Task: Create a trifold brochure for a travel and adventure company, including contact information, promotional text, and relevant images. Use animations for text and images.
Action: Mouse moved to (1229, 97)
Screenshot: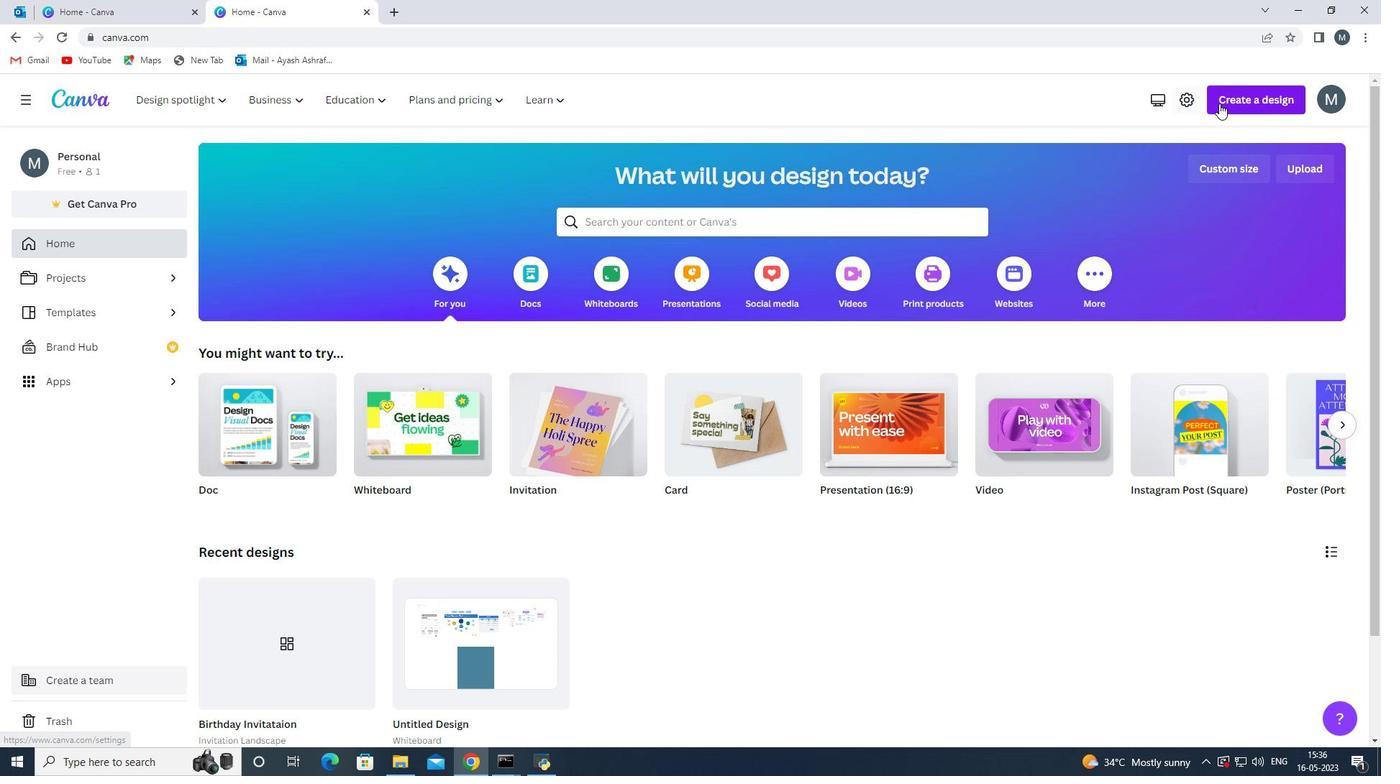 
Action: Mouse pressed left at (1229, 97)
Screenshot: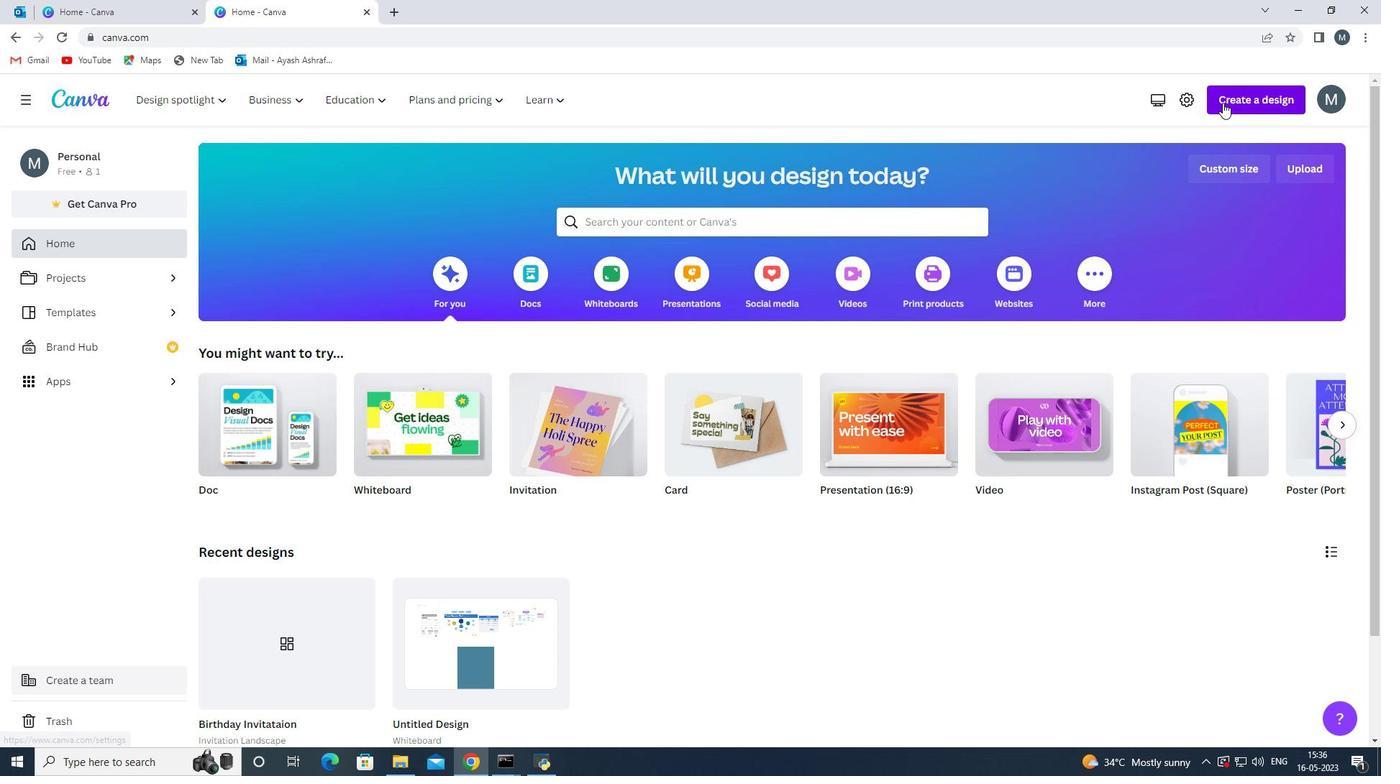 
Action: Mouse moved to (1108, 256)
Screenshot: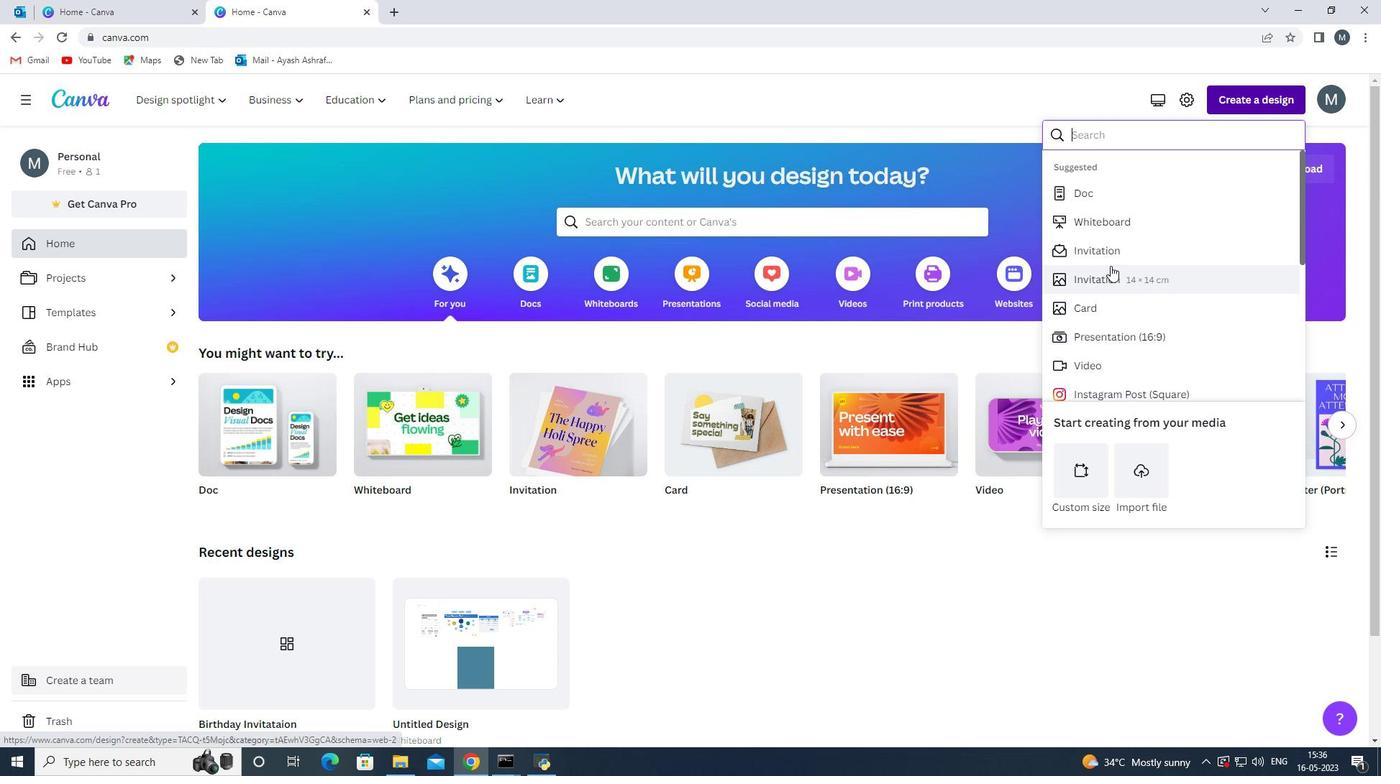 
Action: Mouse scrolled (1108, 256) with delta (0, 0)
Screenshot: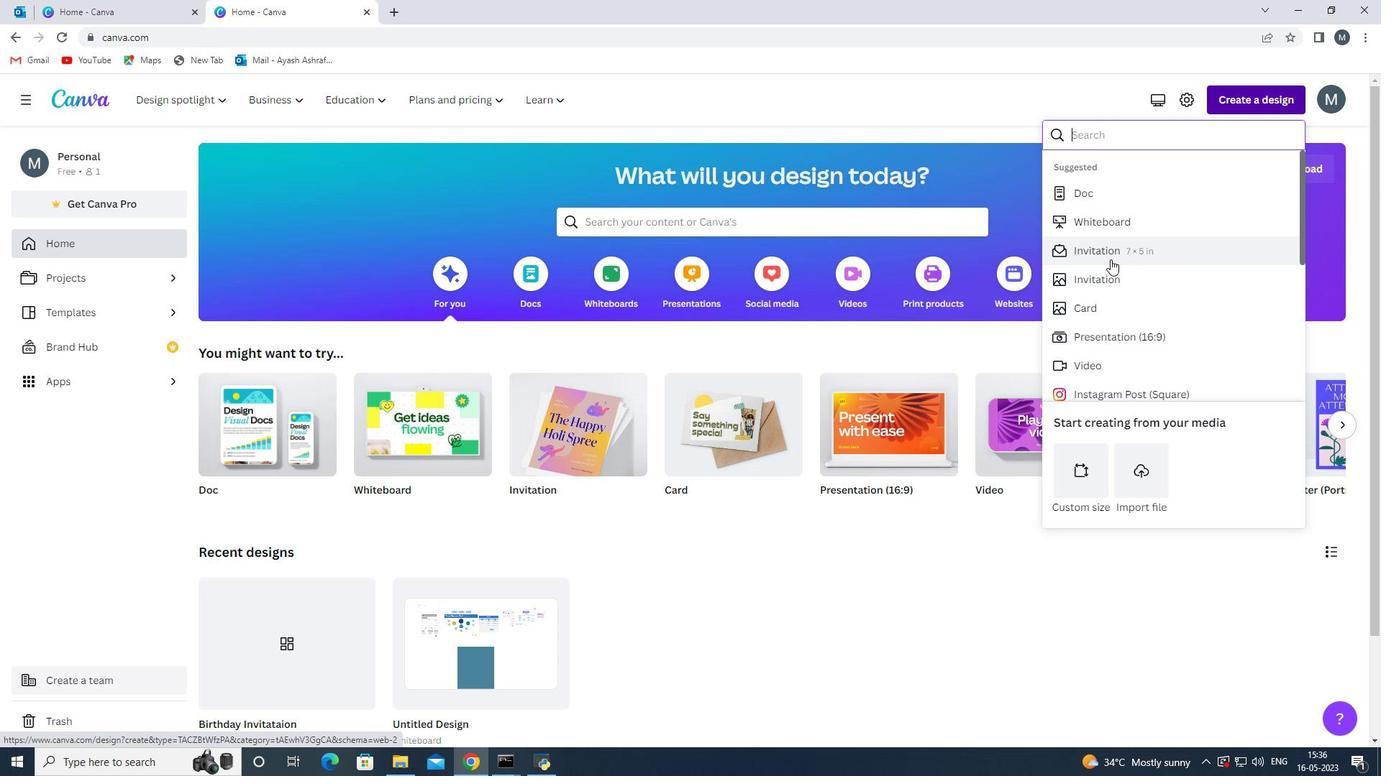 
Action: Mouse moved to (1113, 266)
Screenshot: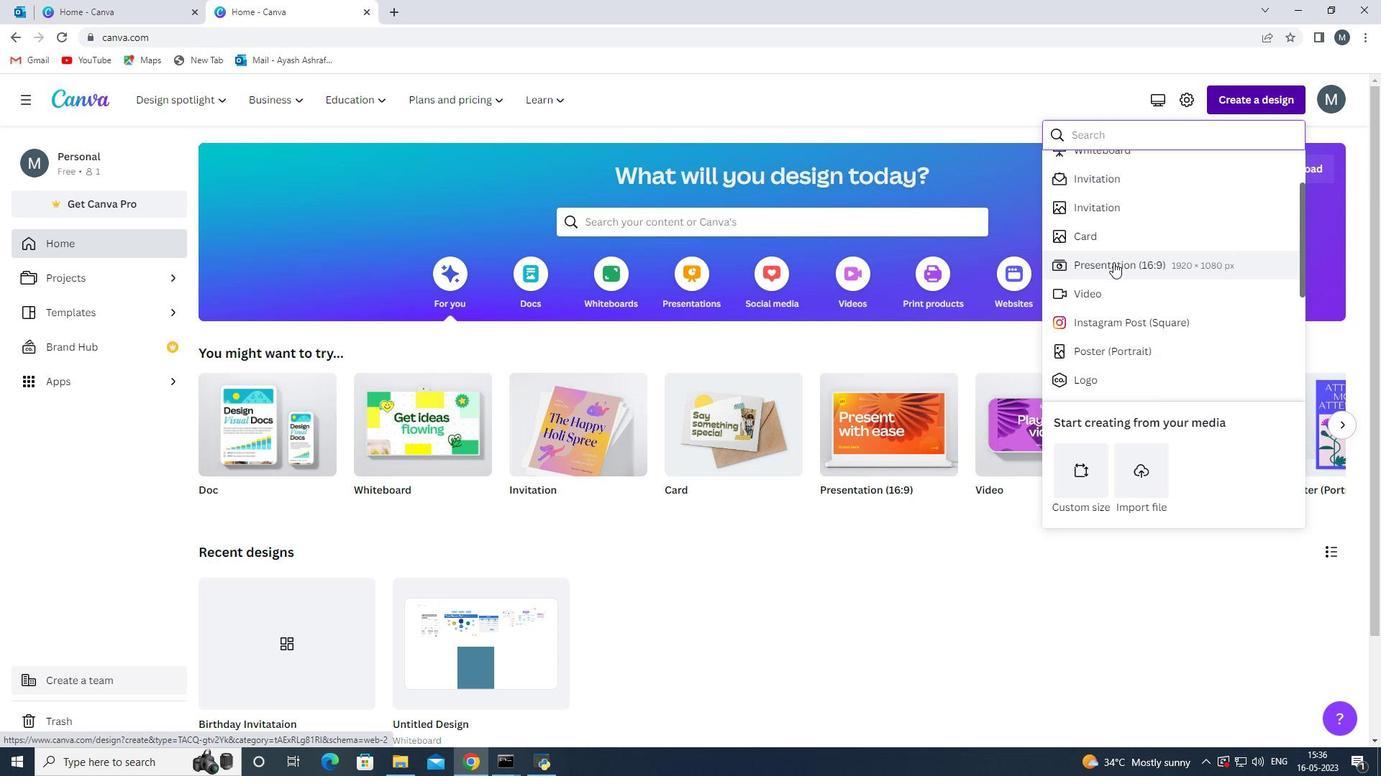 
Action: Mouse scrolled (1113, 265) with delta (0, 0)
Screenshot: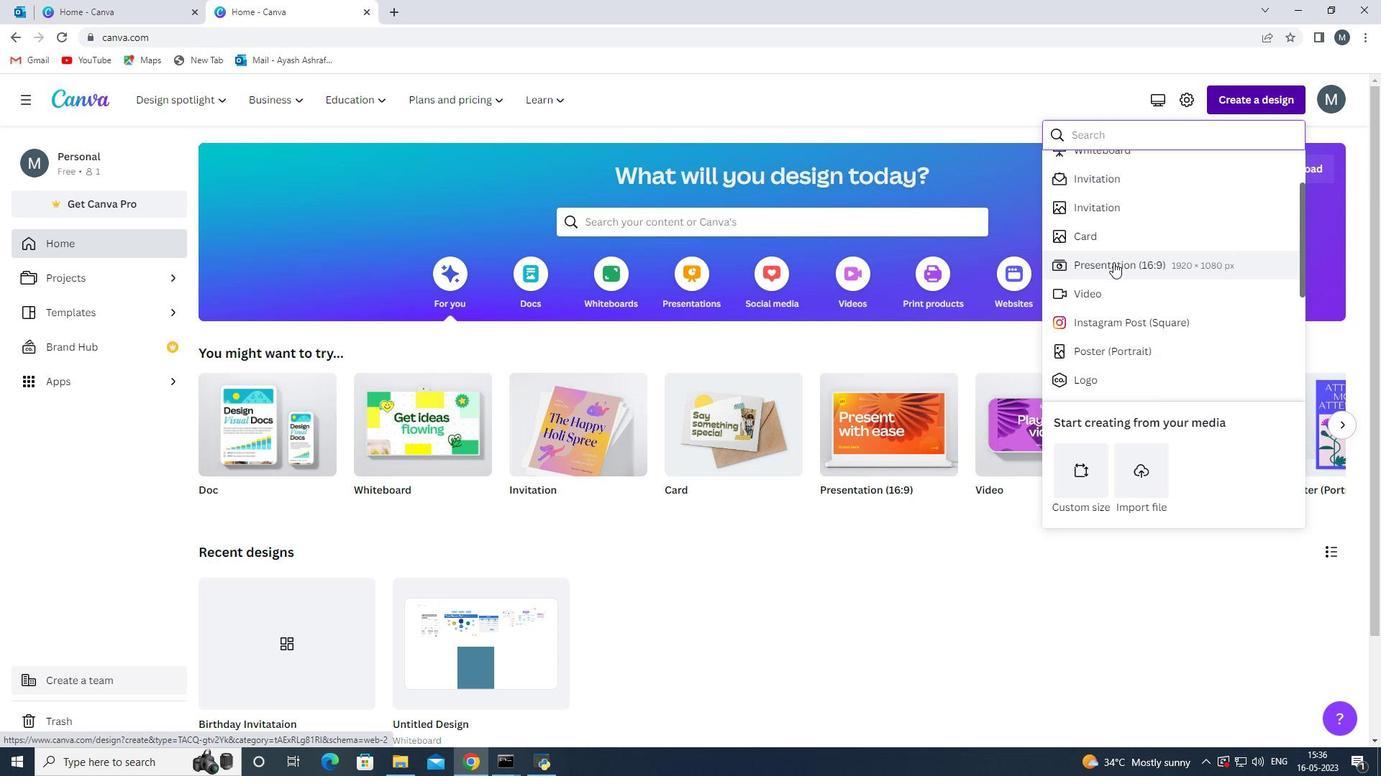 
Action: Mouse moved to (1113, 269)
Screenshot: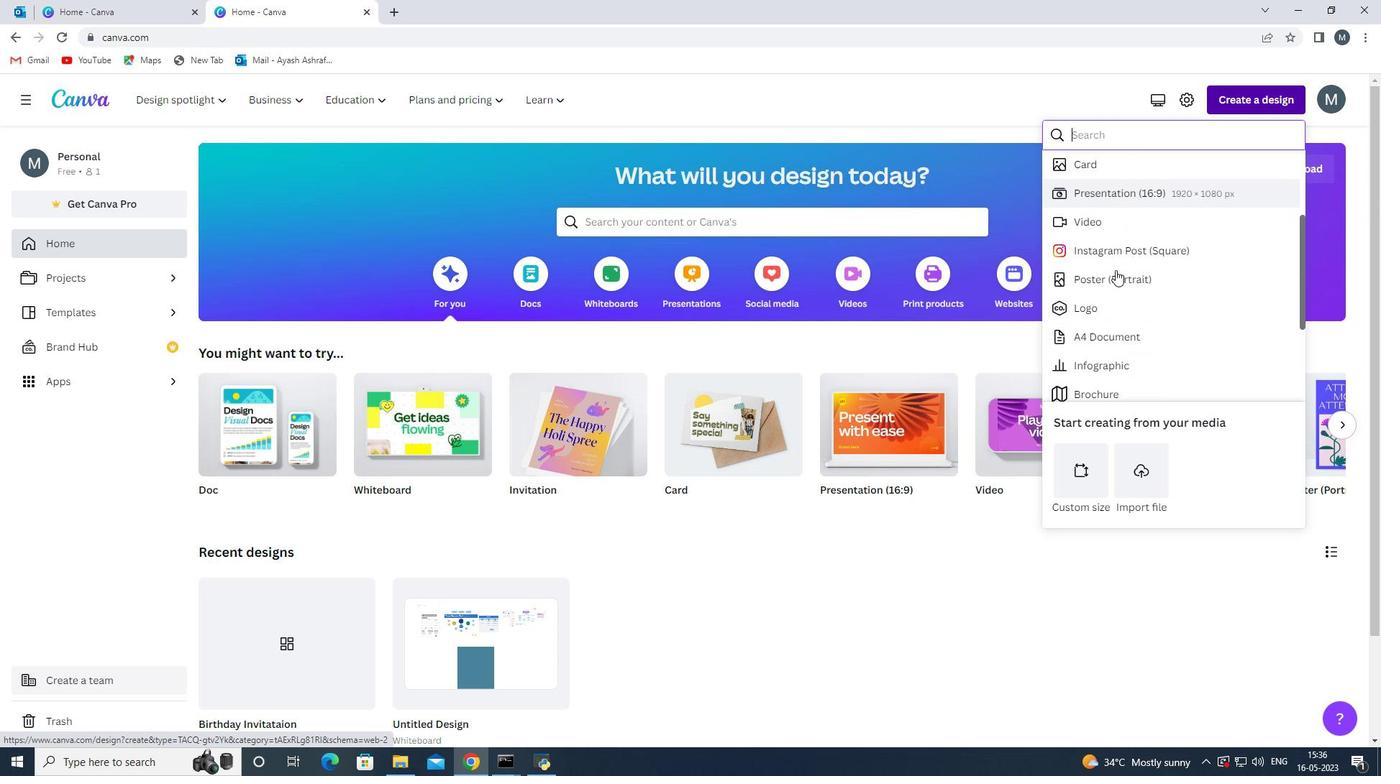 
Action: Mouse scrolled (1113, 269) with delta (0, 0)
Screenshot: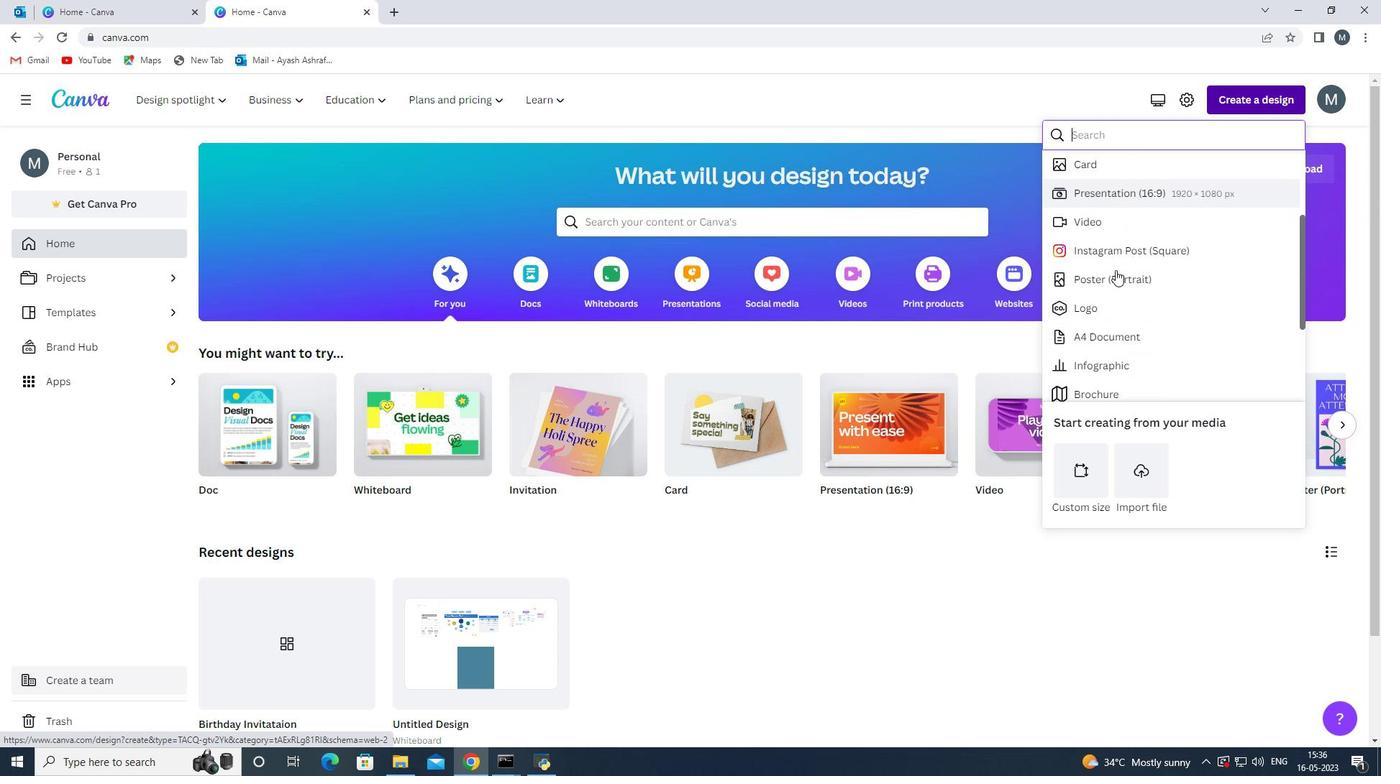 
Action: Mouse moved to (1117, 277)
Screenshot: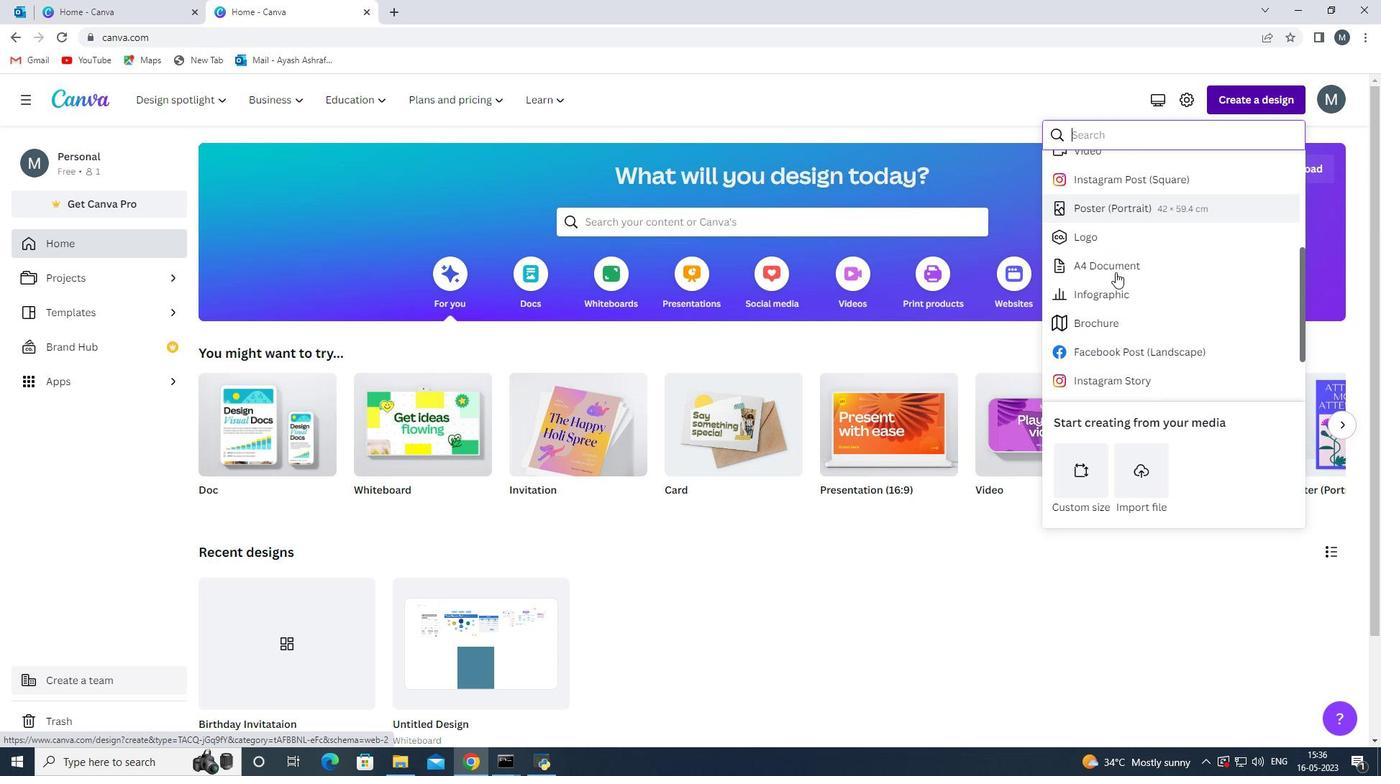
Action: Mouse scrolled (1117, 276) with delta (0, 0)
Screenshot: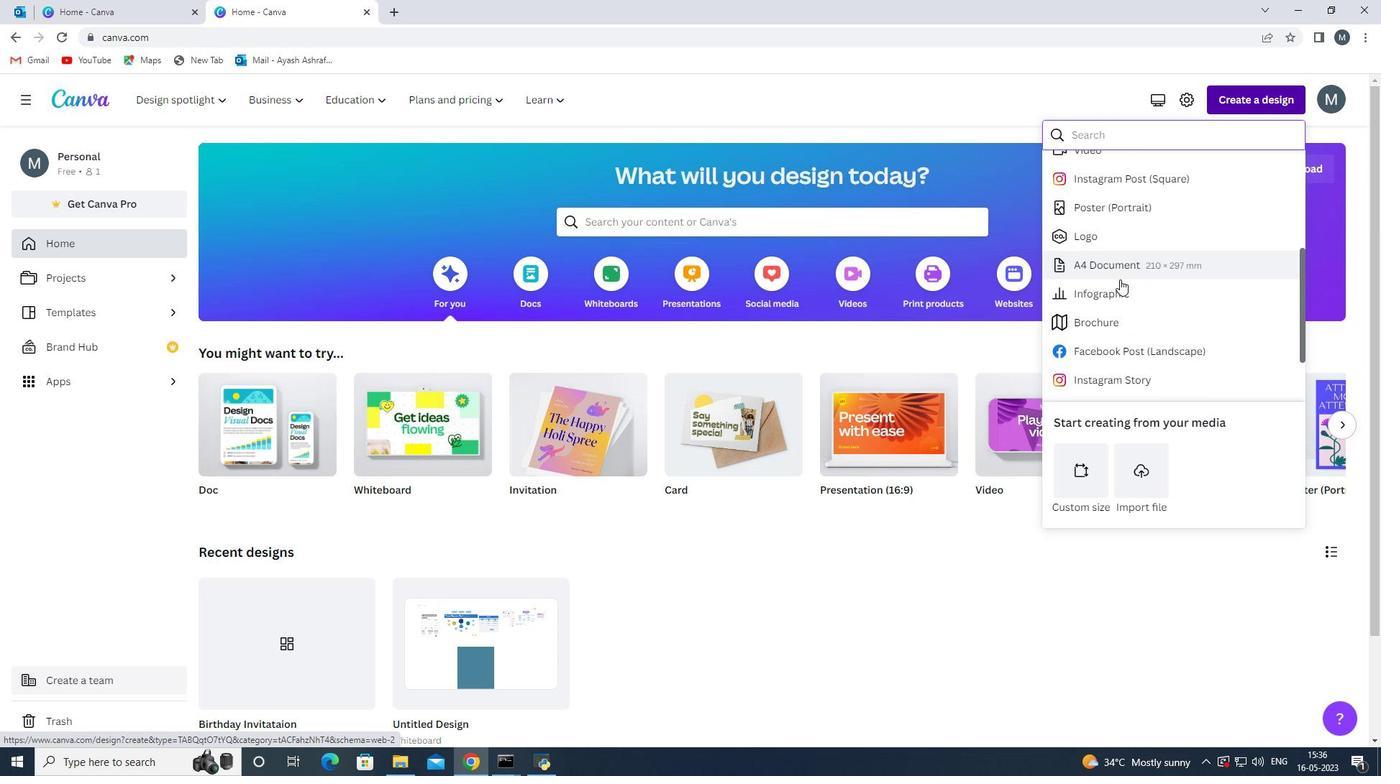 
Action: Mouse scrolled (1117, 276) with delta (0, 0)
Screenshot: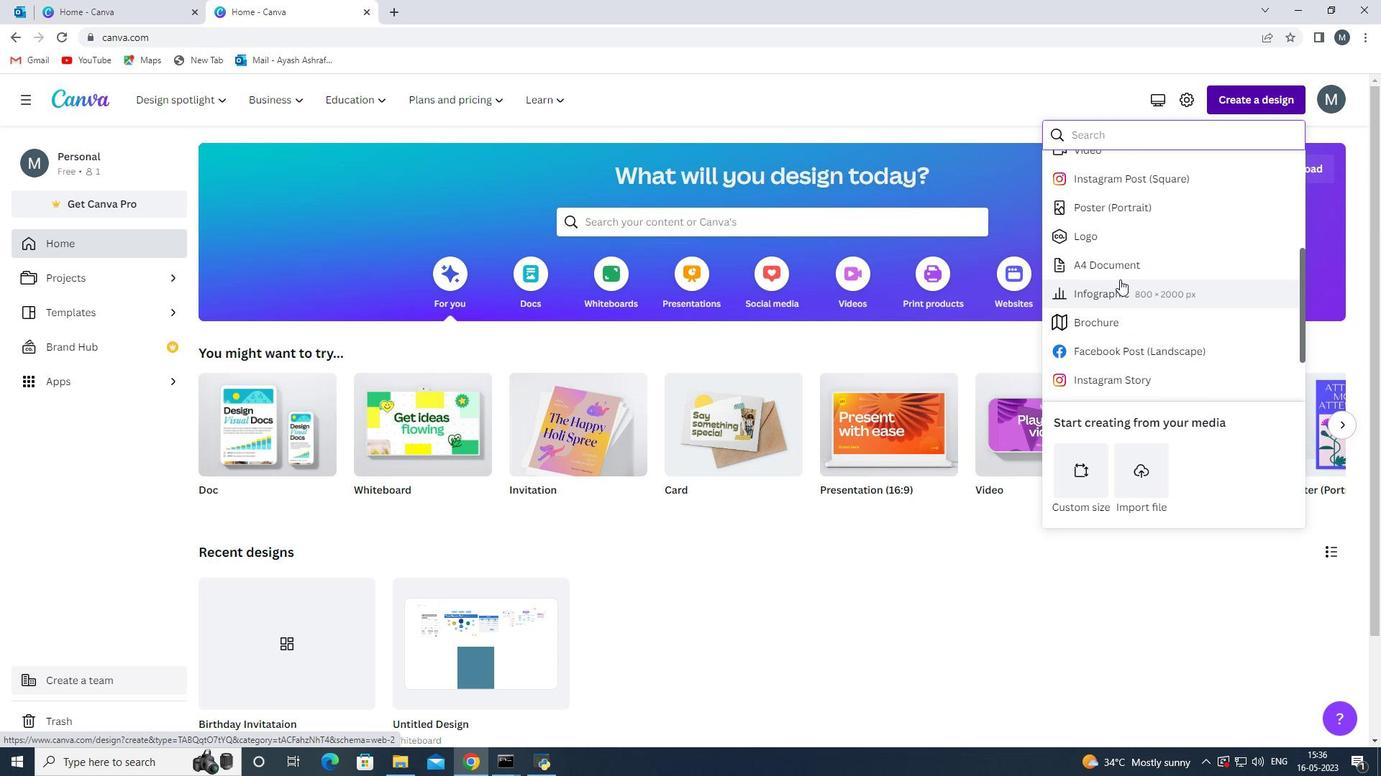 
Action: Mouse scrolled (1117, 276) with delta (0, 0)
Screenshot: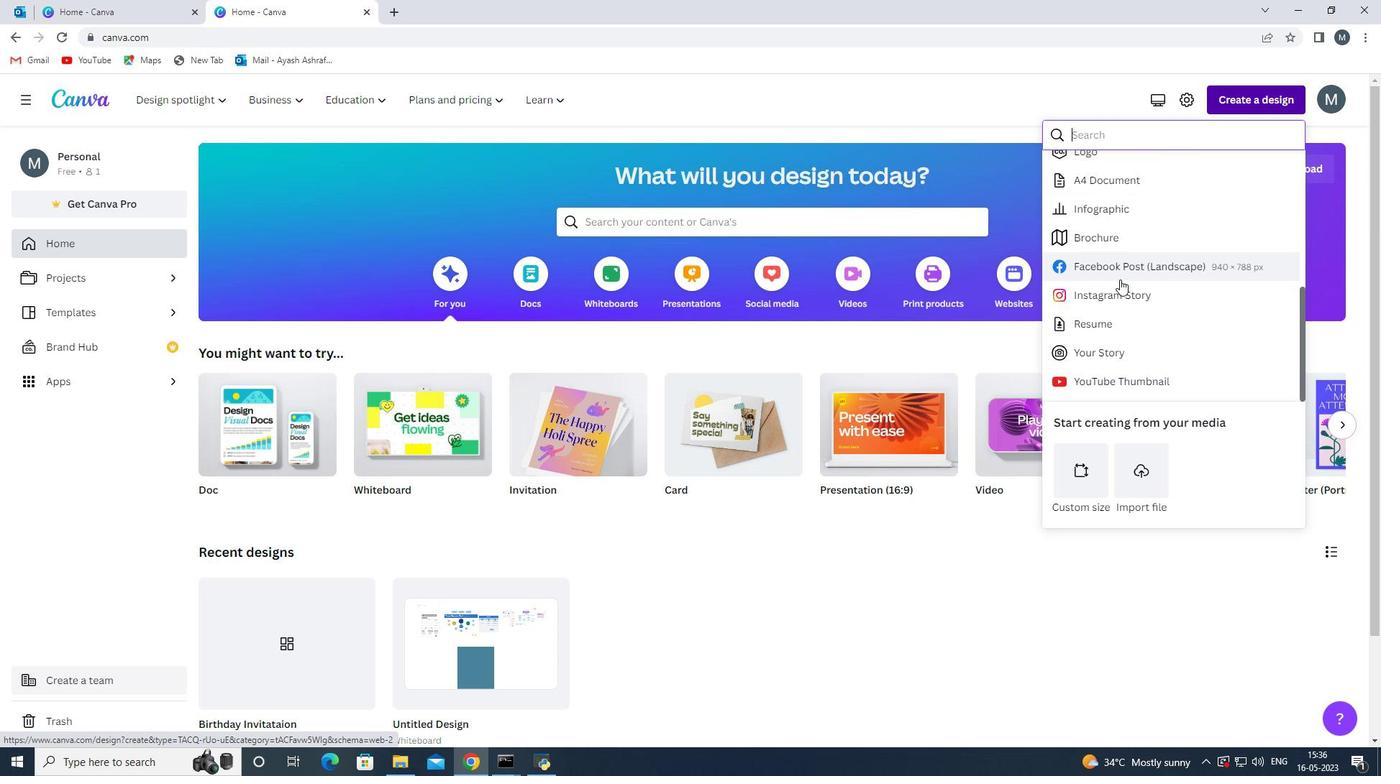 
Action: Mouse moved to (1109, 271)
Screenshot: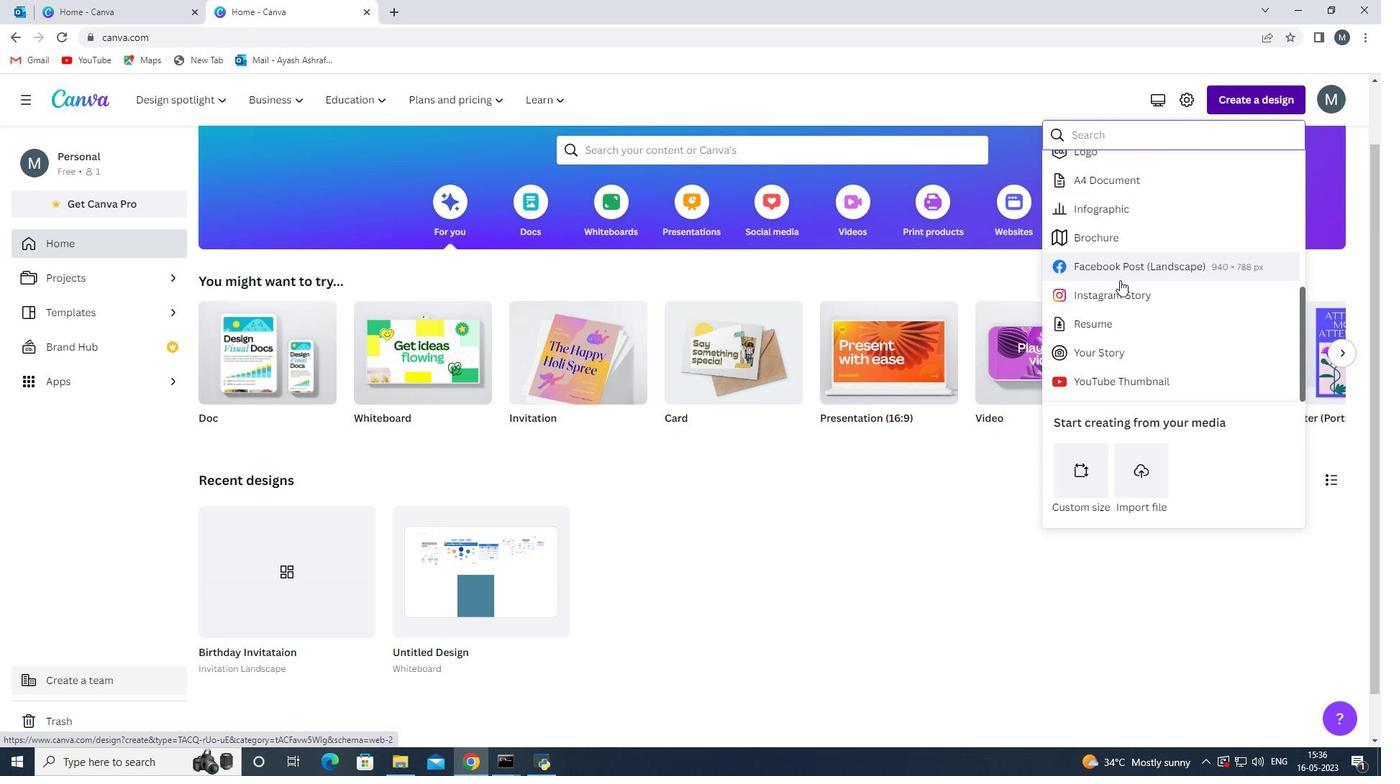 
Action: Mouse scrolled (1109, 272) with delta (0, 0)
Screenshot: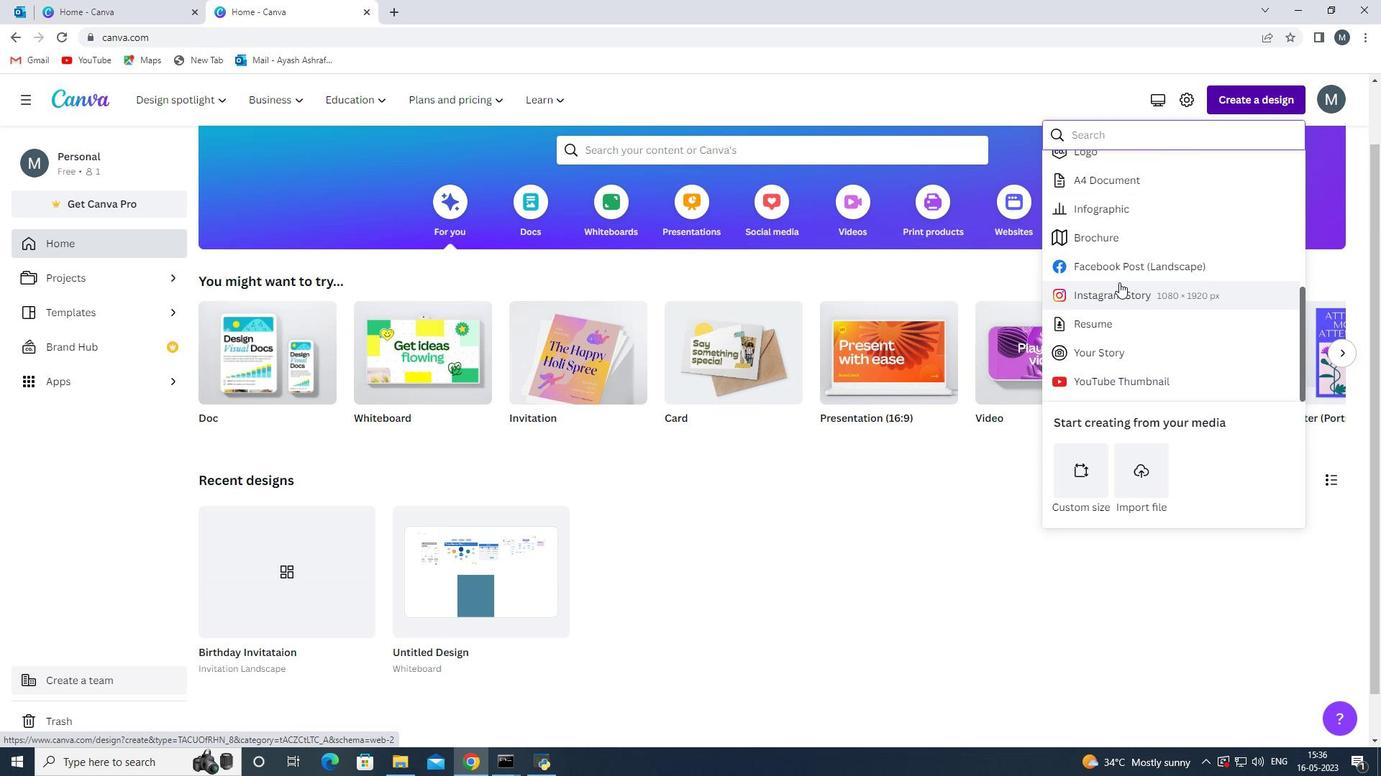 
Action: Mouse scrolled (1109, 272) with delta (0, 0)
Screenshot: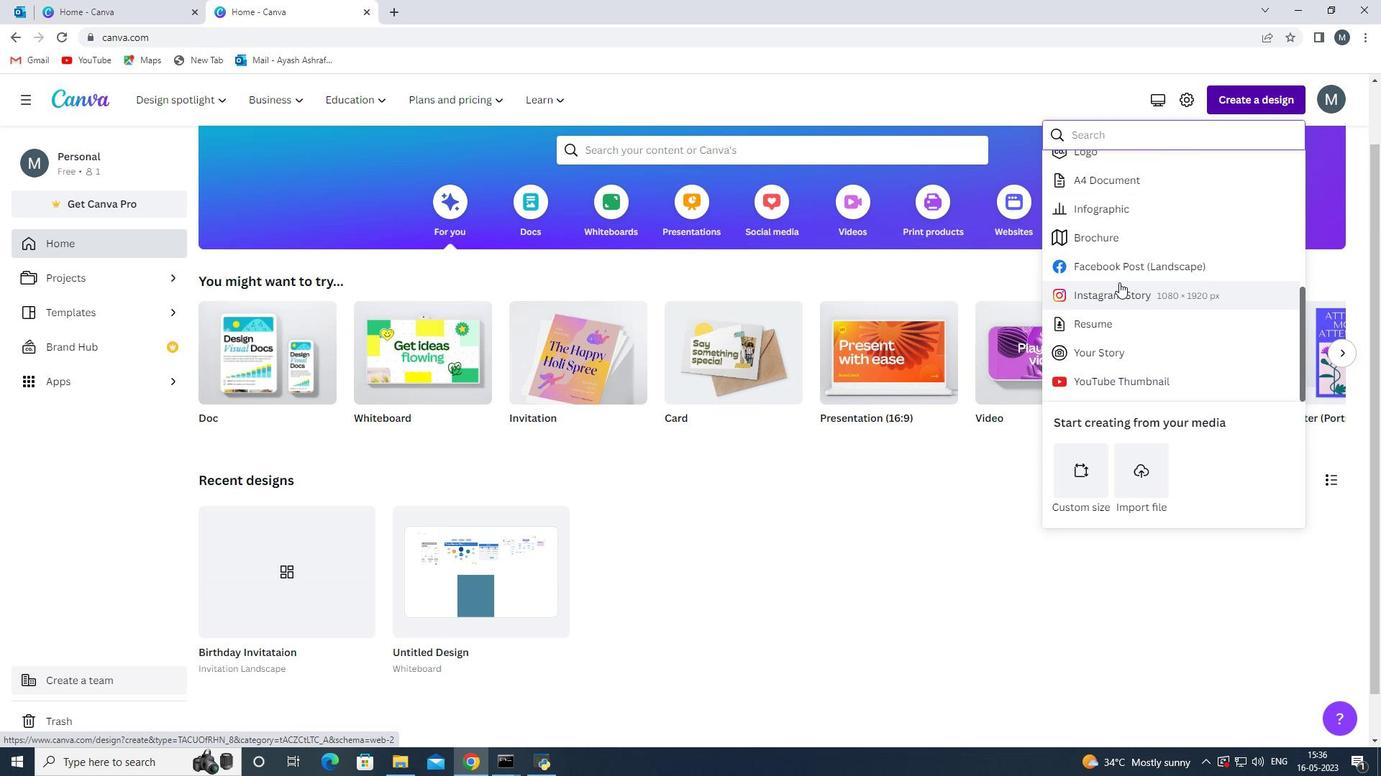 
Action: Mouse moved to (1109, 271)
Screenshot: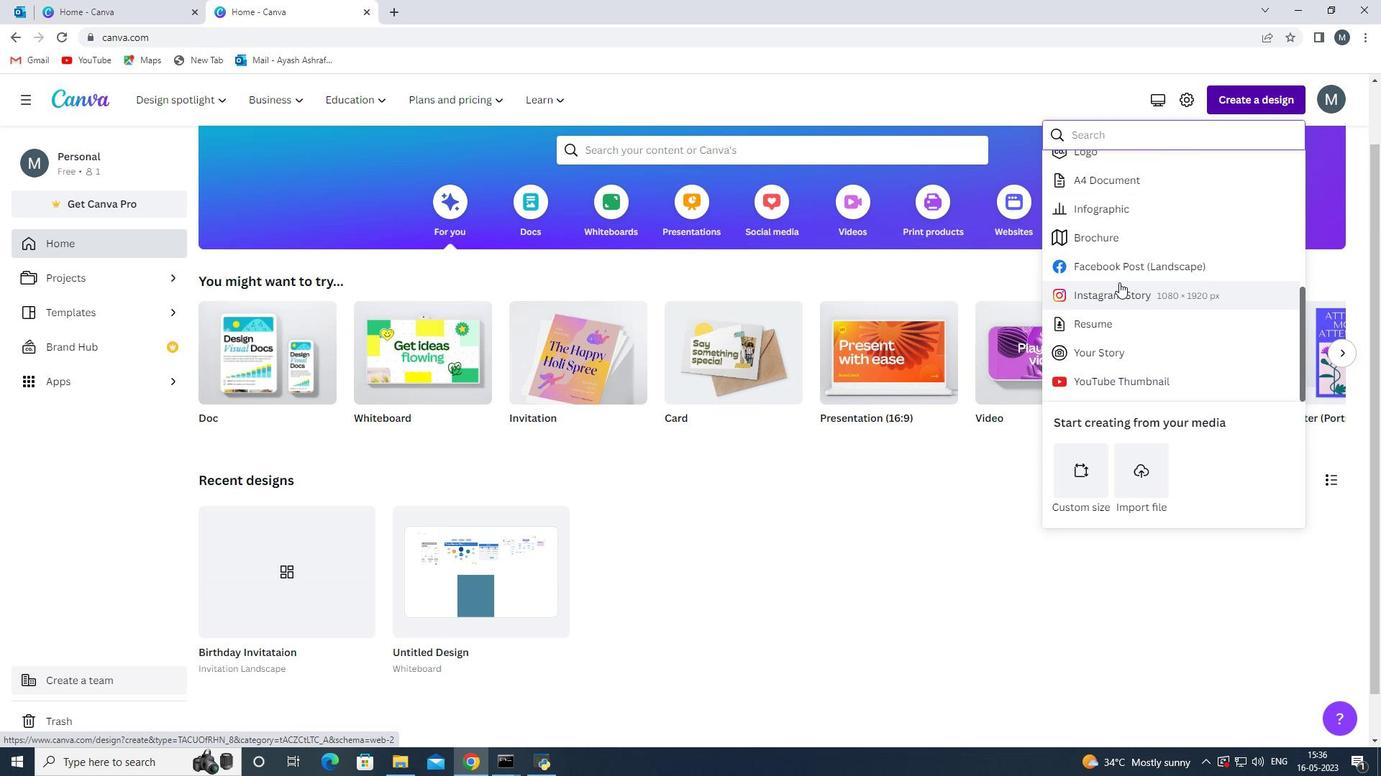 
Action: Mouse scrolled (1109, 271) with delta (0, 0)
Screenshot: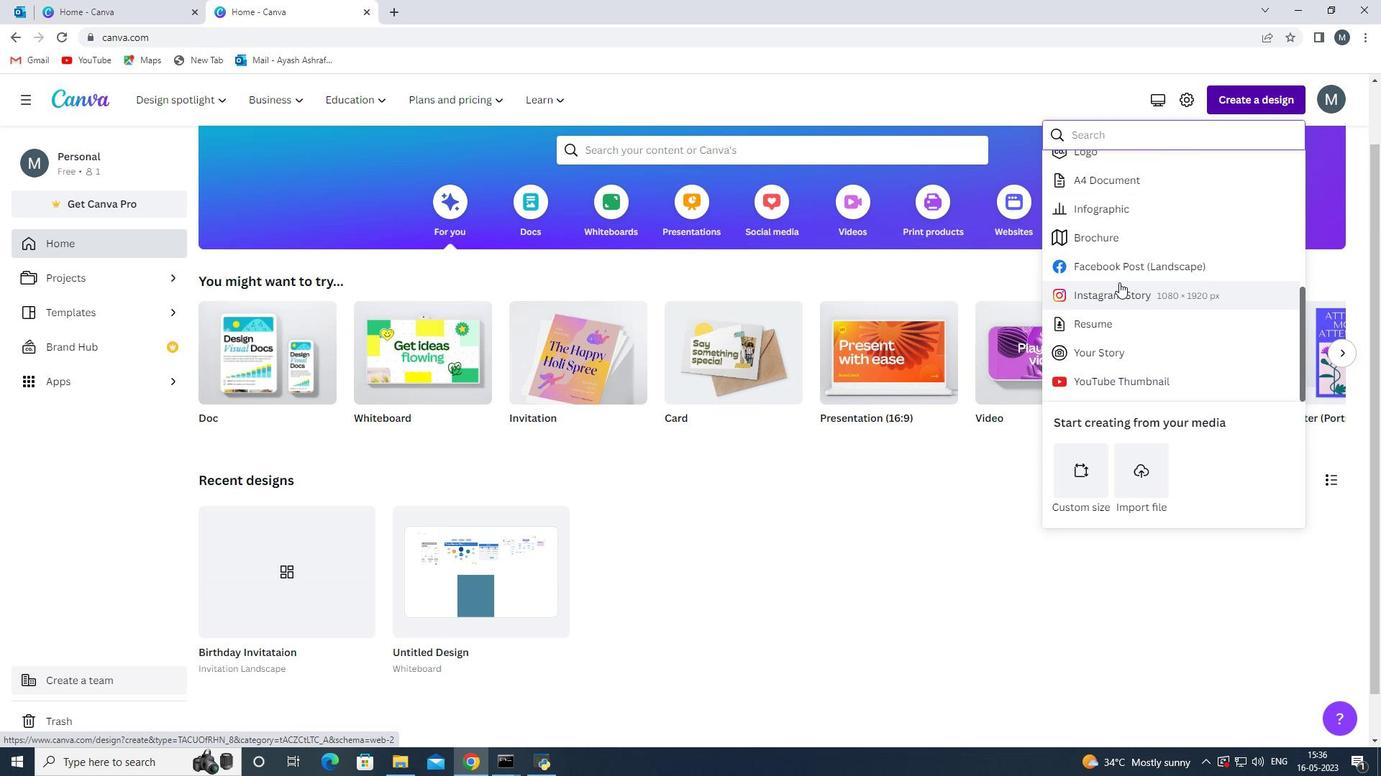 
Action: Mouse moved to (1109, 270)
Screenshot: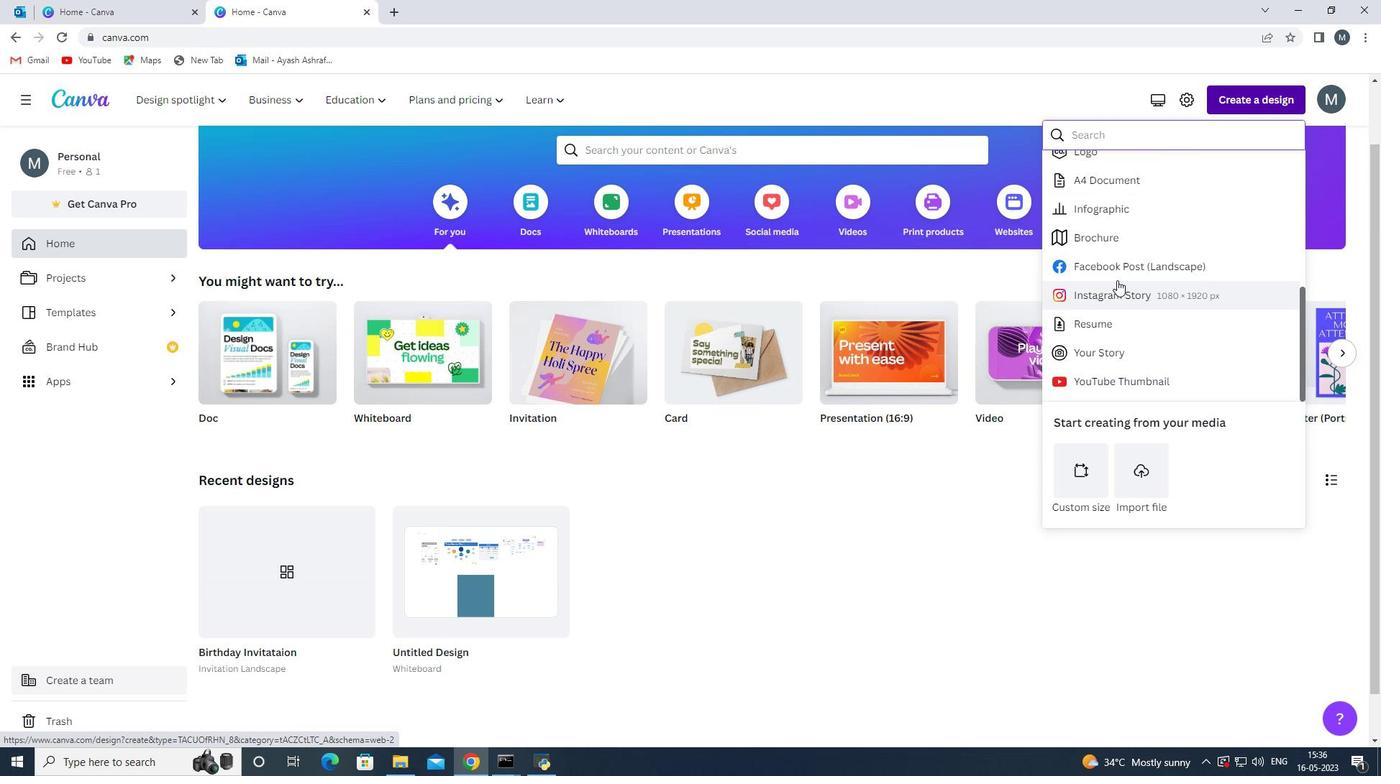 
Action: Mouse scrolled (1109, 271) with delta (0, 0)
Screenshot: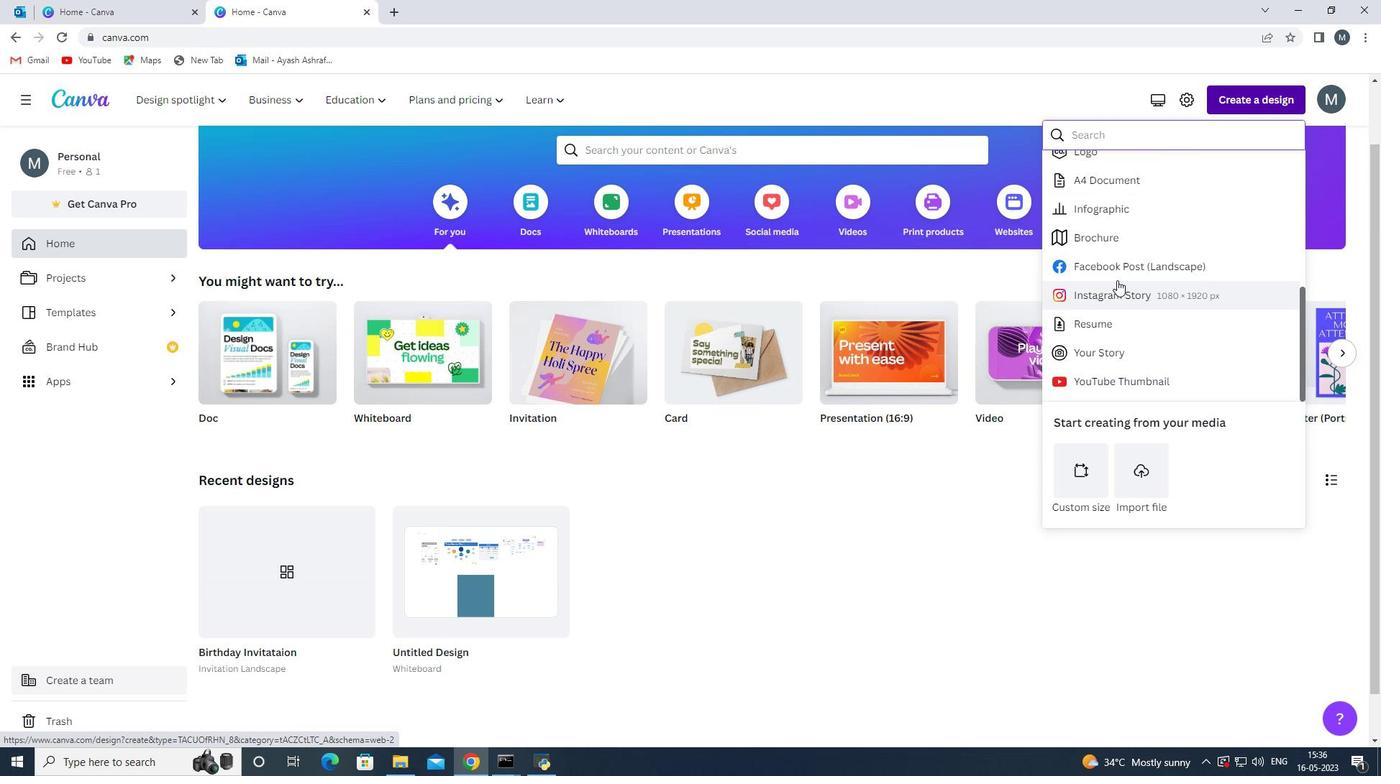 
Action: Mouse moved to (1107, 267)
Screenshot: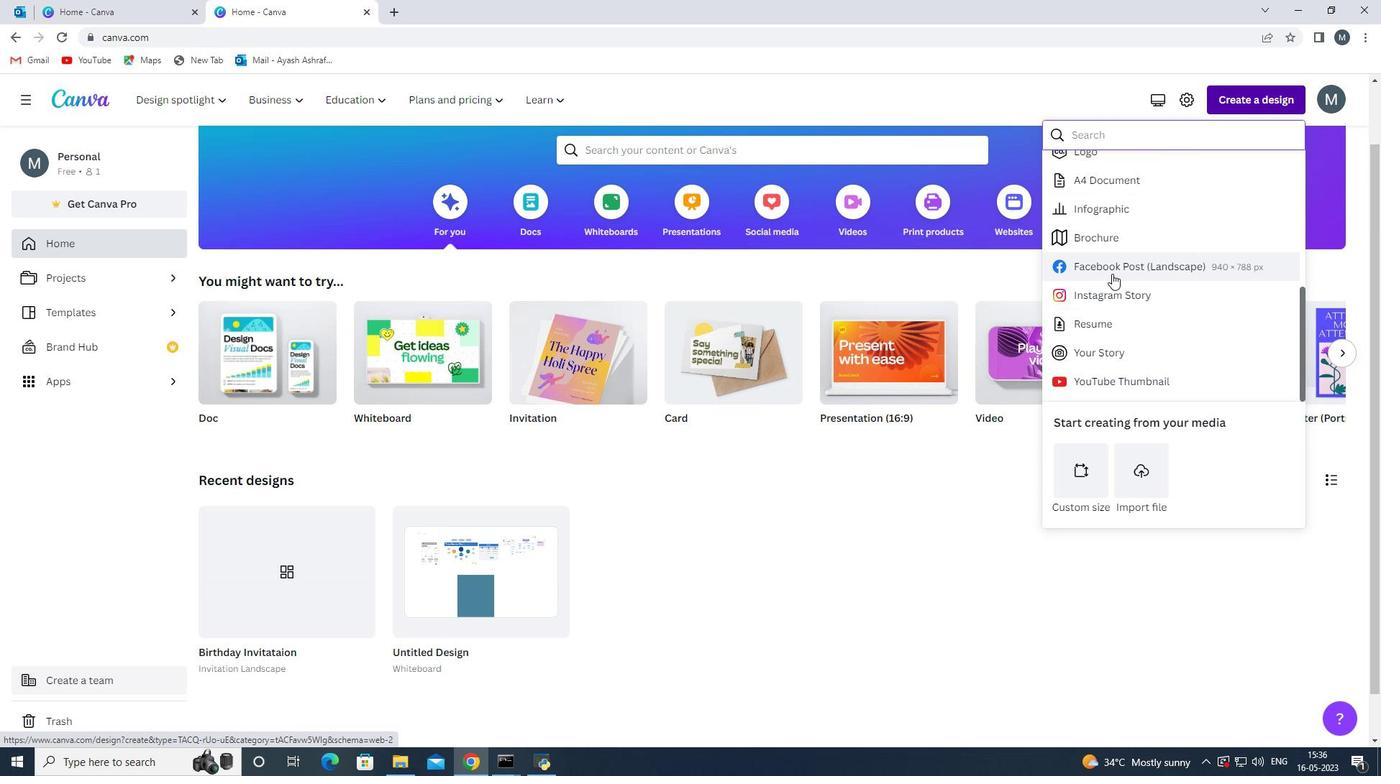 
Action: Mouse scrolled (1108, 269) with delta (0, 0)
Screenshot: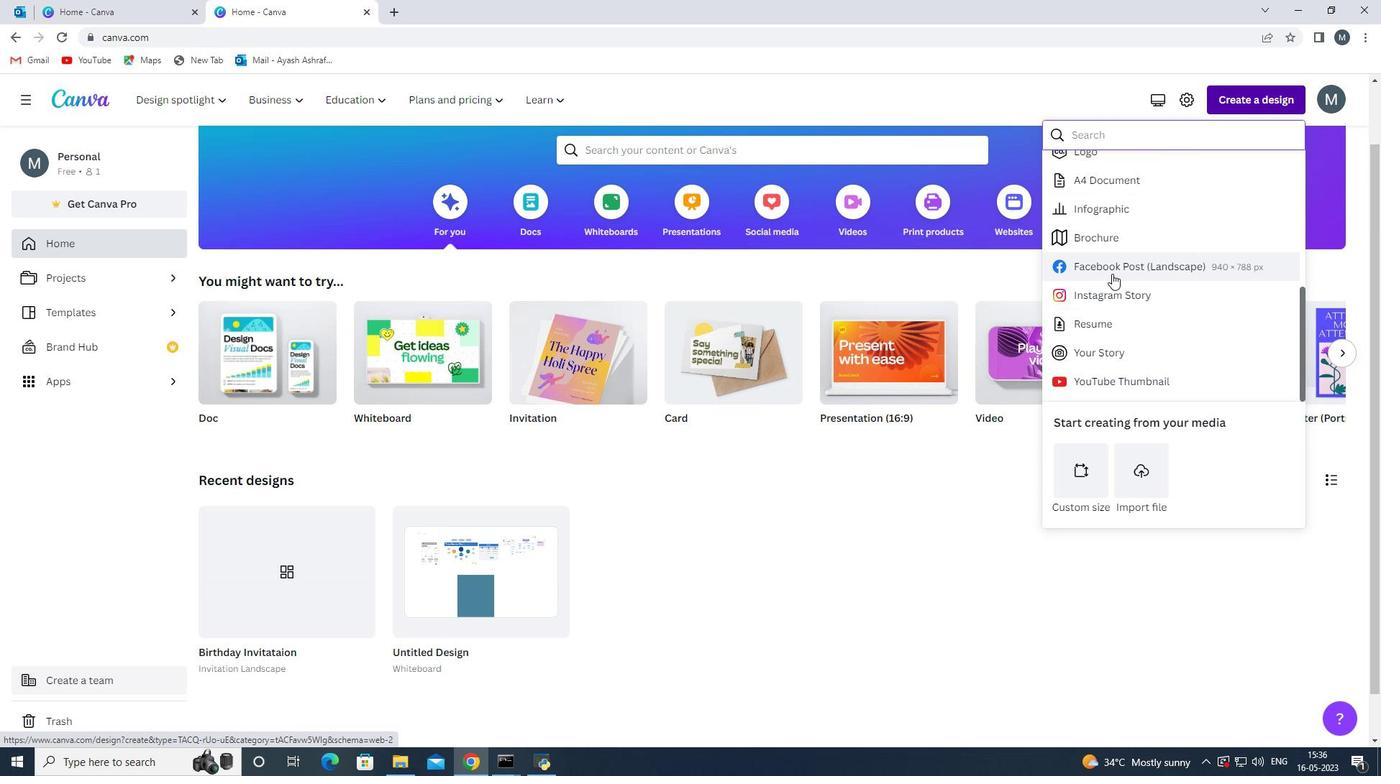 
Action: Mouse moved to (1092, 137)
Screenshot: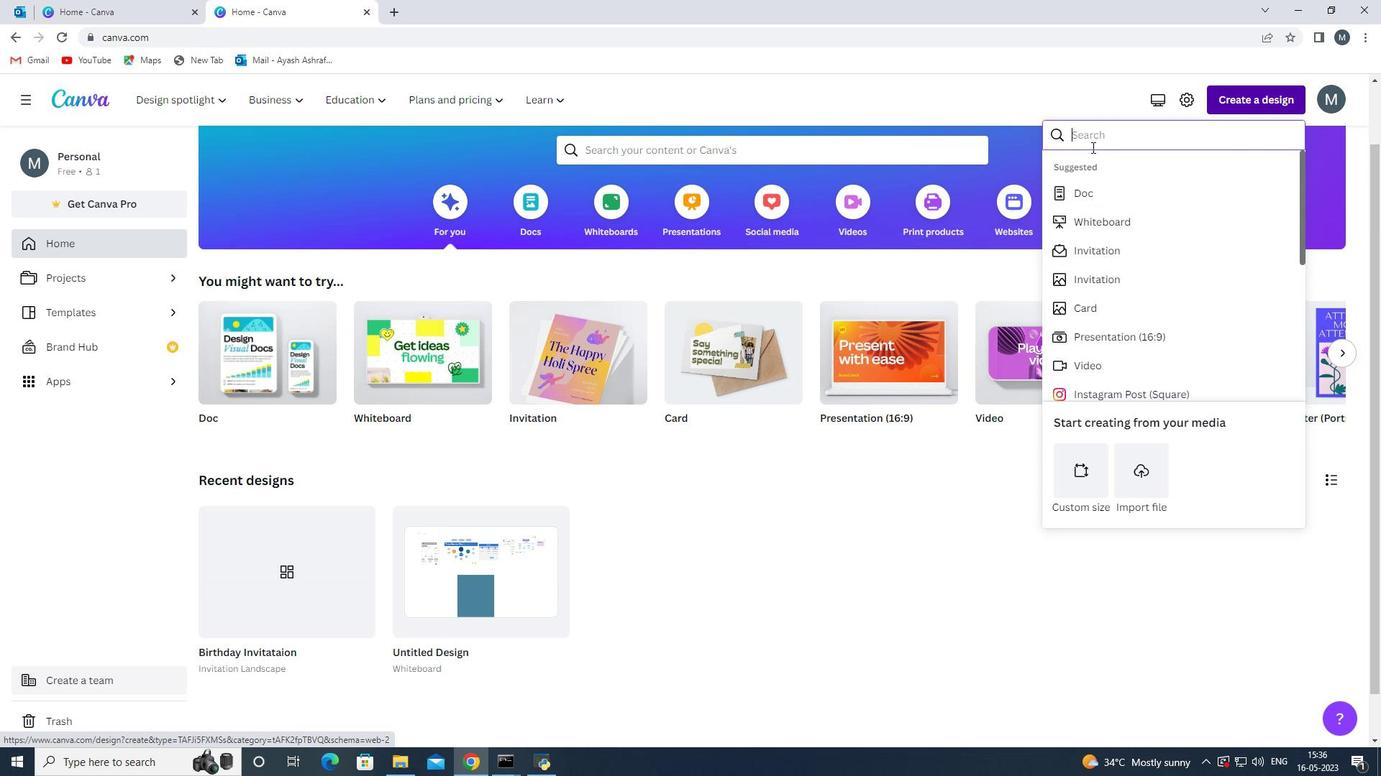 
Action: Mouse pressed left at (1092, 137)
Screenshot: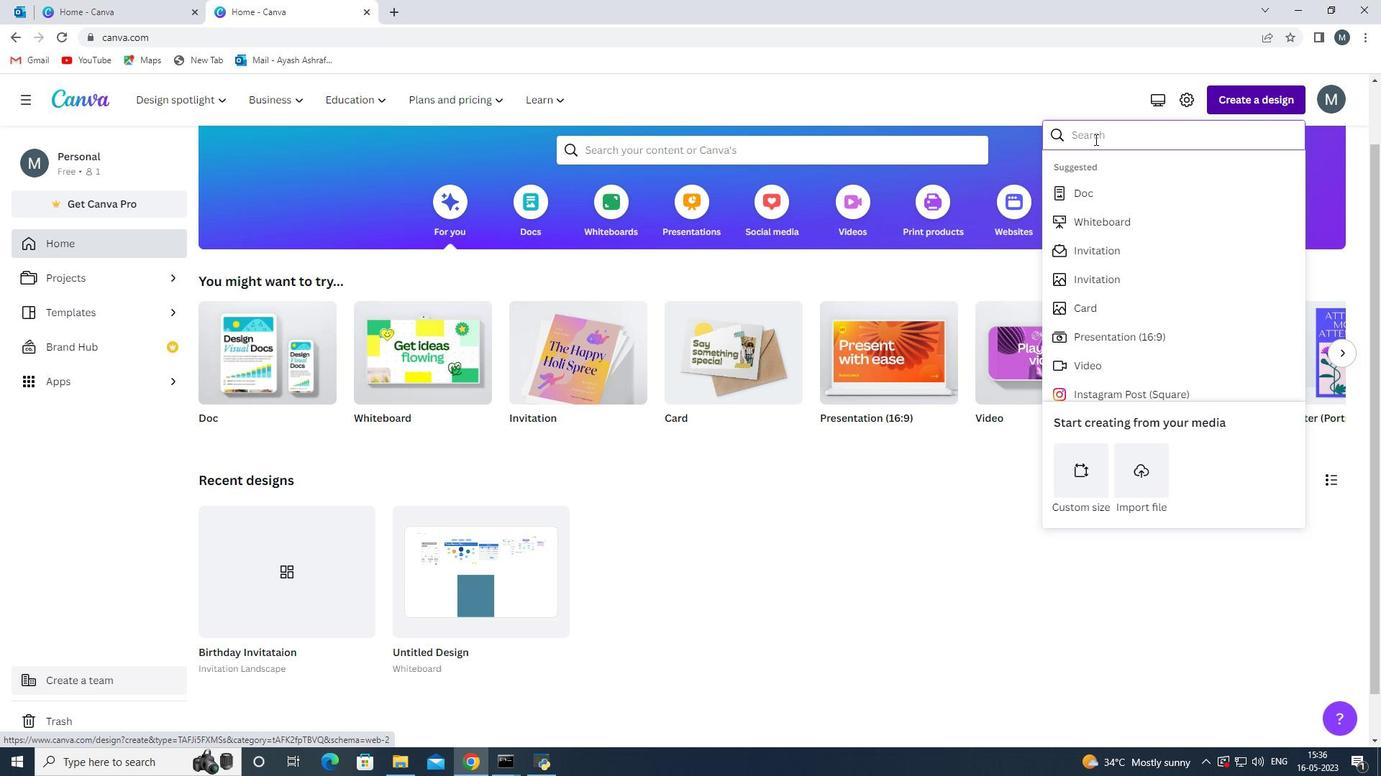 
Action: Key pressed brochure
Screenshot: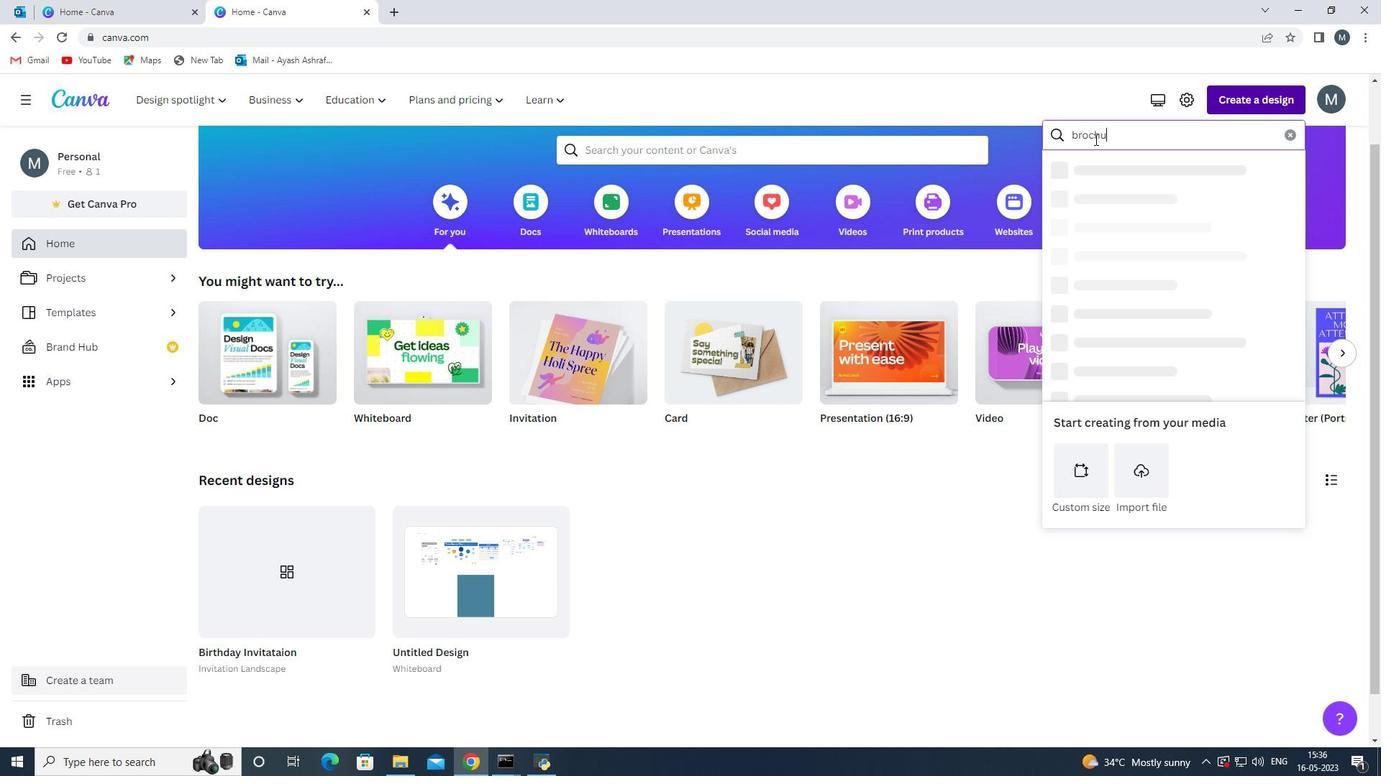 
Action: Mouse moved to (1109, 202)
Screenshot: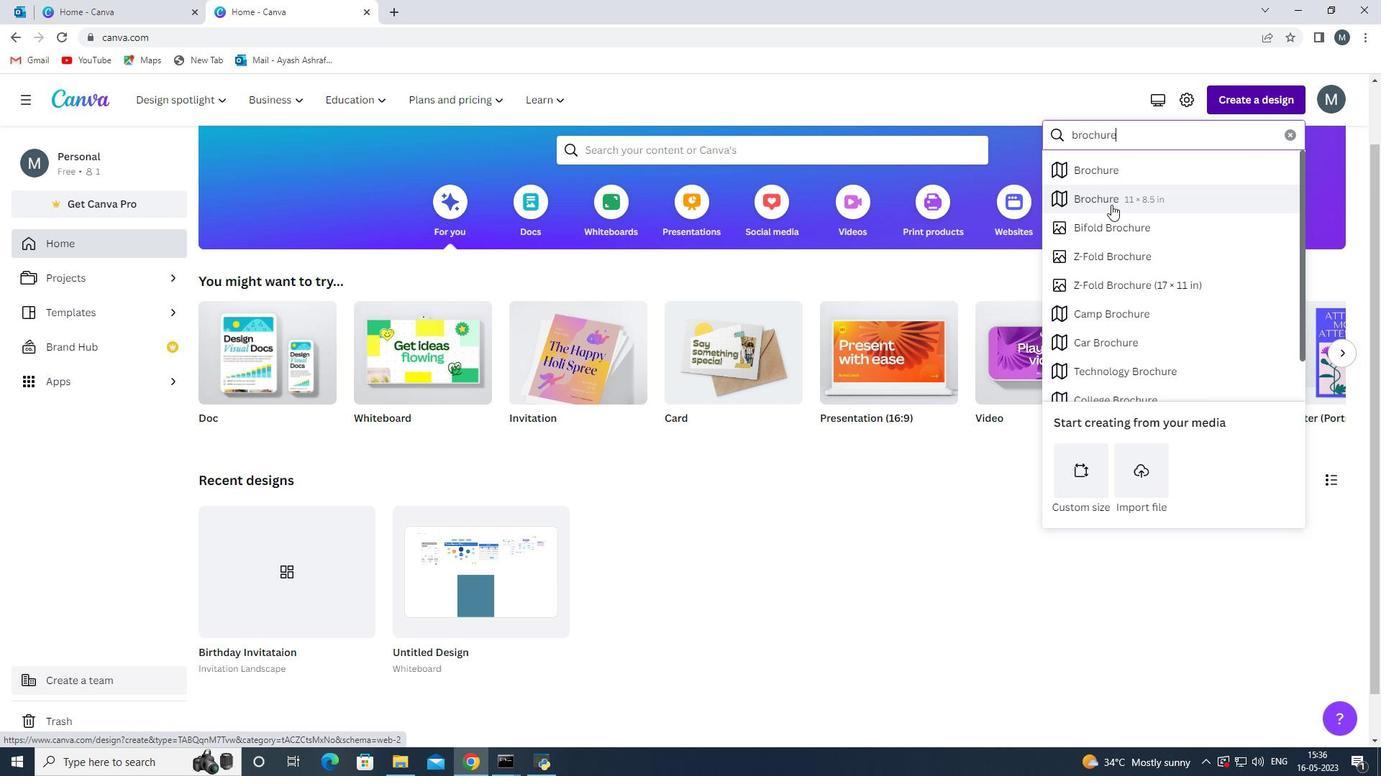 
Action: Mouse pressed left at (1109, 202)
Screenshot: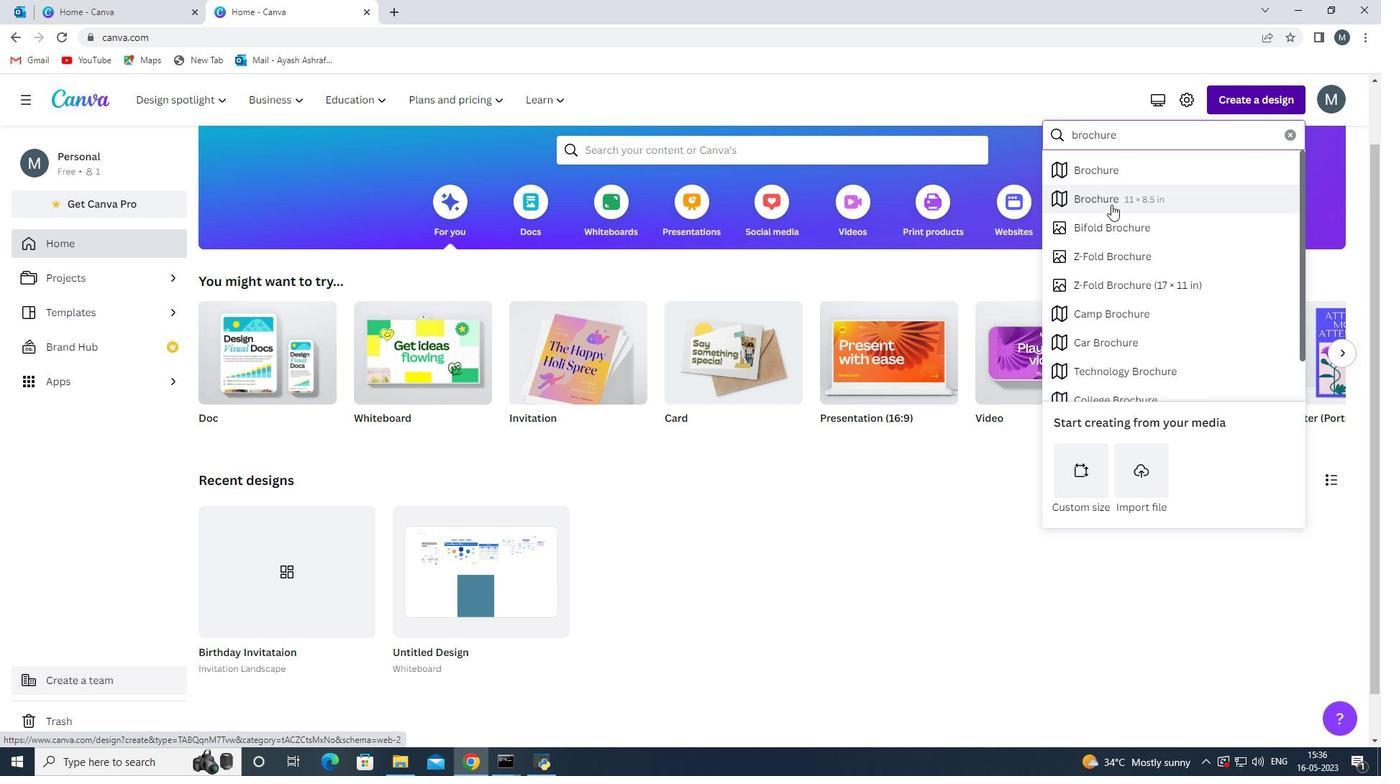 
Action: Mouse moved to (132, 332)
Screenshot: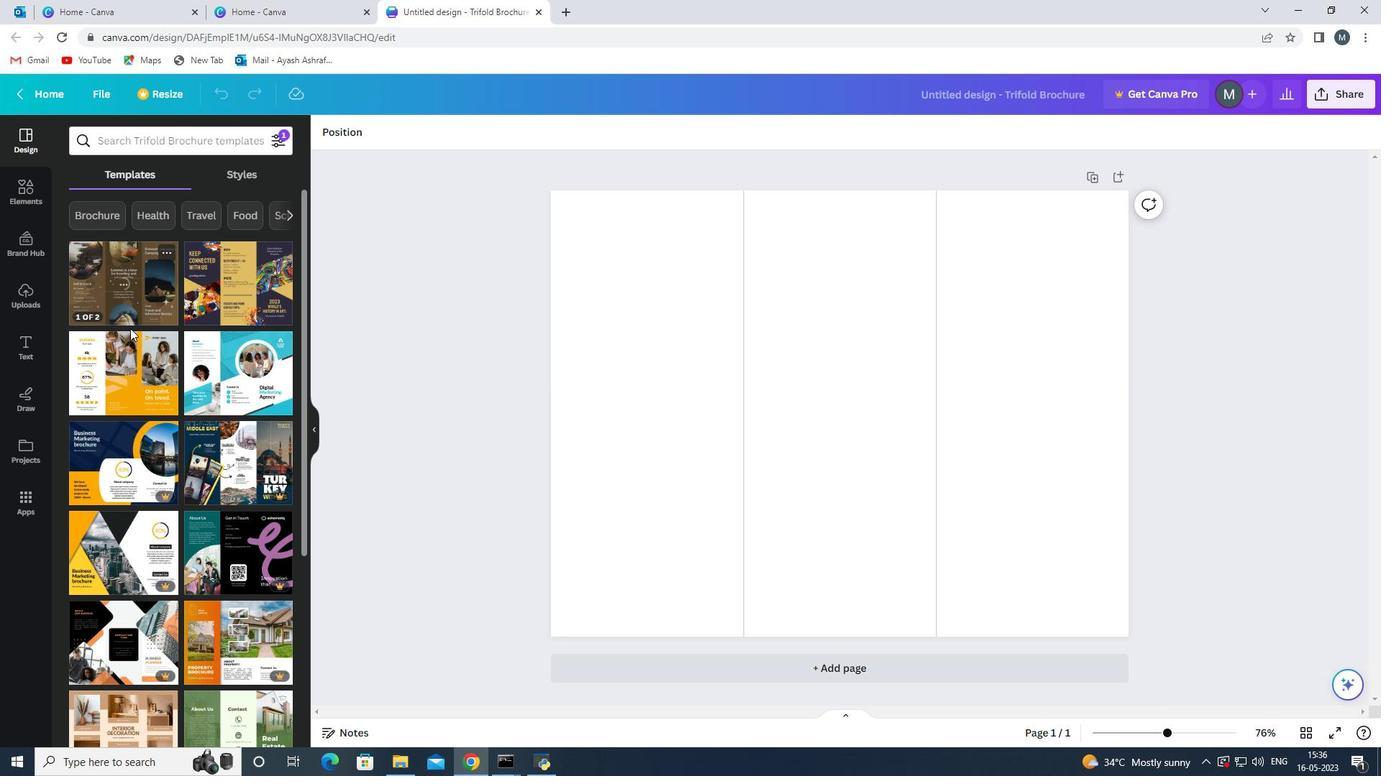 
Action: Mouse scrolled (132, 333) with delta (0, 0)
Screenshot: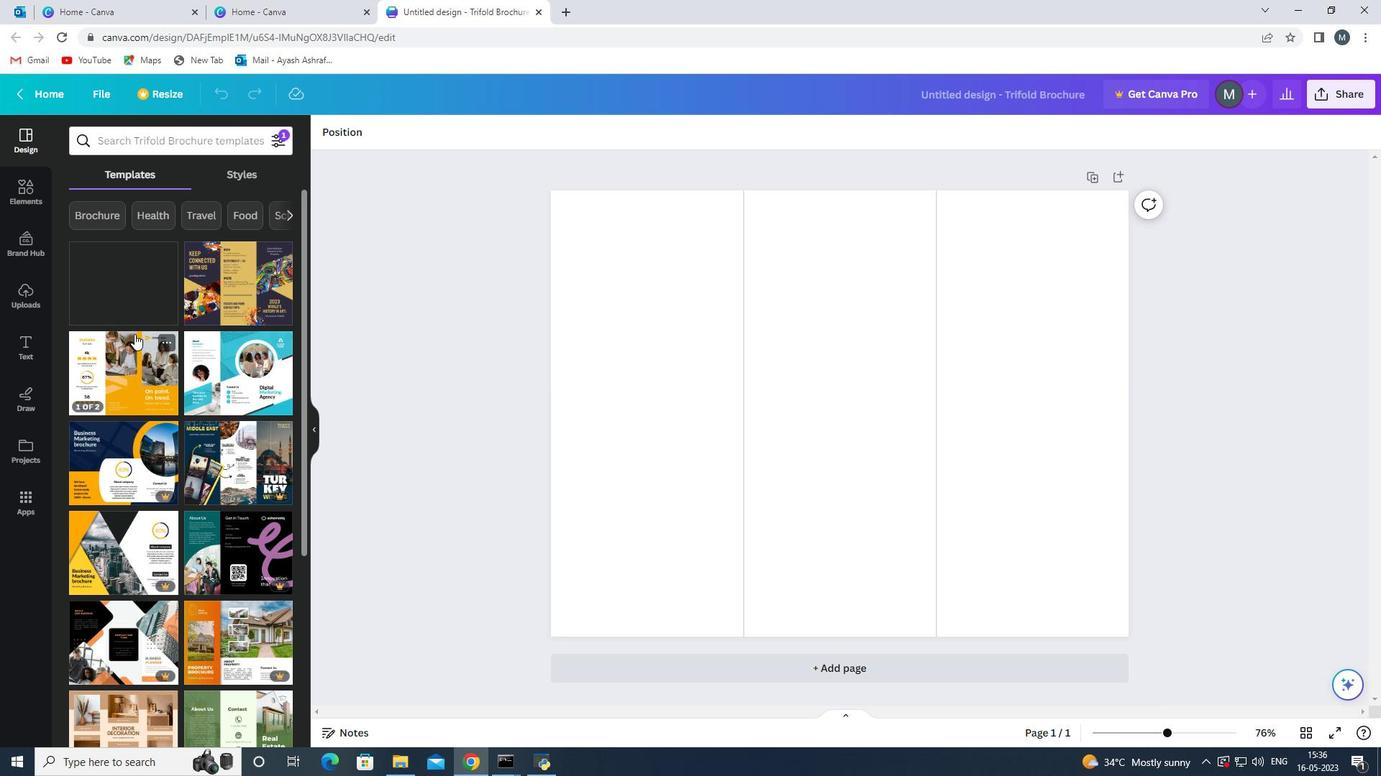 
Action: Mouse scrolled (132, 333) with delta (0, 0)
Screenshot: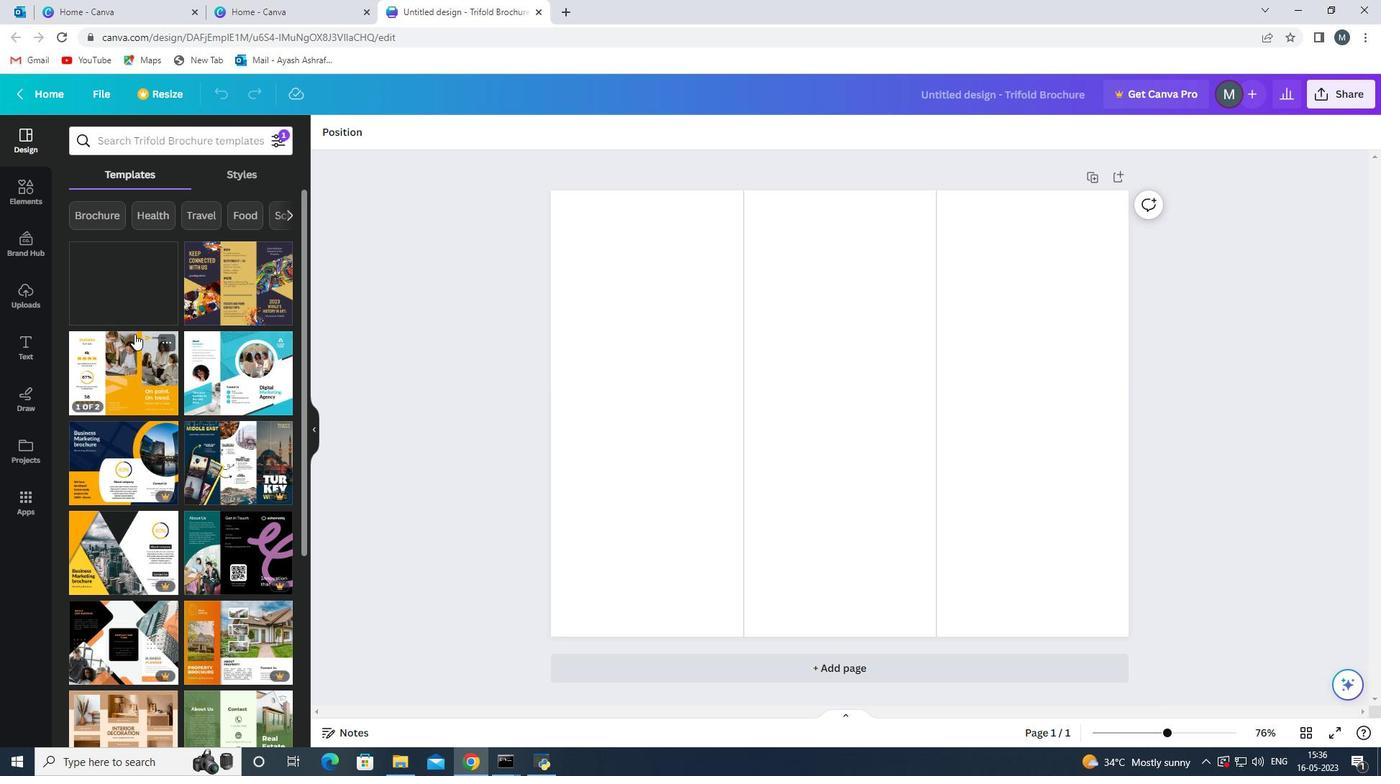 
Action: Mouse moved to (105, 210)
Screenshot: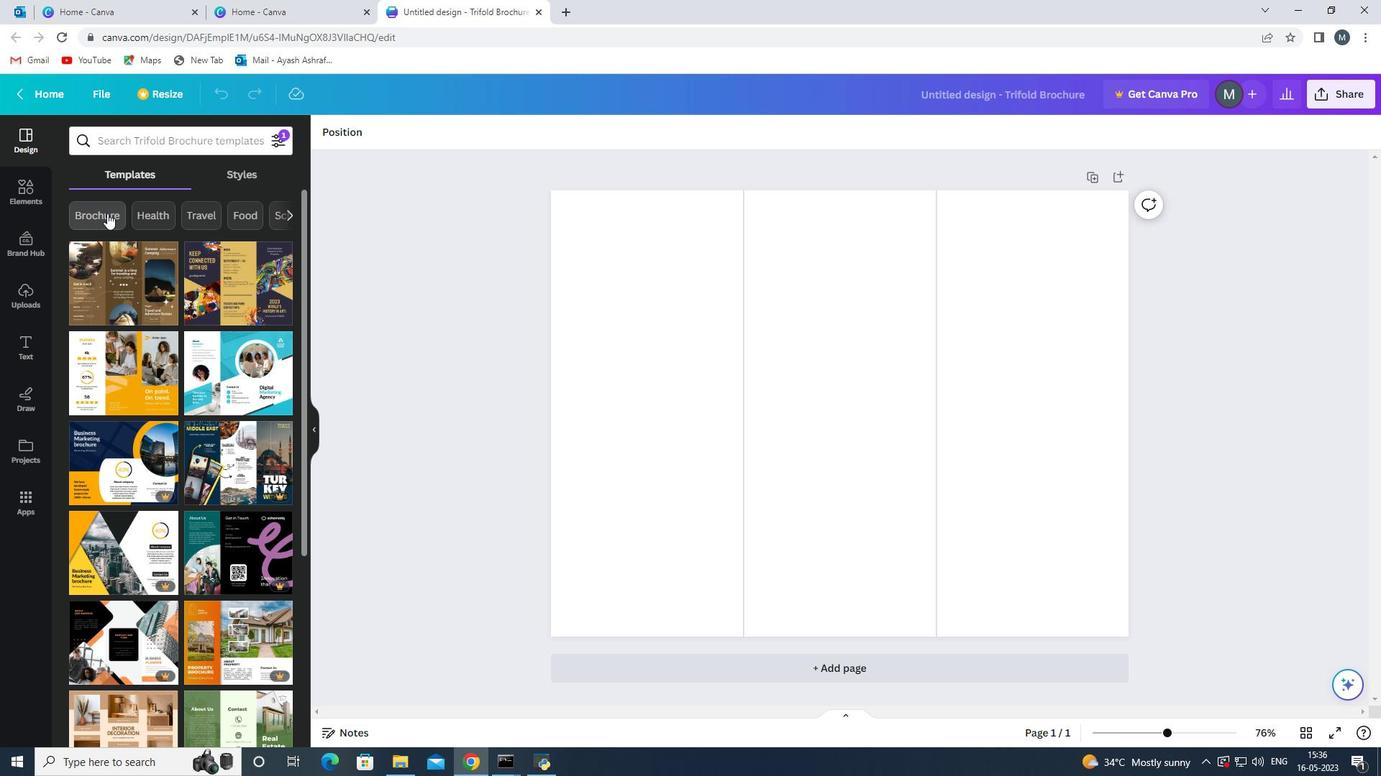 
Action: Mouse pressed left at (105, 210)
Screenshot: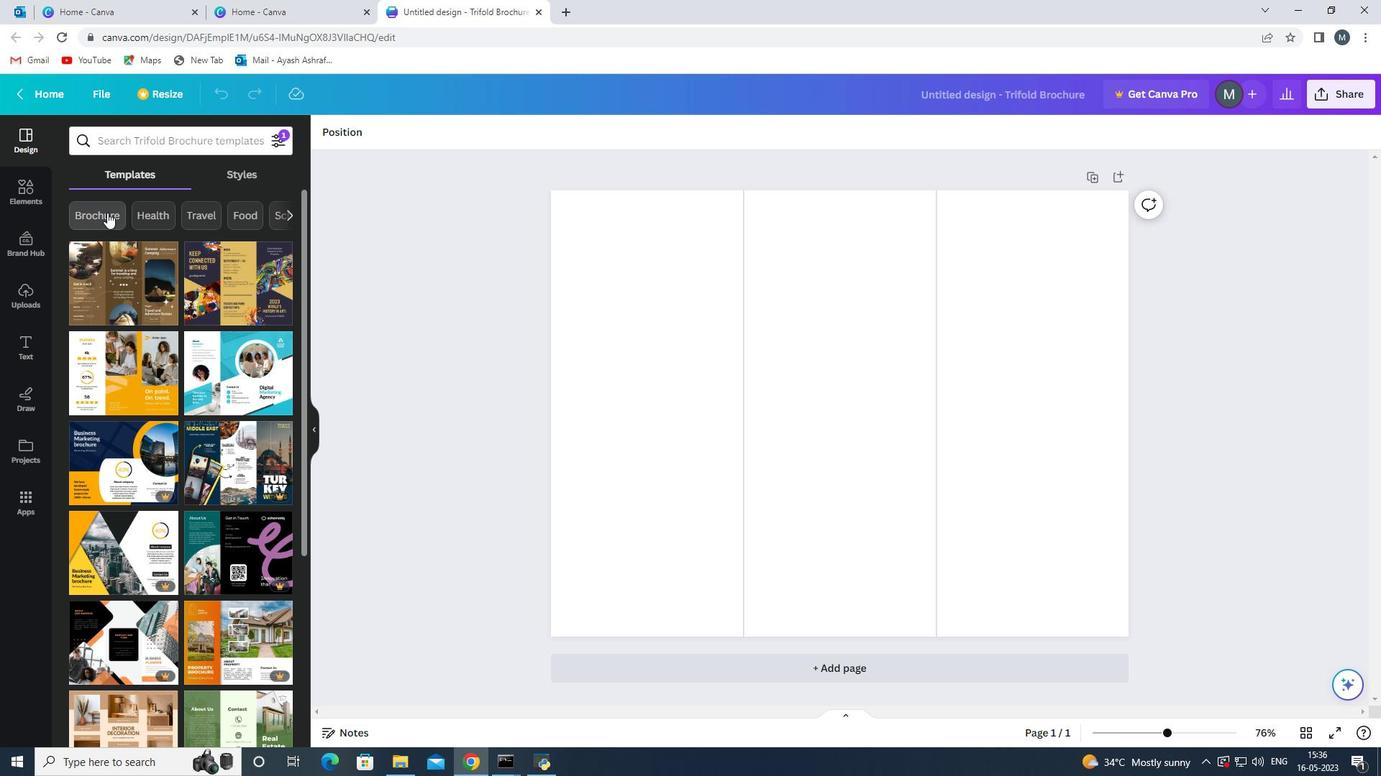
Action: Mouse moved to (117, 356)
Screenshot: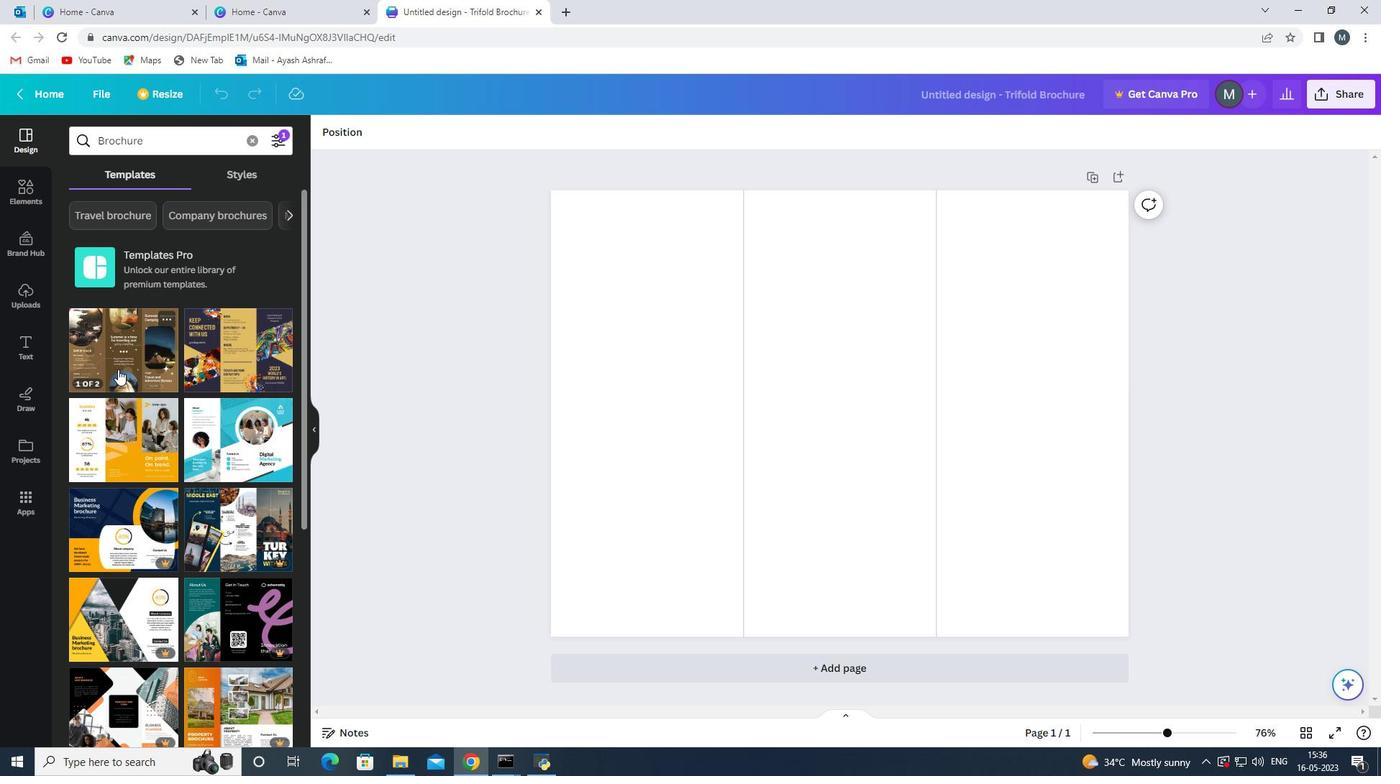 
Action: Mouse pressed left at (117, 356)
Screenshot: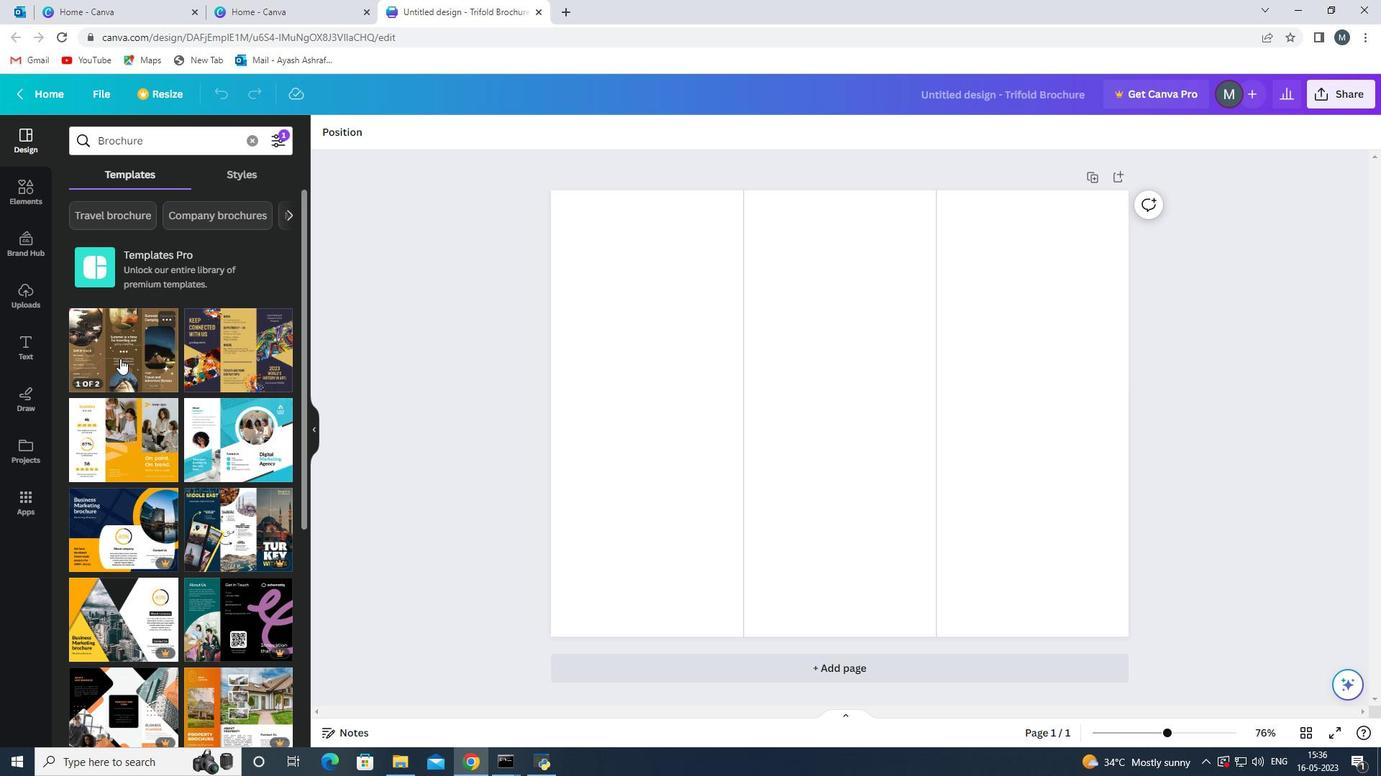 
Action: Mouse moved to (686, 399)
Screenshot: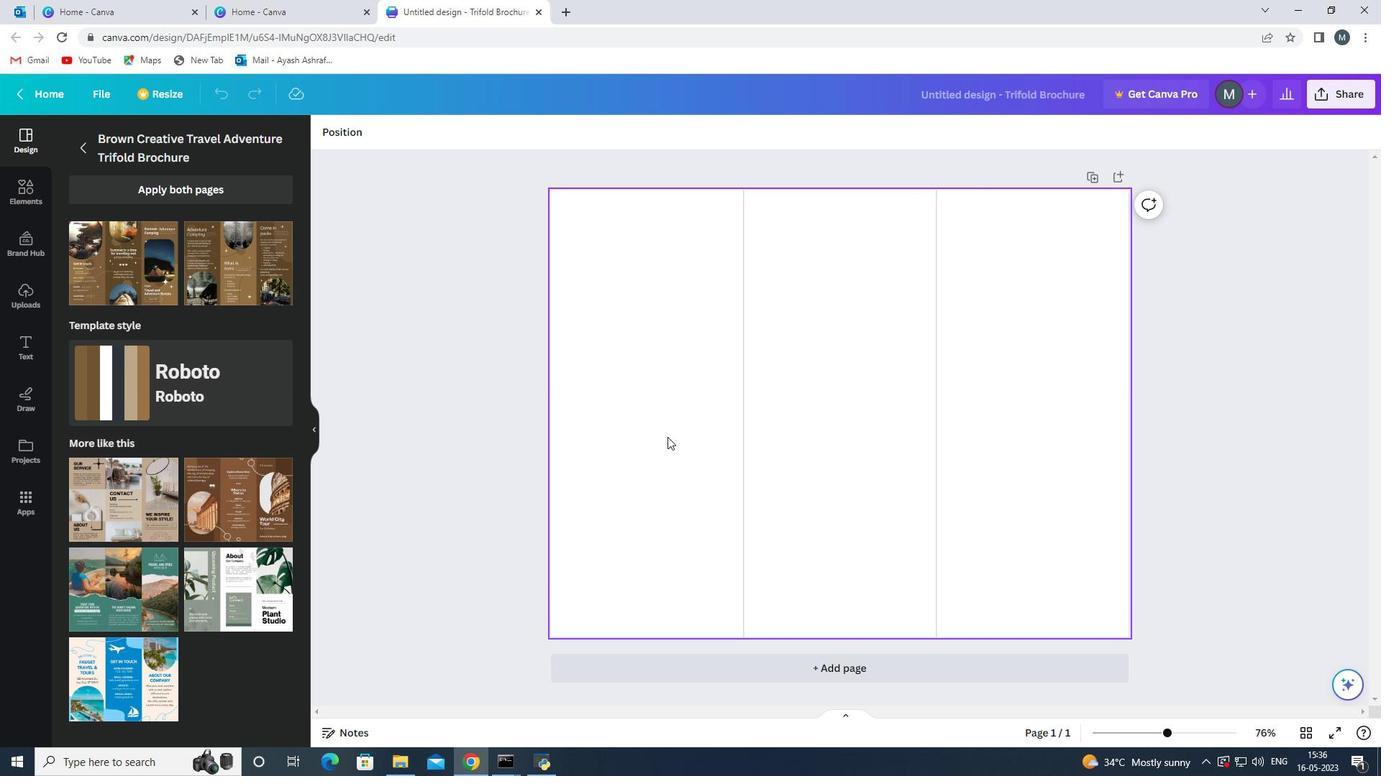 
Action: Mouse scrolled (686, 399) with delta (0, 0)
Screenshot: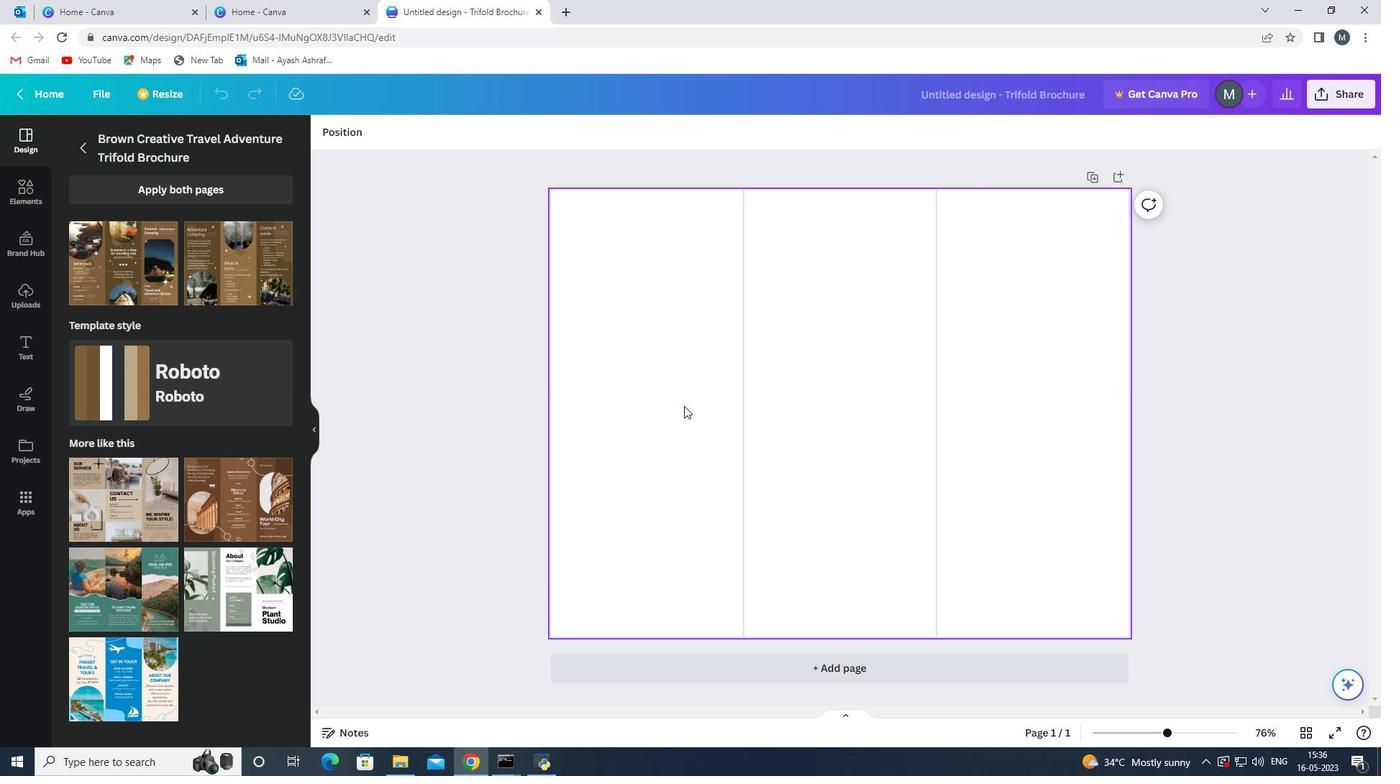 
Action: Mouse scrolled (686, 399) with delta (0, 0)
Screenshot: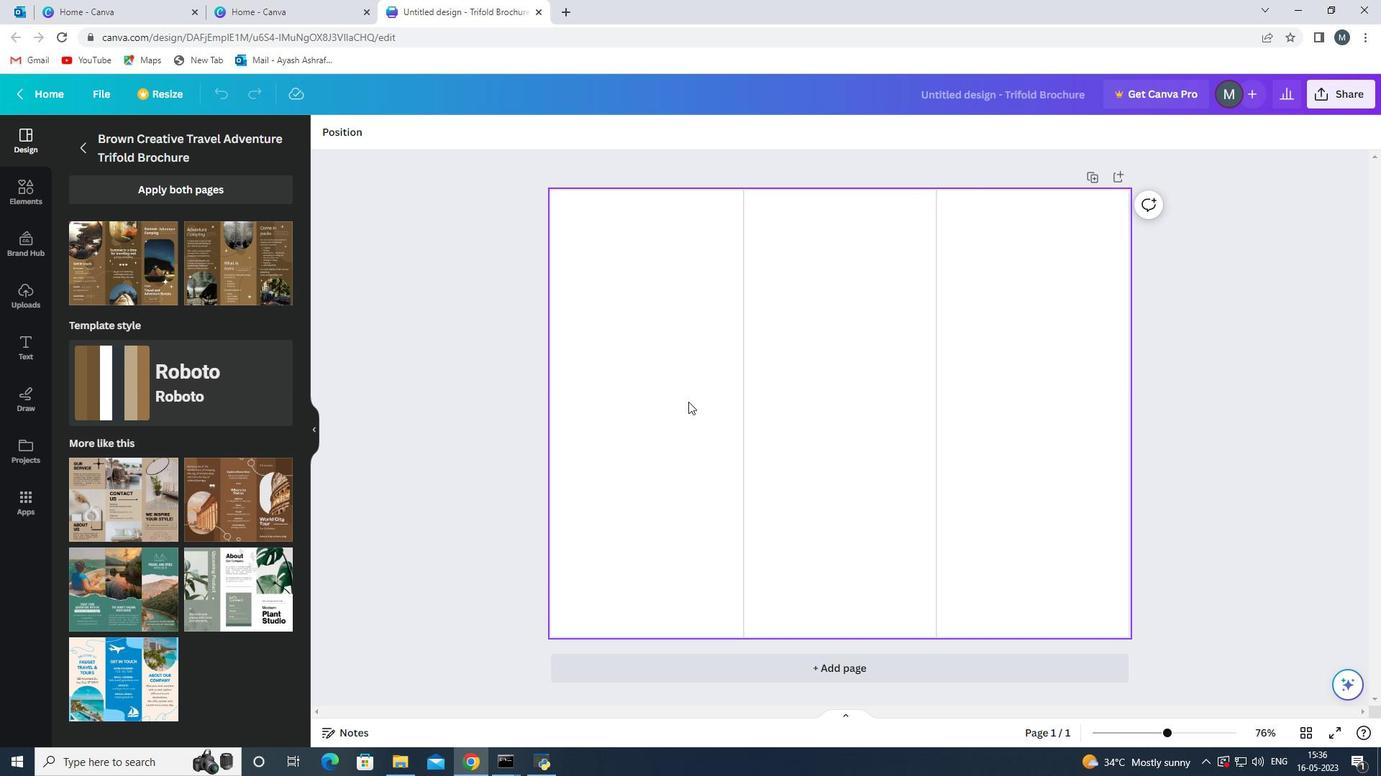 
Action: Mouse moved to (220, 274)
Screenshot: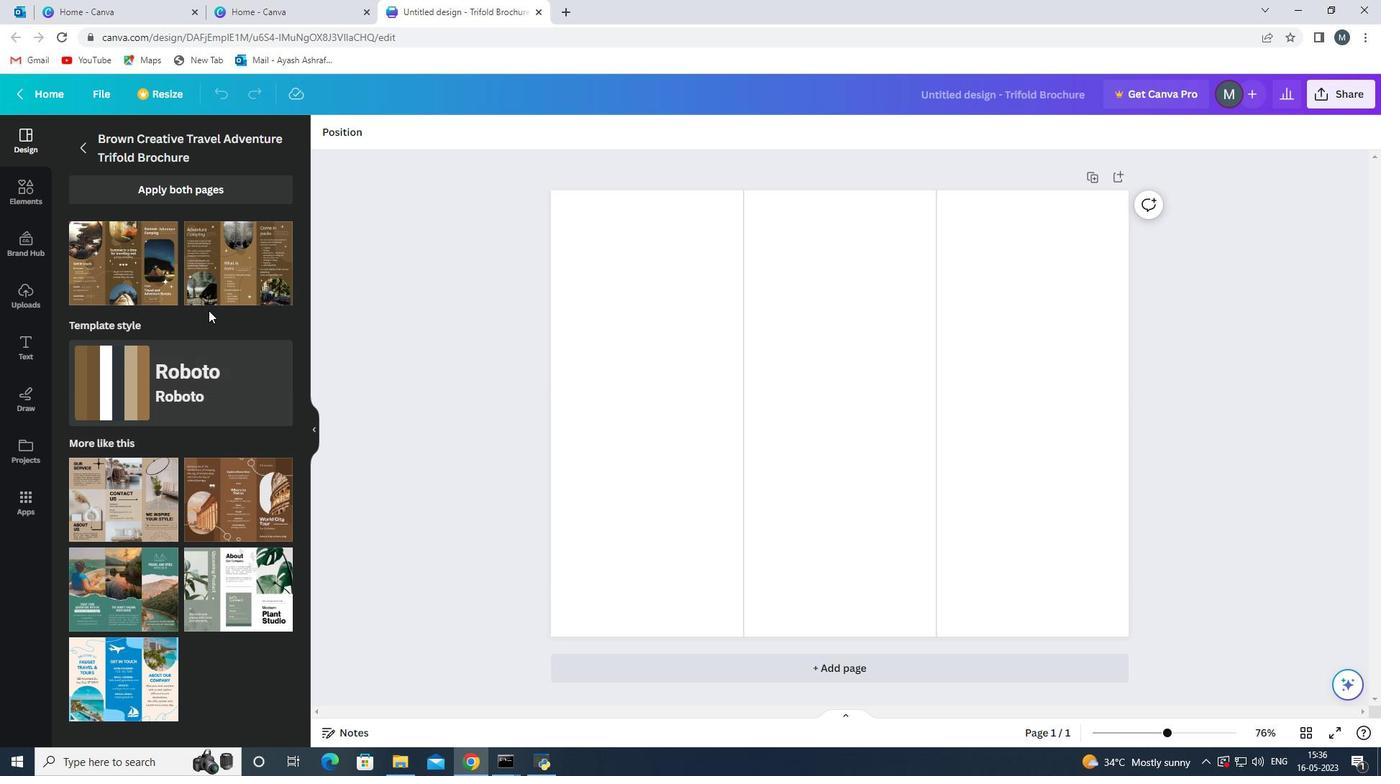 
Action: Mouse pressed left at (220, 274)
Screenshot: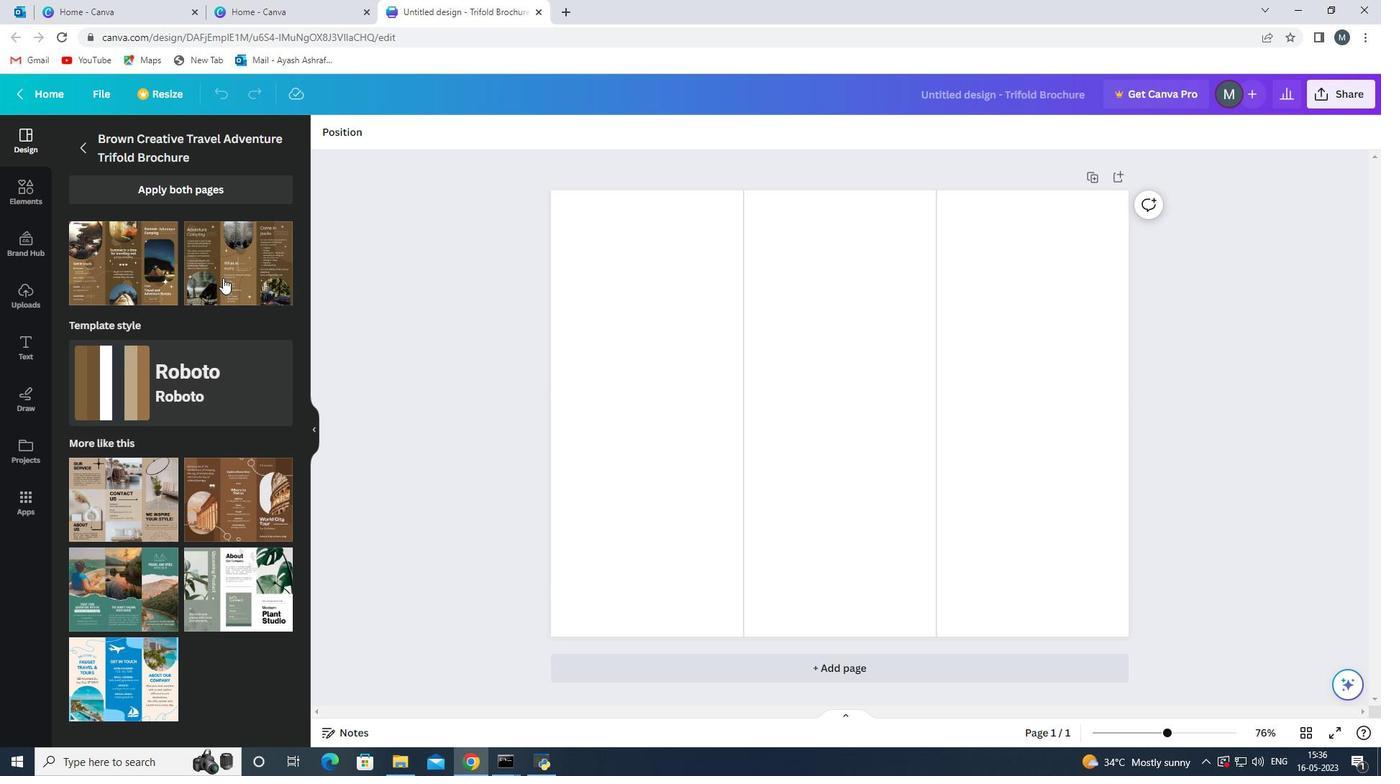 
Action: Mouse moved to (684, 407)
Screenshot: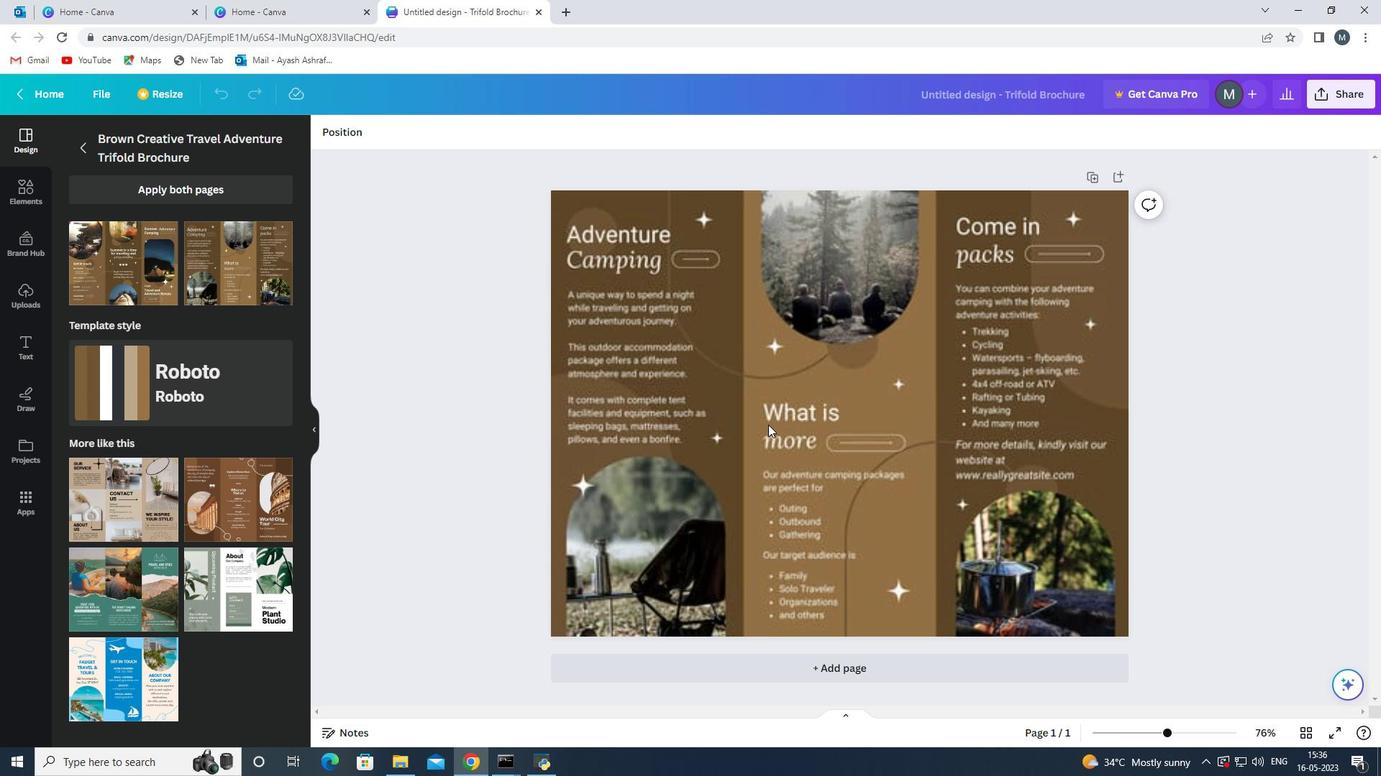 
Action: Mouse pressed left at (684, 407)
Screenshot: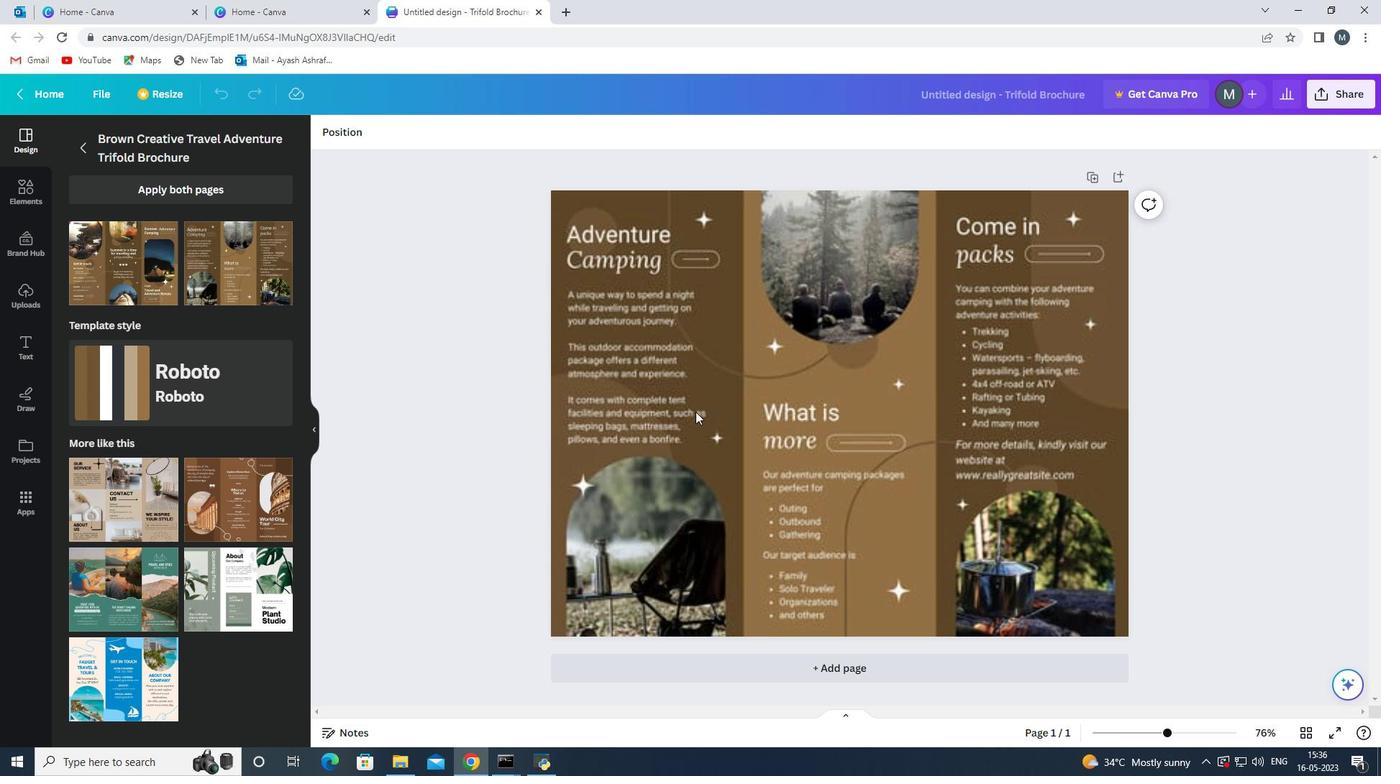 
Action: Mouse moved to (710, 409)
Screenshot: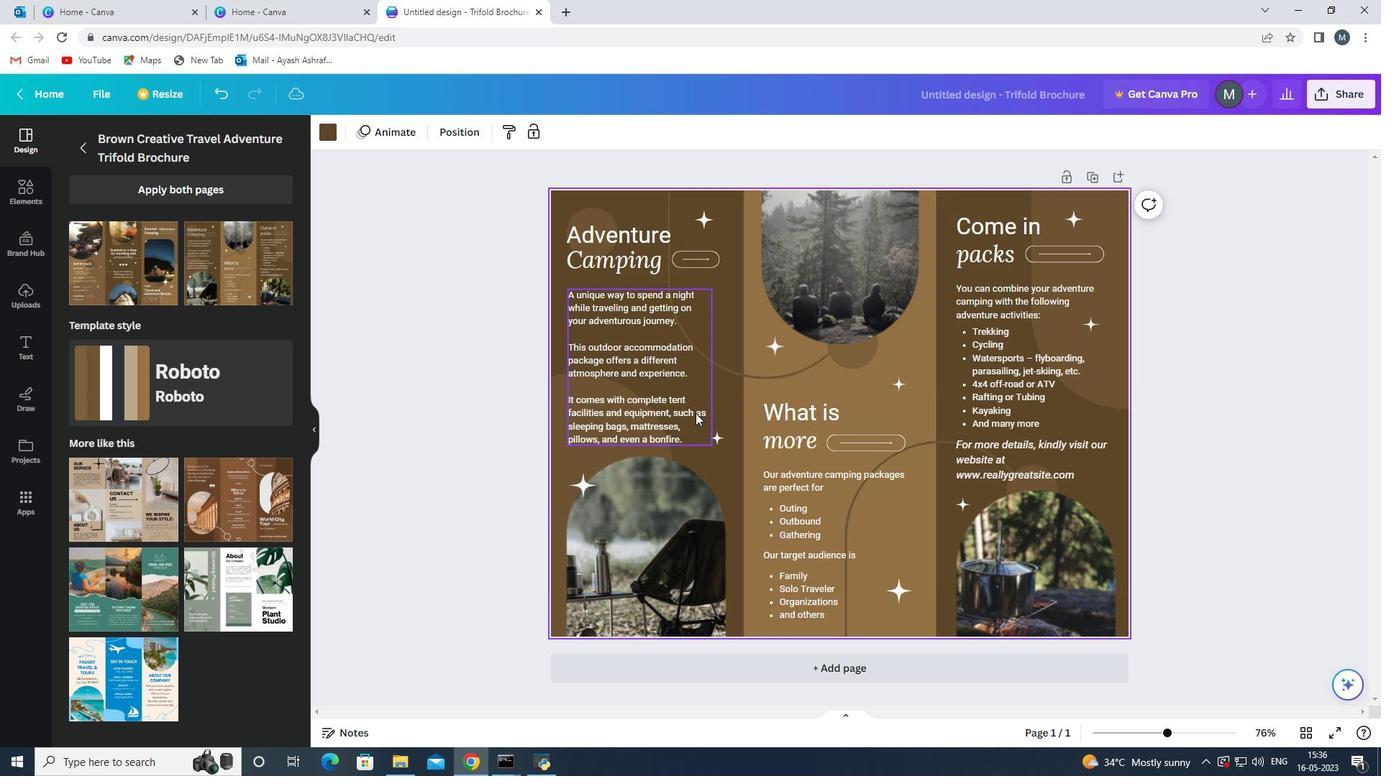 
Action: Mouse scrolled (710, 409) with delta (0, 0)
Screenshot: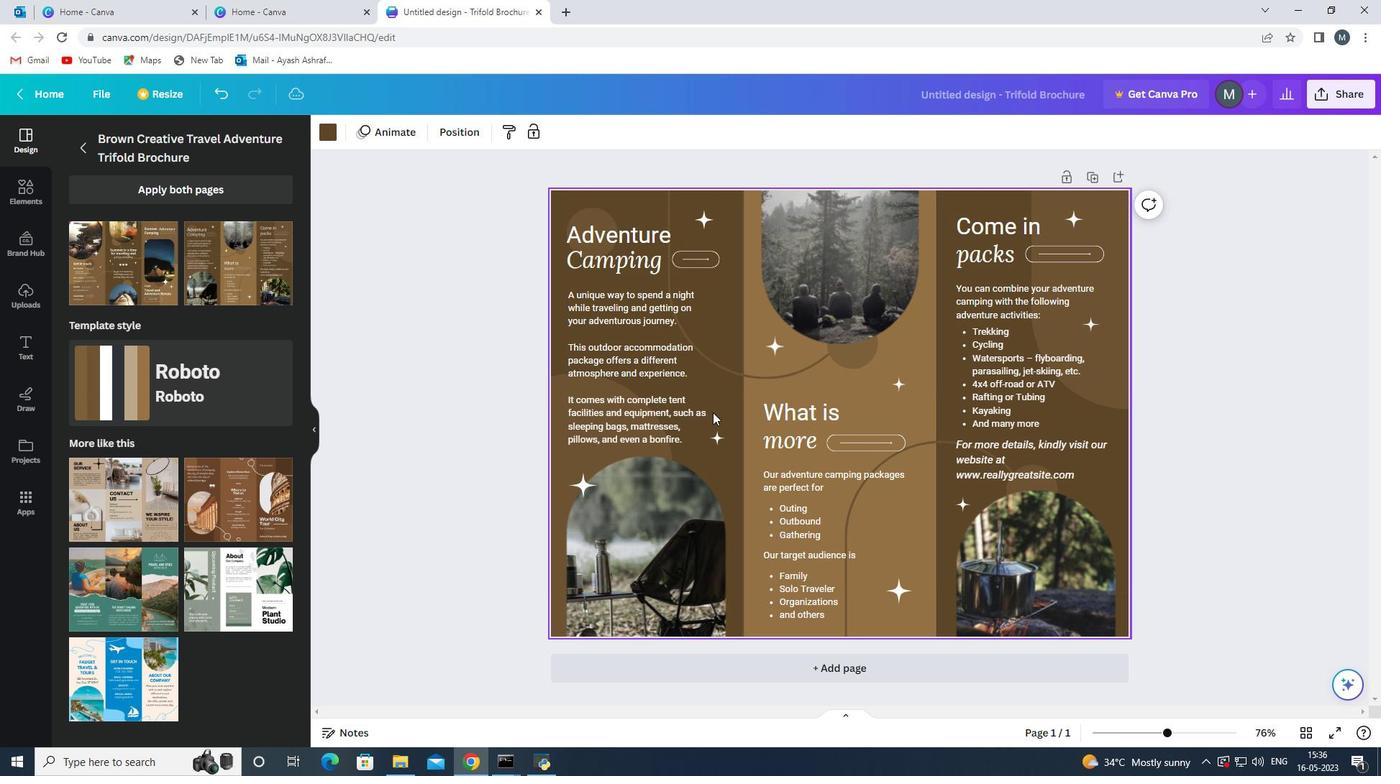 
Action: Mouse moved to (365, 124)
Screenshot: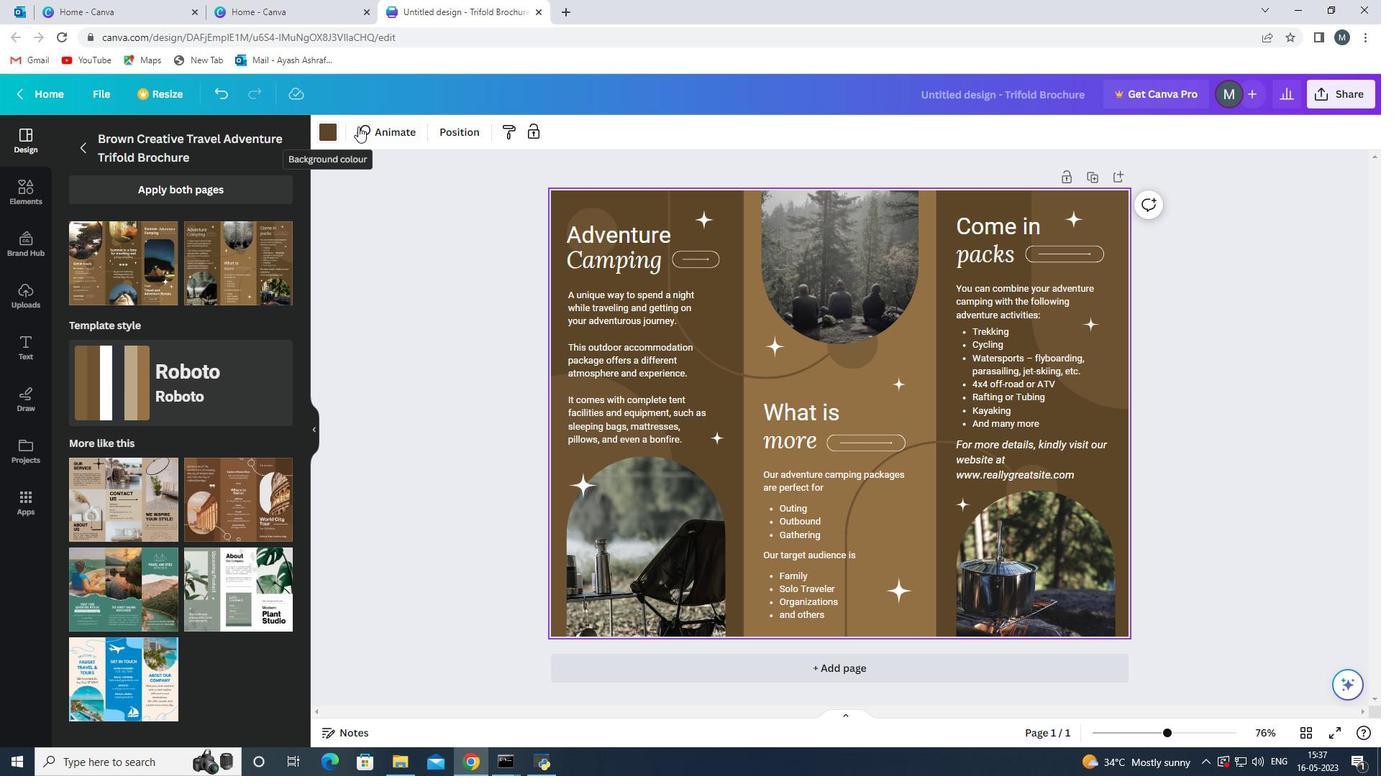 
Action: Mouse pressed left at (365, 124)
Screenshot: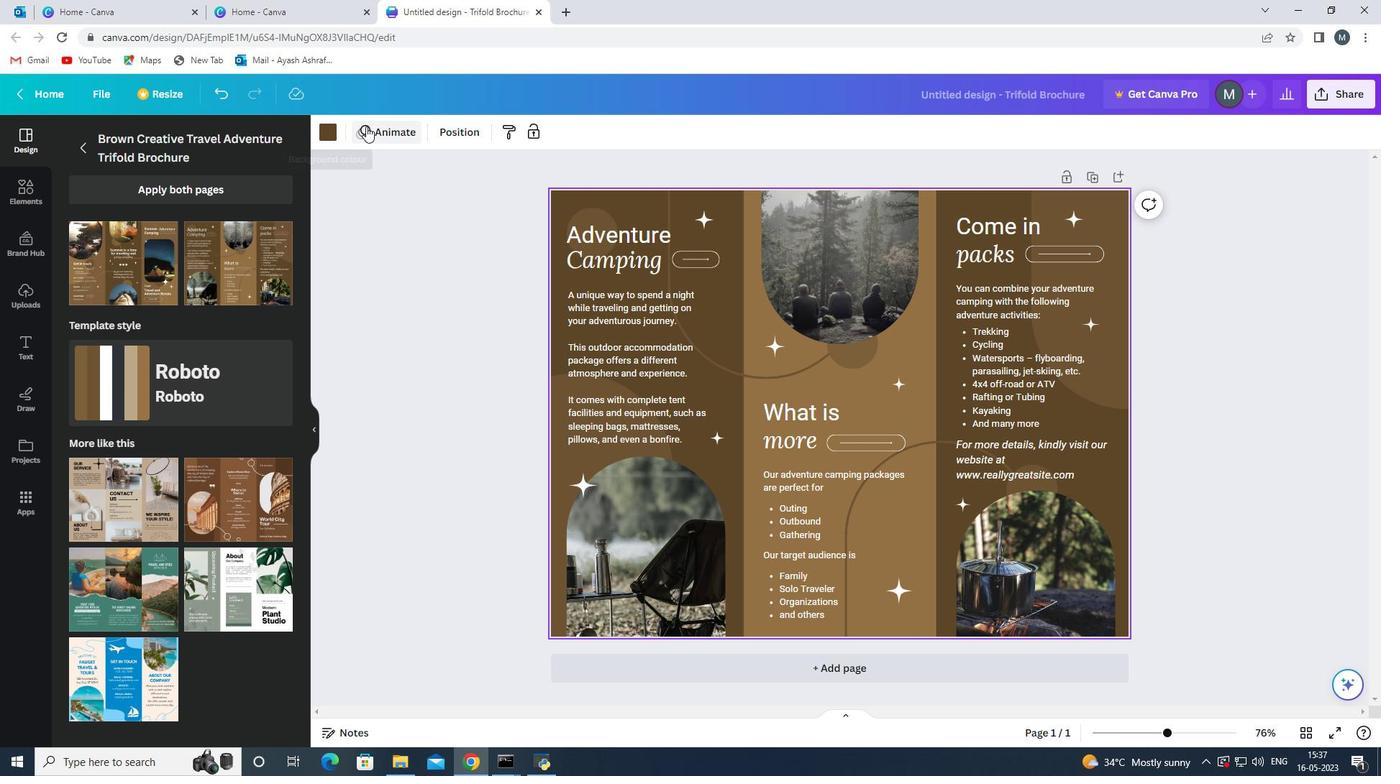 
Action: Mouse moved to (187, 230)
Screenshot: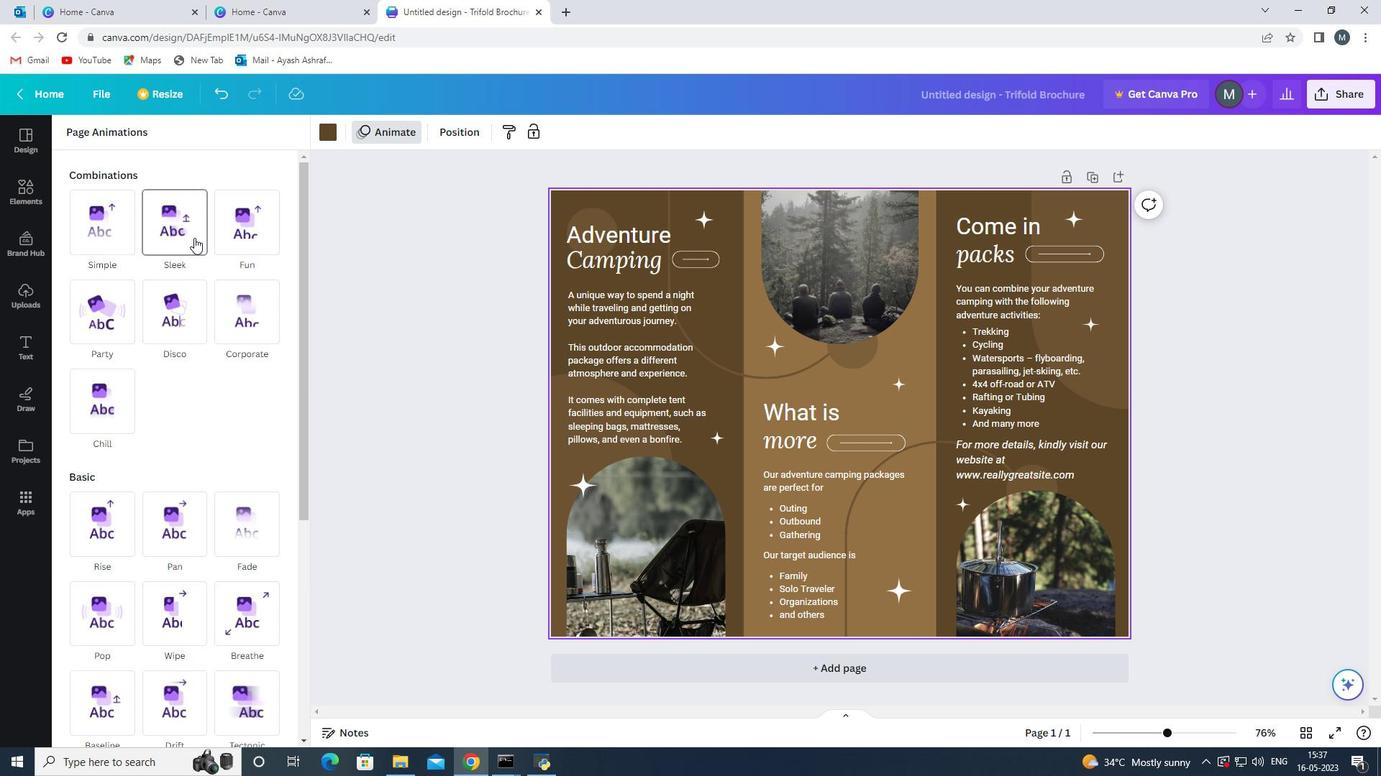
Action: Mouse pressed left at (187, 230)
Screenshot: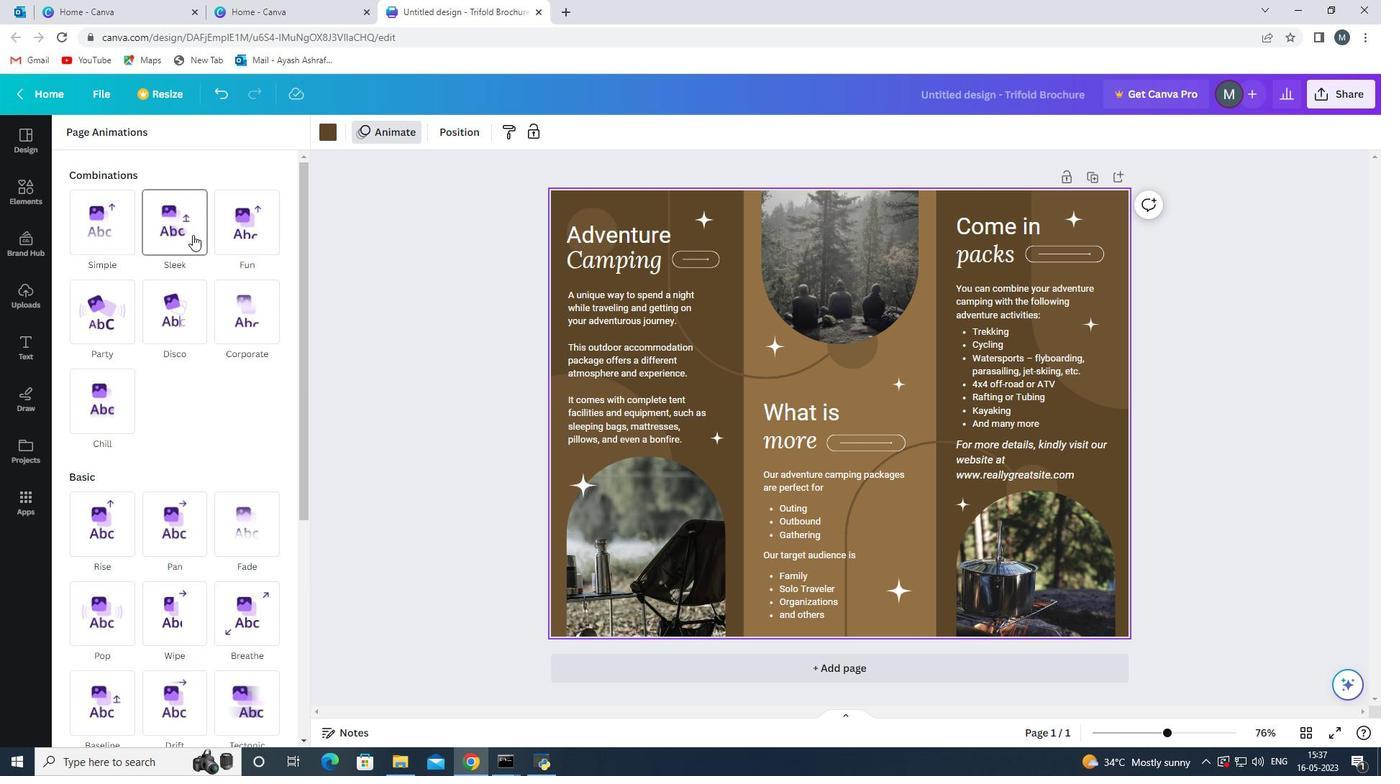 
Action: Mouse moved to (830, 461)
Screenshot: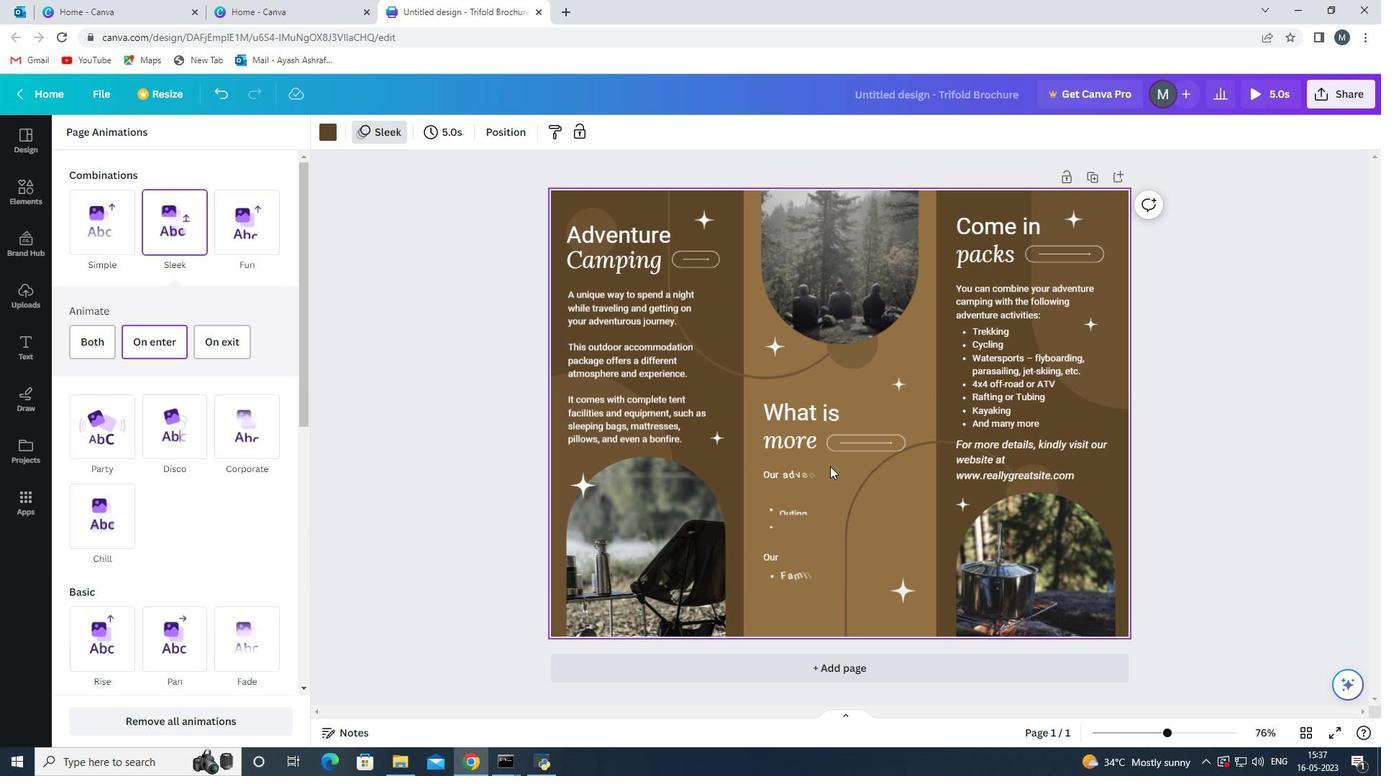 
Action: Mouse scrolled (830, 462) with delta (0, 0)
Screenshot: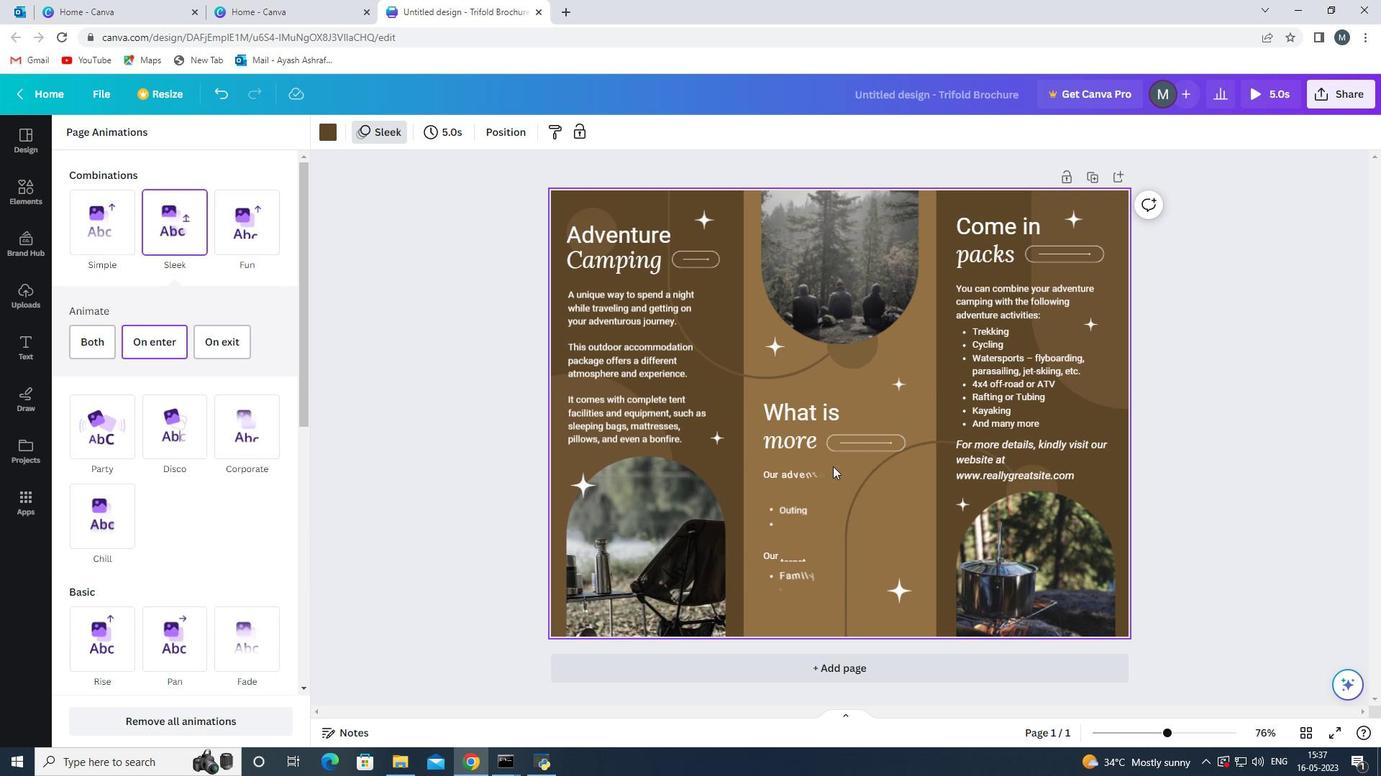 
Action: Mouse scrolled (830, 462) with delta (0, 0)
Screenshot: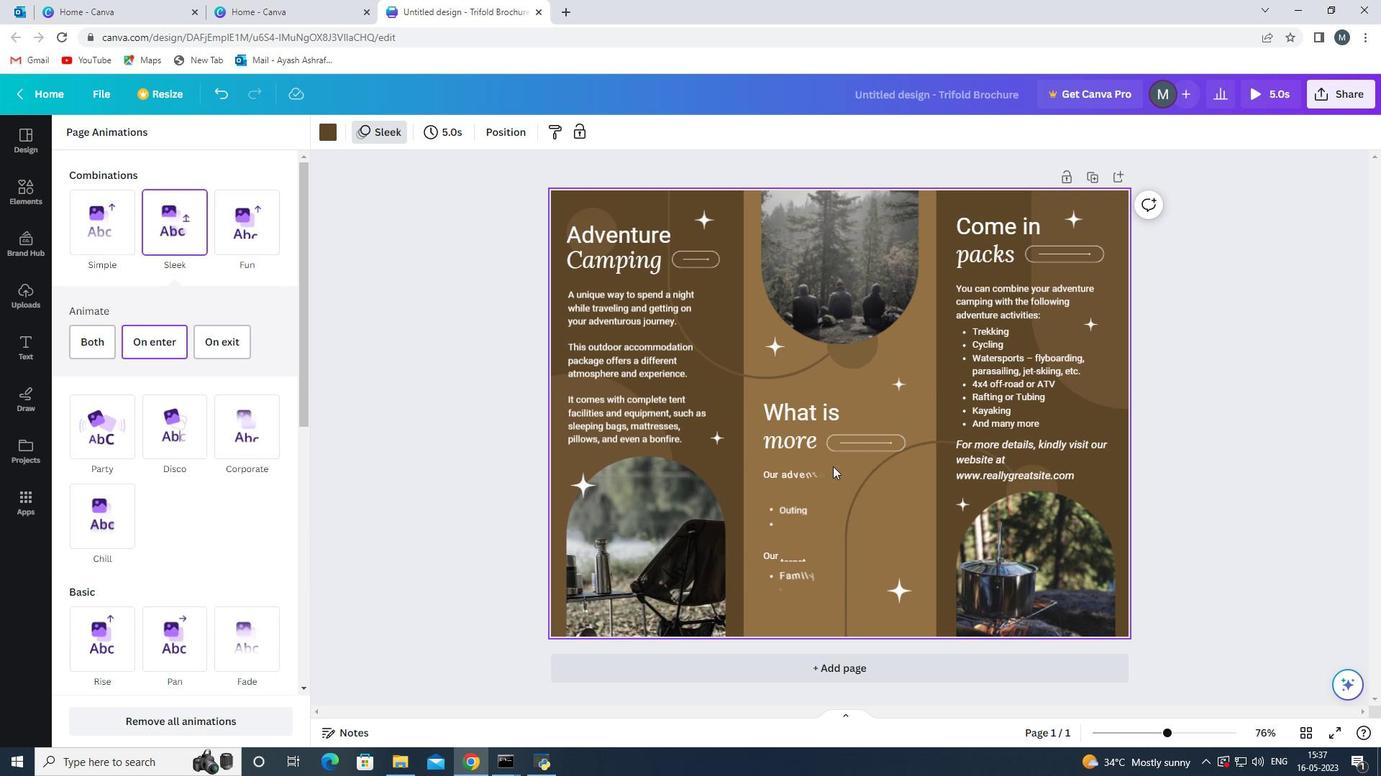 
Action: Mouse scrolled (830, 462) with delta (0, 0)
Screenshot: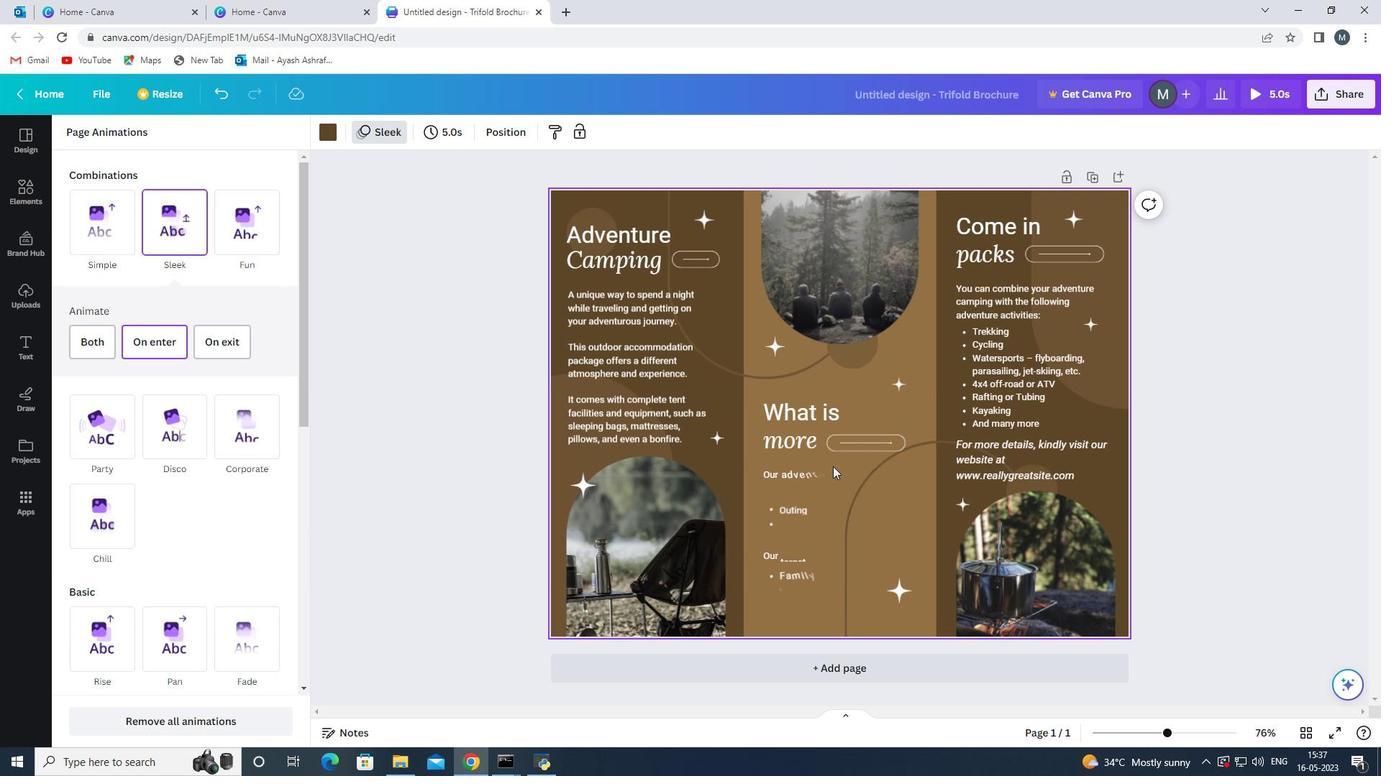 
Action: Mouse scrolled (830, 462) with delta (0, 0)
Screenshot: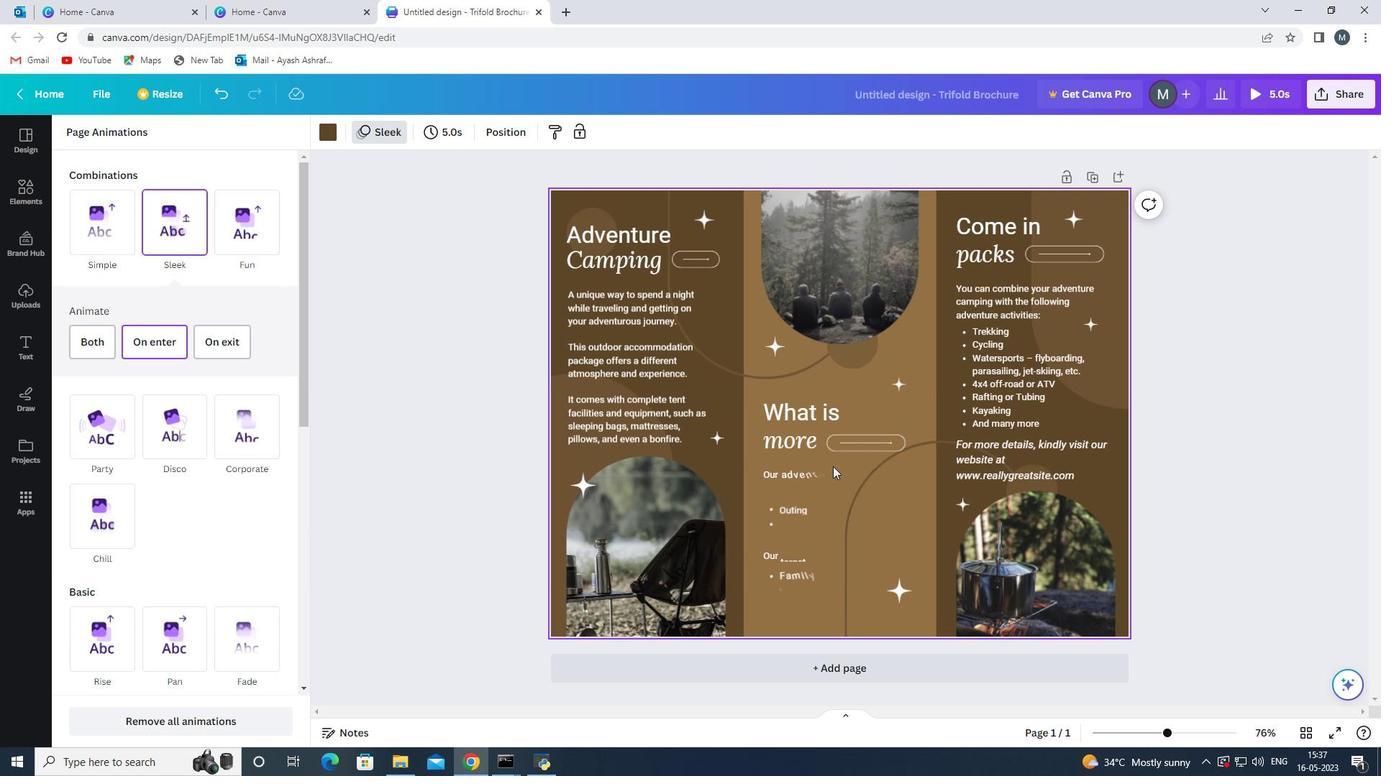 
Action: Mouse scrolled (830, 462) with delta (0, 0)
Screenshot: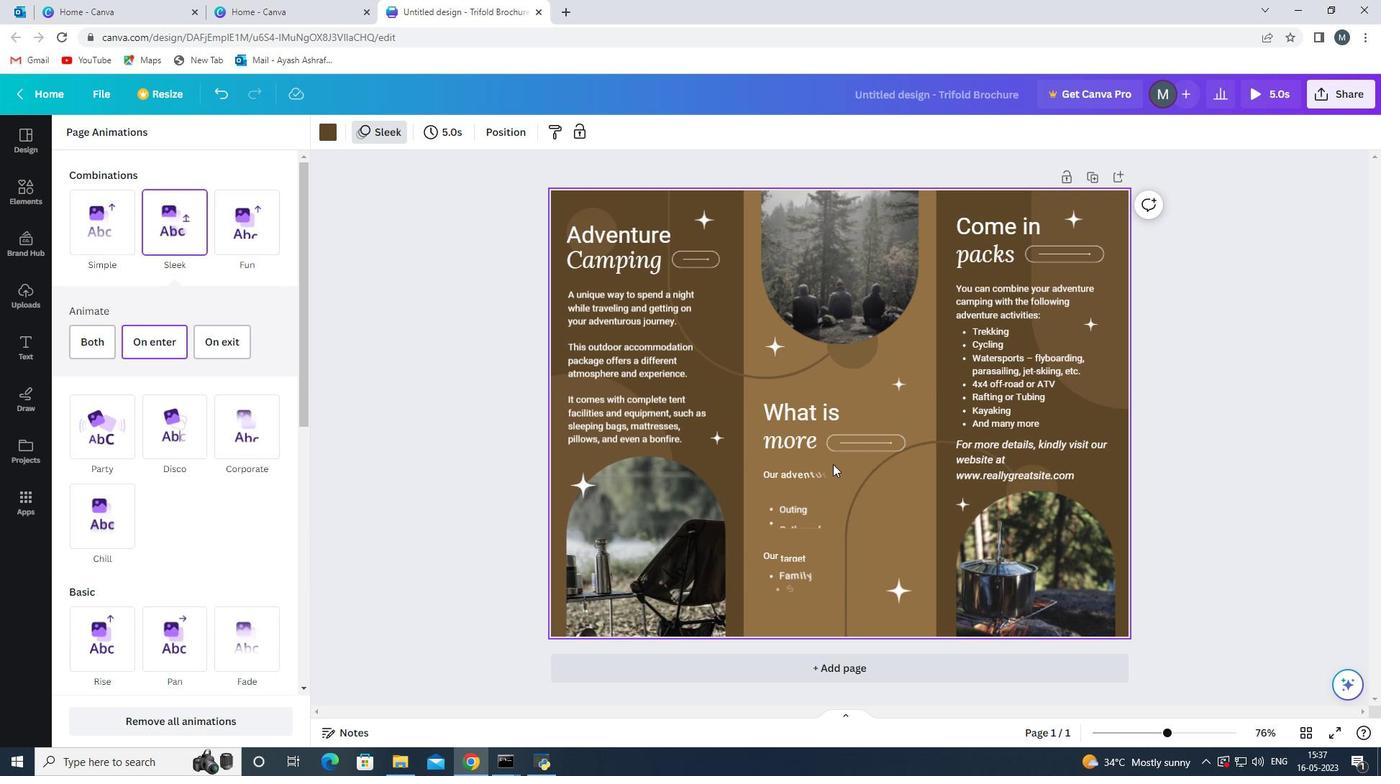 
Action: Mouse moved to (326, 134)
Screenshot: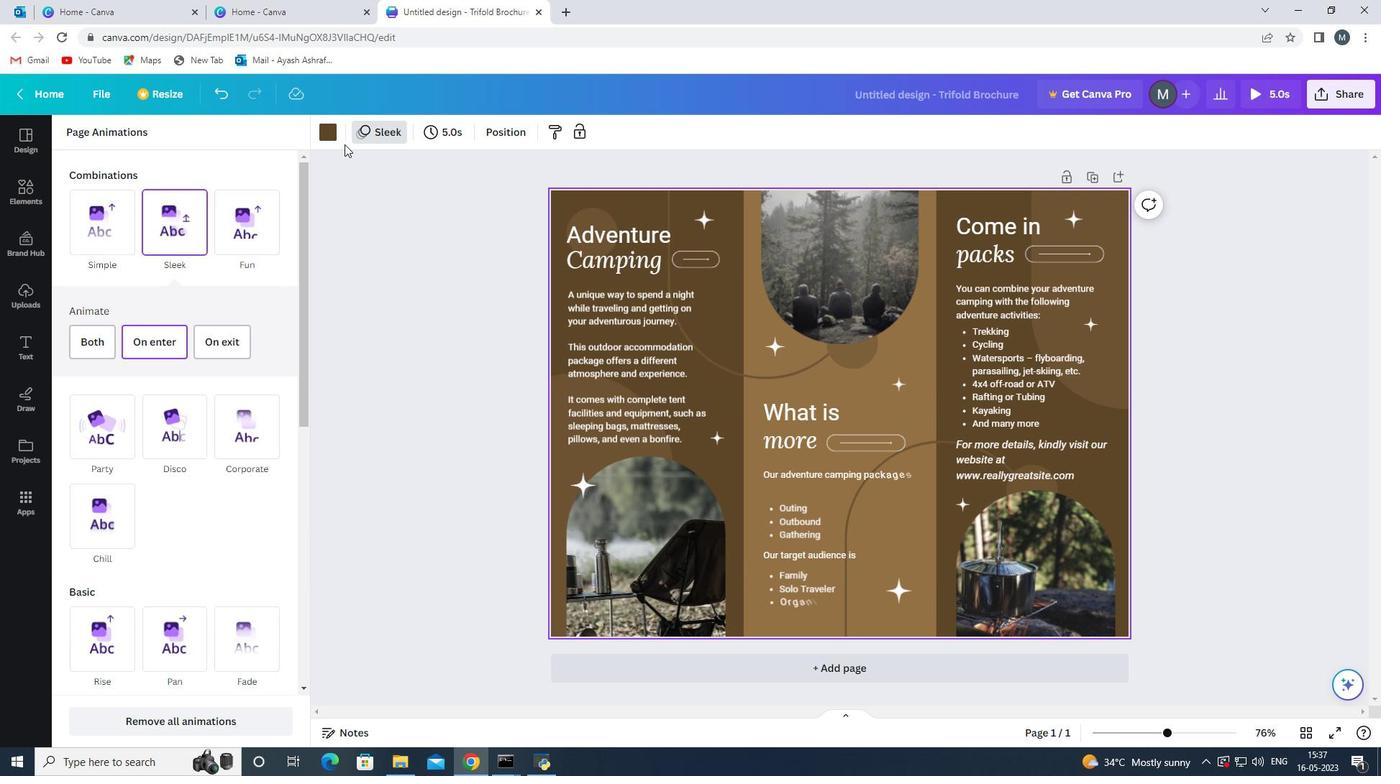 
Action: Mouse pressed left at (326, 134)
Screenshot: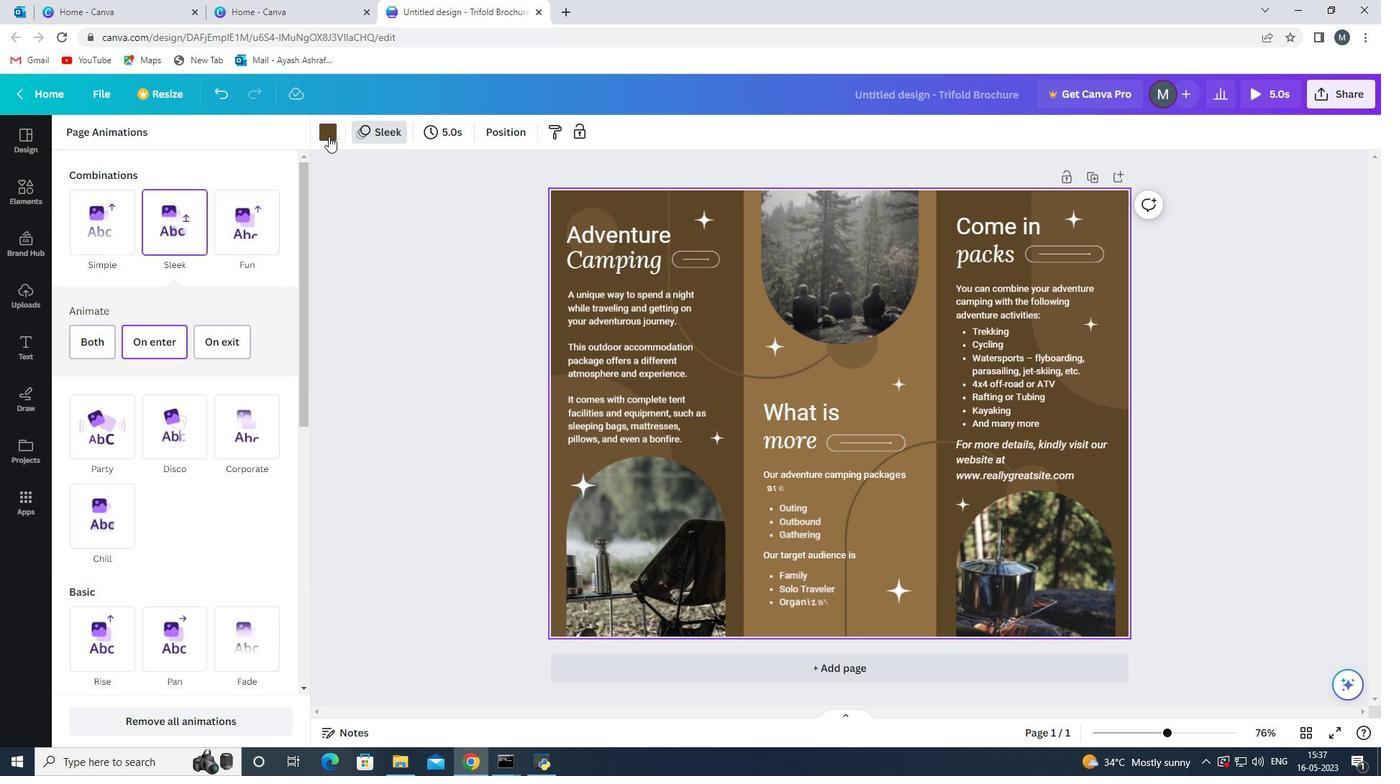 
Action: Mouse moved to (132, 216)
Screenshot: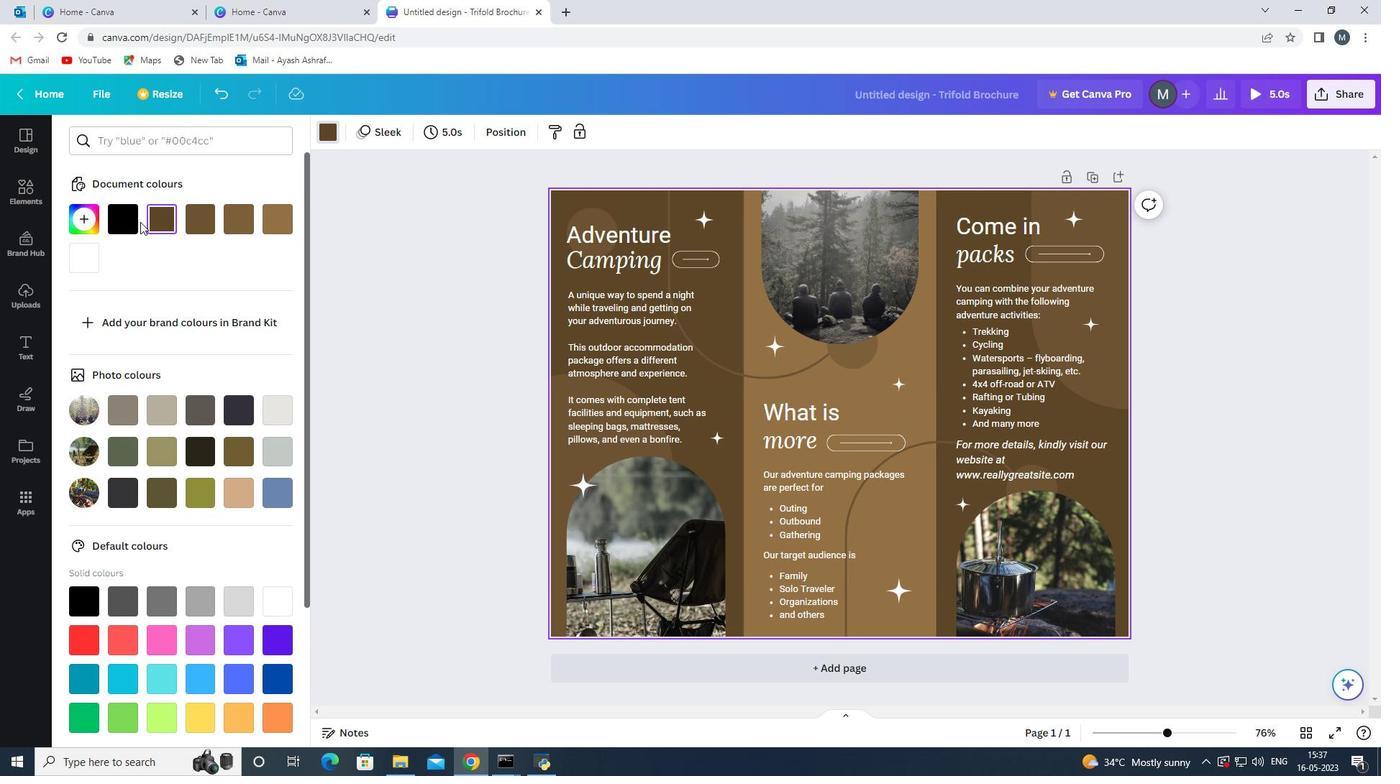 
Action: Mouse pressed left at (132, 216)
Screenshot: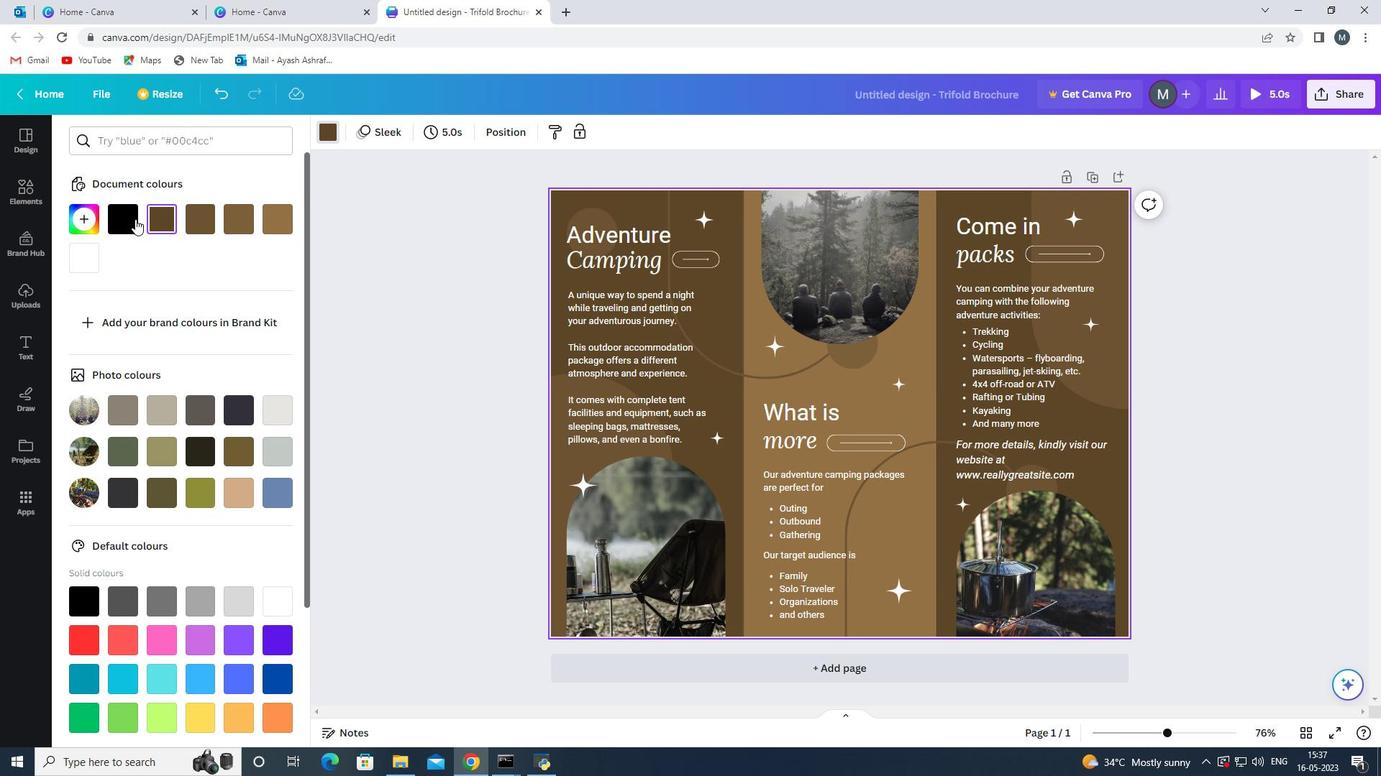 
Action: Mouse moved to (155, 404)
Screenshot: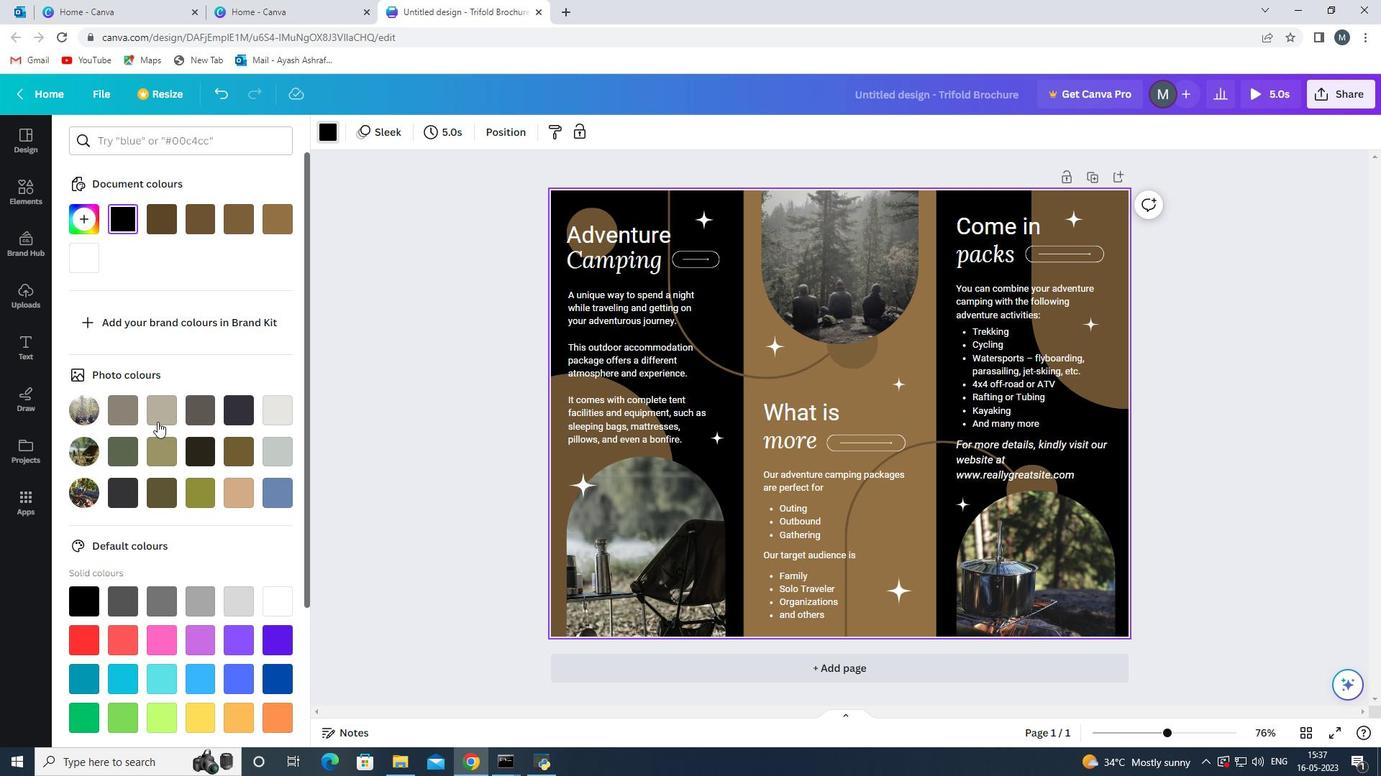 
Action: Mouse pressed left at (155, 404)
Screenshot: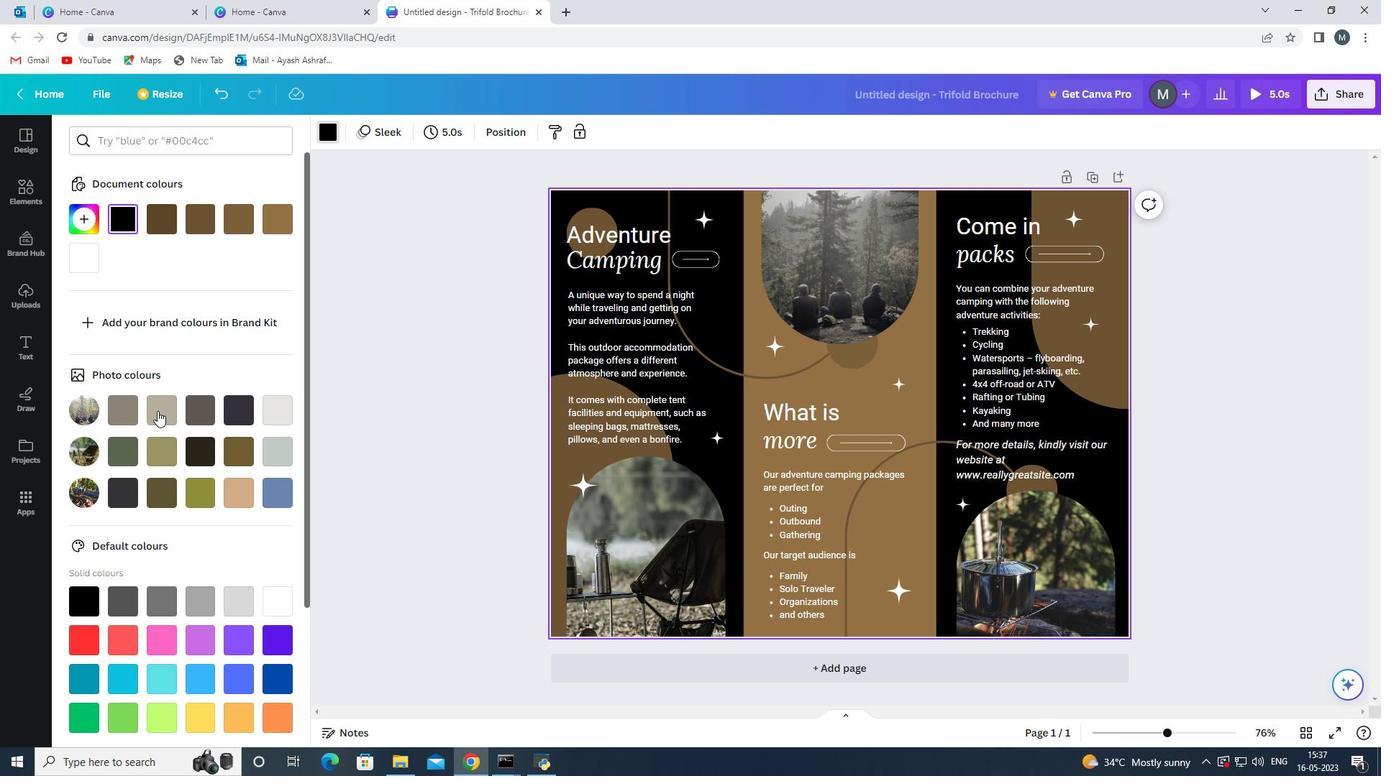 
Action: Mouse moved to (613, 349)
Screenshot: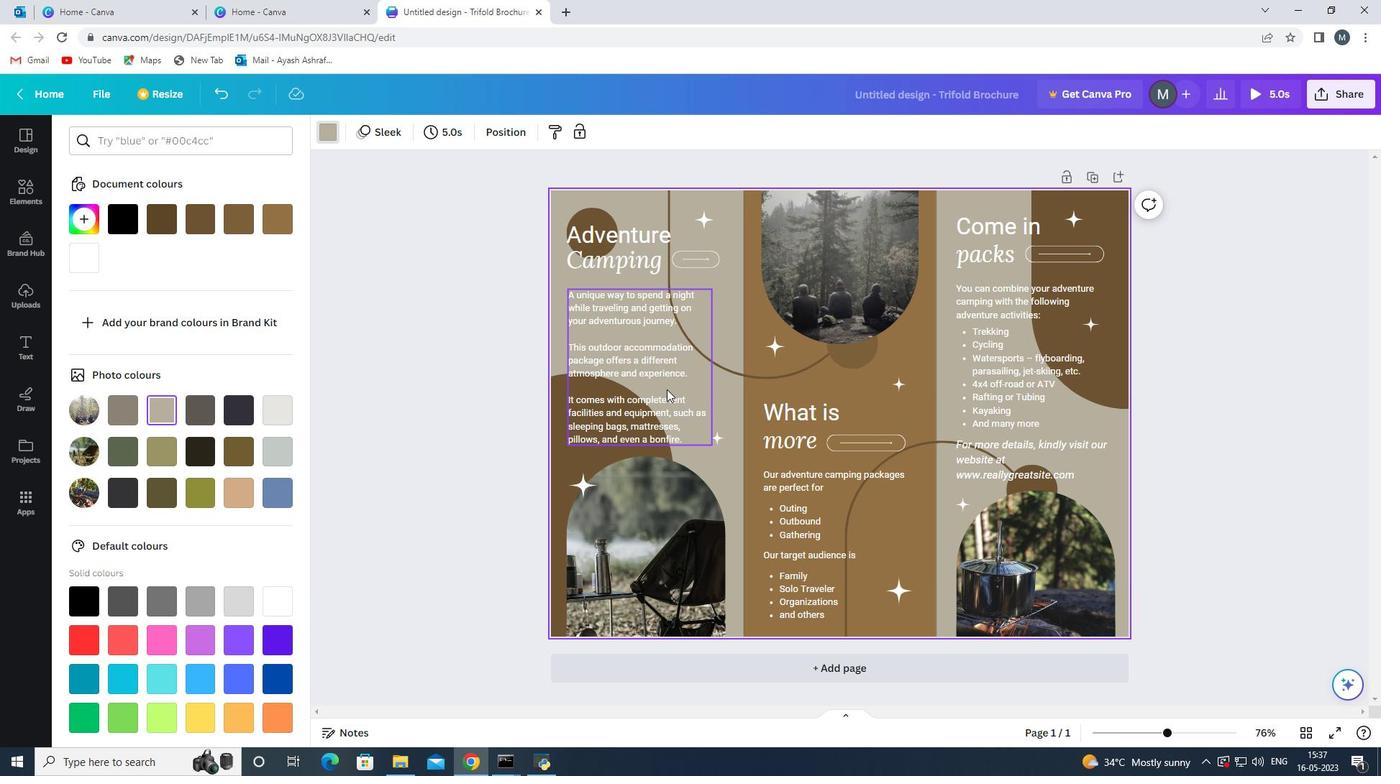 
Action: Mouse pressed left at (613, 349)
Screenshot: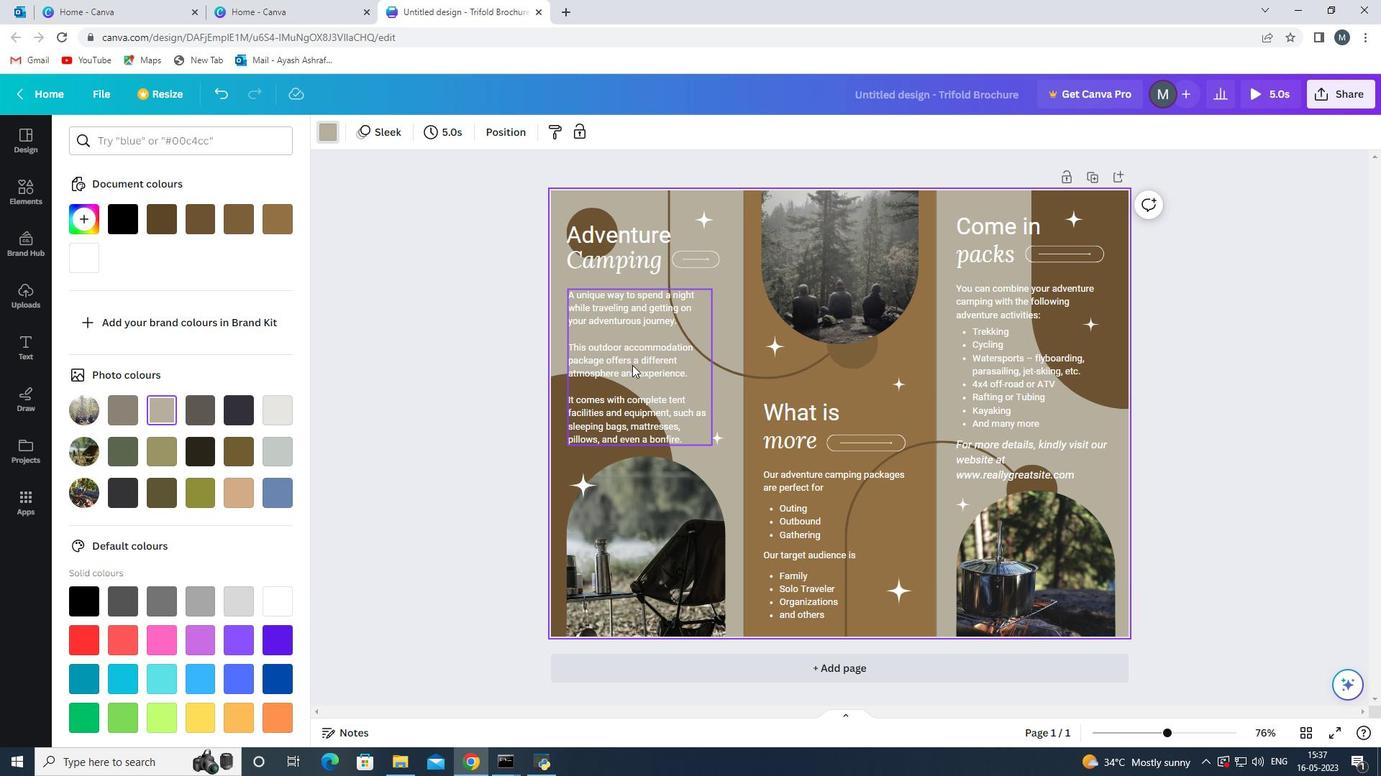 
Action: Key pressed <Key.delete><Key.insert>
Screenshot: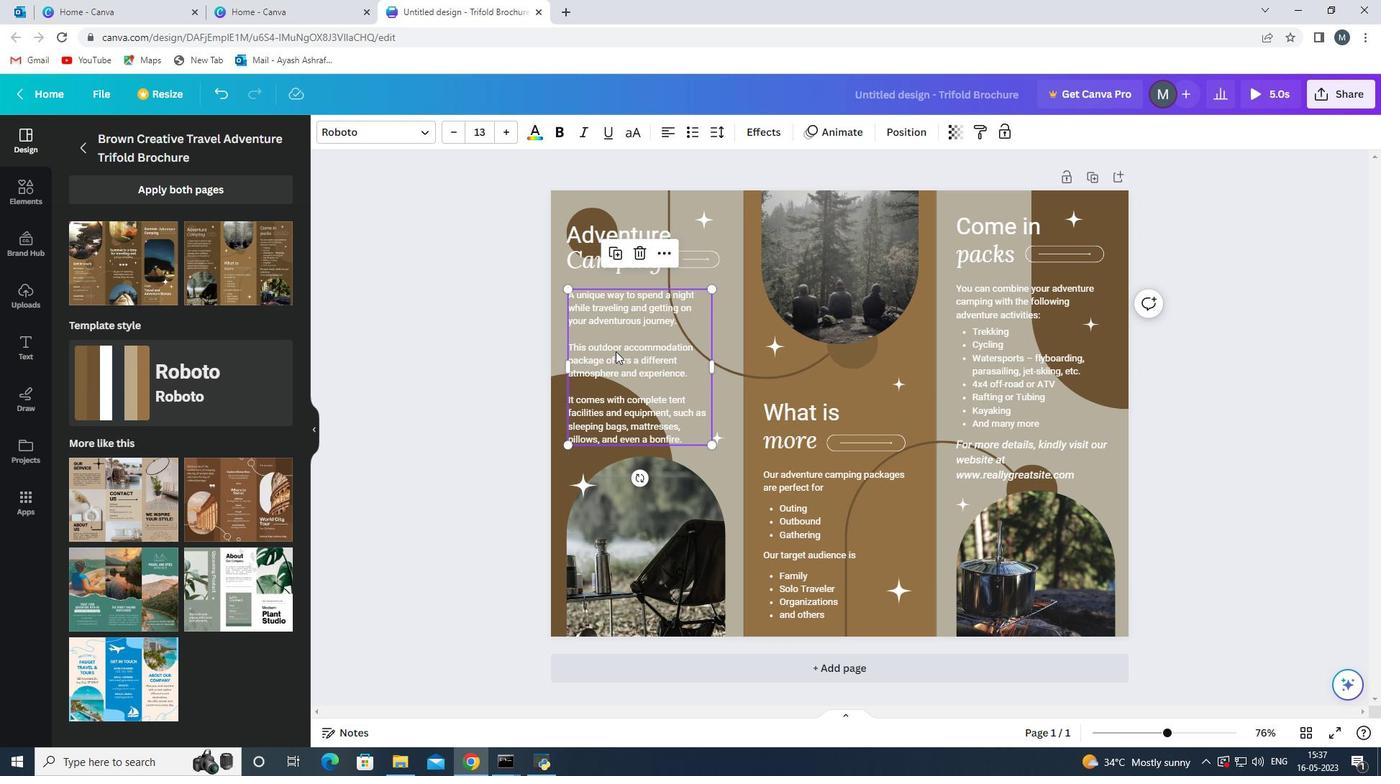 
Action: Mouse moved to (1046, 379)
Screenshot: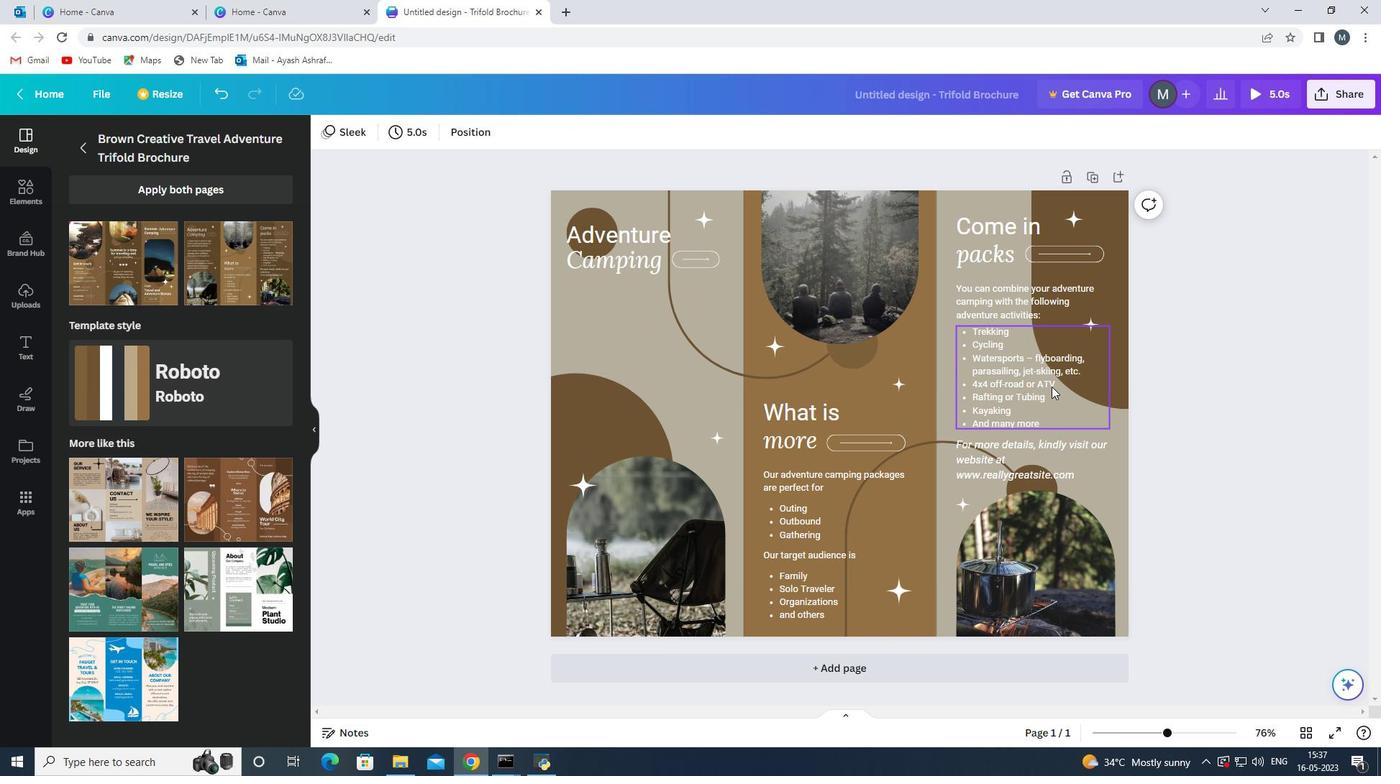 
Action: Mouse pressed left at (1046, 379)
Screenshot: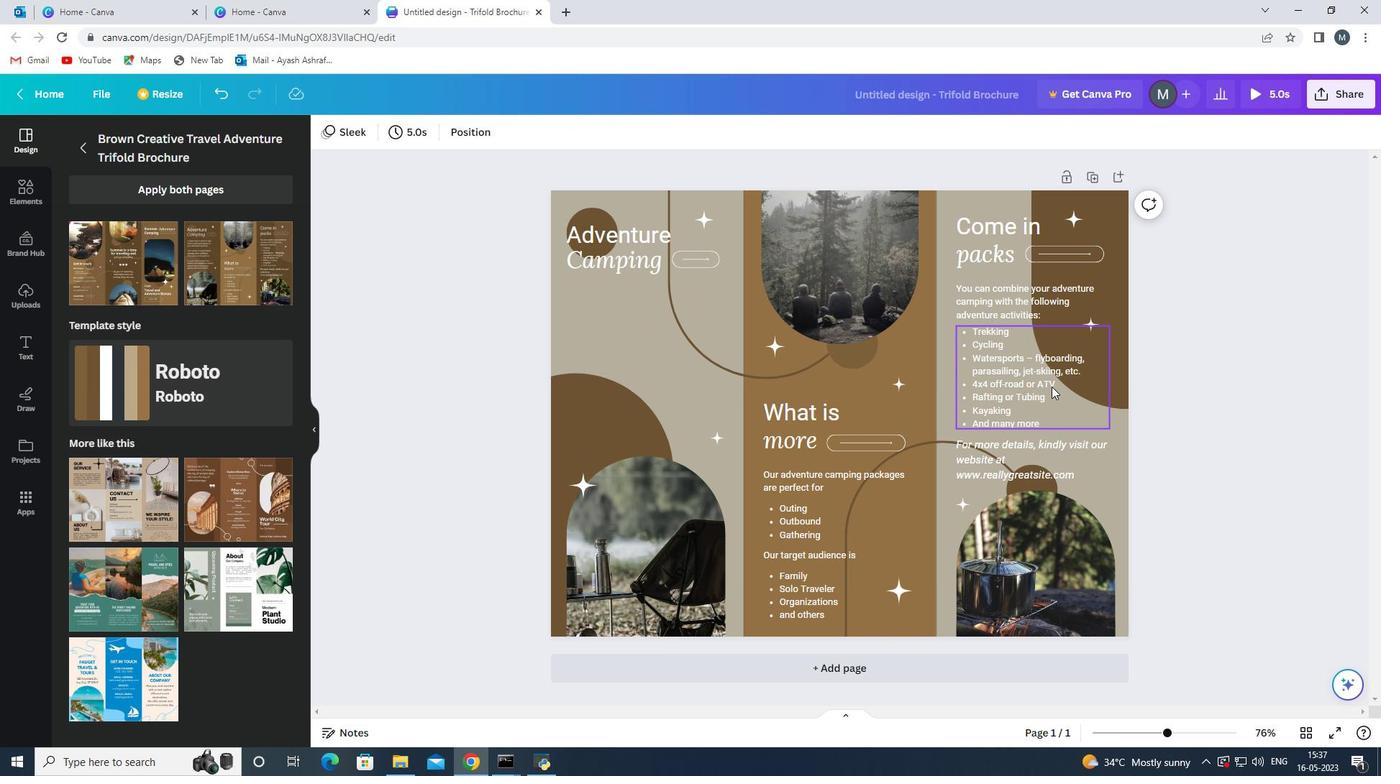 
Action: Key pressed <Key.delete>
Screenshot: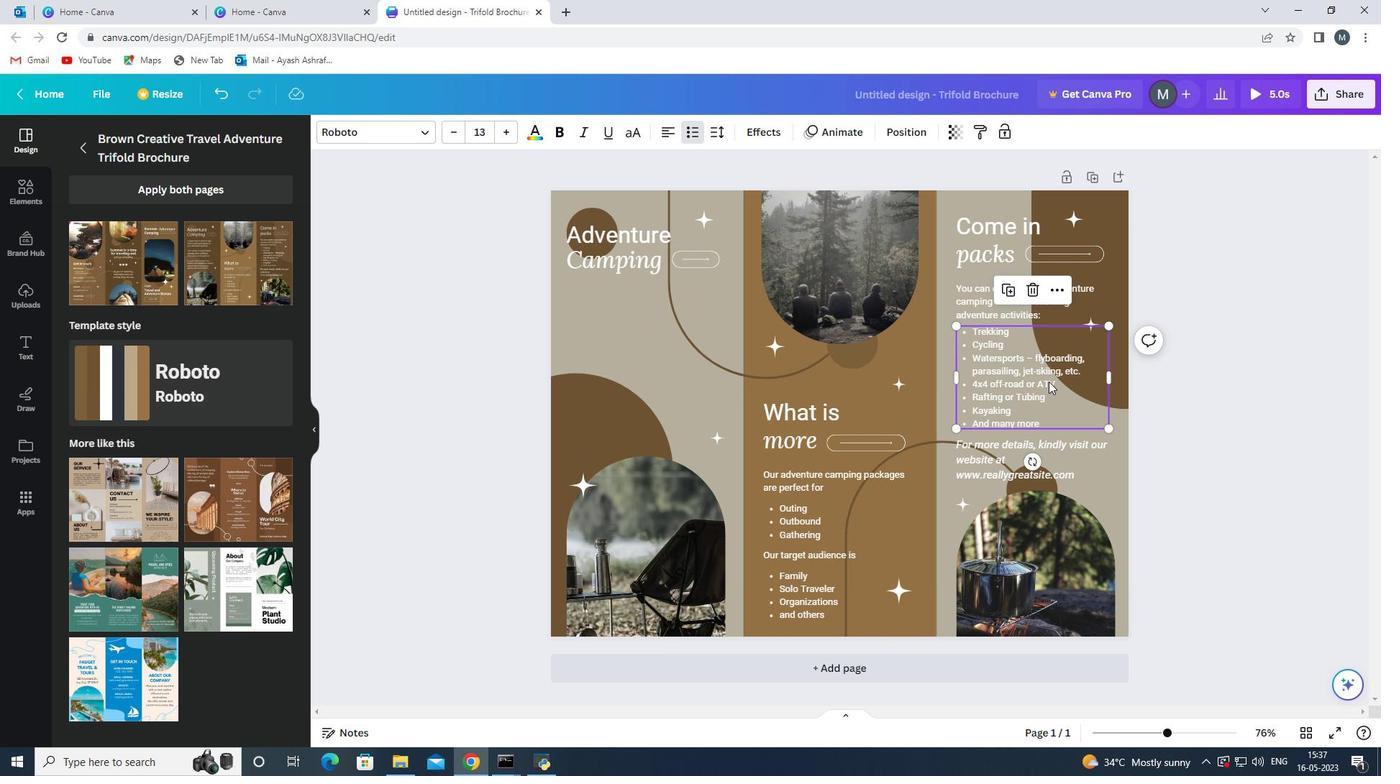 
Action: Mouse moved to (602, 384)
Screenshot: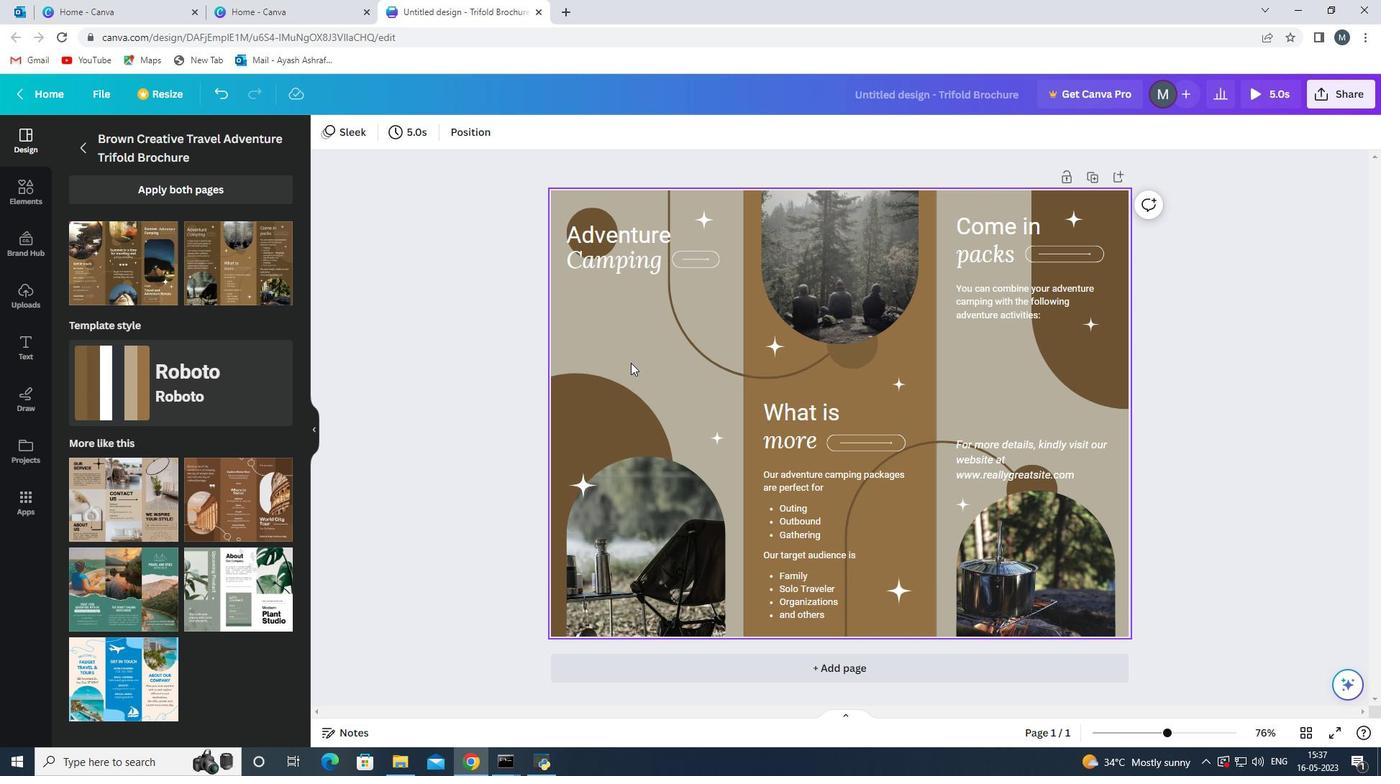 
Action: Mouse pressed left at (602, 384)
Screenshot: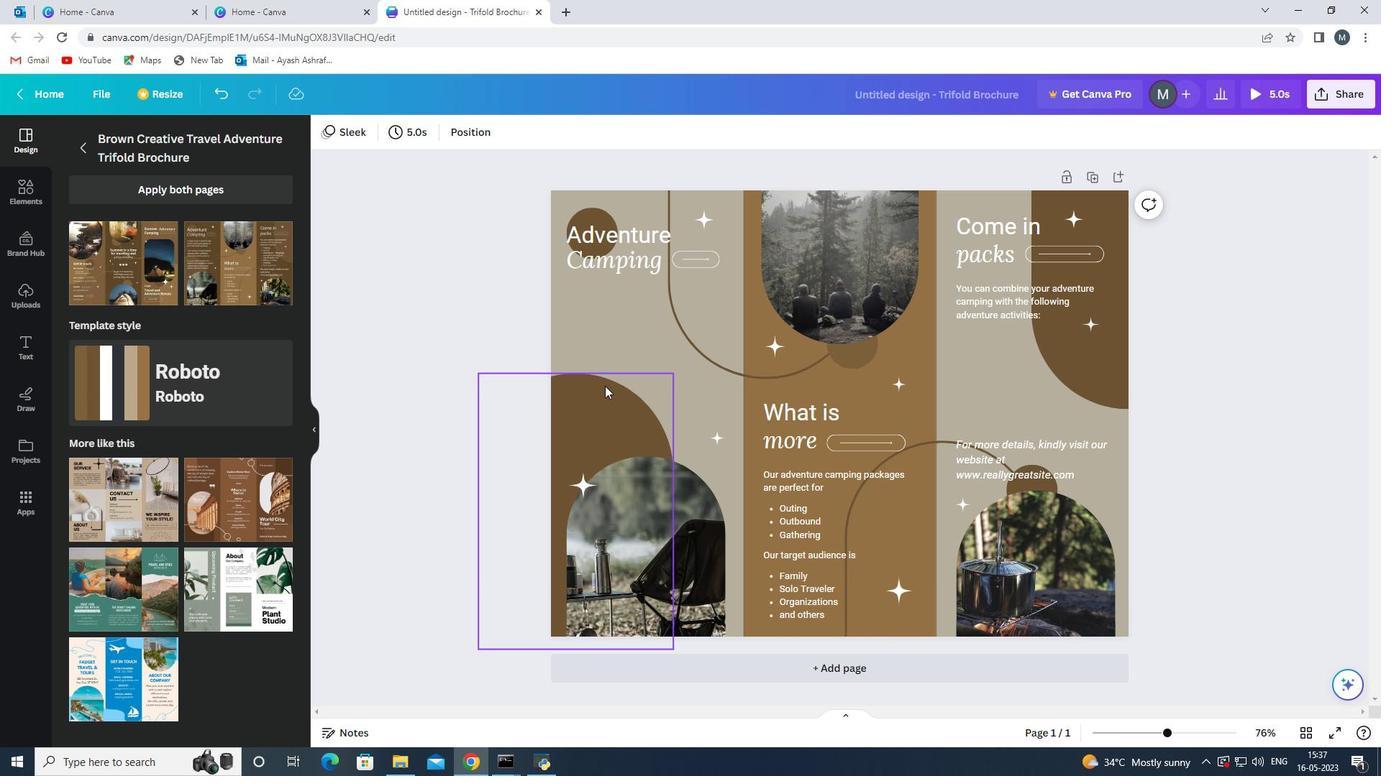 
Action: Mouse moved to (661, 368)
Screenshot: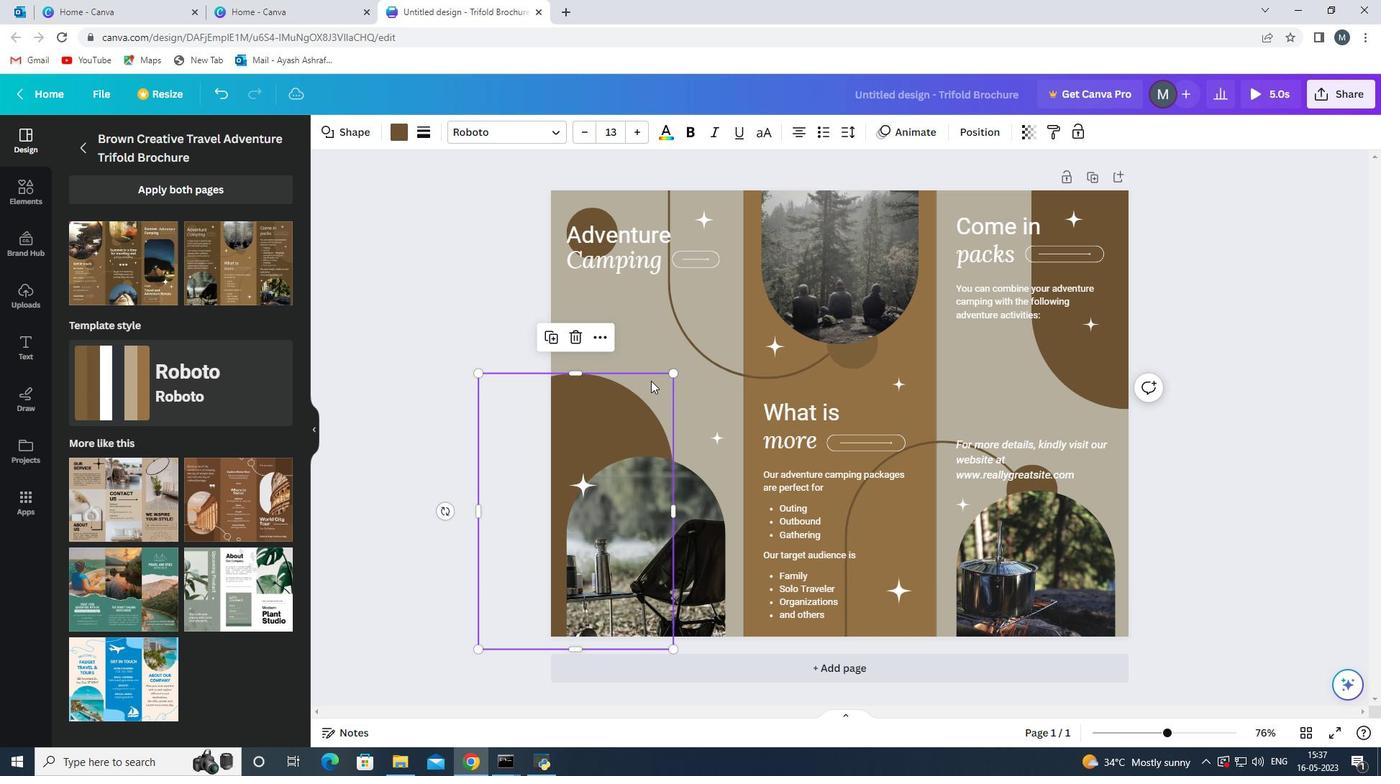 
Action: Mouse pressed left at (661, 368)
Screenshot: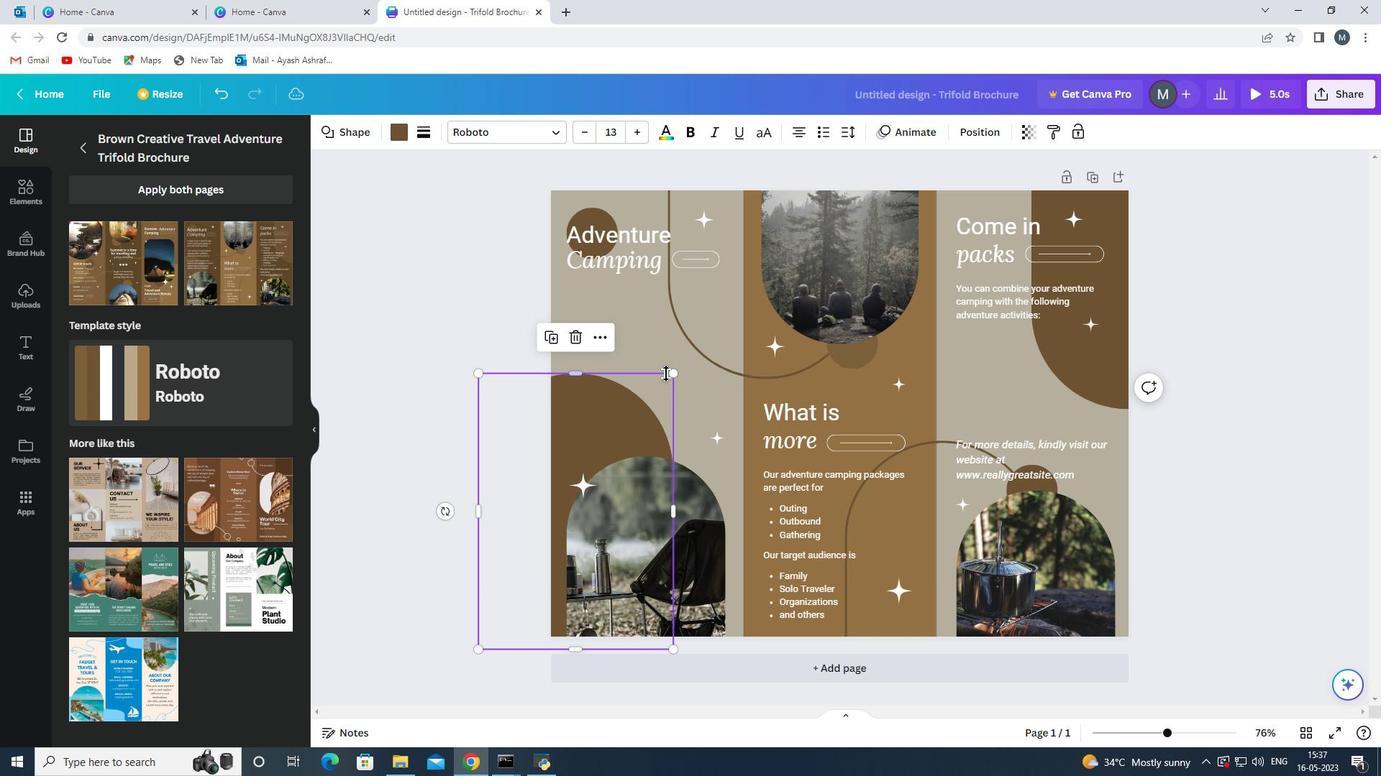 
Action: Mouse moved to (687, 335)
Screenshot: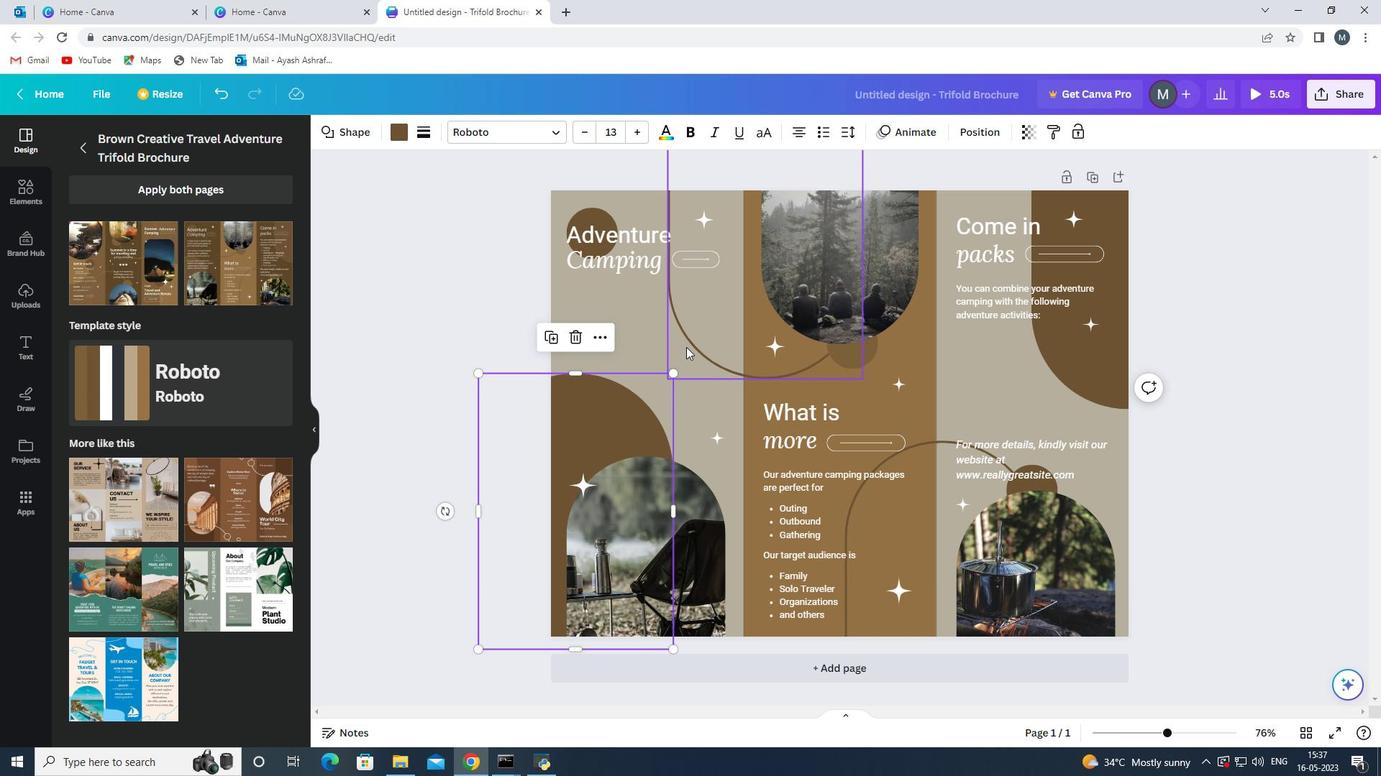 
Action: Mouse pressed left at (687, 335)
Screenshot: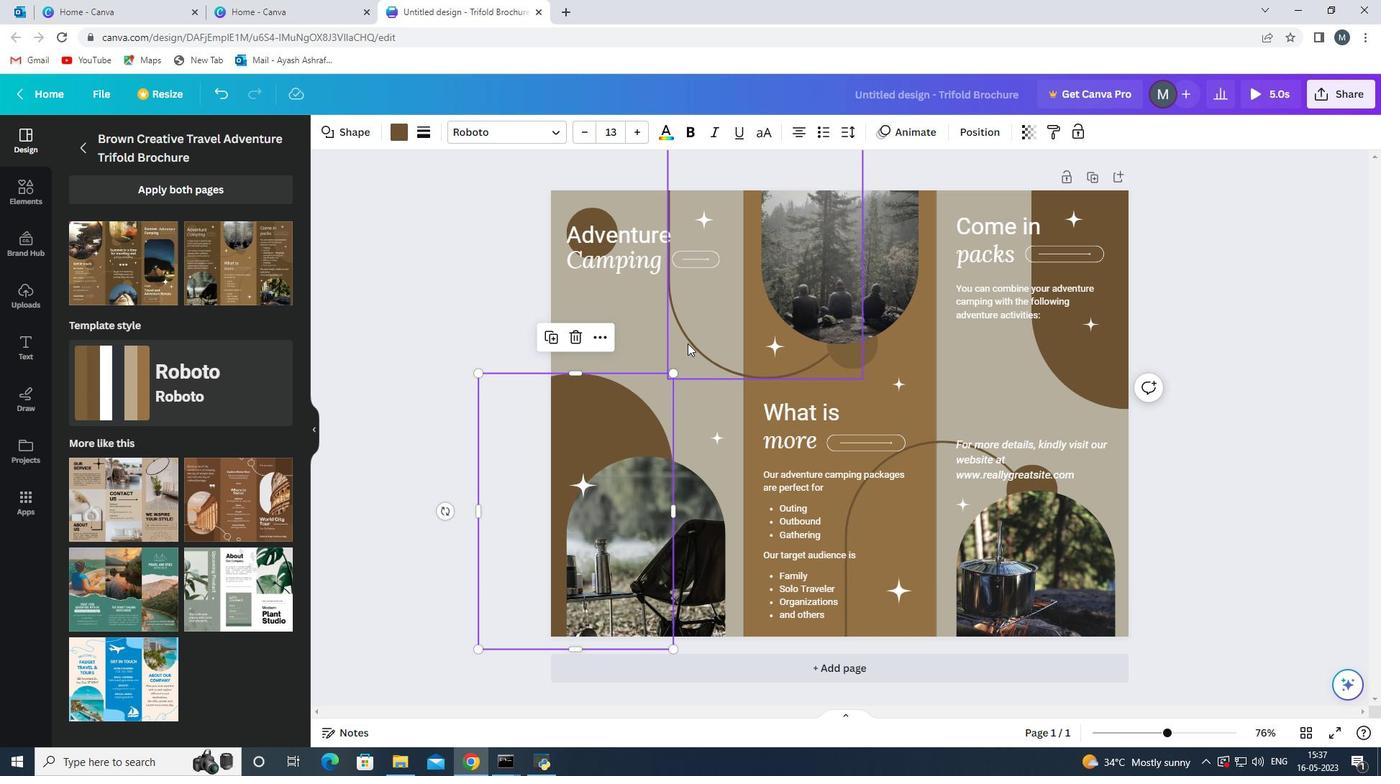 
Action: Mouse moved to (640, 486)
Screenshot: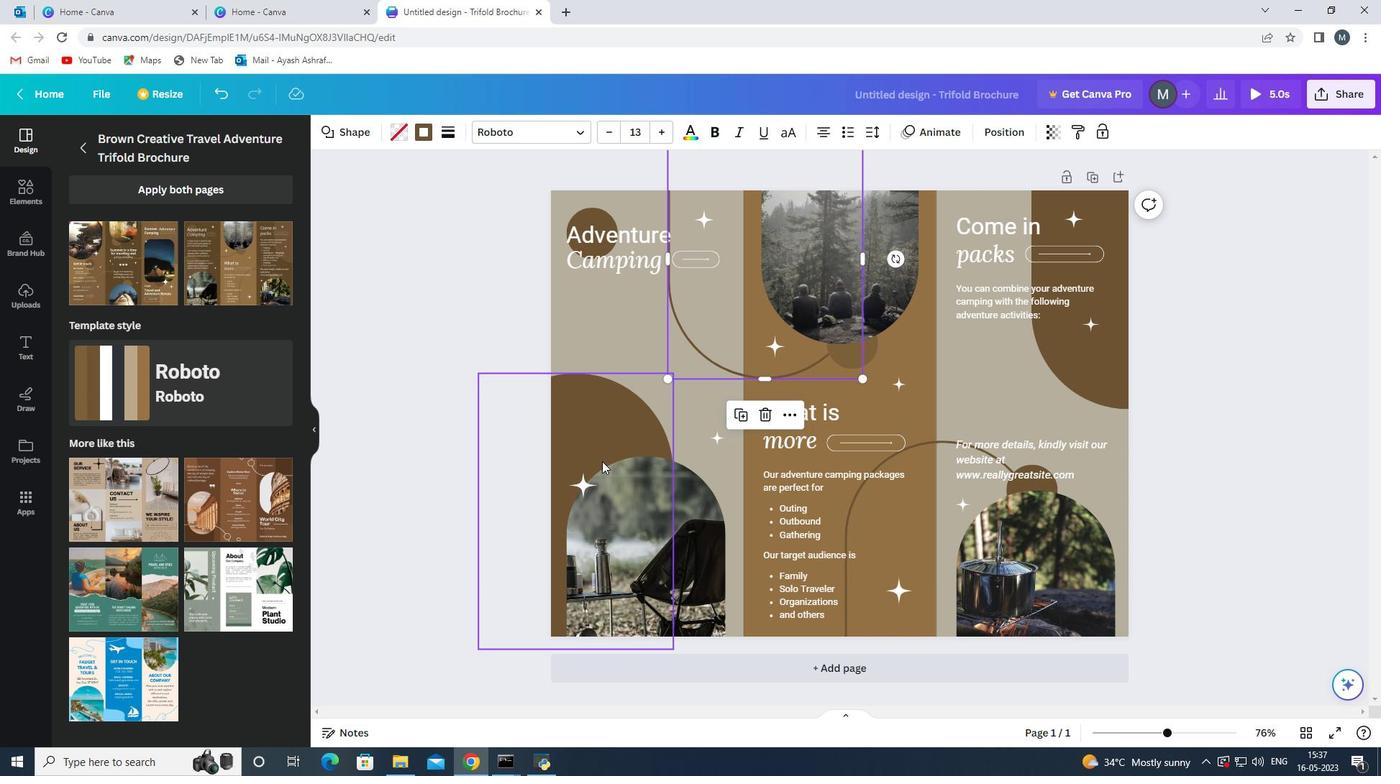 
Action: Mouse pressed left at (640, 486)
Screenshot: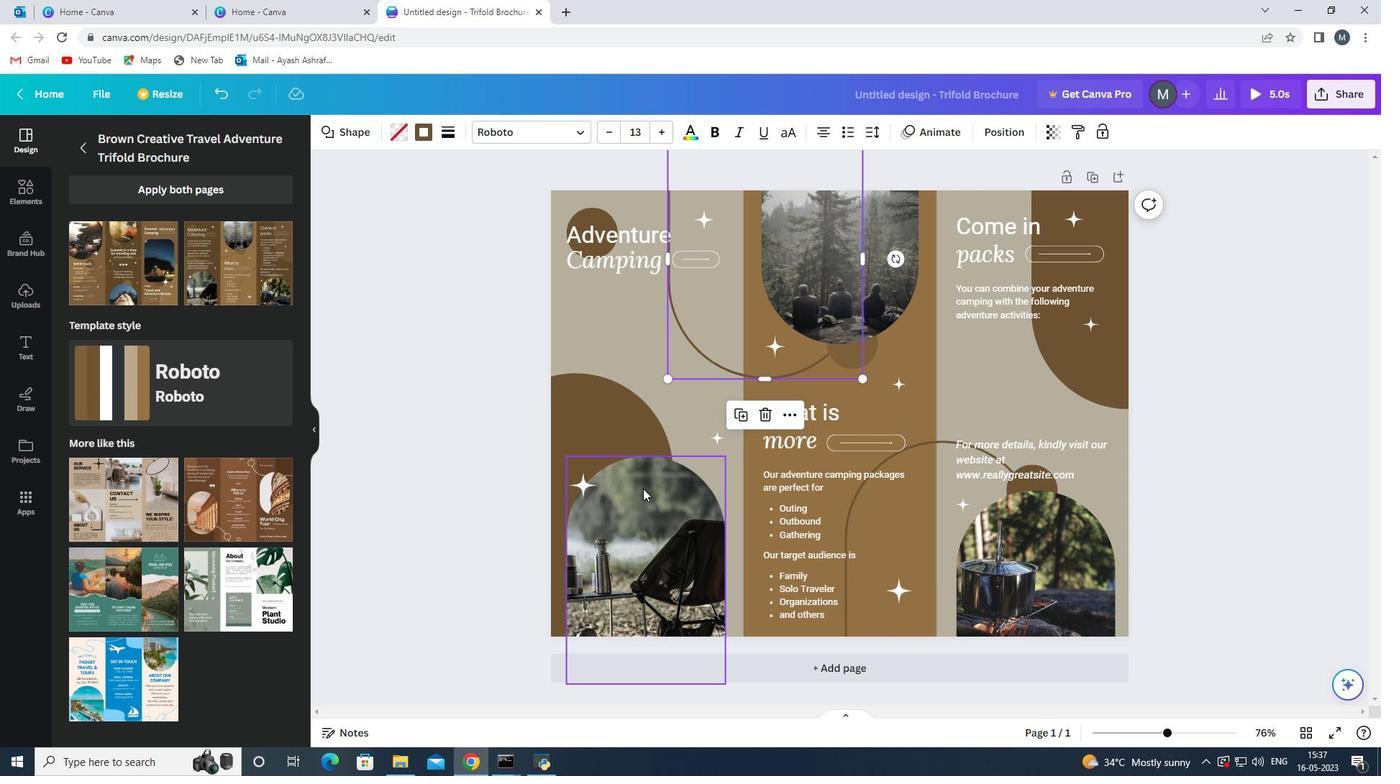 
Action: Mouse moved to (658, 365)
Screenshot: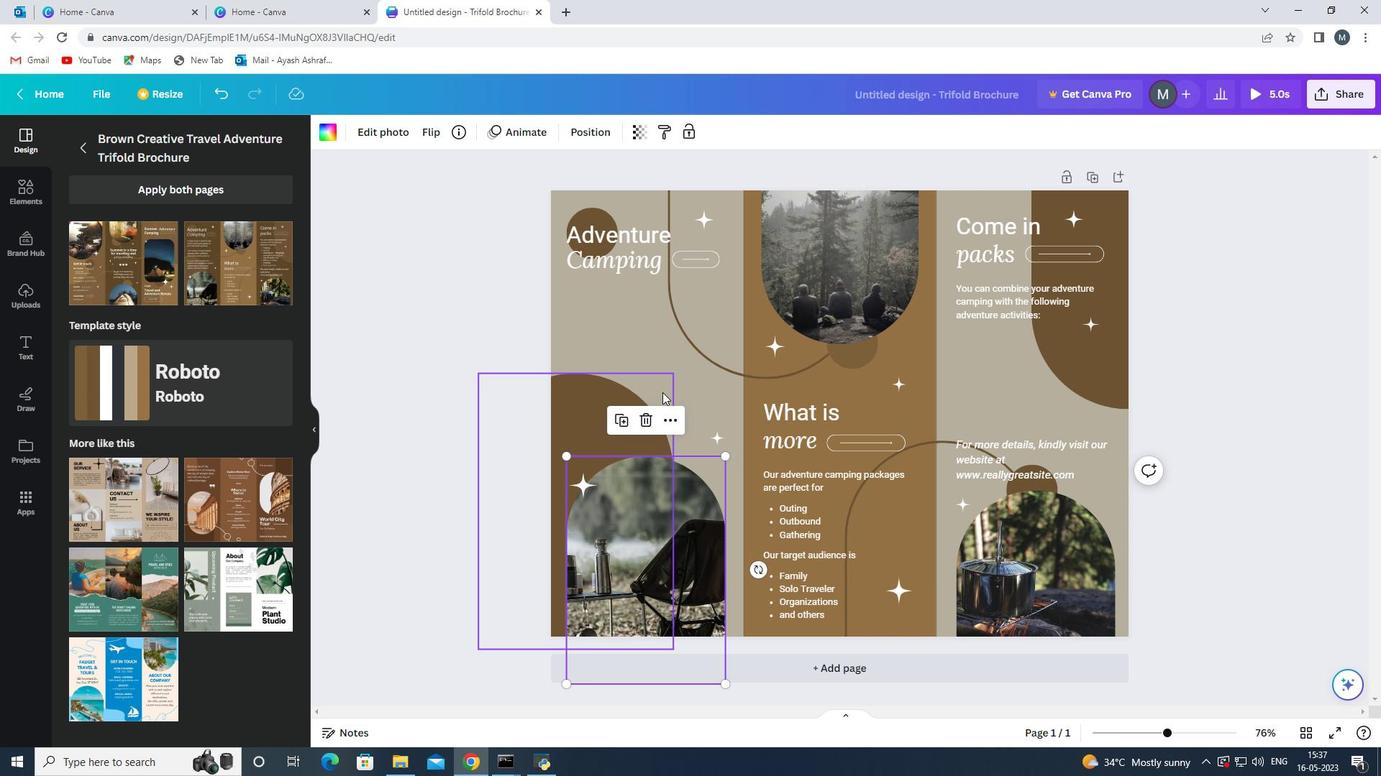 
Action: Mouse pressed left at (658, 365)
Screenshot: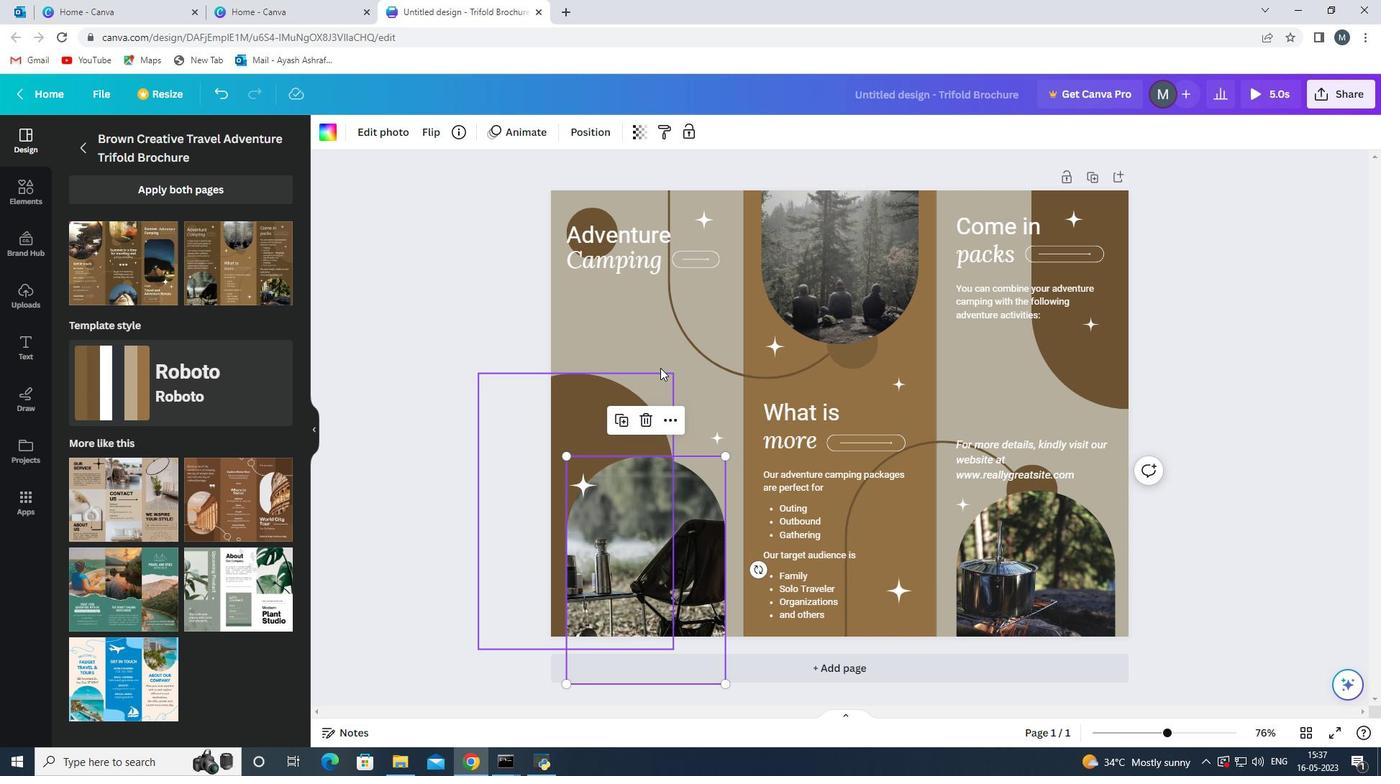
Action: Mouse moved to (384, 131)
Screenshot: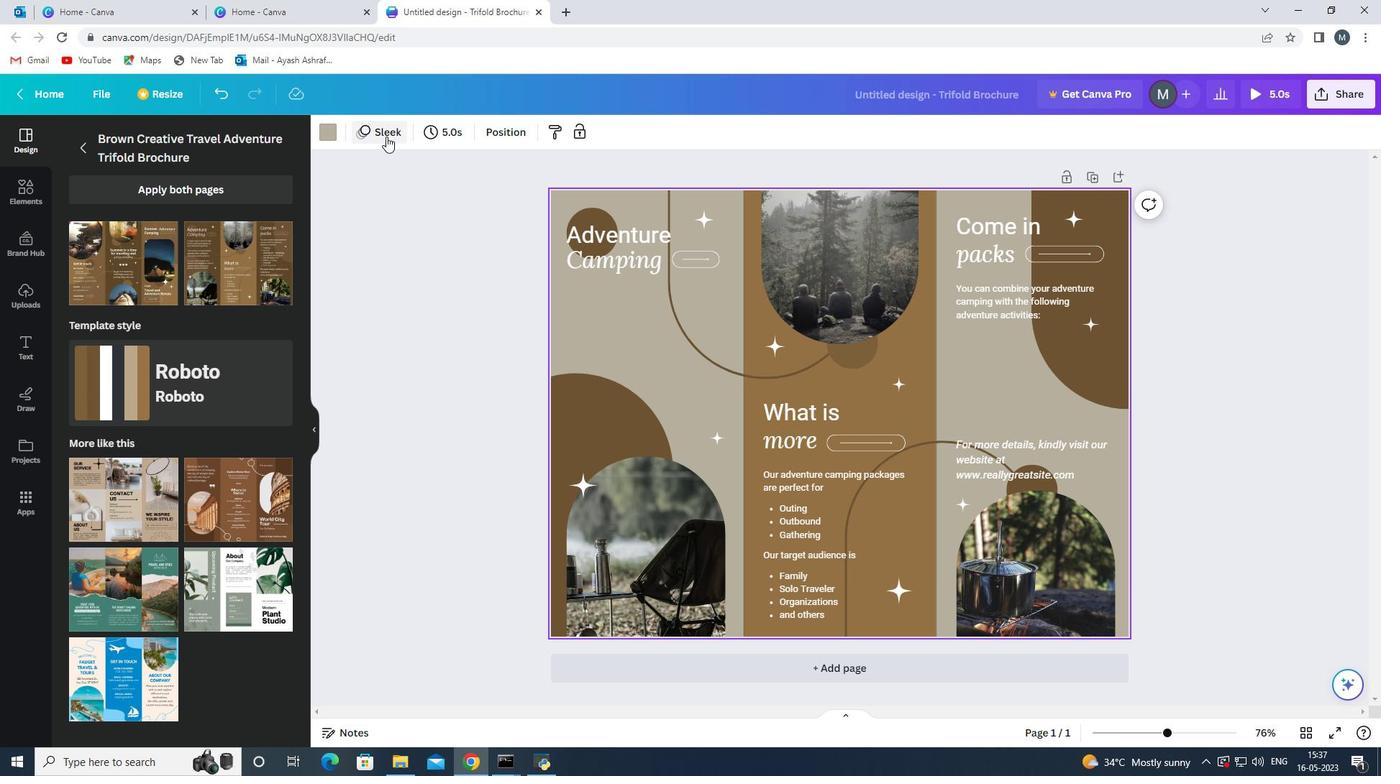 
Action: Mouse pressed left at (384, 131)
Screenshot: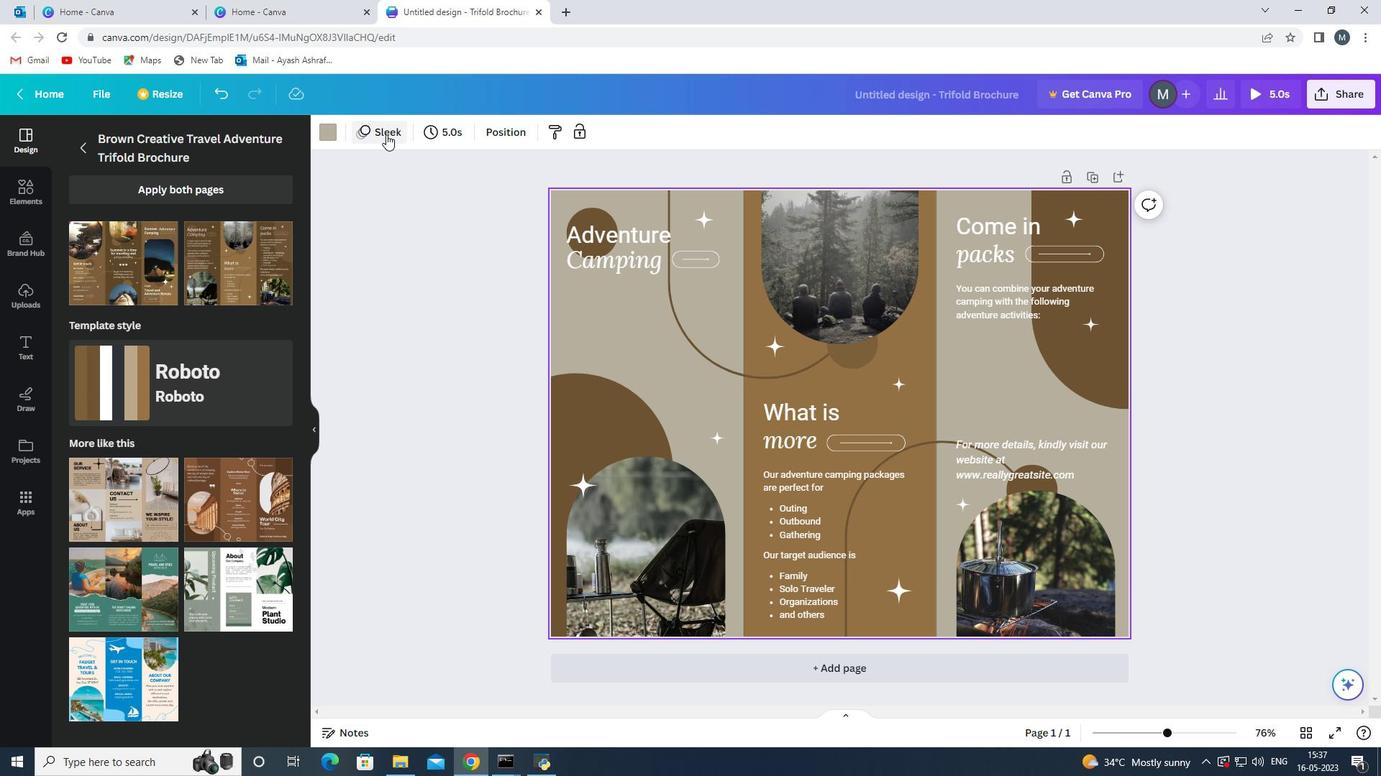 
Action: Mouse moved to (723, 422)
Screenshot: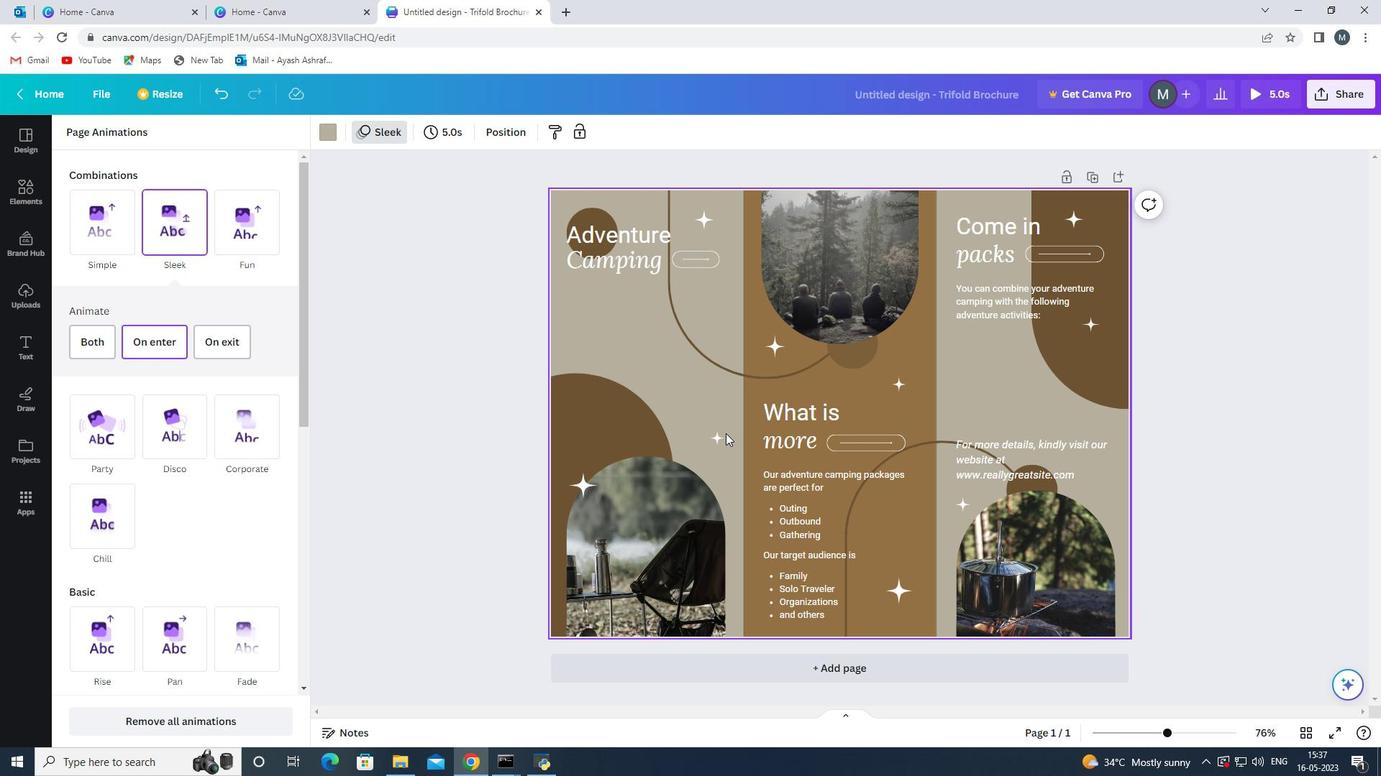 
Action: Mouse scrolled (723, 421) with delta (0, 0)
Screenshot: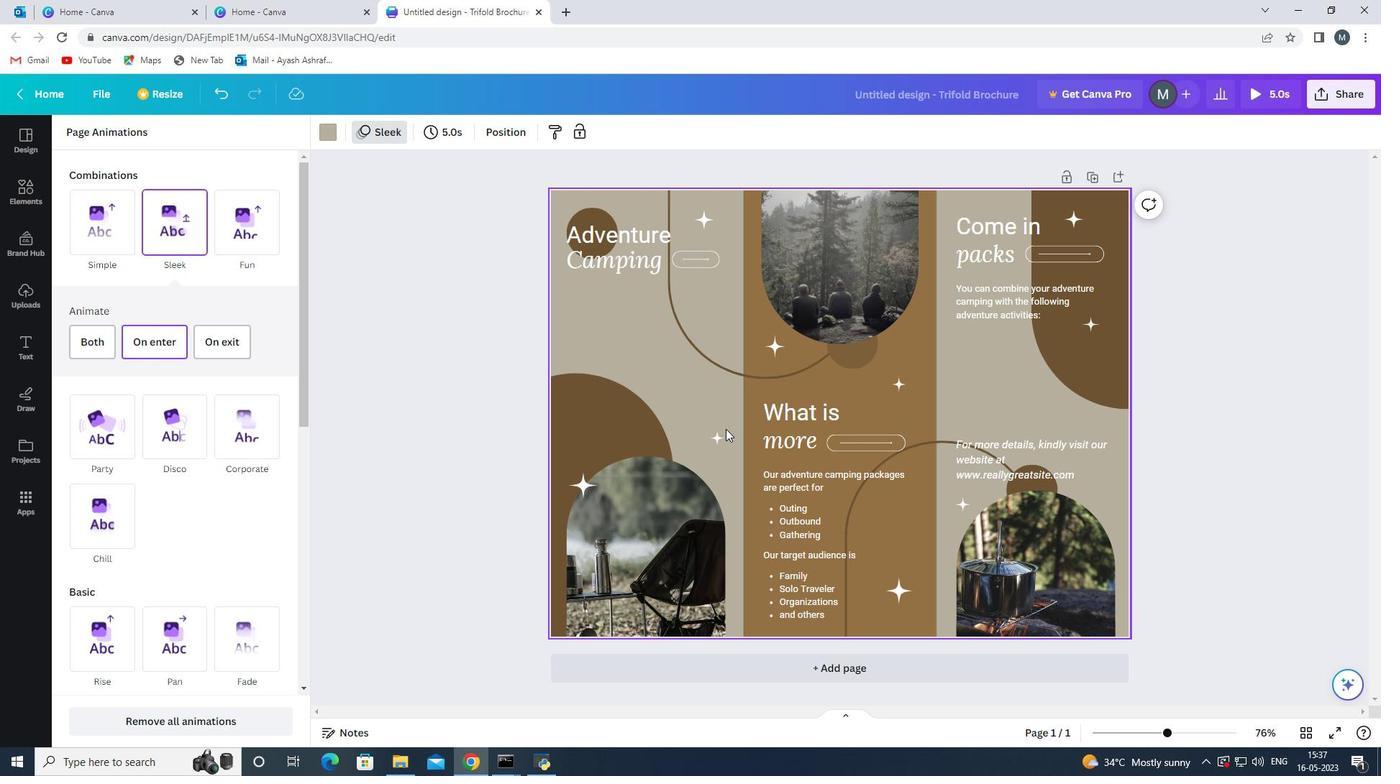 
Action: Mouse scrolled (723, 421) with delta (0, 0)
Screenshot: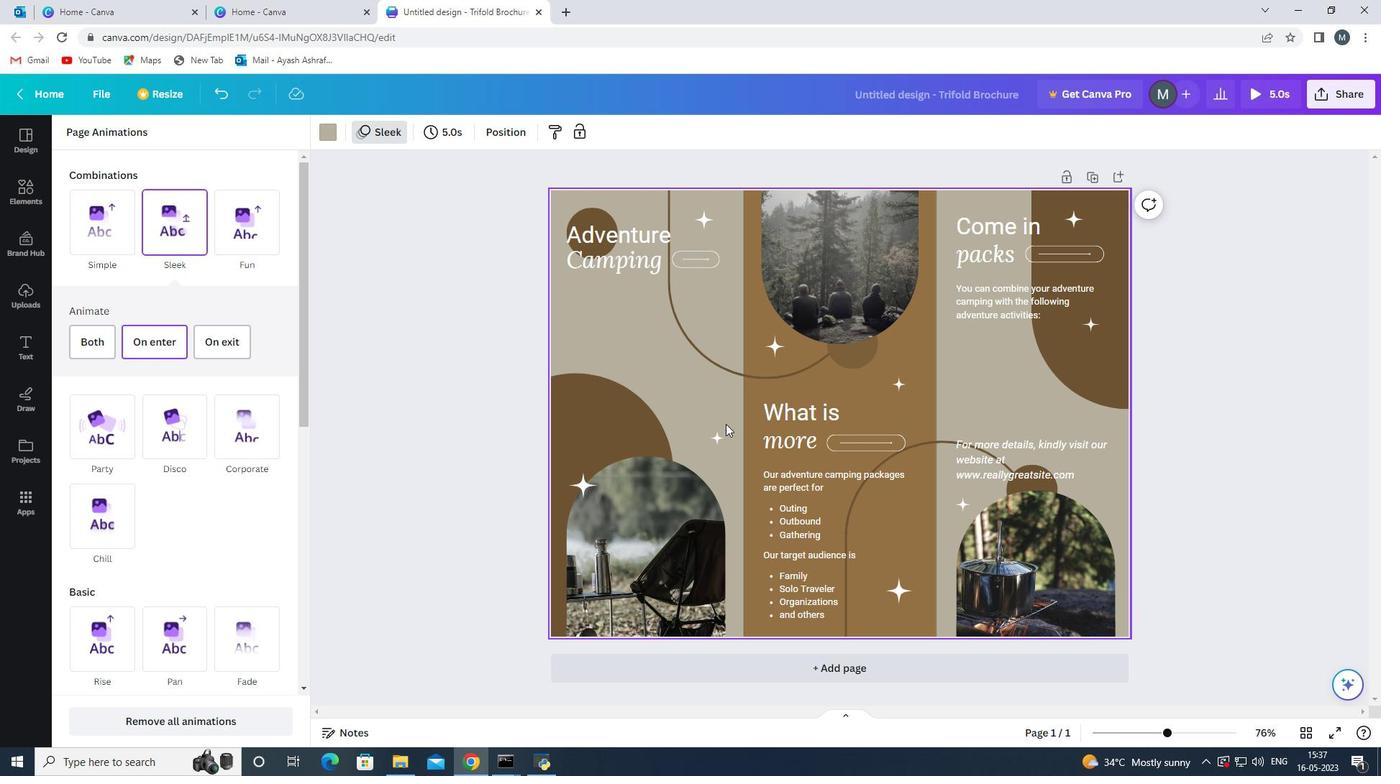 
Action: Mouse moved to (765, 411)
Screenshot: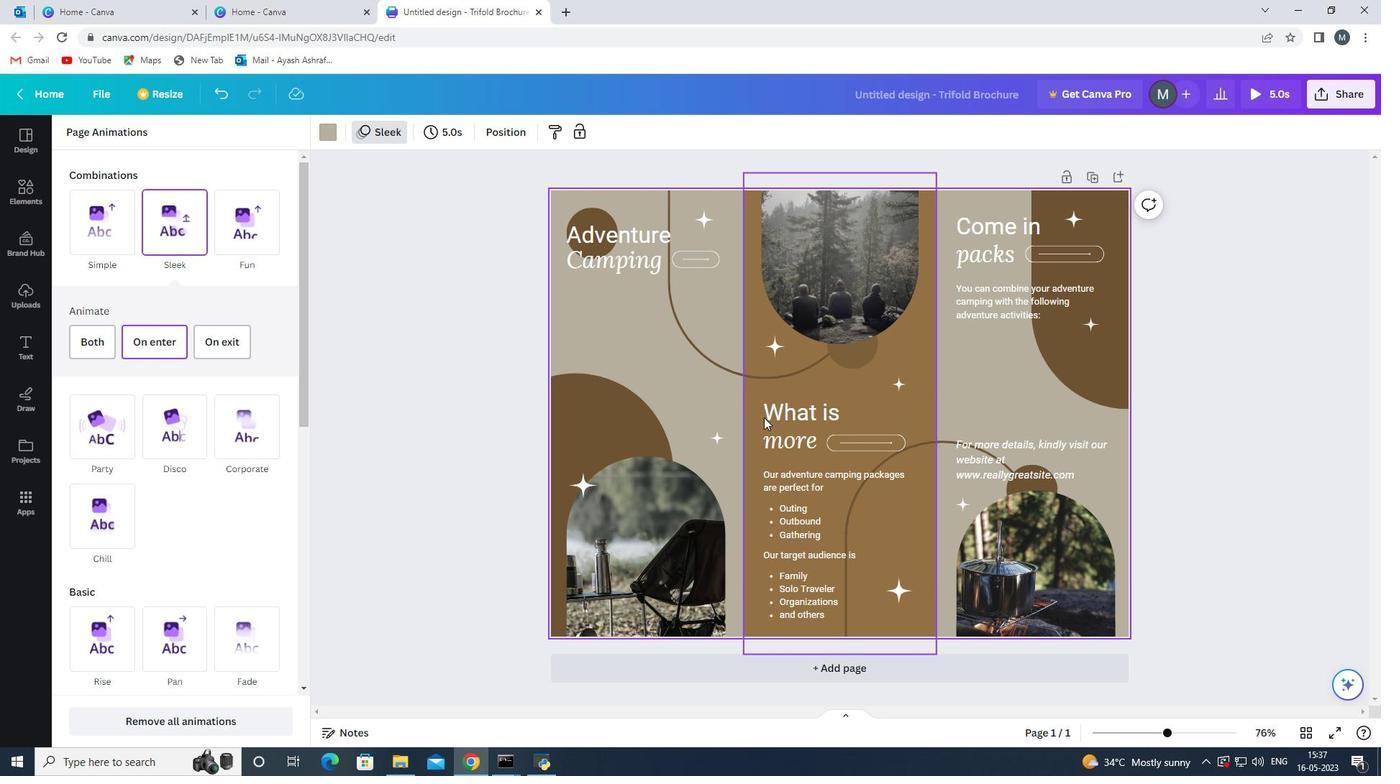 
Action: Mouse scrolled (765, 410) with delta (0, 0)
Screenshot: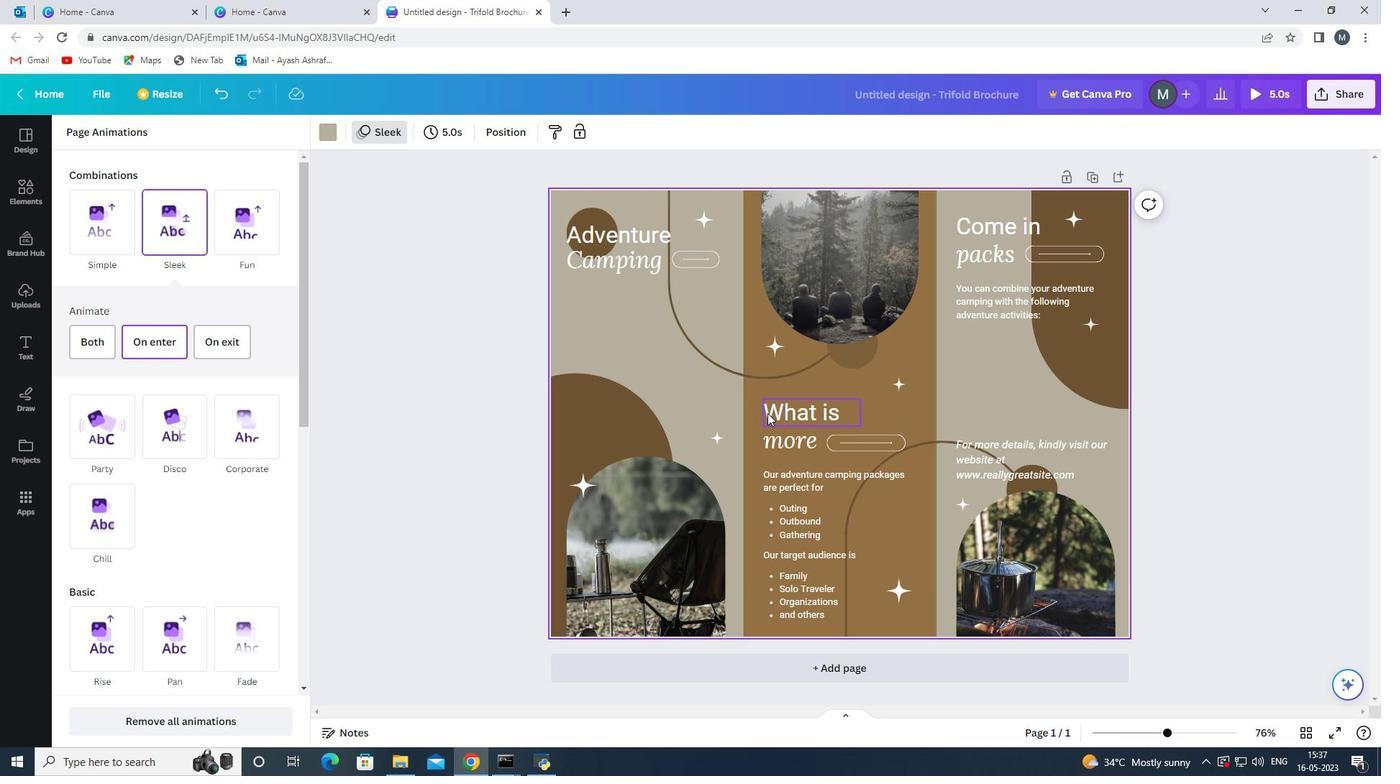 
Action: Mouse scrolled (765, 410) with delta (0, 0)
Screenshot: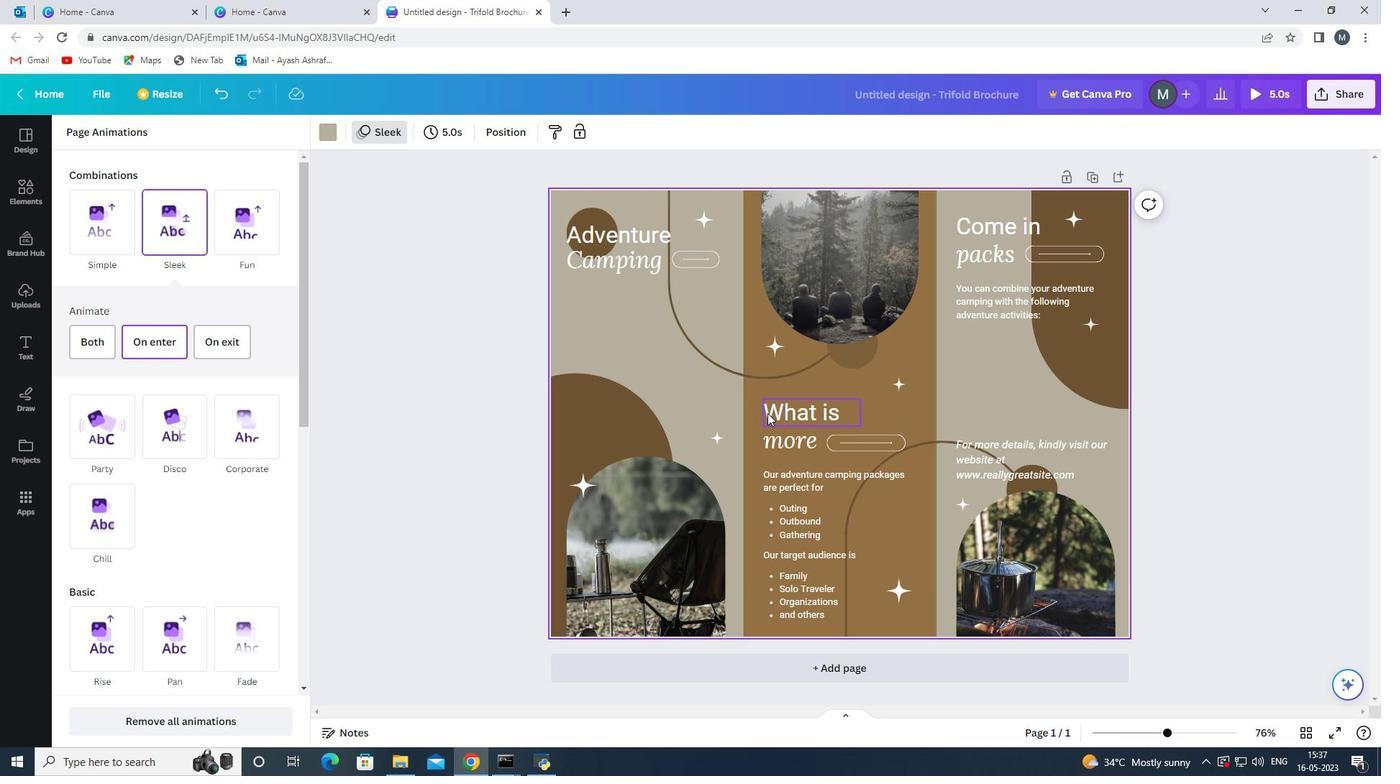 
Action: Mouse moved to (96, 222)
Screenshot: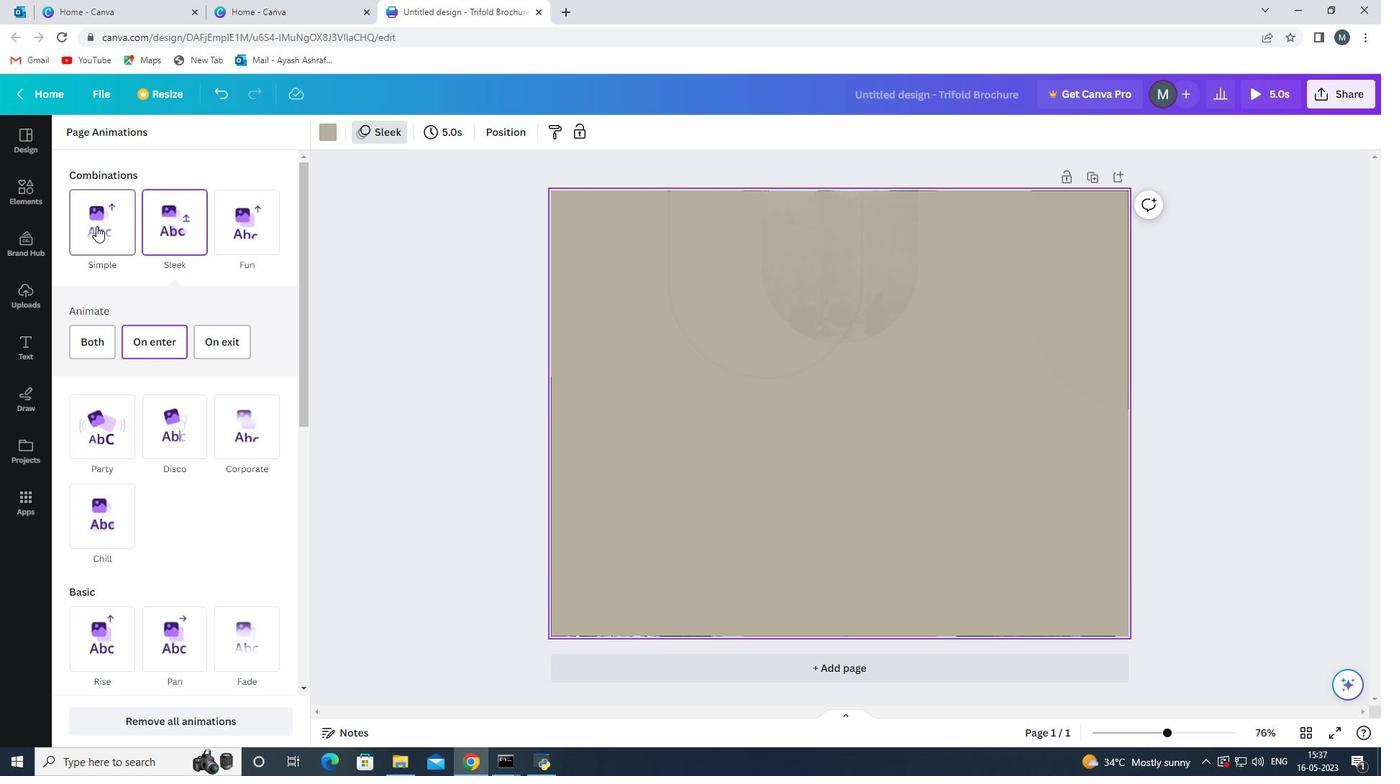
Action: Mouse pressed left at (96, 222)
Screenshot: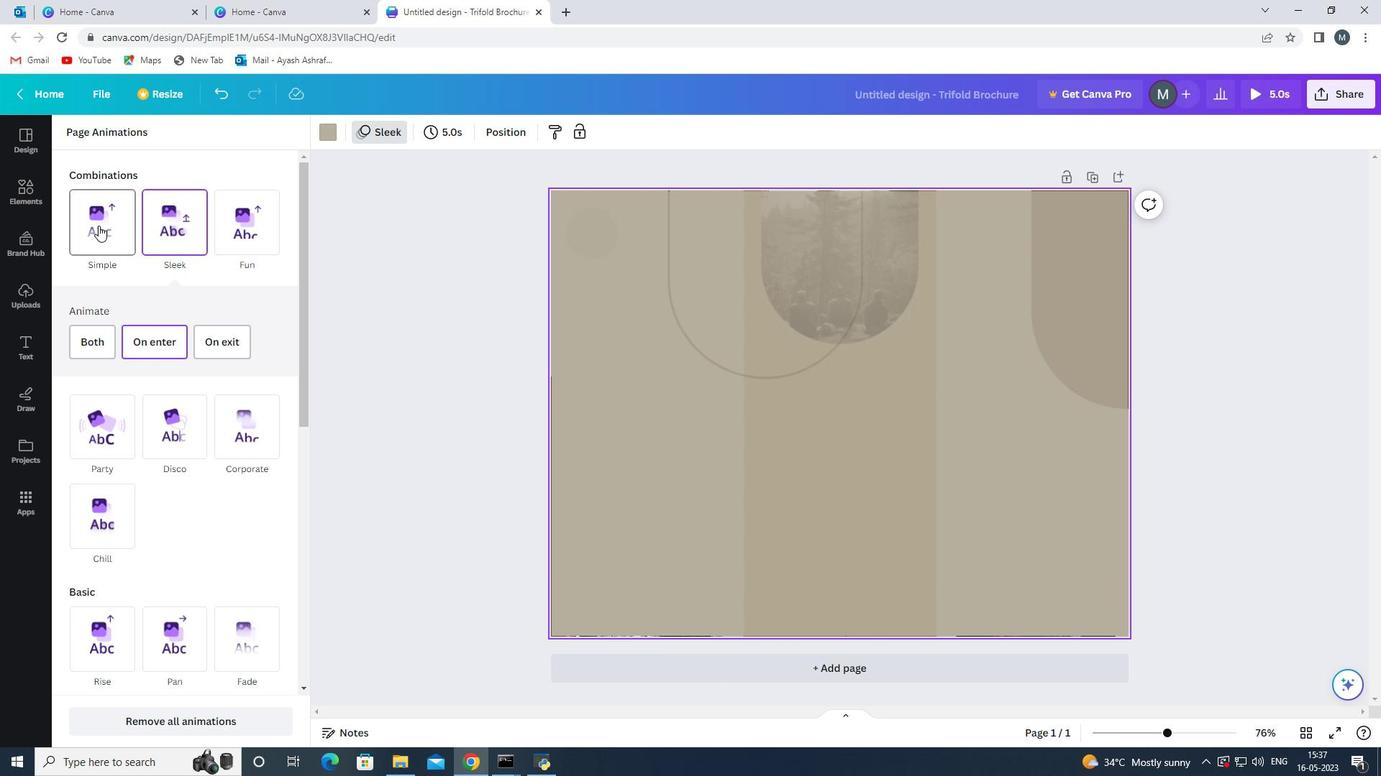 
Action: Mouse moved to (793, 438)
Screenshot: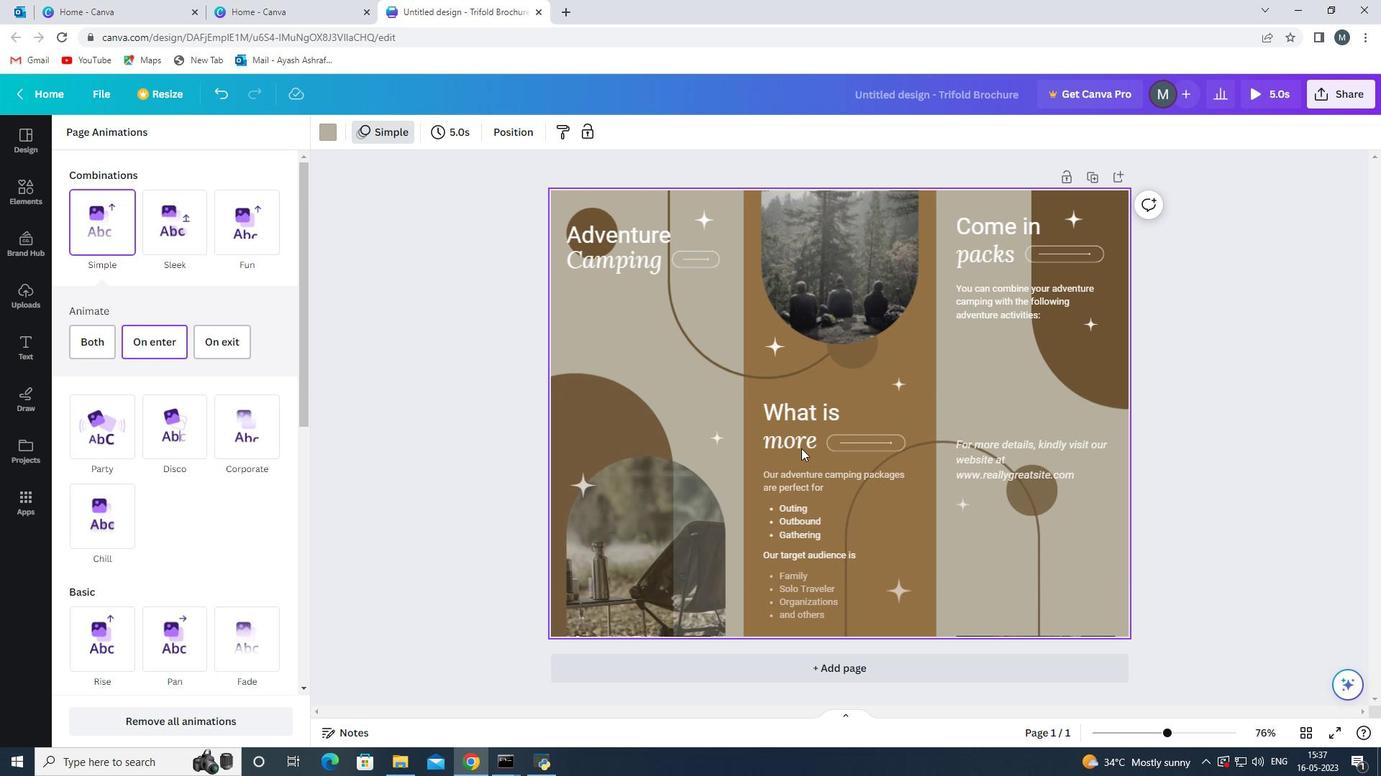 
Action: Mouse scrolled (793, 438) with delta (0, 0)
Screenshot: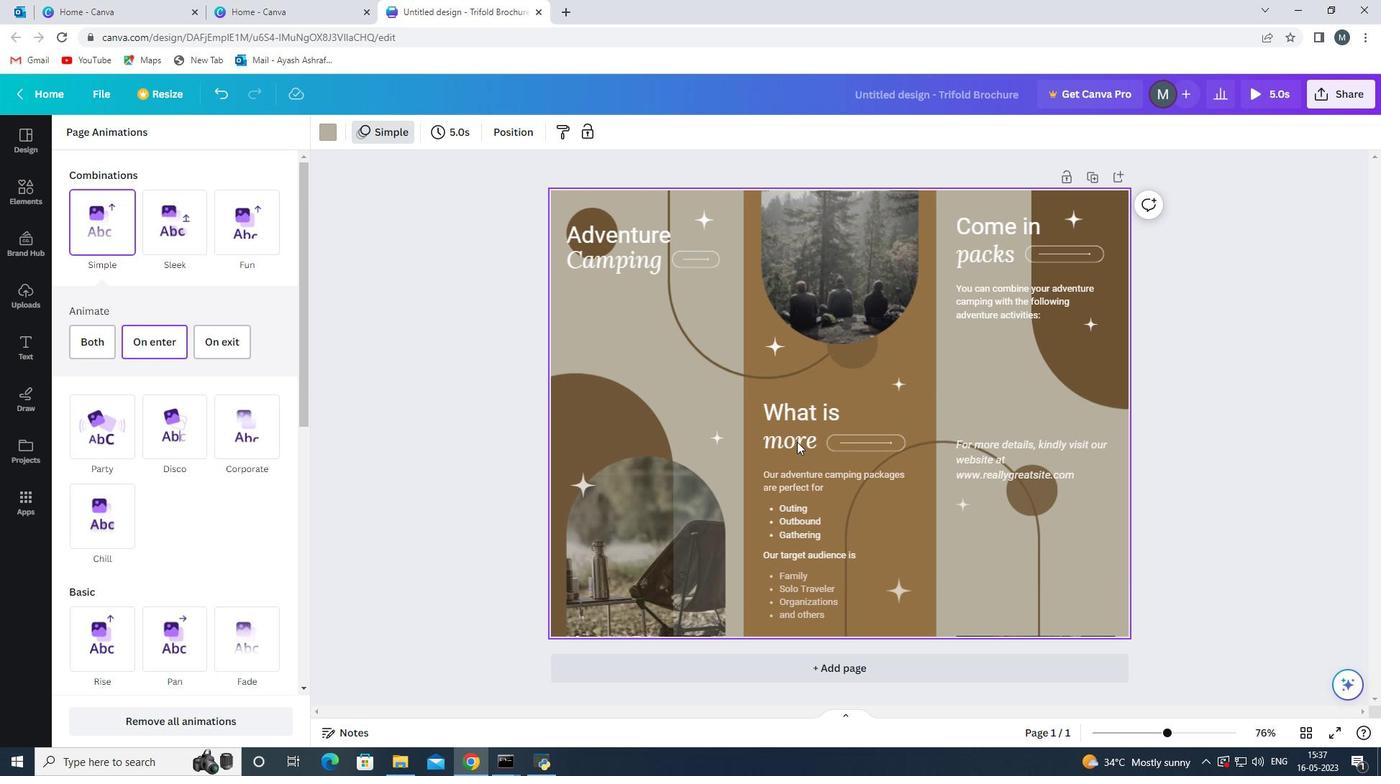 
Action: Mouse moved to (792, 438)
Screenshot: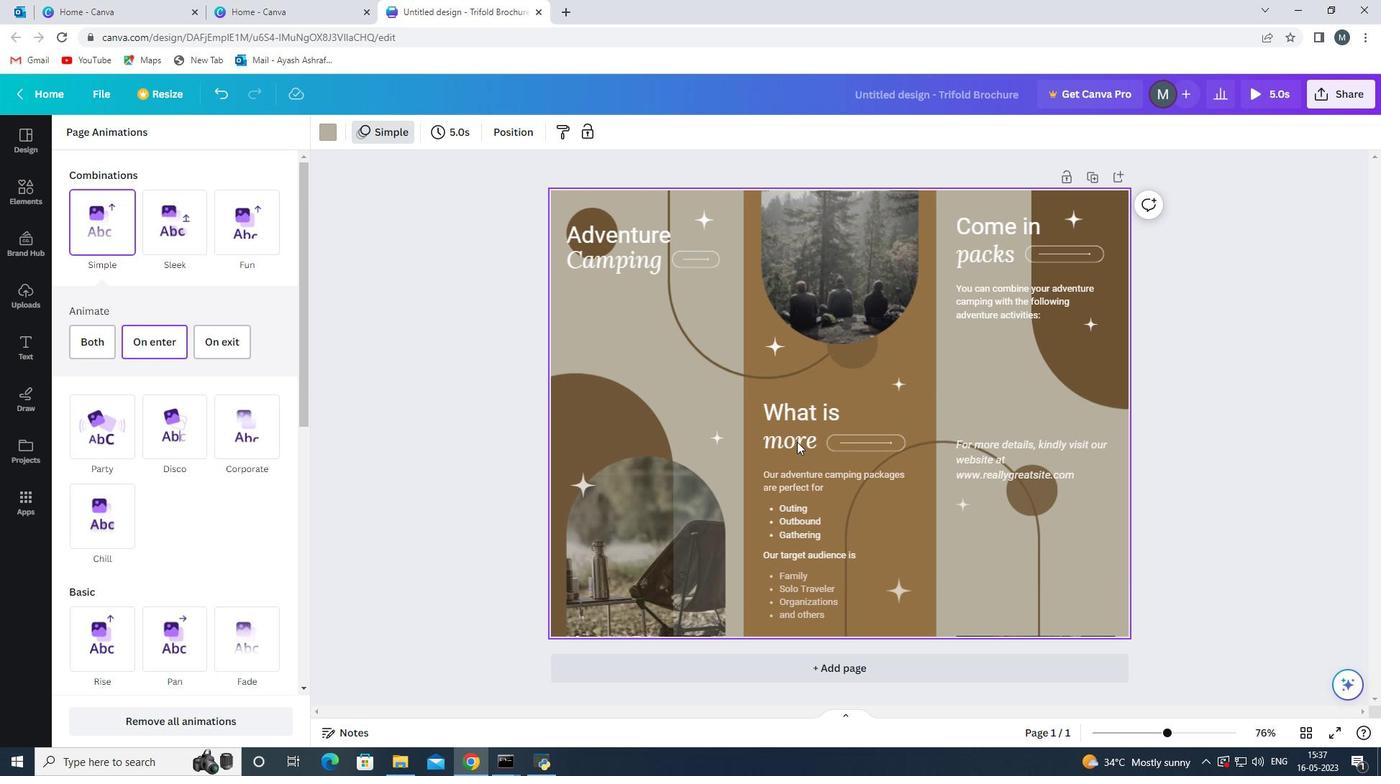 
Action: Mouse scrolled (792, 438) with delta (0, 0)
Screenshot: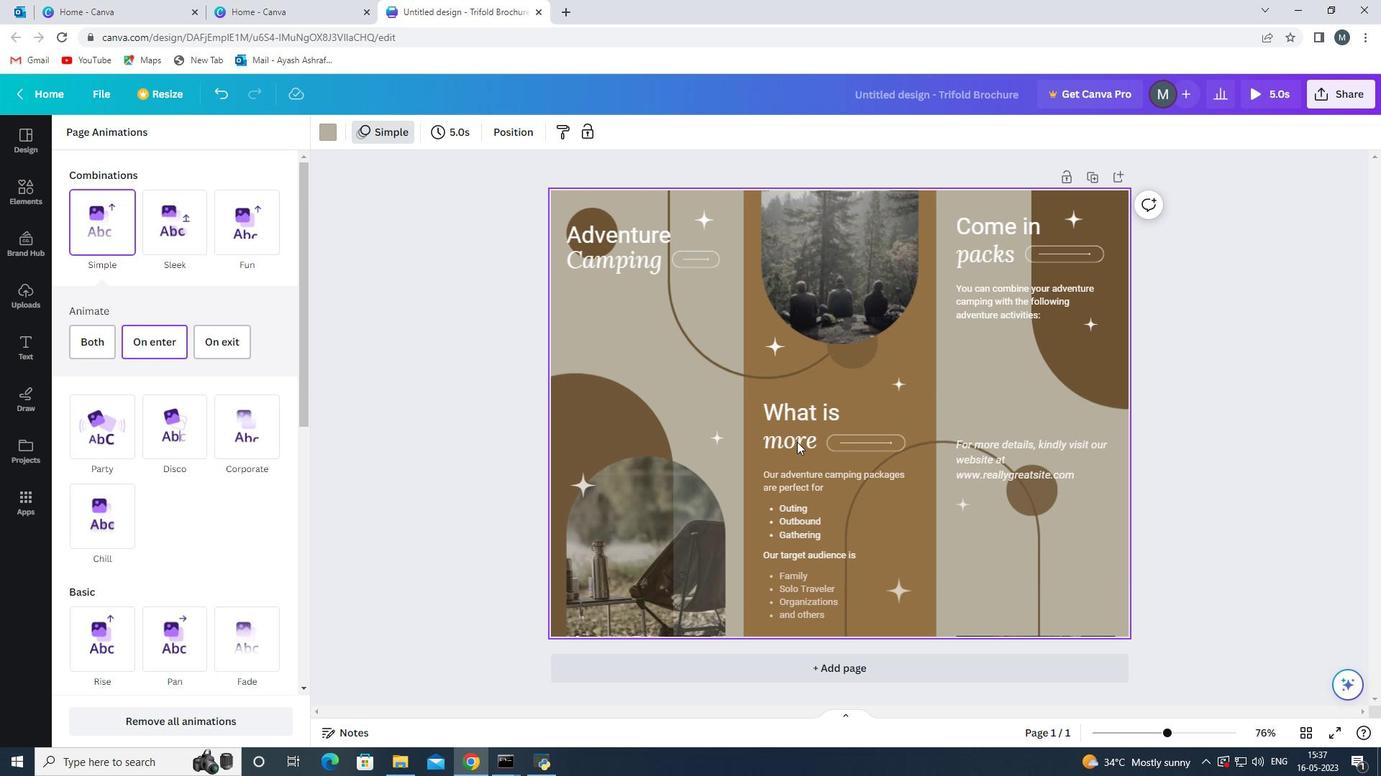 
Action: Mouse moved to (579, 480)
Screenshot: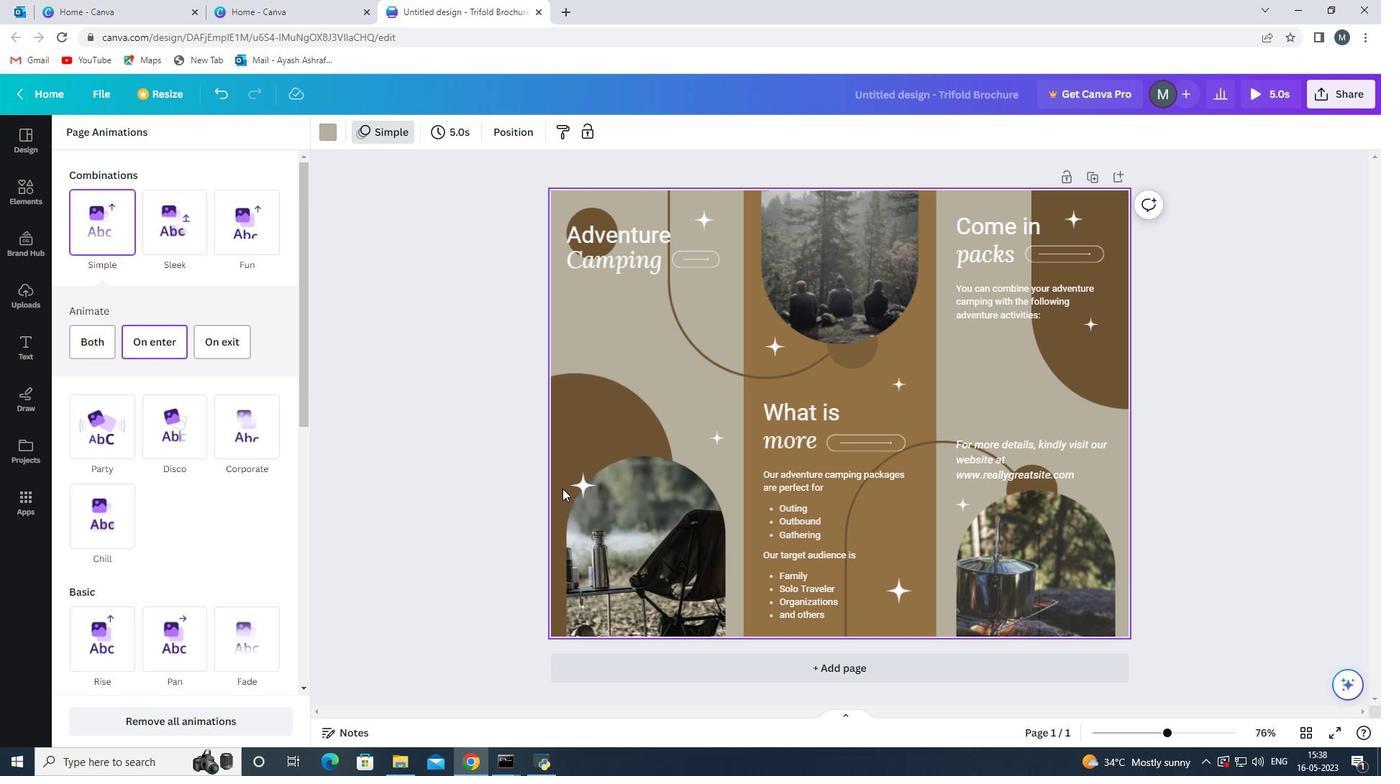 
Action: Mouse pressed left at (579, 480)
Screenshot: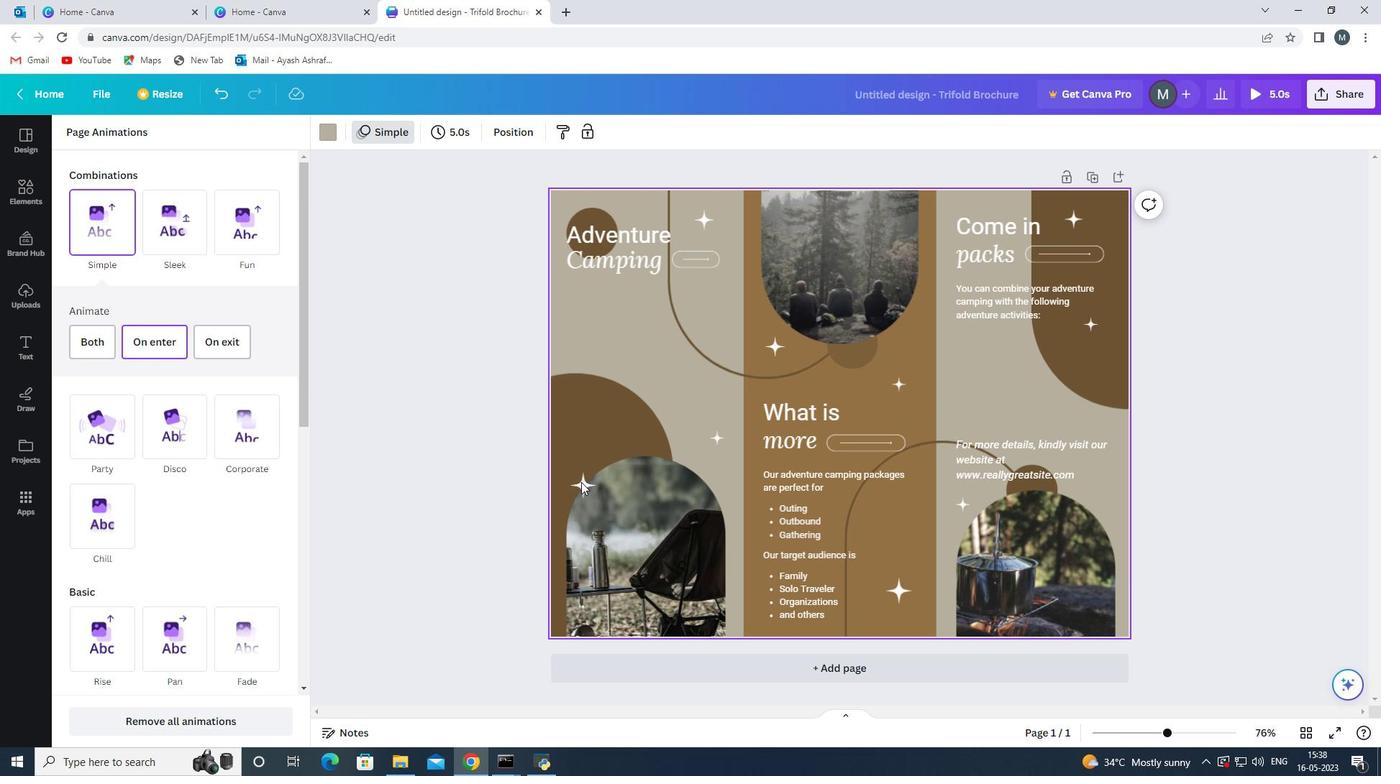 
Action: Mouse moved to (650, 302)
Screenshot: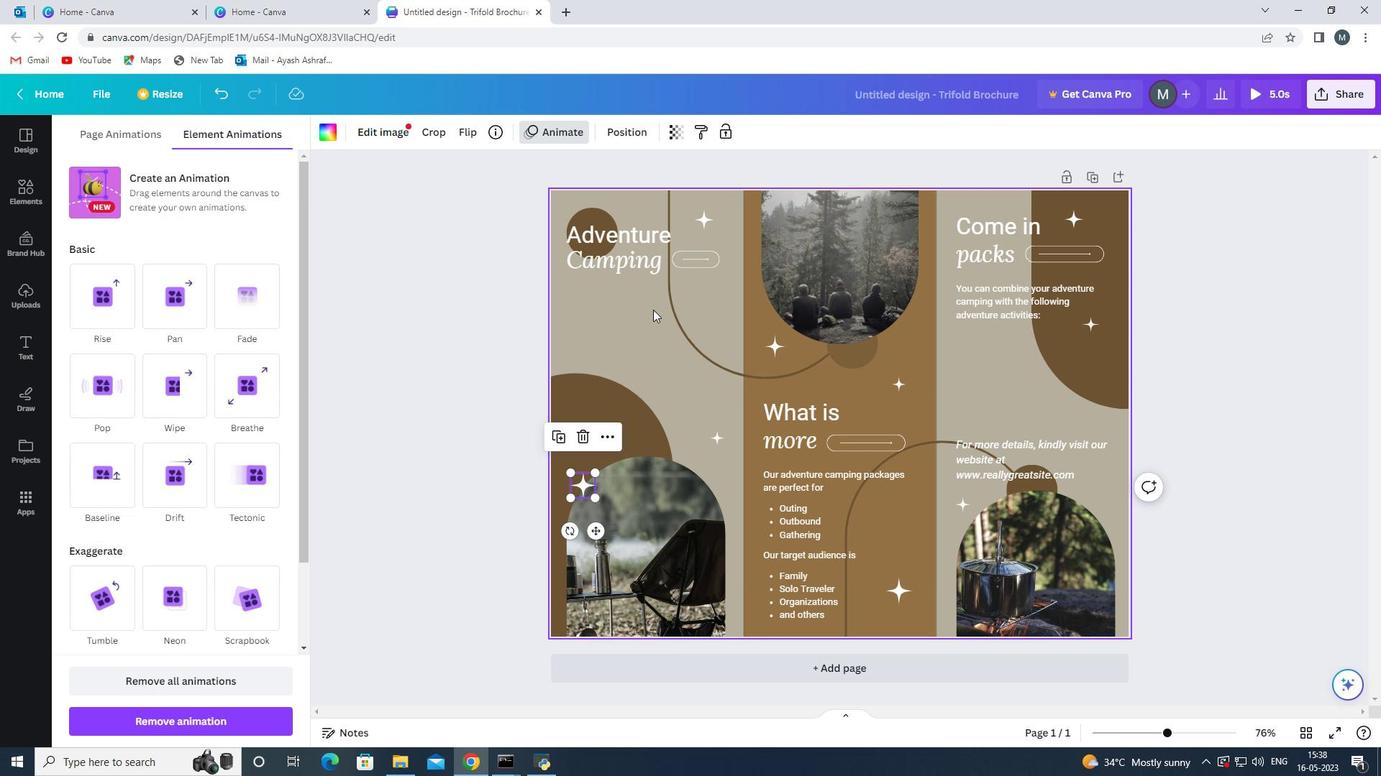 
Action: Mouse pressed left at (650, 302)
Screenshot: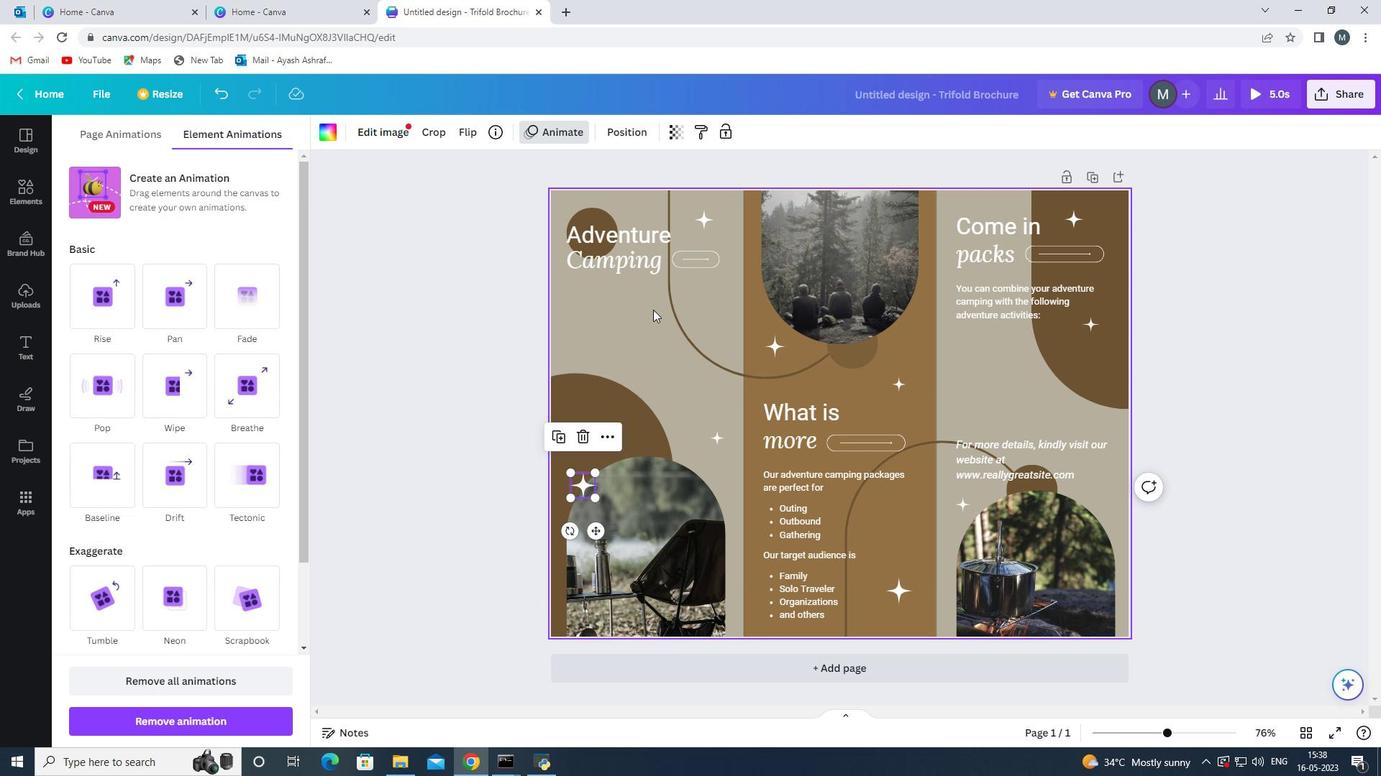 
Action: Mouse moved to (180, 368)
Screenshot: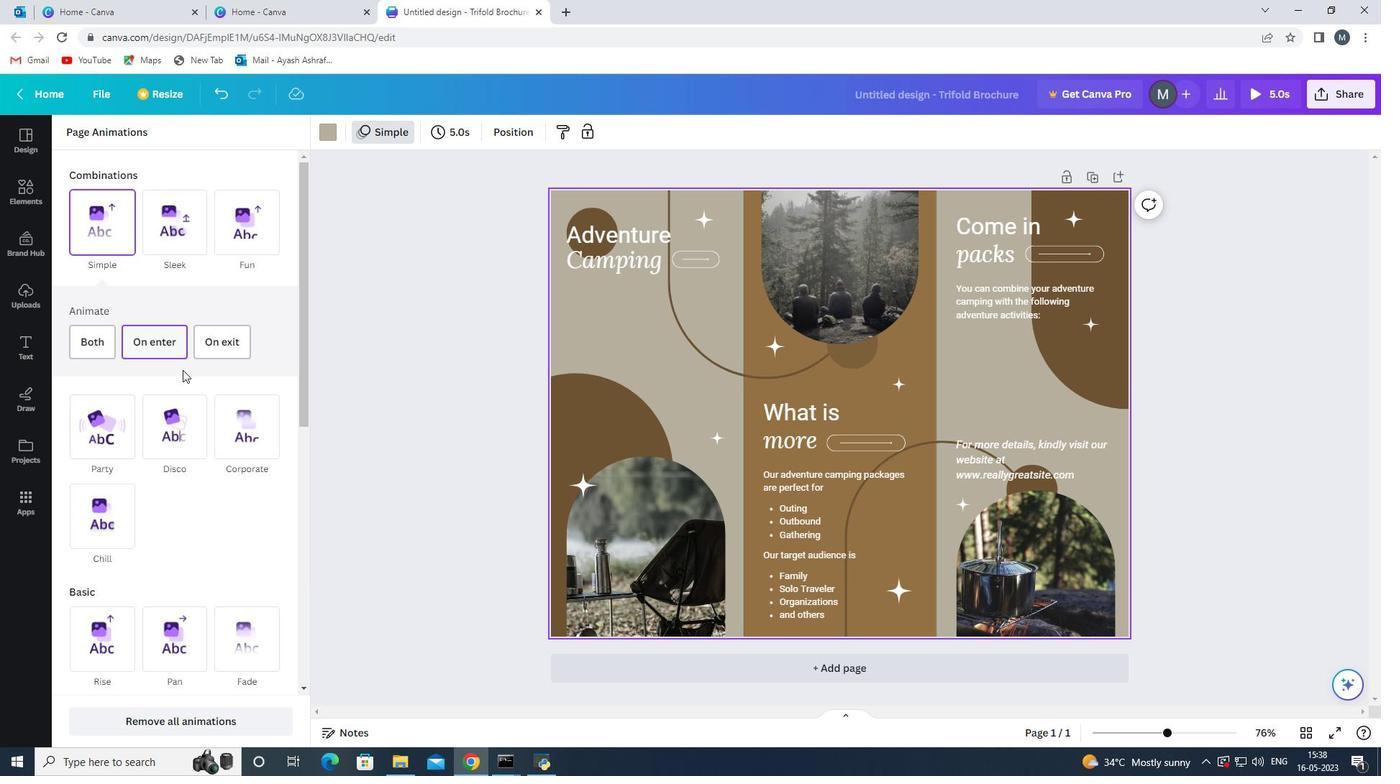 
Action: Mouse scrolled (180, 368) with delta (0, 0)
Screenshot: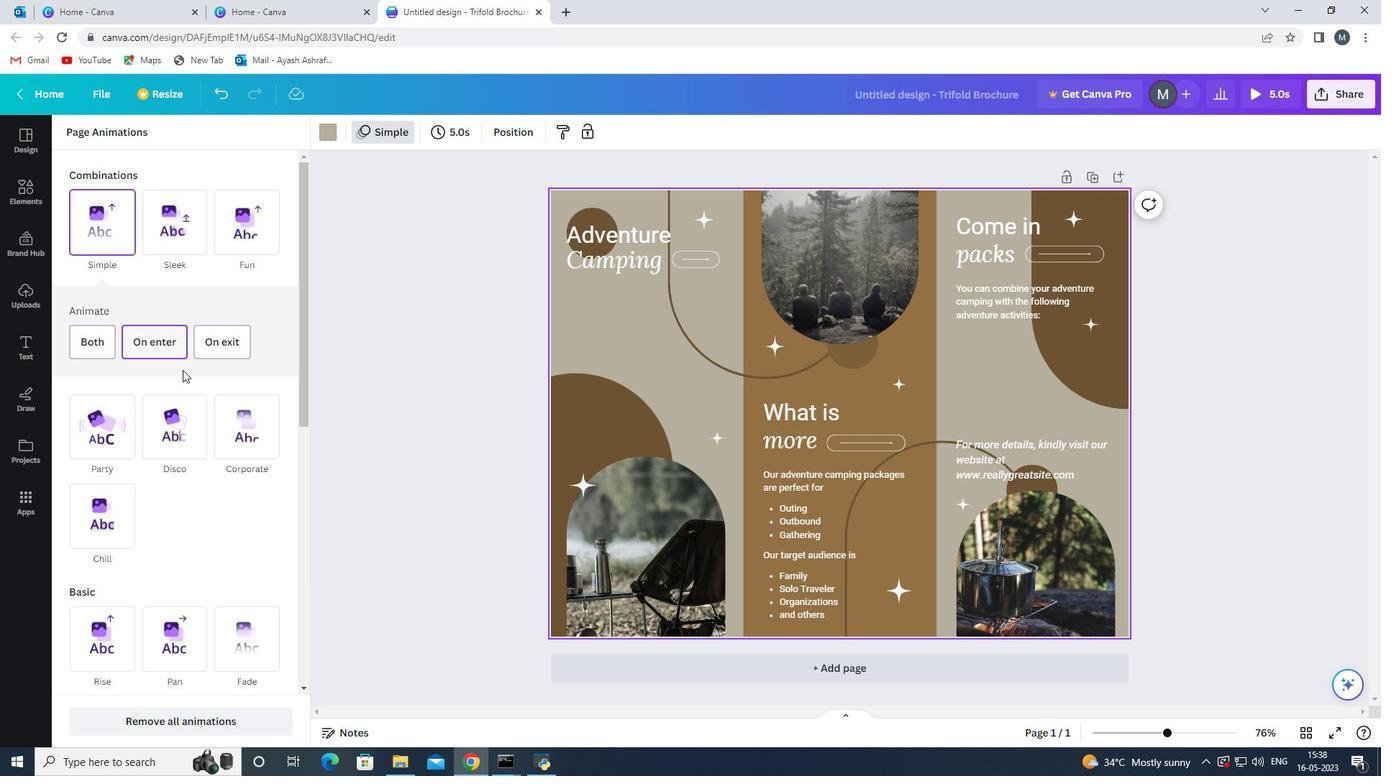 
Action: Mouse scrolled (180, 368) with delta (0, 0)
Screenshot: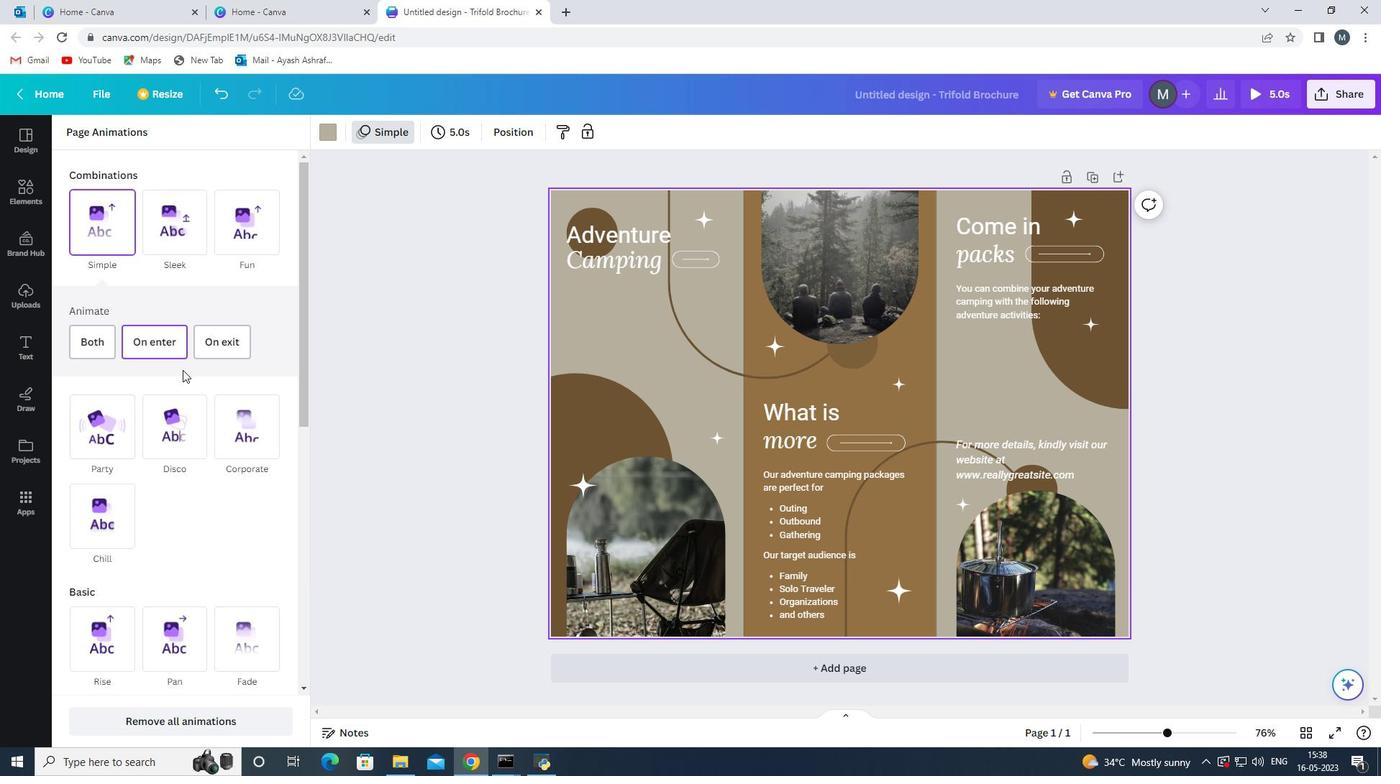 
Action: Mouse scrolled (180, 368) with delta (0, 0)
Screenshot: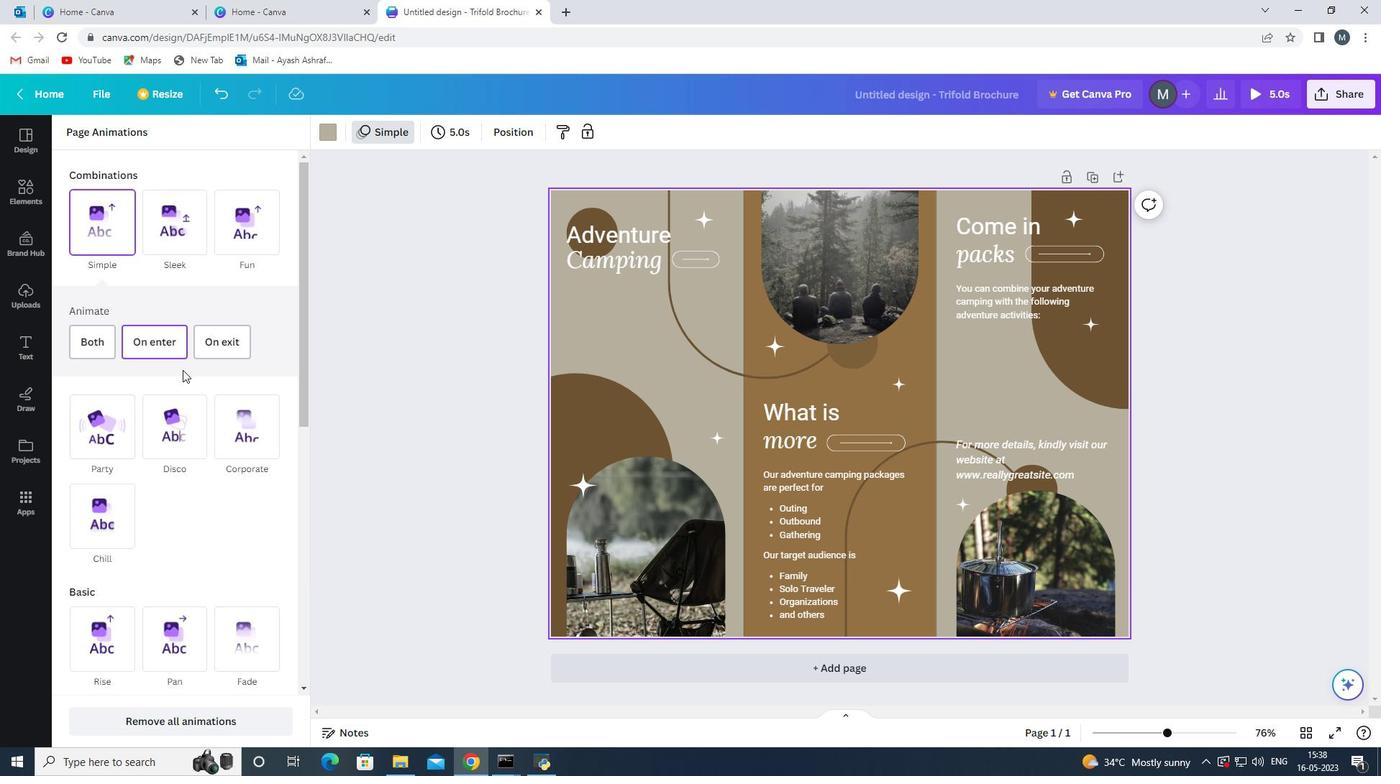 
Action: Mouse scrolled (180, 368) with delta (0, 0)
Screenshot: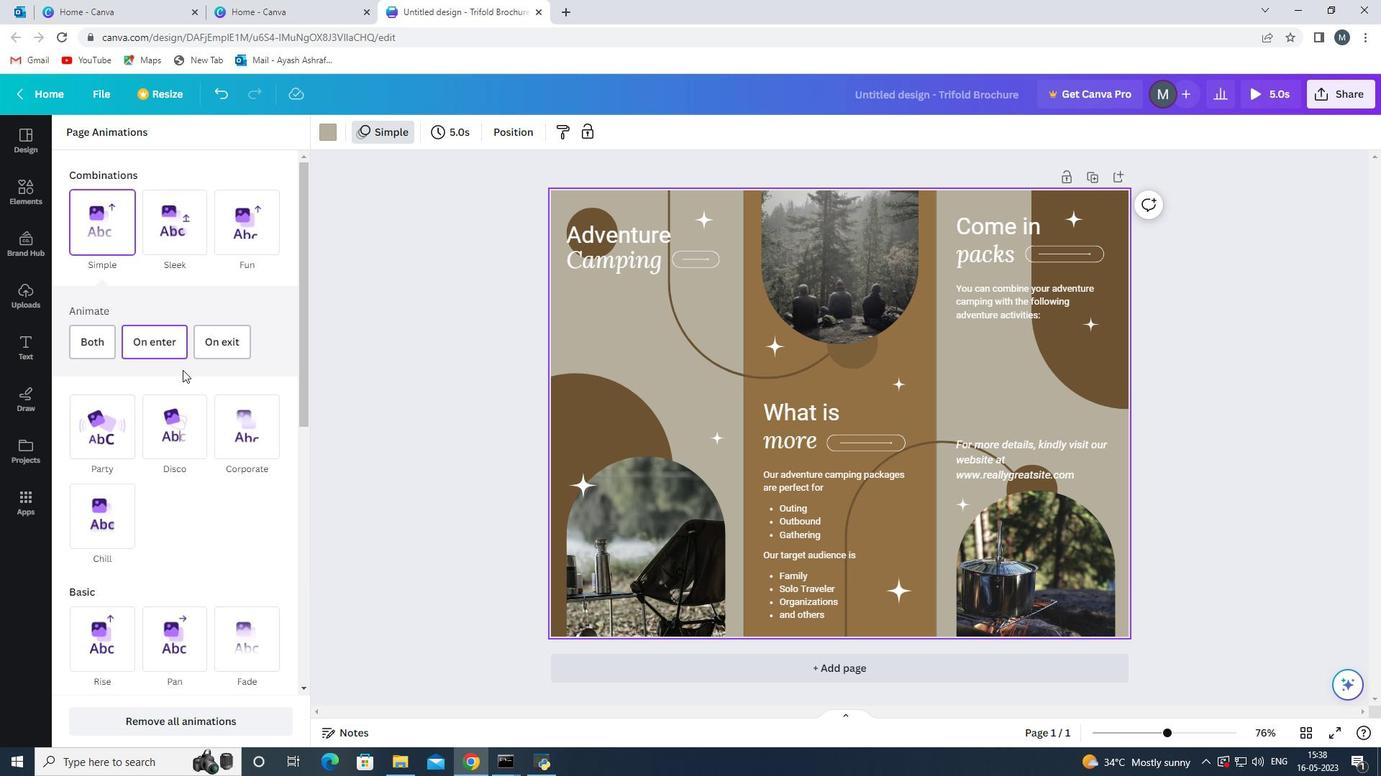 
Action: Mouse moved to (20, 138)
Screenshot: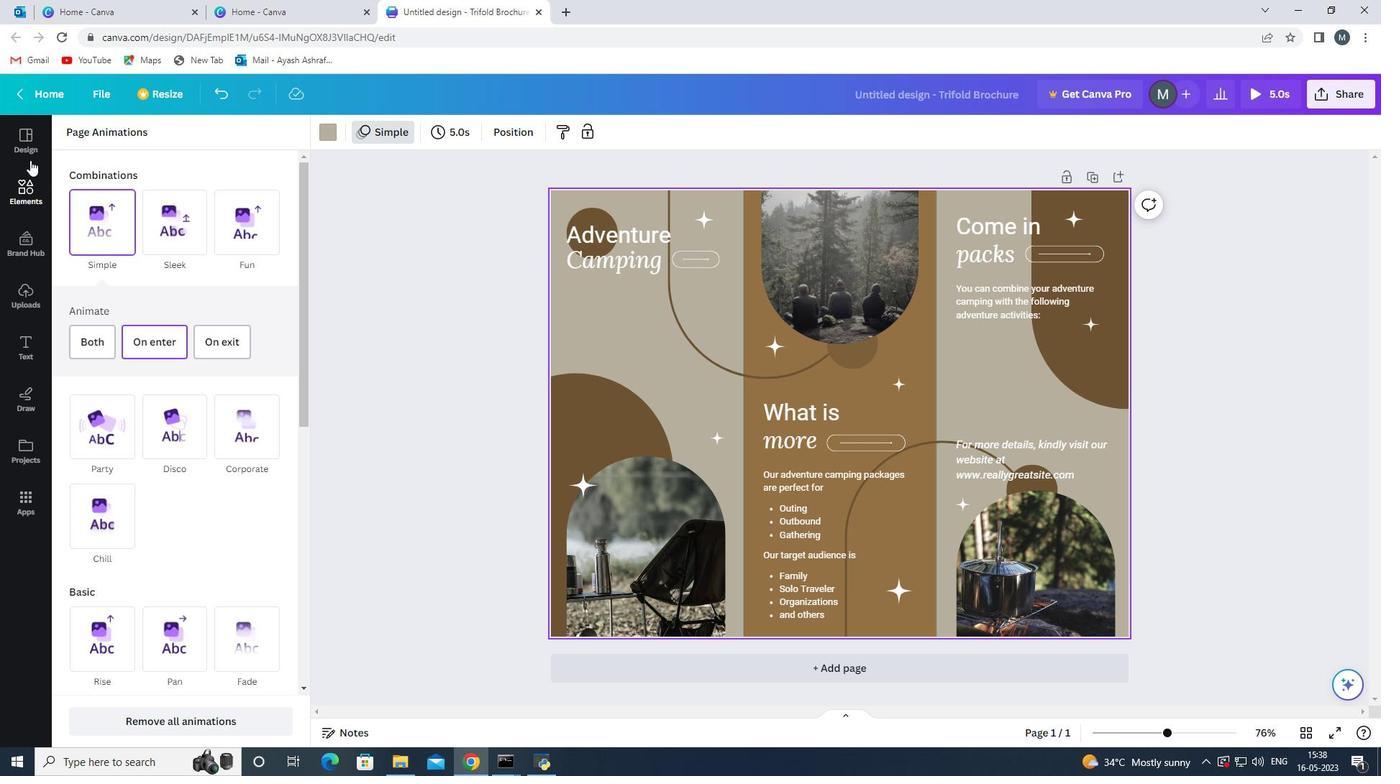 
Action: Mouse pressed left at (20, 138)
Screenshot: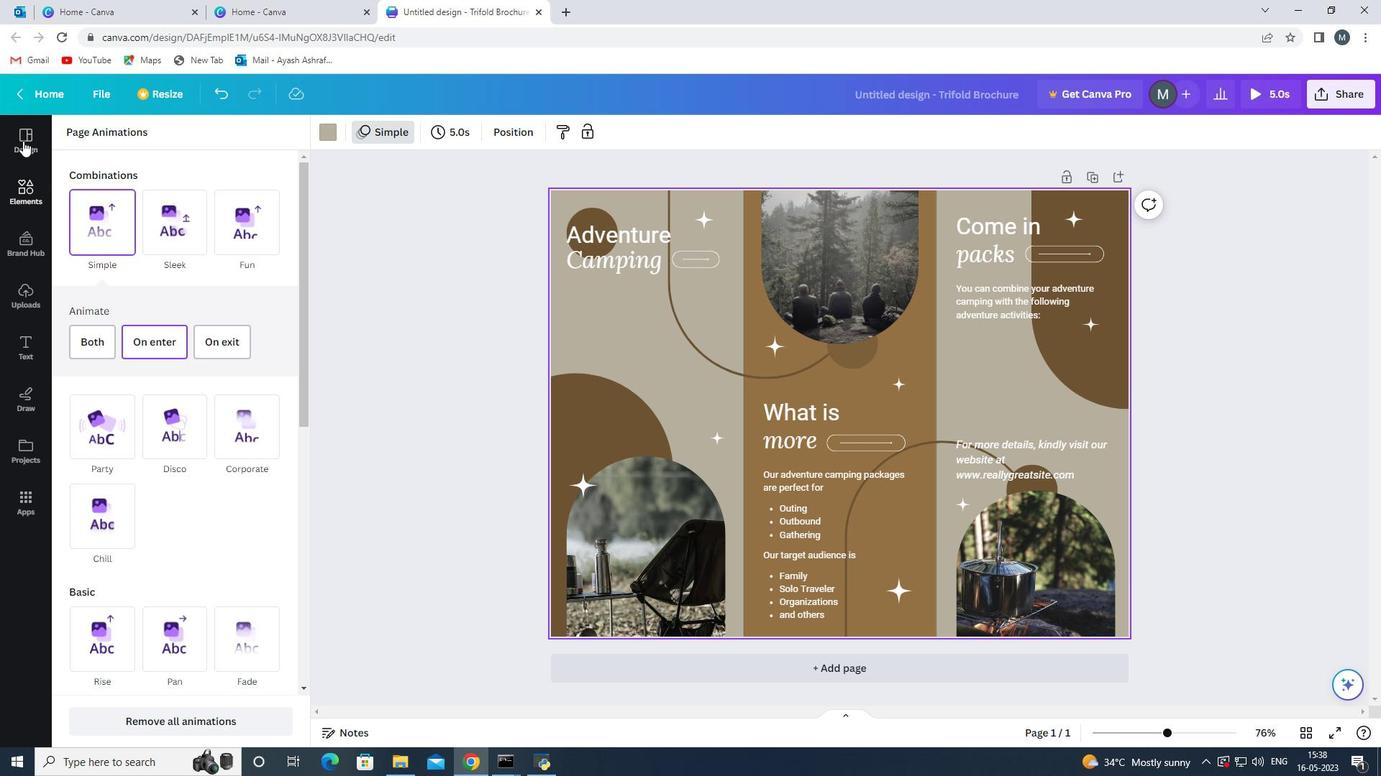 
Action: Mouse moved to (157, 210)
Screenshot: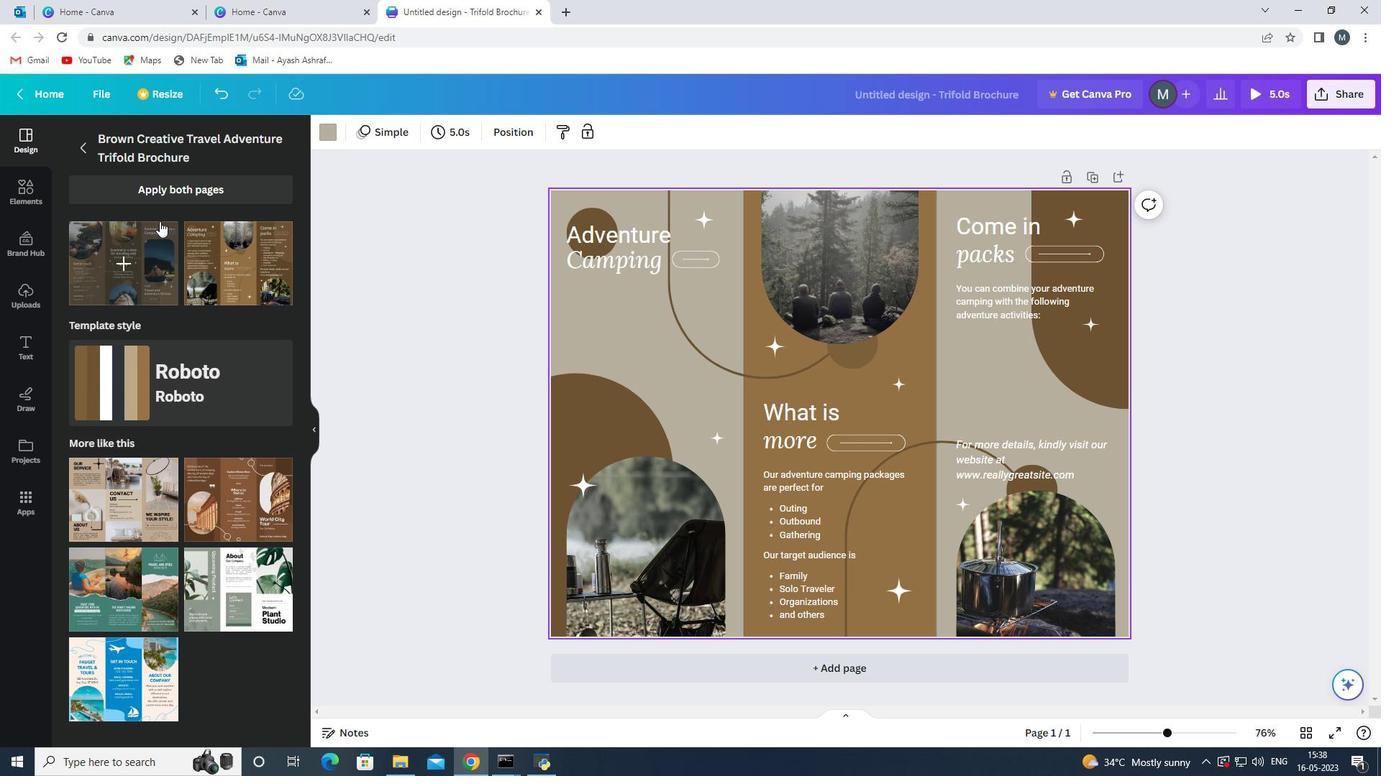 
Action: Mouse scrolled (157, 210) with delta (0, 0)
Screenshot: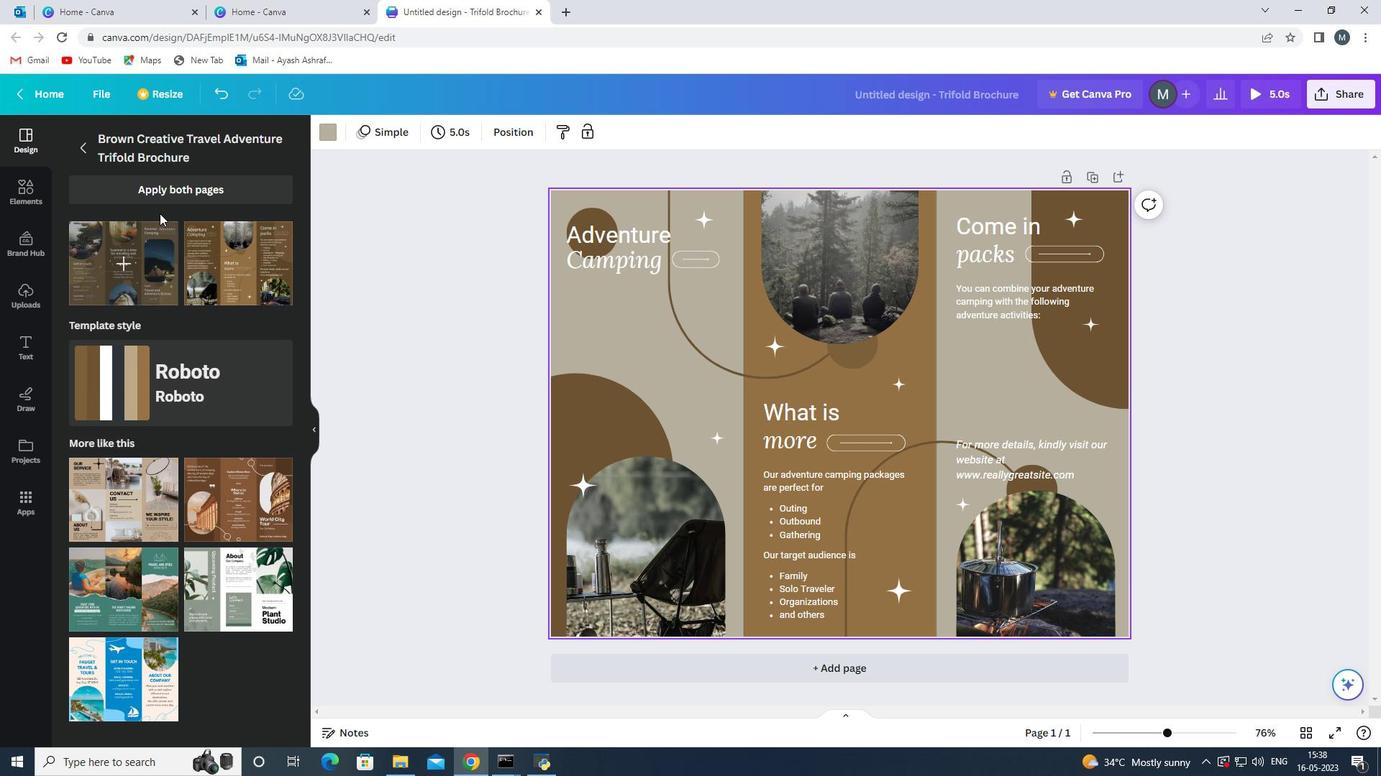 
Action: Mouse scrolled (157, 210) with delta (0, 0)
Screenshot: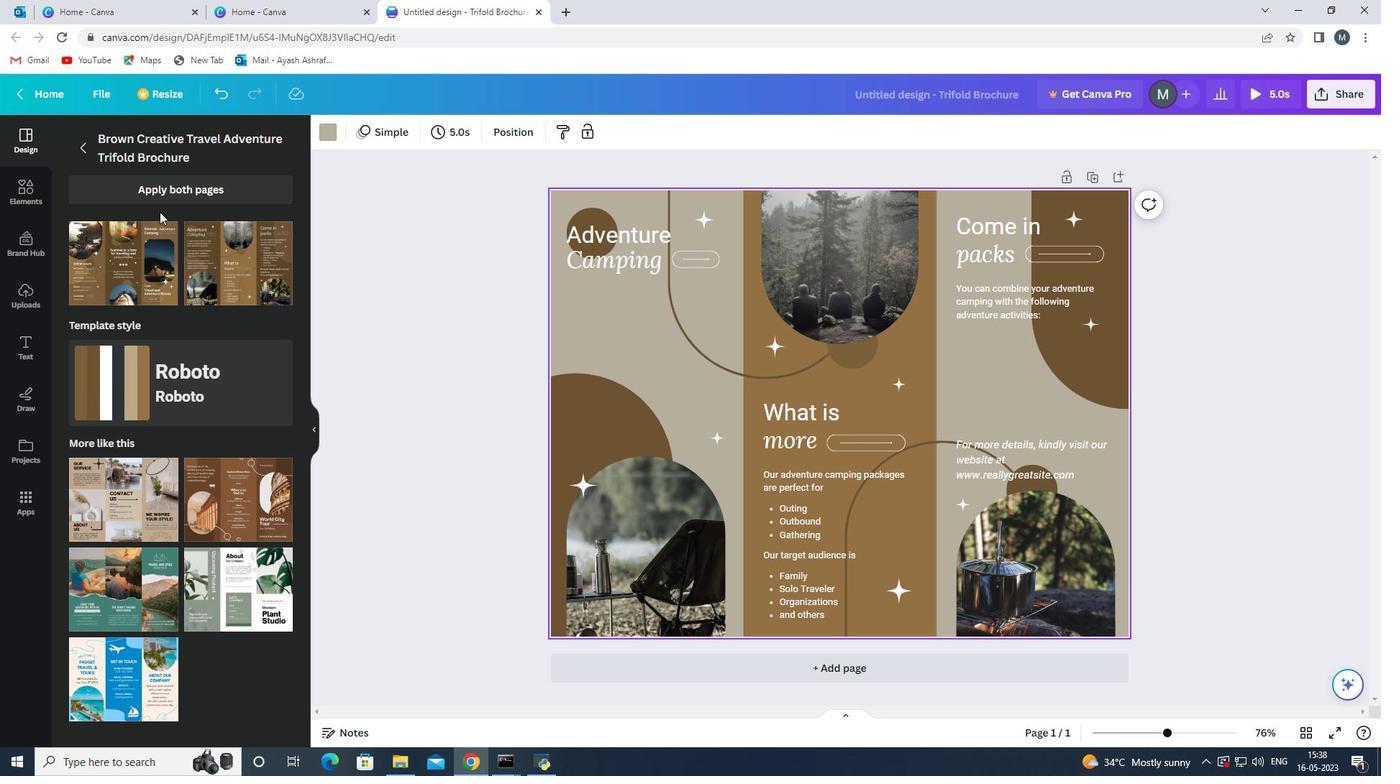 
Action: Mouse moved to (197, 189)
Screenshot: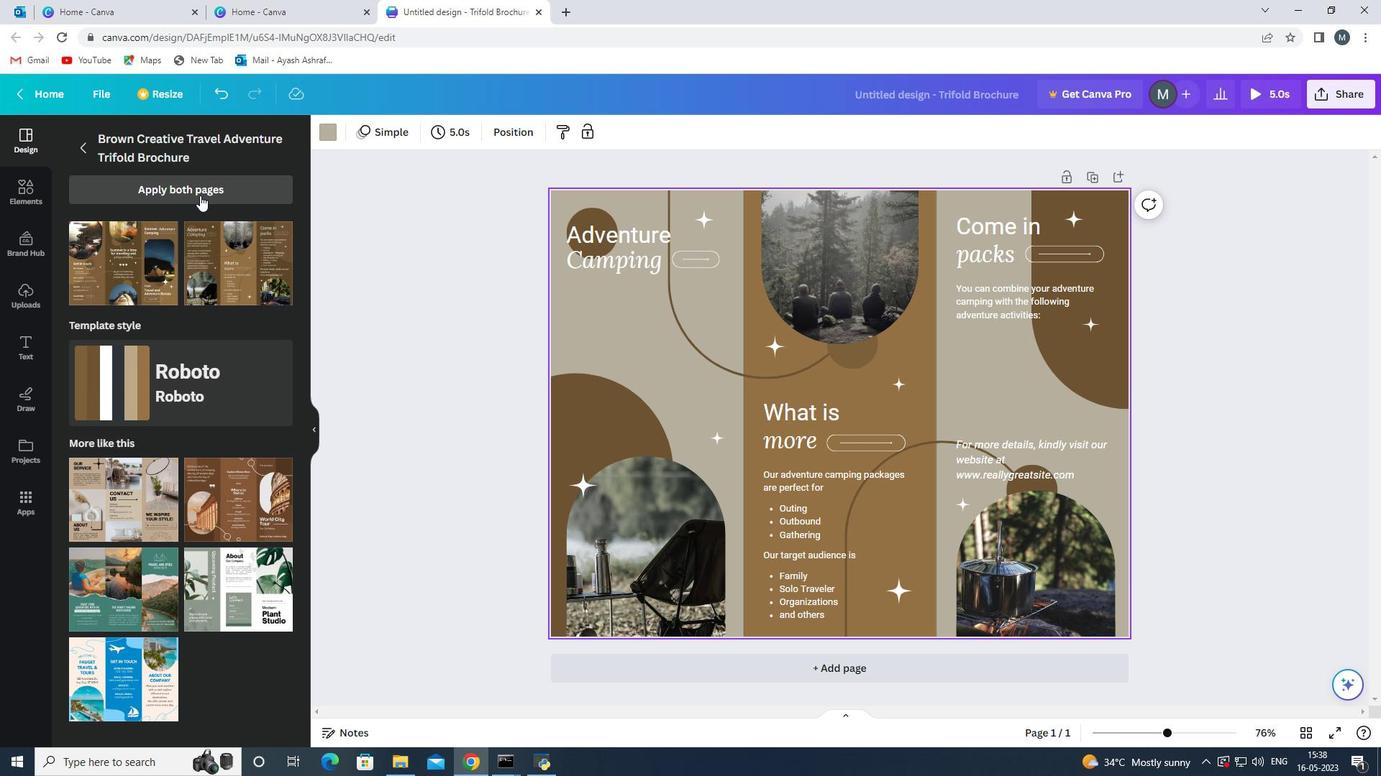 
Action: Mouse pressed left at (197, 189)
Screenshot: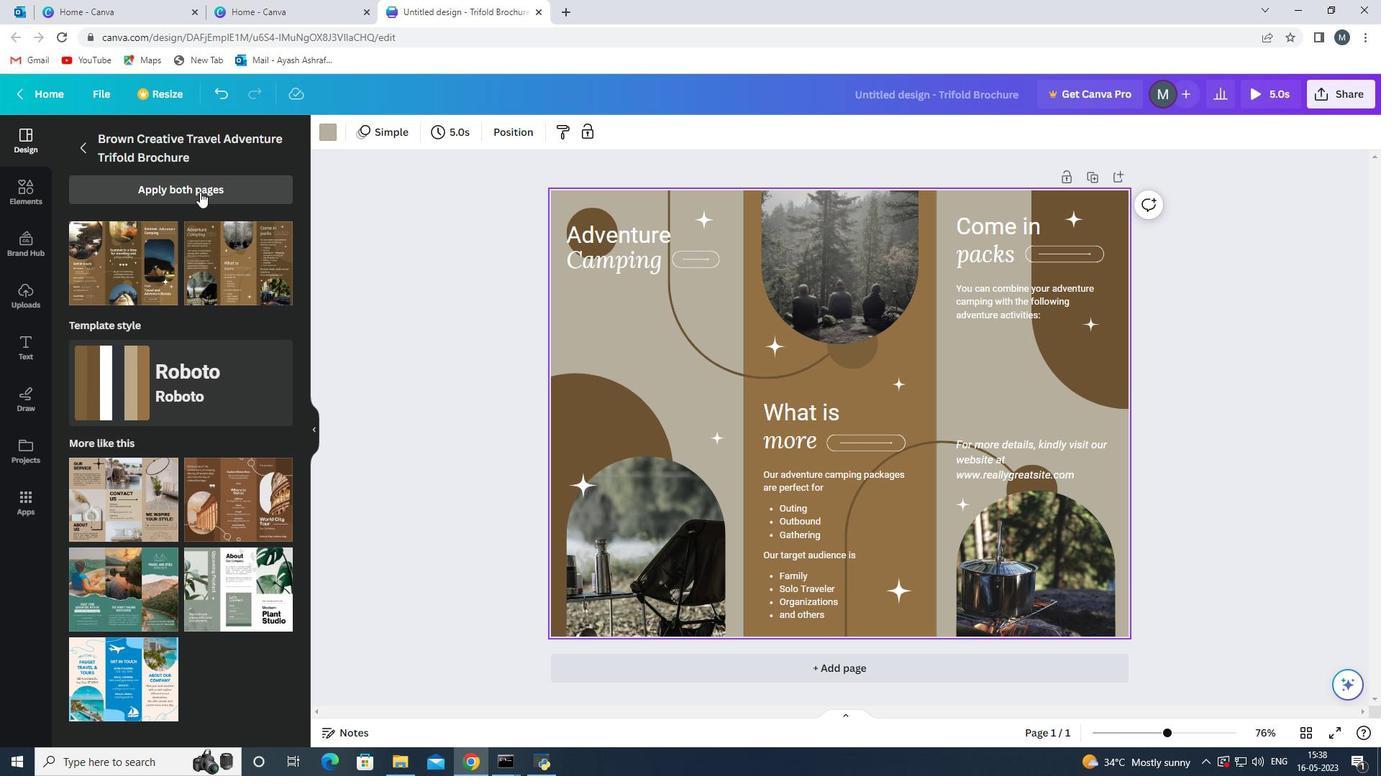 
Action: Mouse moved to (730, 431)
Screenshot: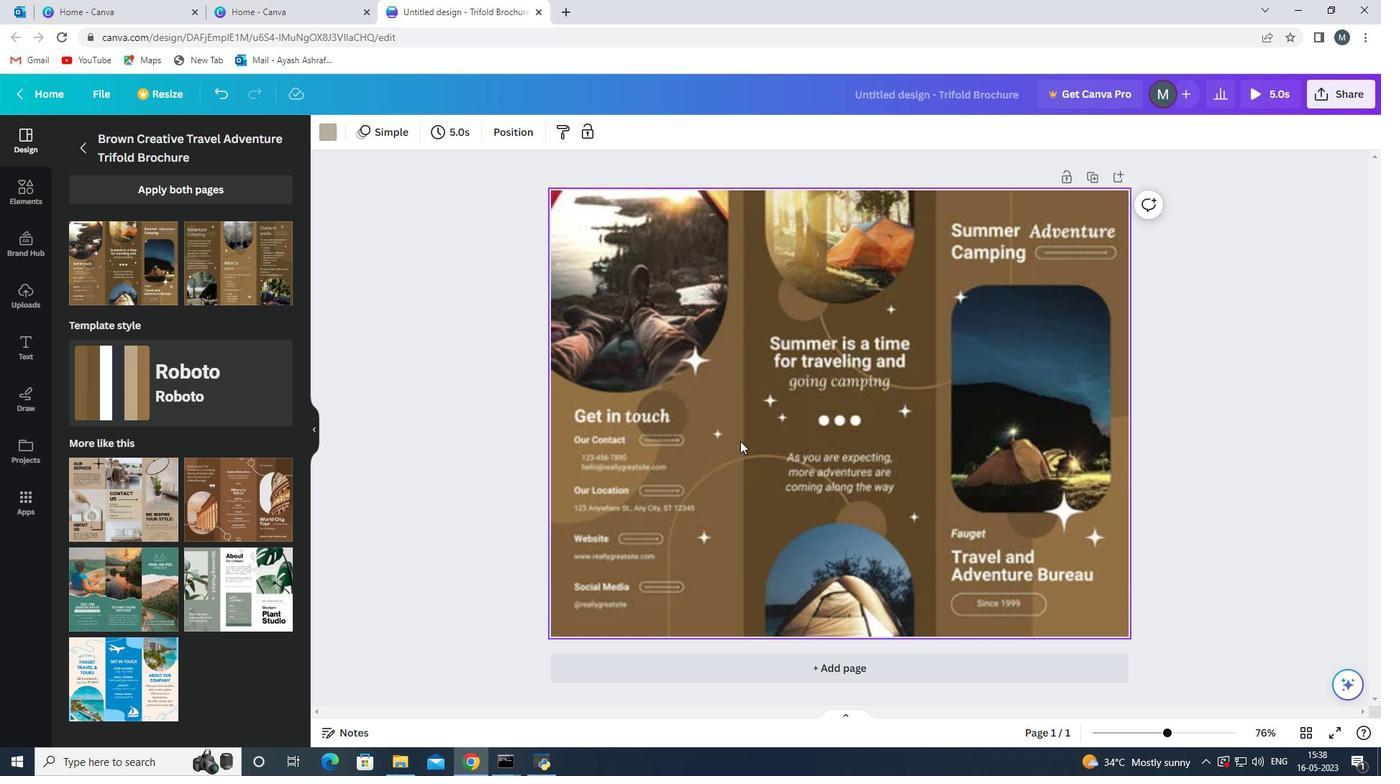 
Action: Mouse pressed left at (730, 431)
Screenshot: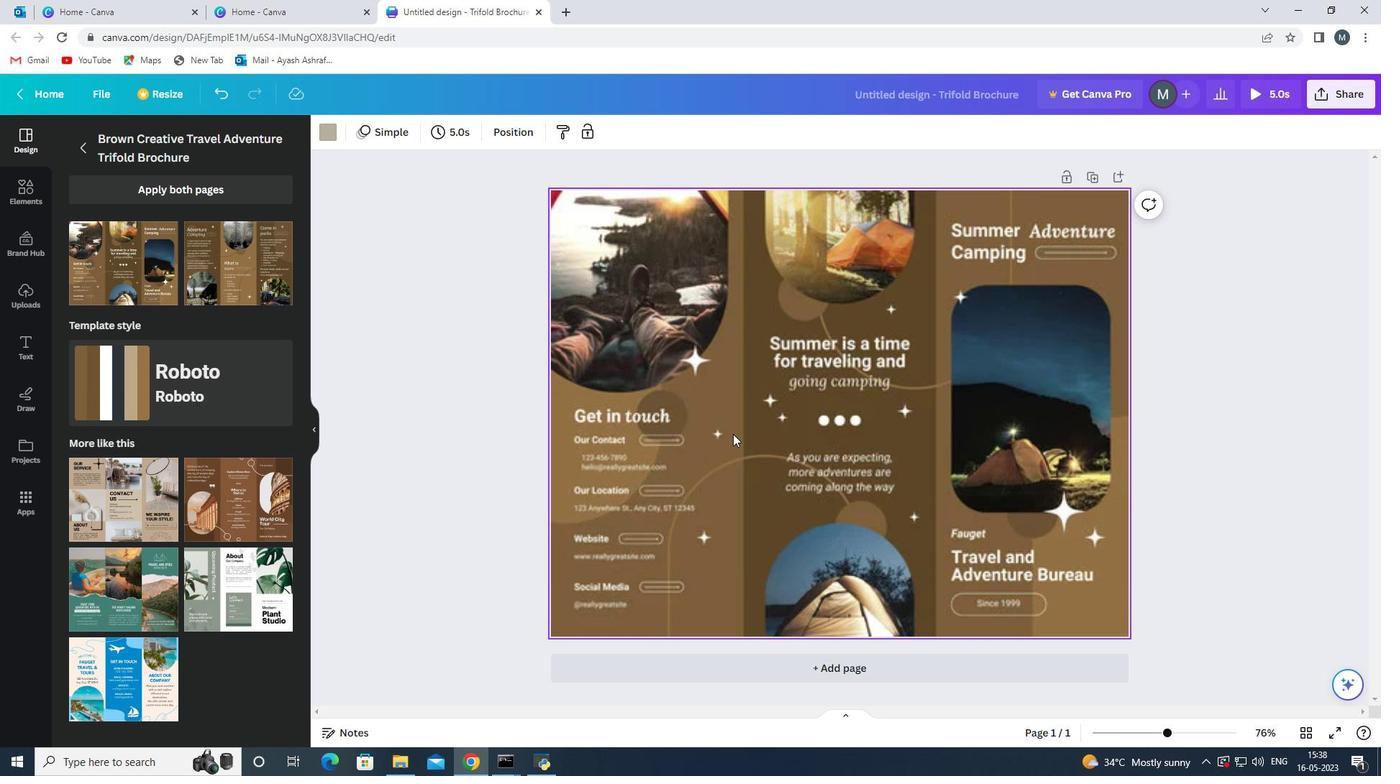 
Action: Mouse moved to (672, 443)
Screenshot: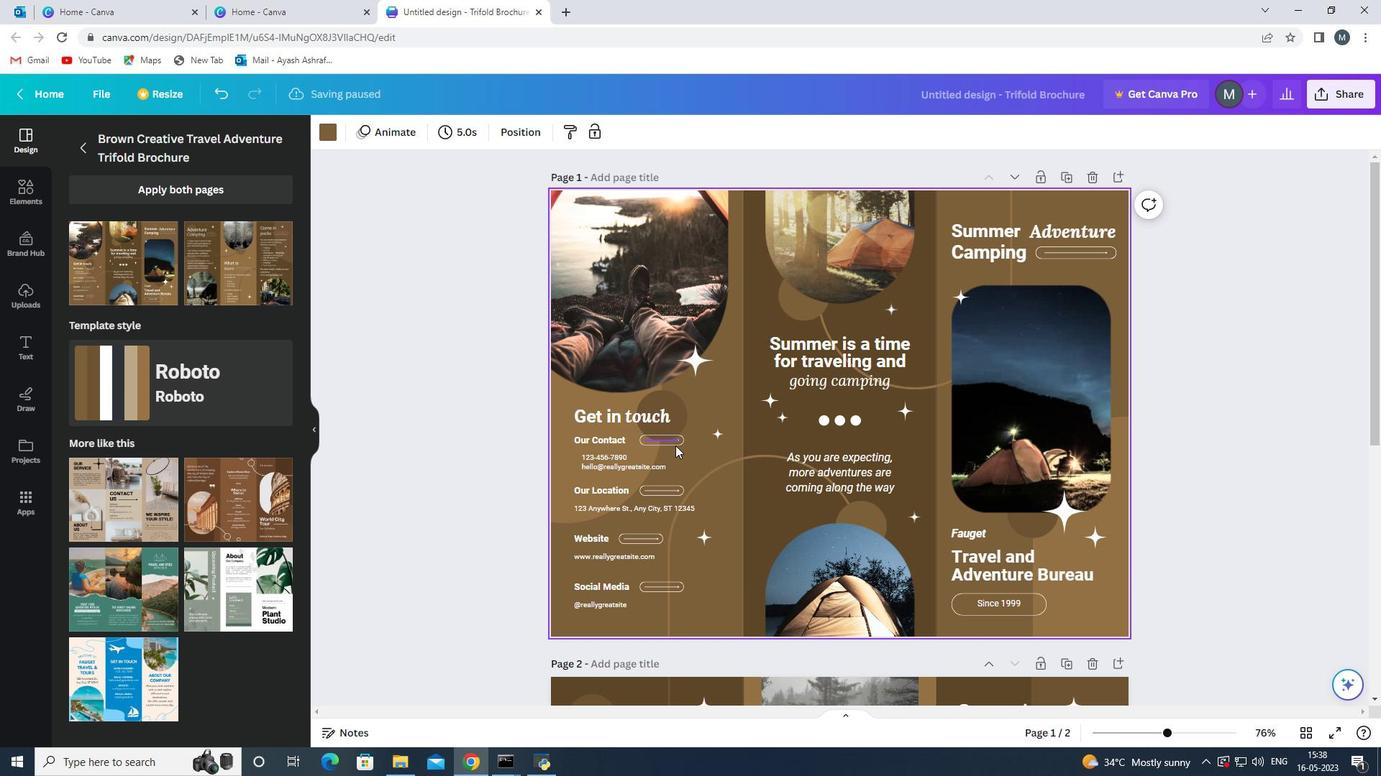 
Action: Mouse scrolled (672, 443) with delta (0, 0)
Screenshot: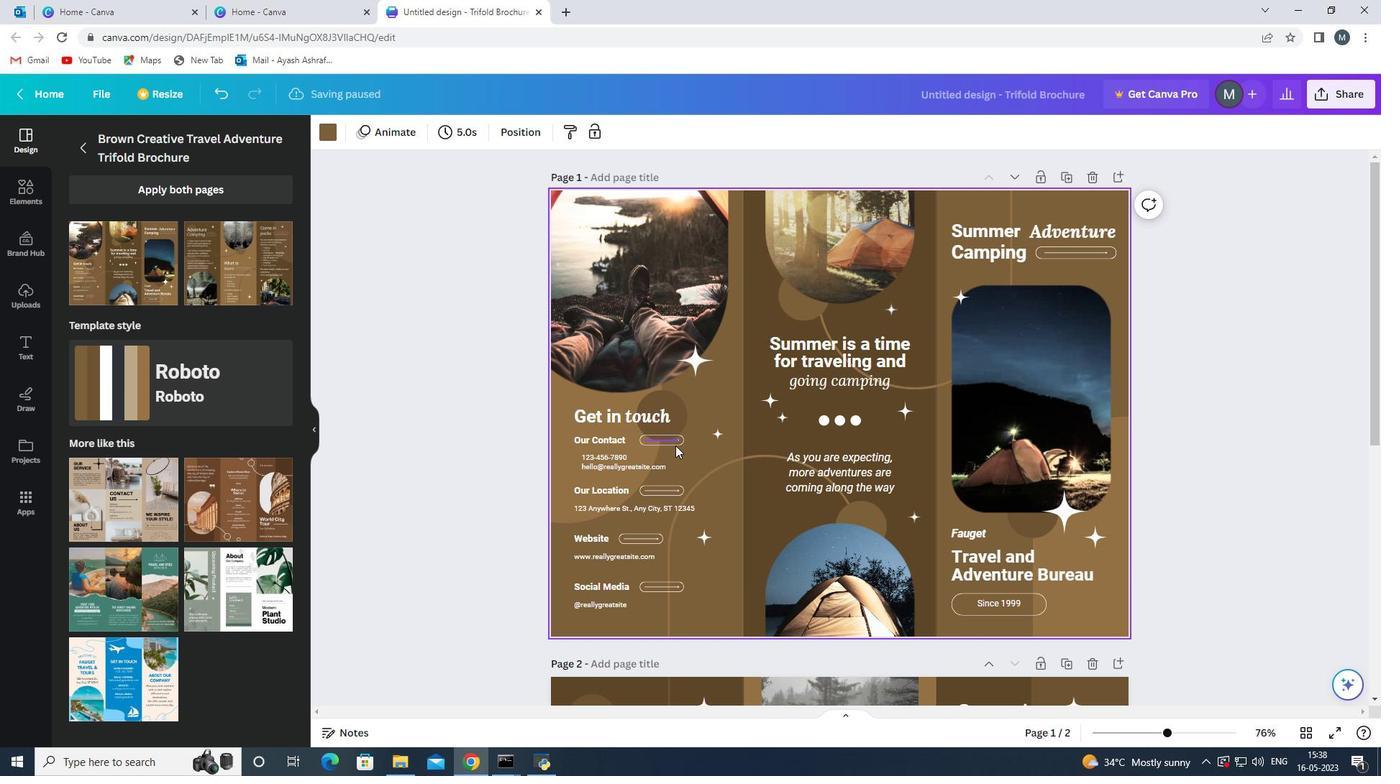 
Action: Mouse moved to (21, 343)
Screenshot: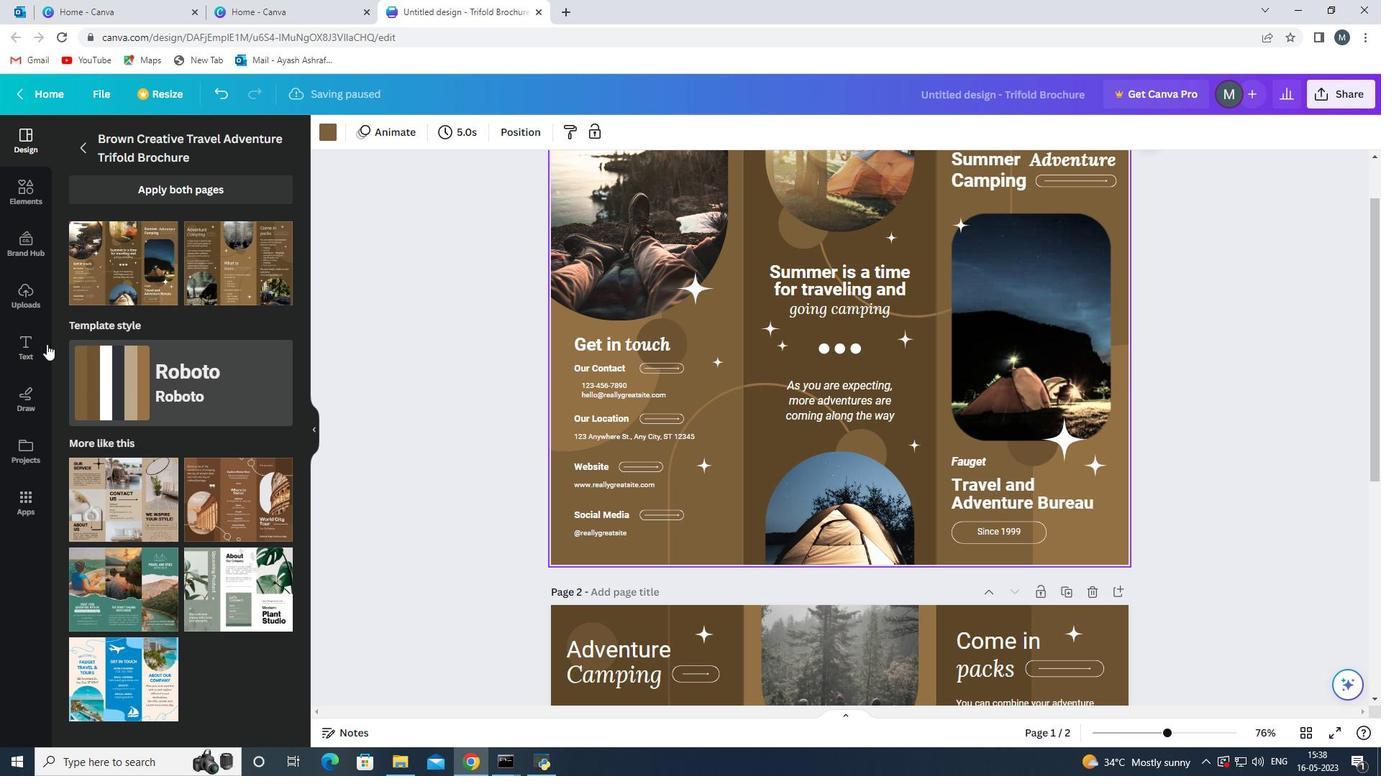 
Action: Mouse pressed left at (21, 343)
Screenshot: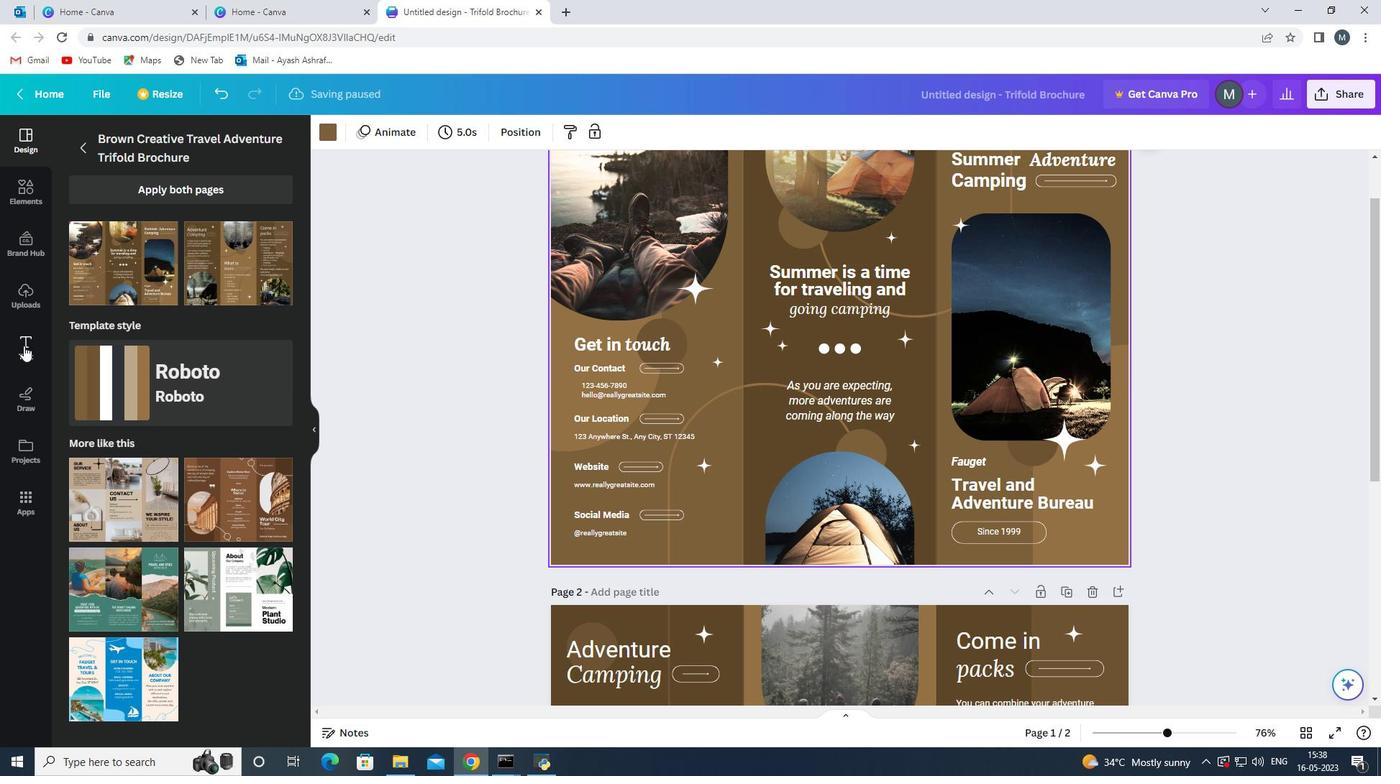 
Action: Mouse moved to (631, 350)
Screenshot: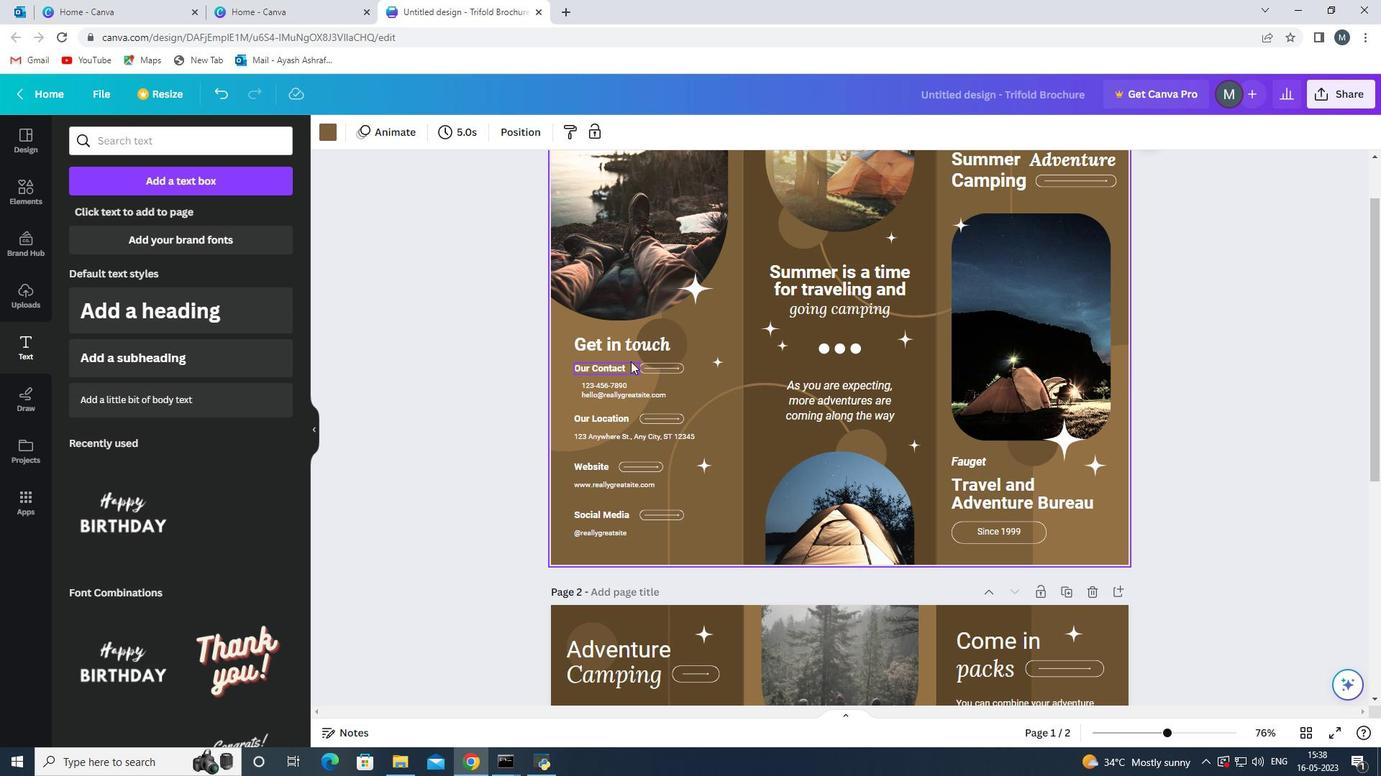 
Action: Mouse pressed left at (631, 350)
Screenshot: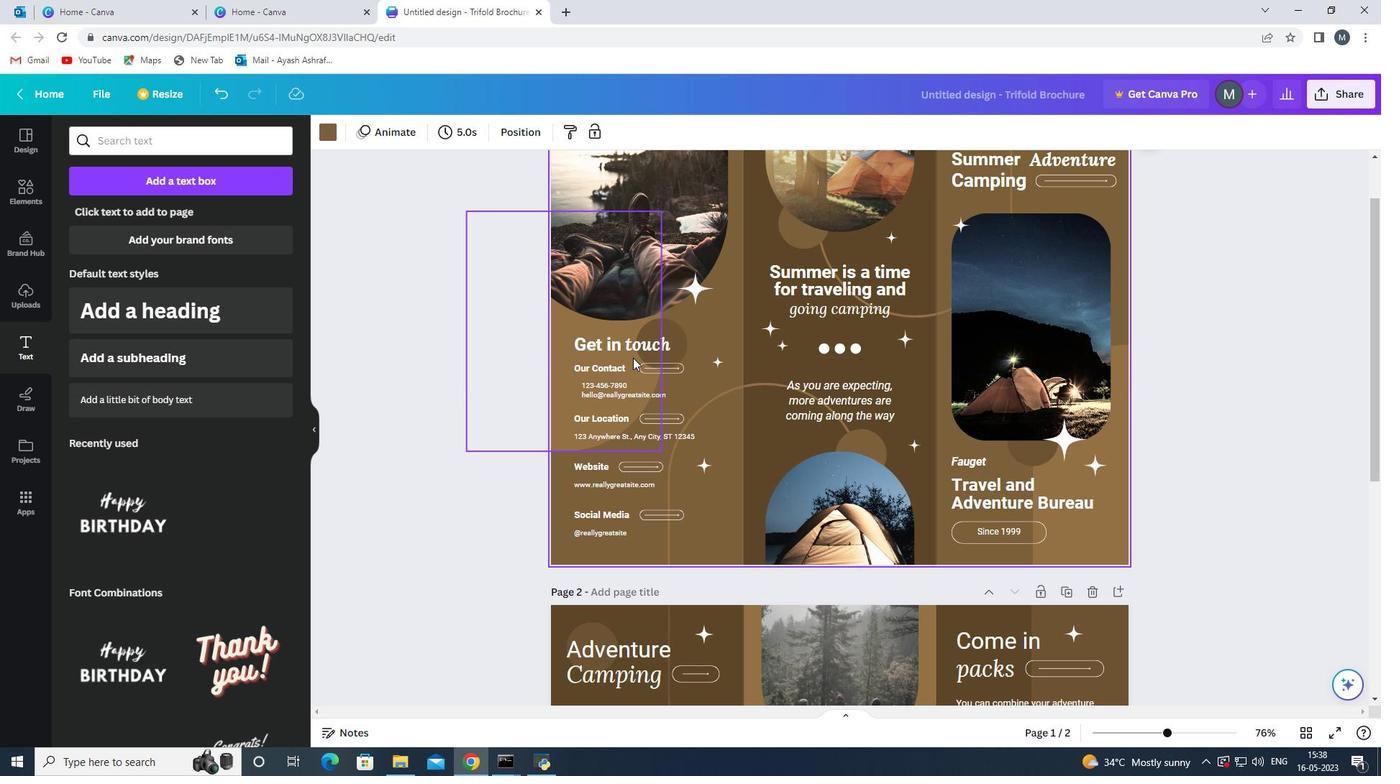 
Action: Mouse moved to (629, 297)
Screenshot: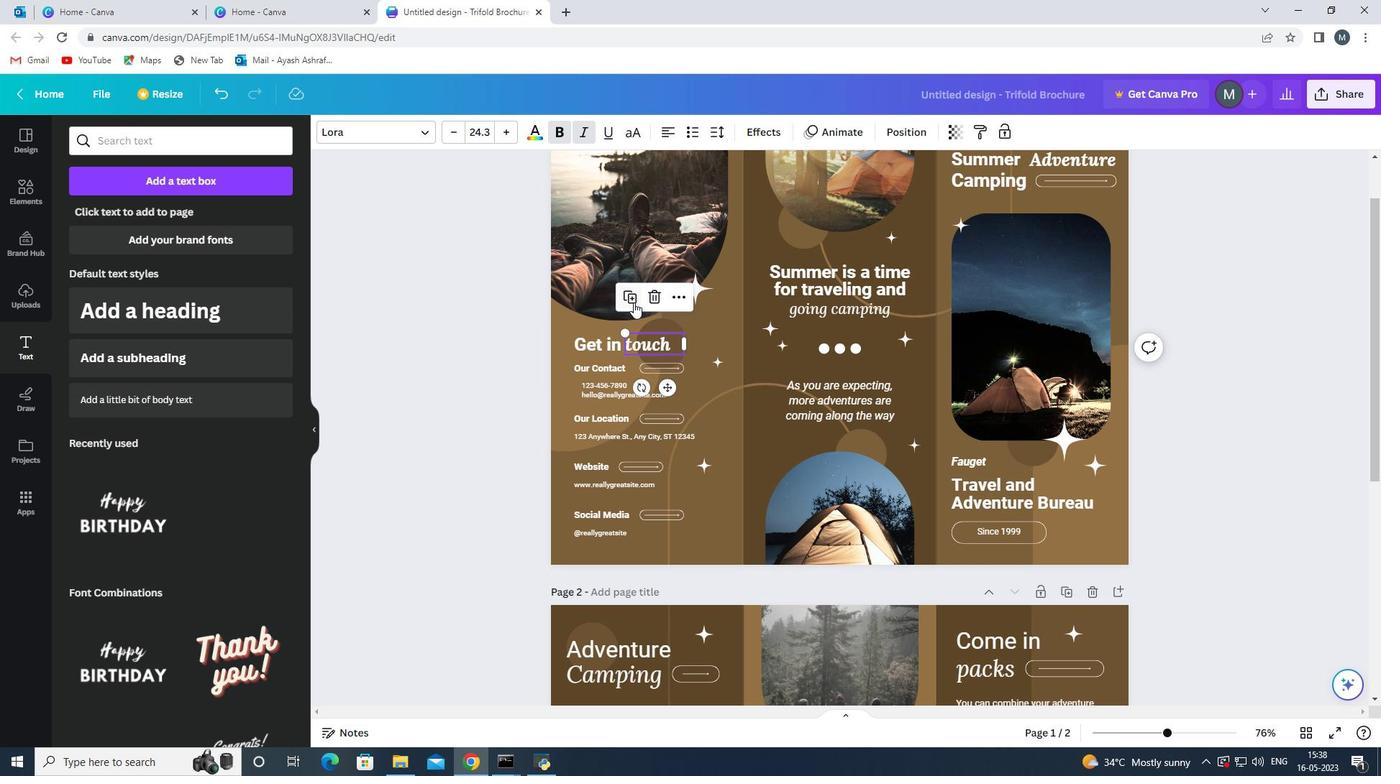 
Action: Mouse pressed left at (629, 297)
Screenshot: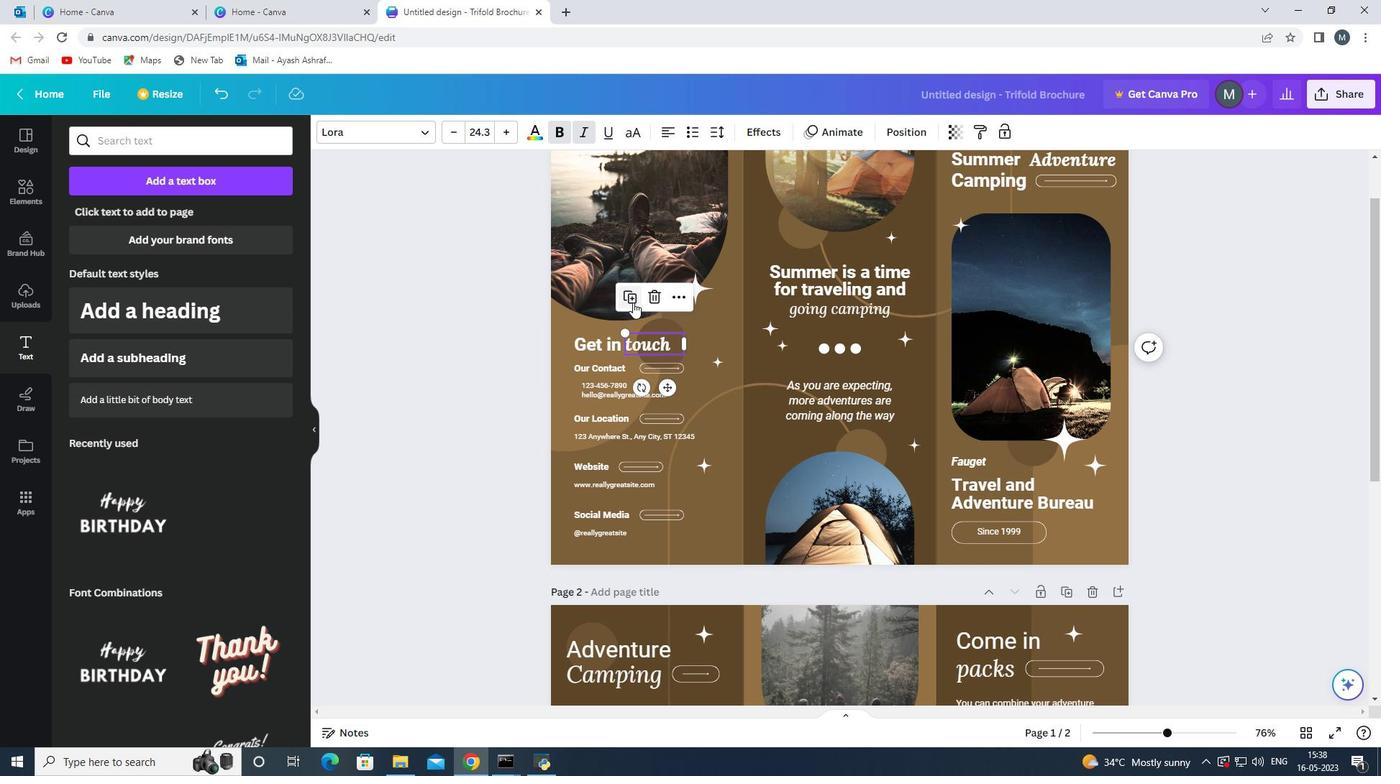 
Action: Mouse moved to (660, 366)
Screenshot: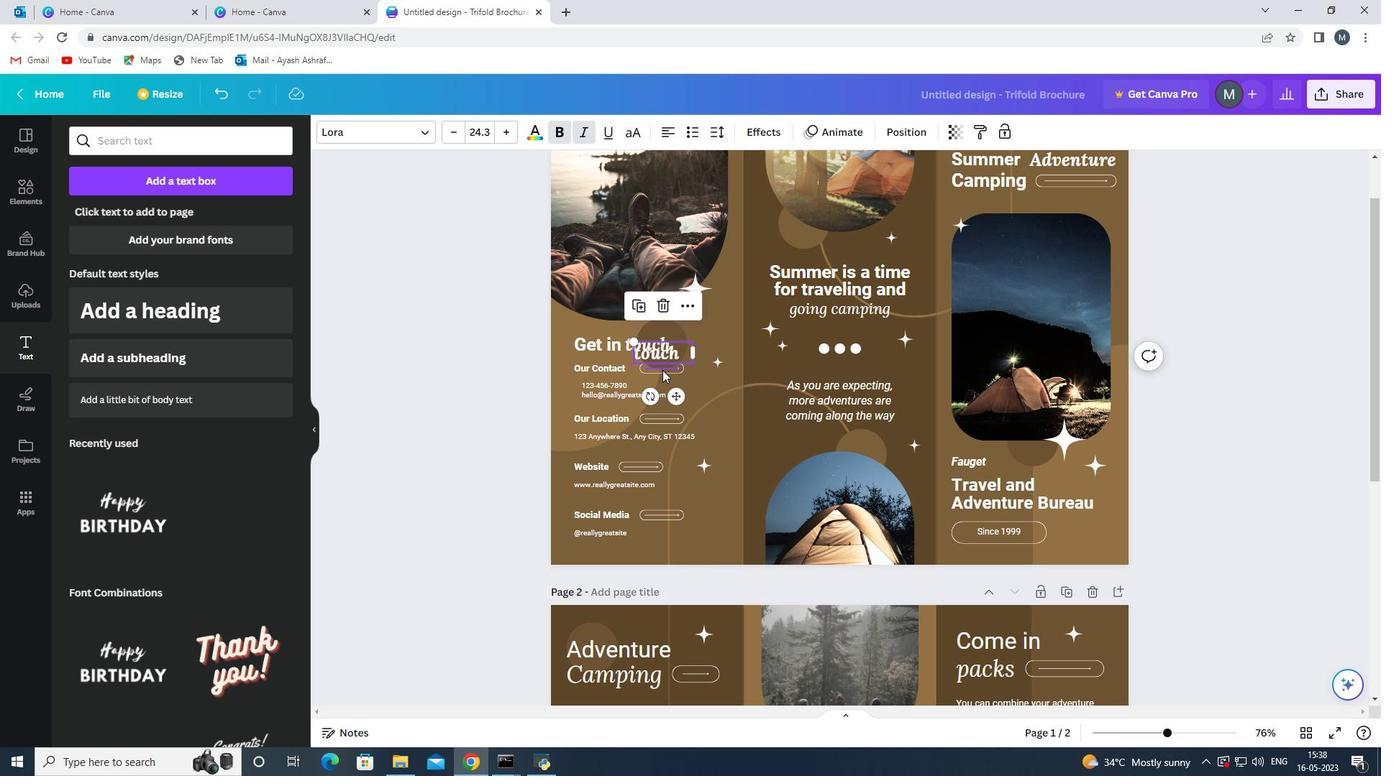 
Action: Key pressed <Key.shift>B<Key.backspace><Key.backspace><Key.shift><Key.shift><Key.shift><Key.shift><Key.shift><Key.shift>C
Screenshot: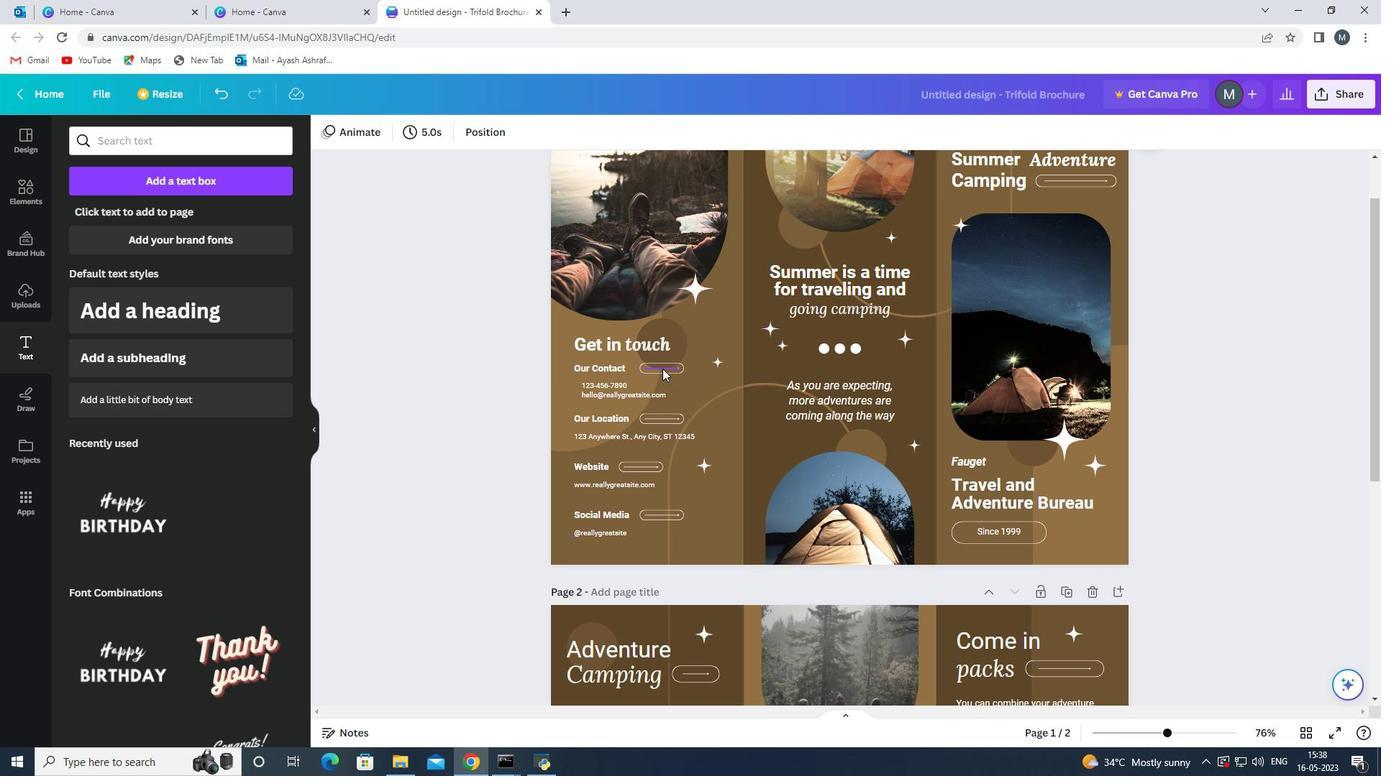 
Action: Mouse moved to (25, 357)
Screenshot: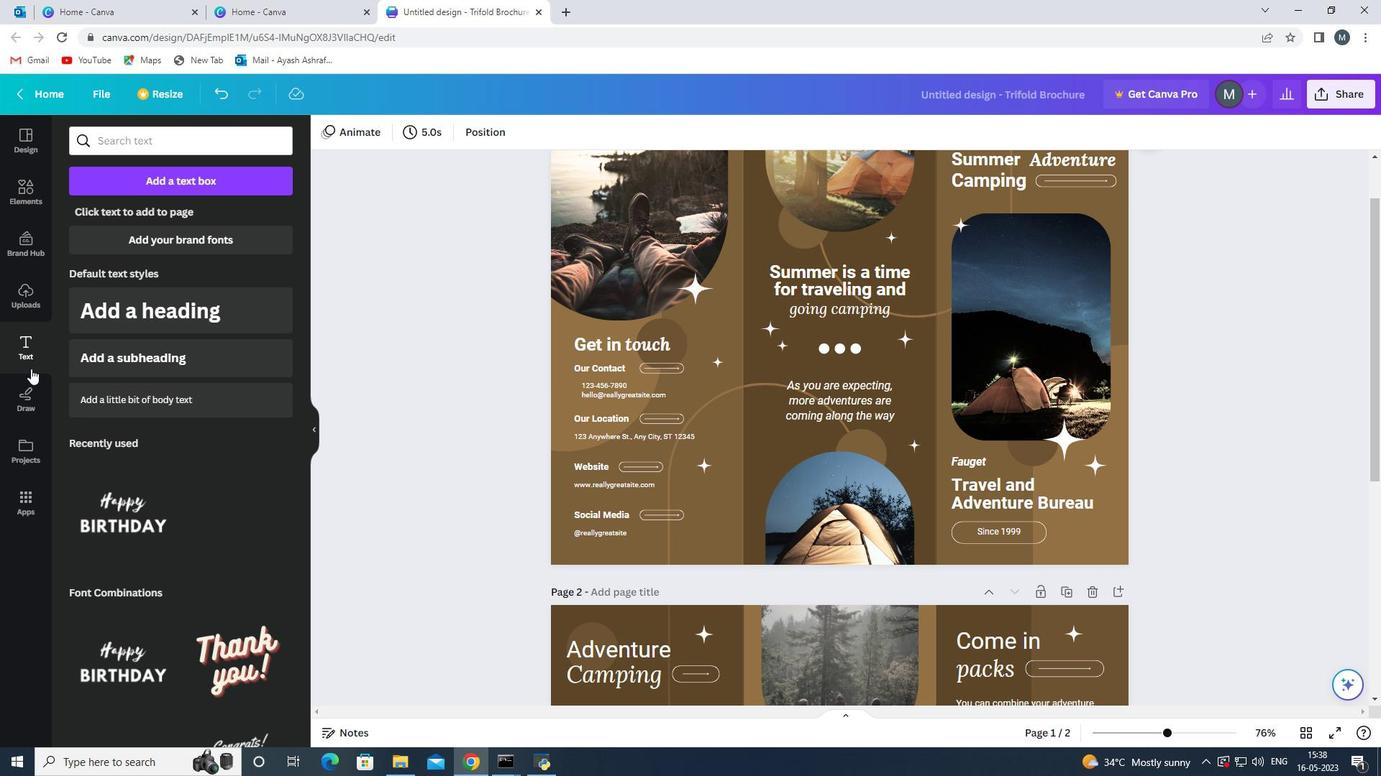 
Action: Mouse pressed left at (25, 357)
Screenshot: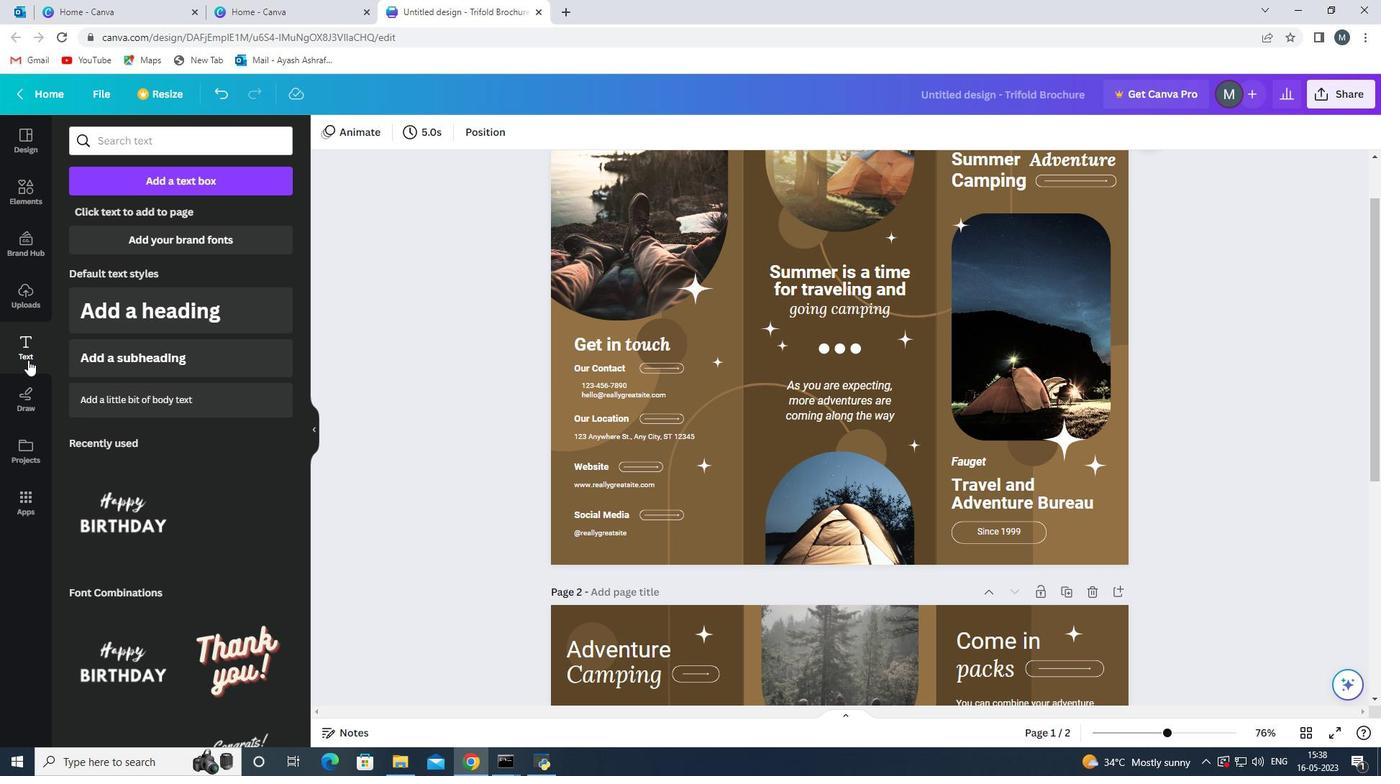 
Action: Mouse moved to (25, 351)
Screenshot: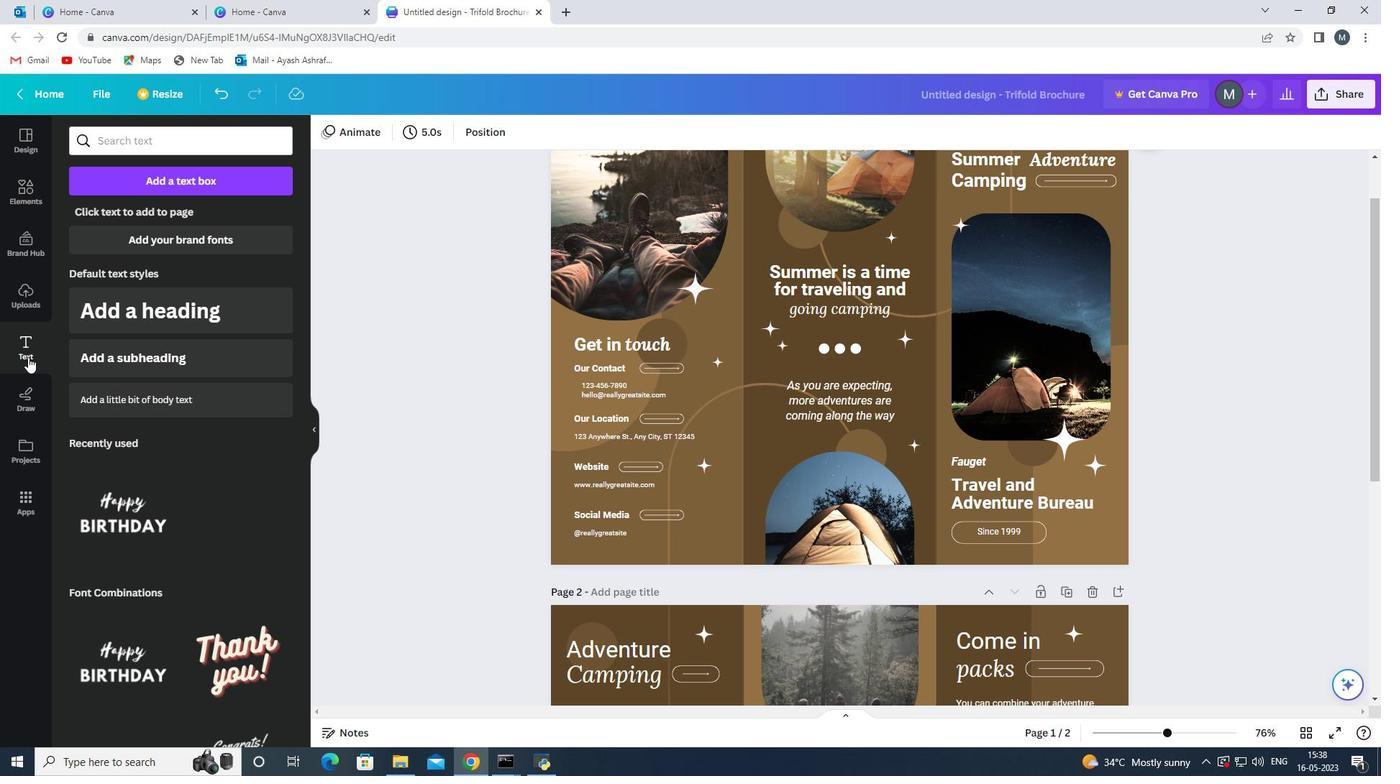 
Action: Mouse pressed left at (25, 351)
Screenshot: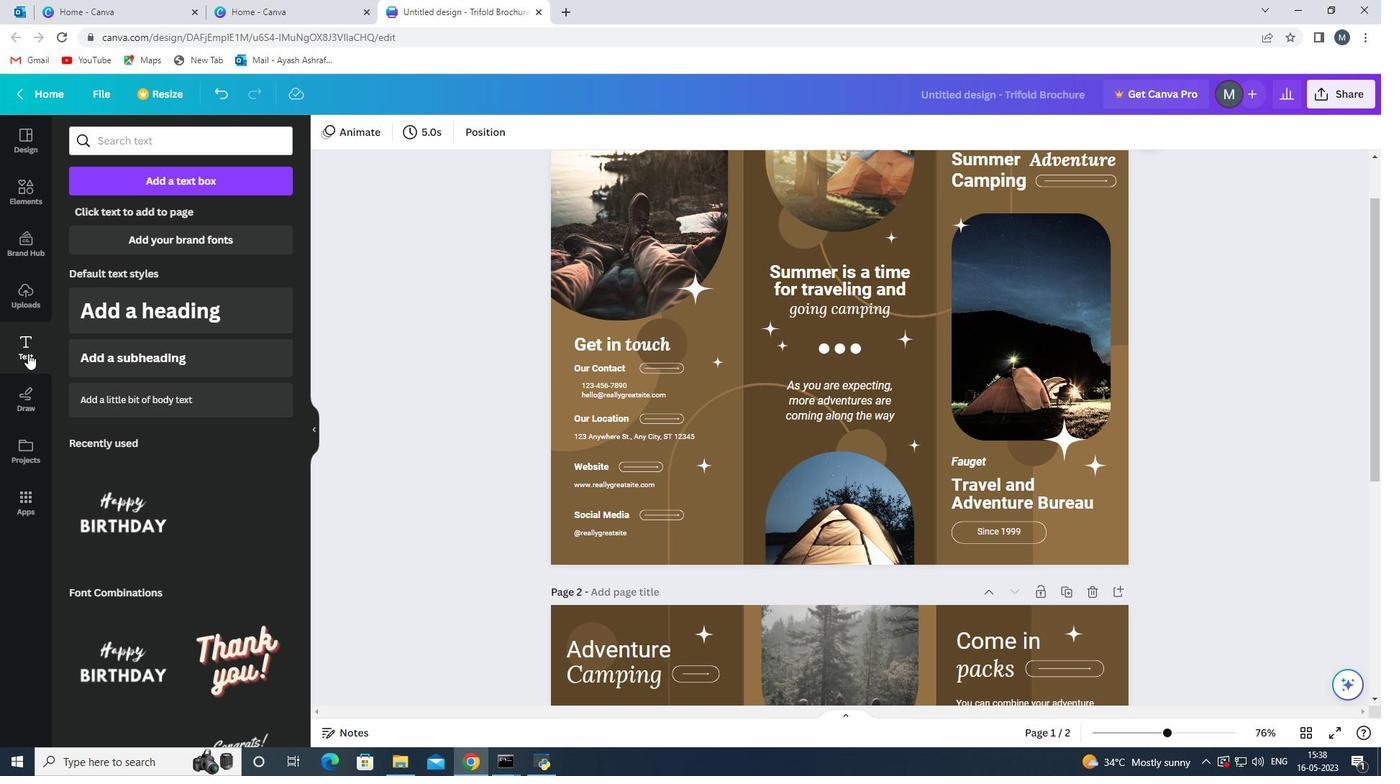 
Action: Mouse moved to (194, 177)
Screenshot: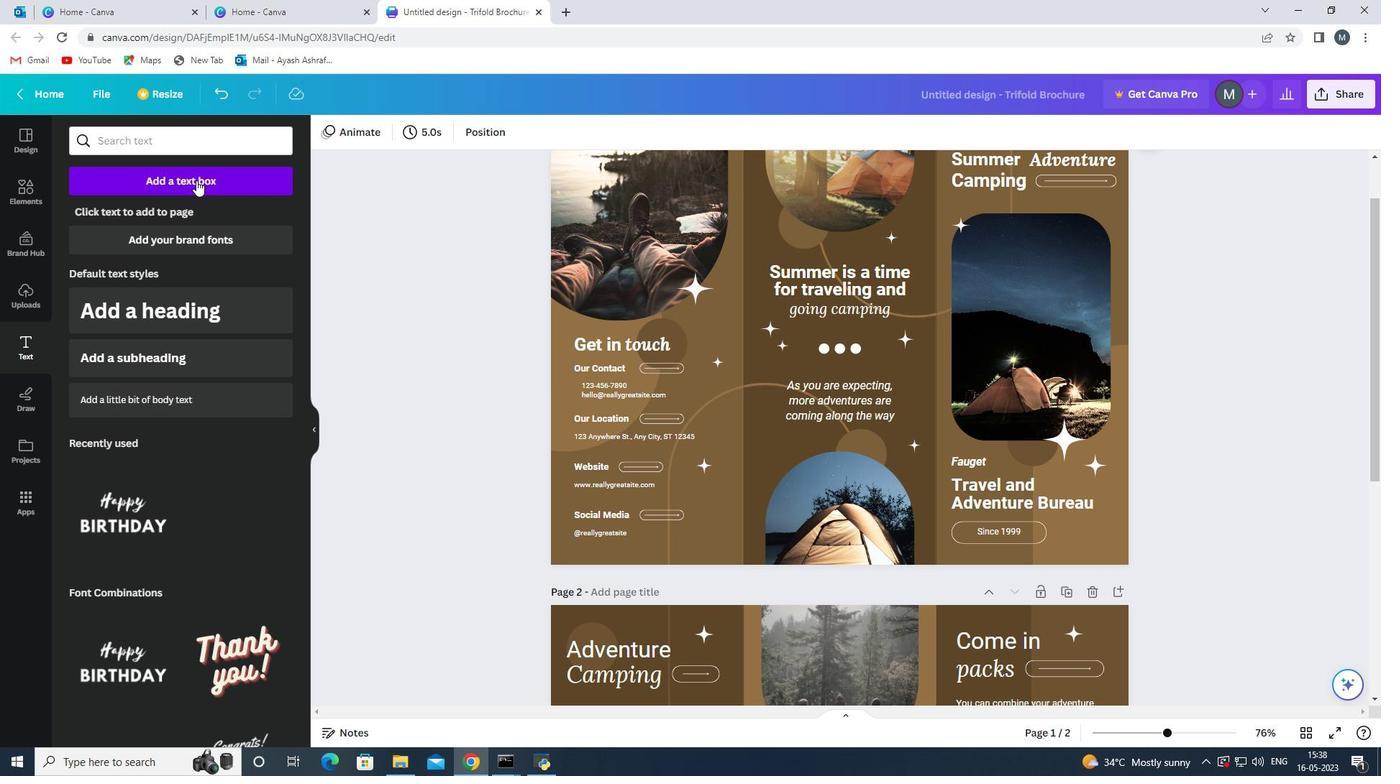 
Action: Mouse pressed left at (194, 177)
Screenshot: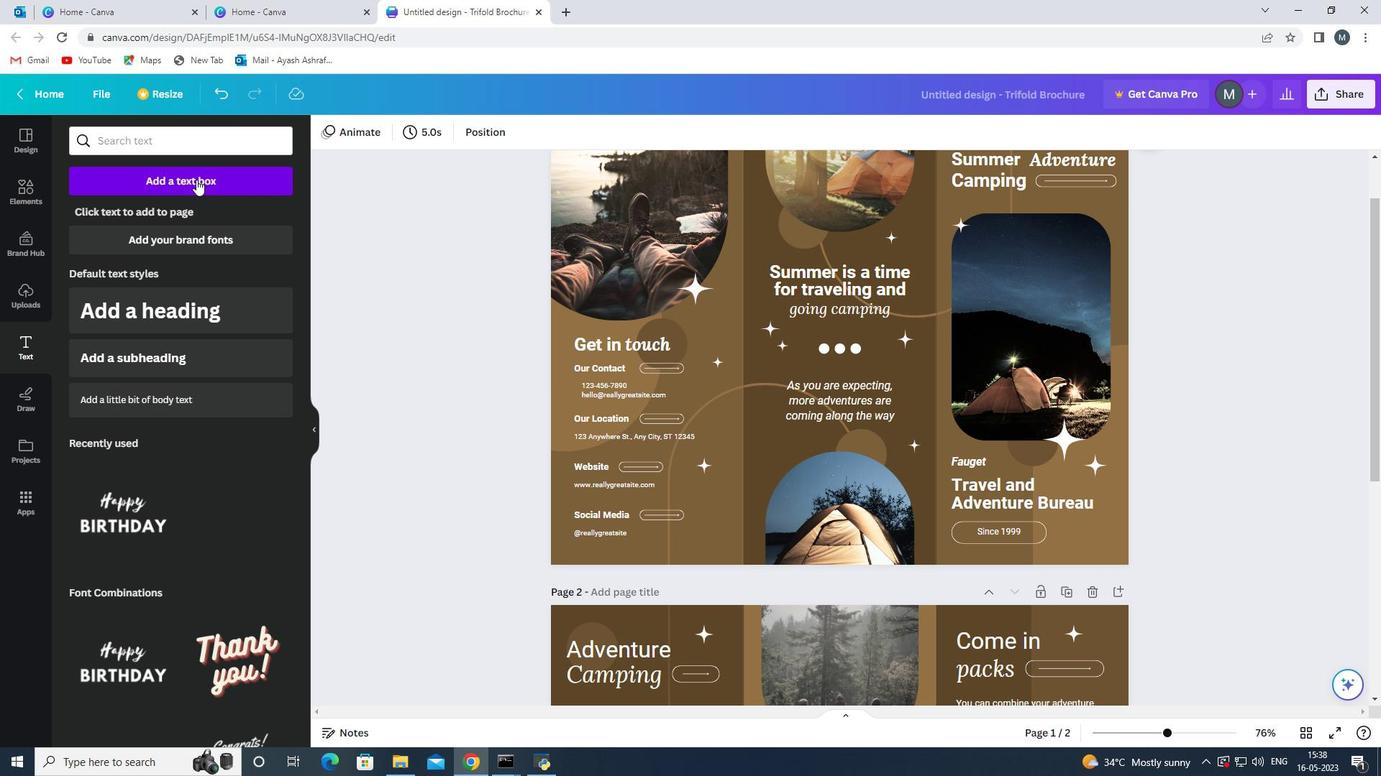 
Action: Mouse moved to (218, 184)
Screenshot: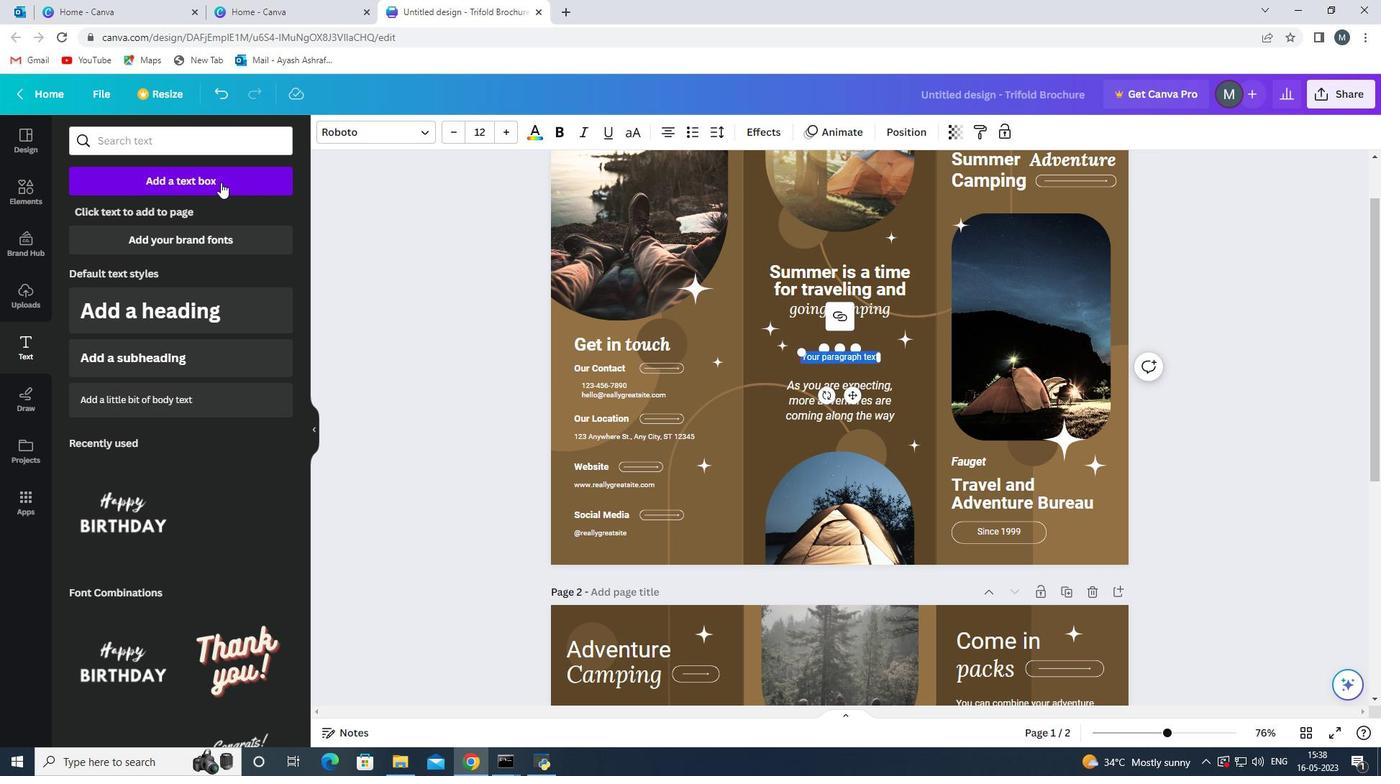
Action: Key pressed <Key.shift><Key.shift><Key.shift><Key.shift>Come<Key.space>and<Key.space>feel<Key.space>the<Key.space>difference<Key.space>
Screenshot: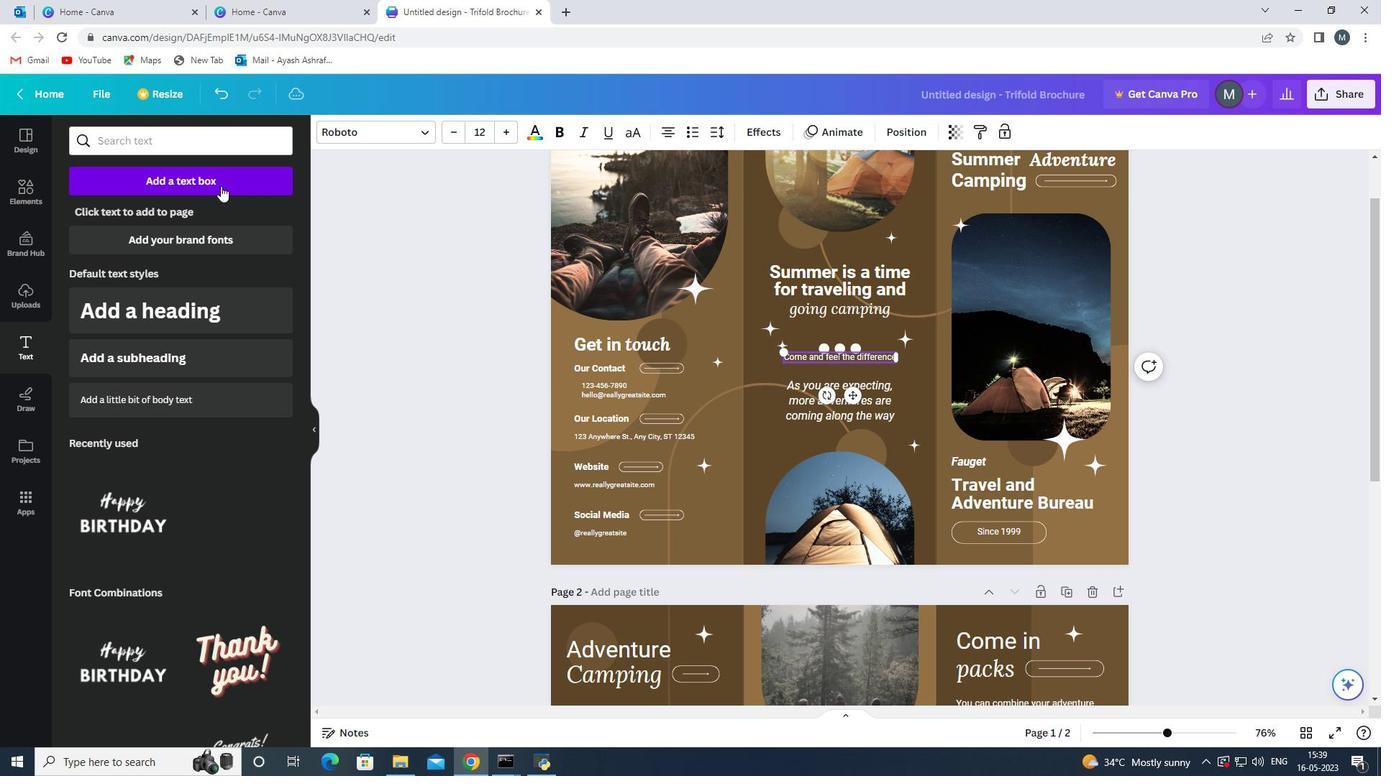 
Action: Mouse moved to (782, 358)
Screenshot: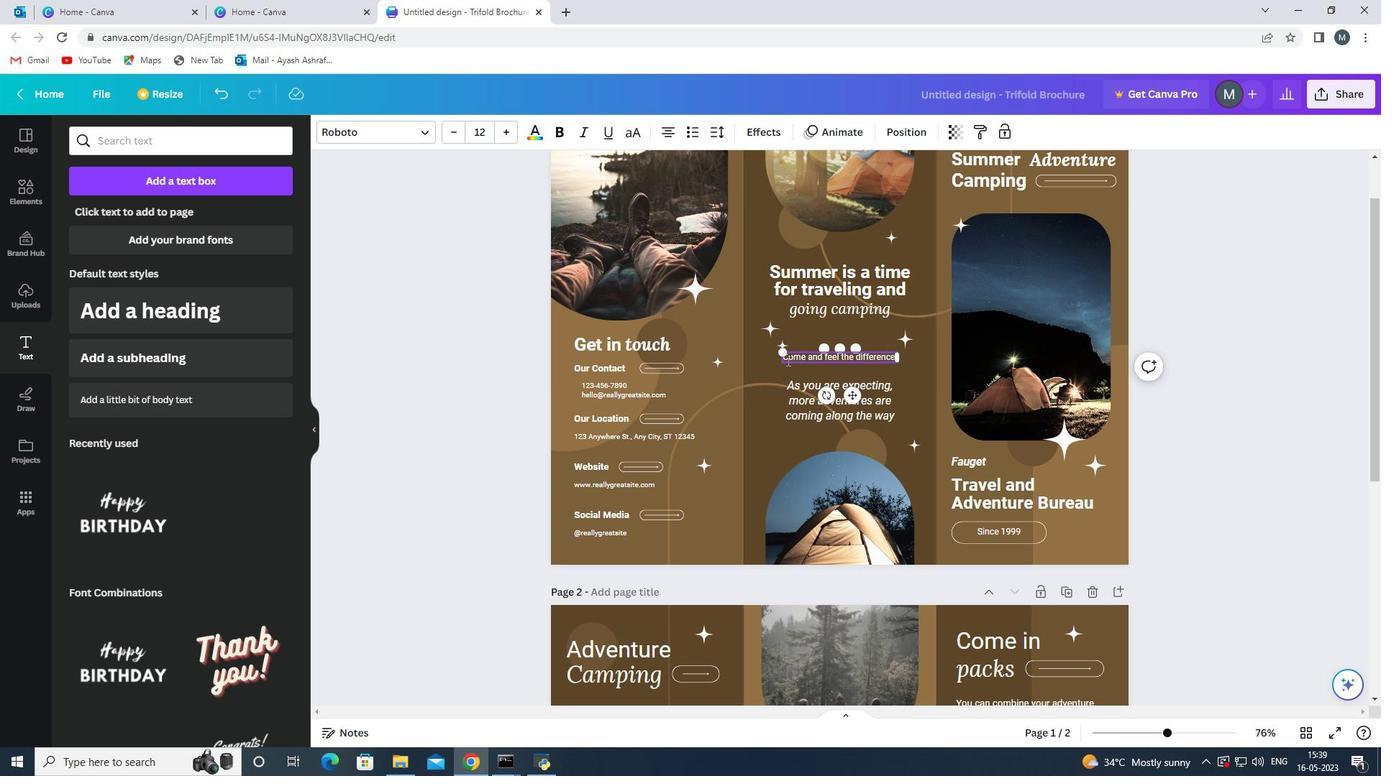 
Action: Mouse pressed left at (782, 358)
Screenshot: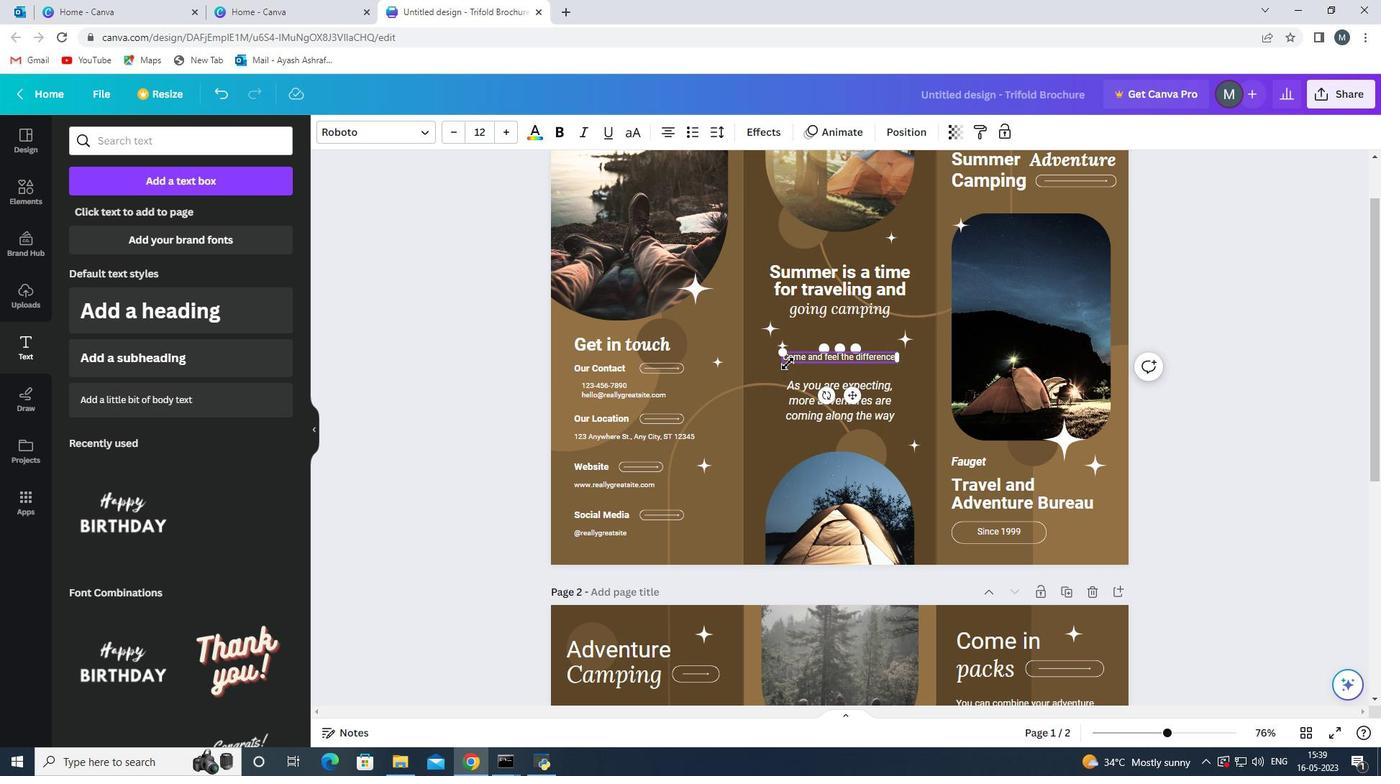 
Action: Mouse moved to (826, 358)
Screenshot: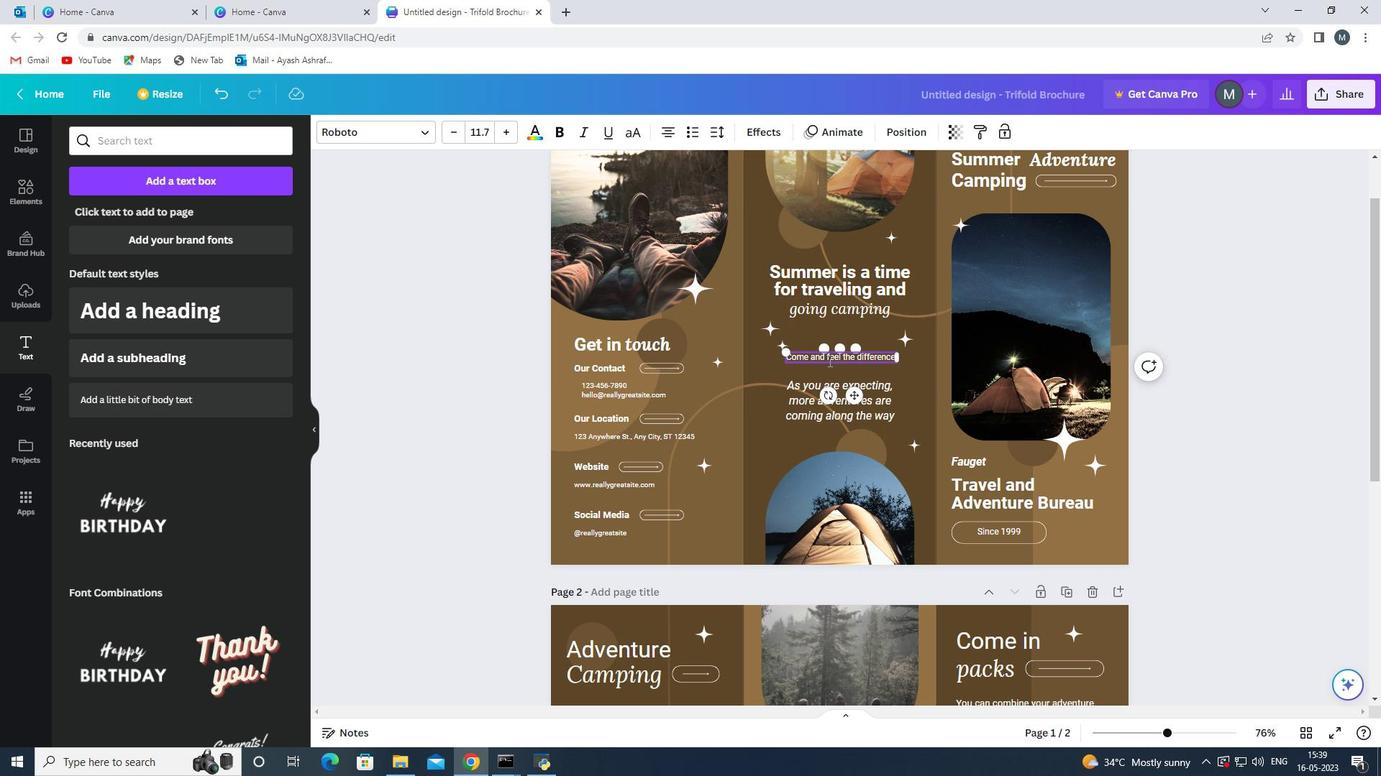 
Action: Mouse pressed left at (826, 358)
Screenshot: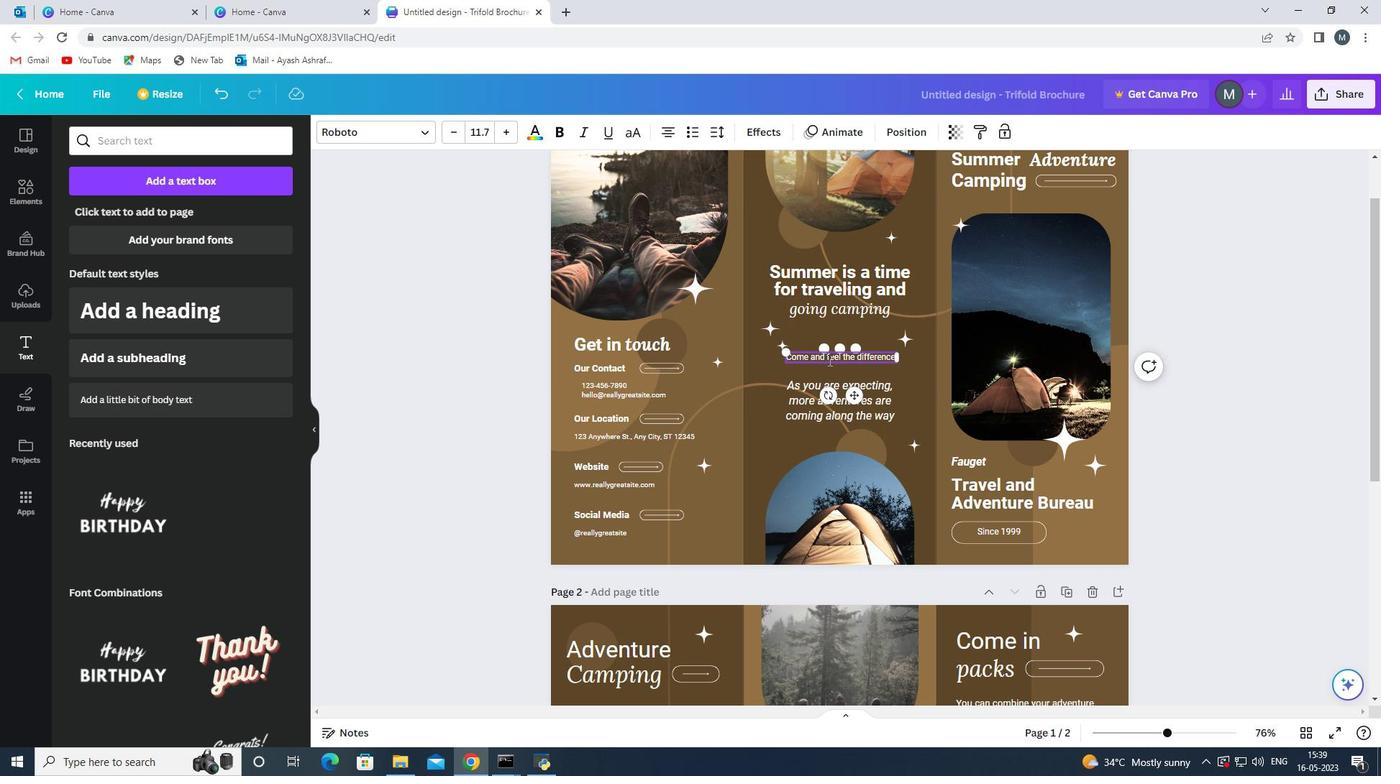 
Action: Mouse moved to (828, 356)
Screenshot: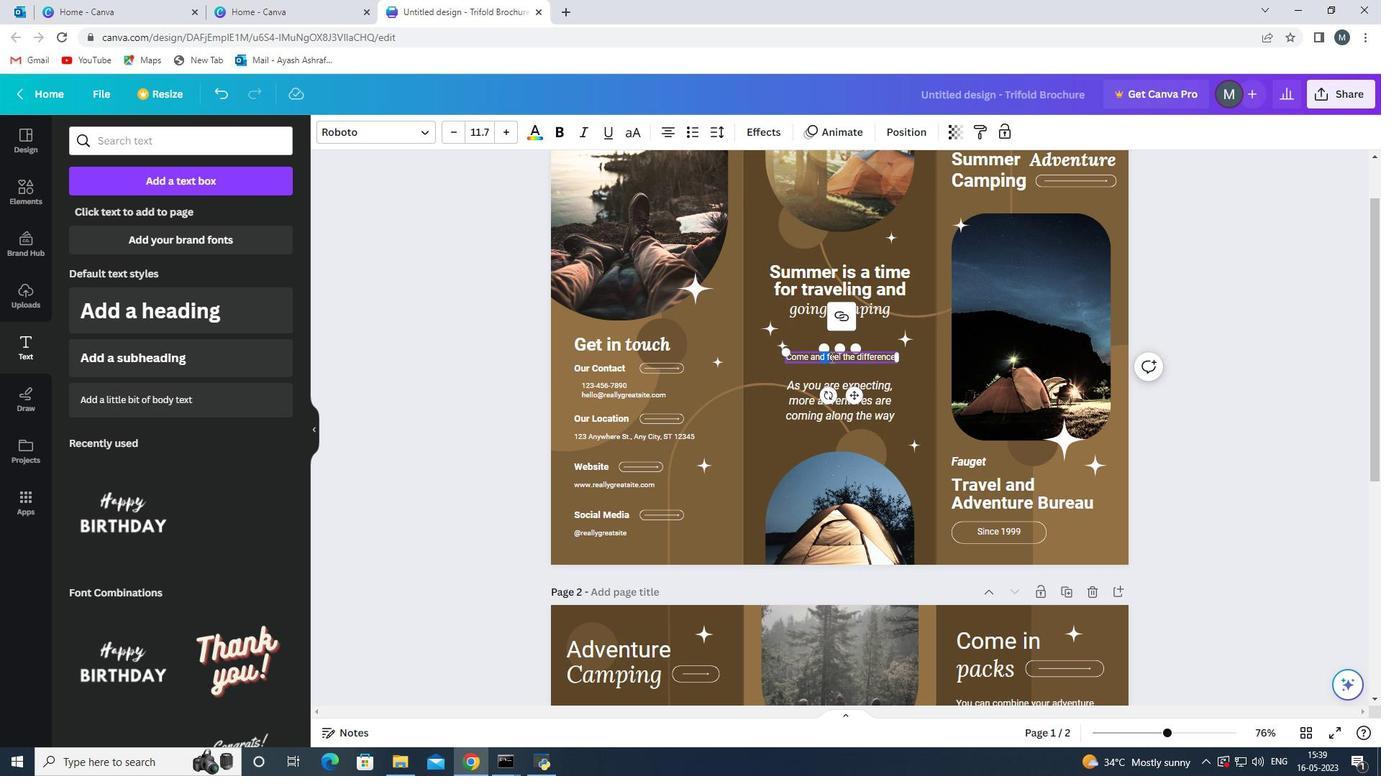 
Action: Mouse pressed left at (828, 356)
Screenshot: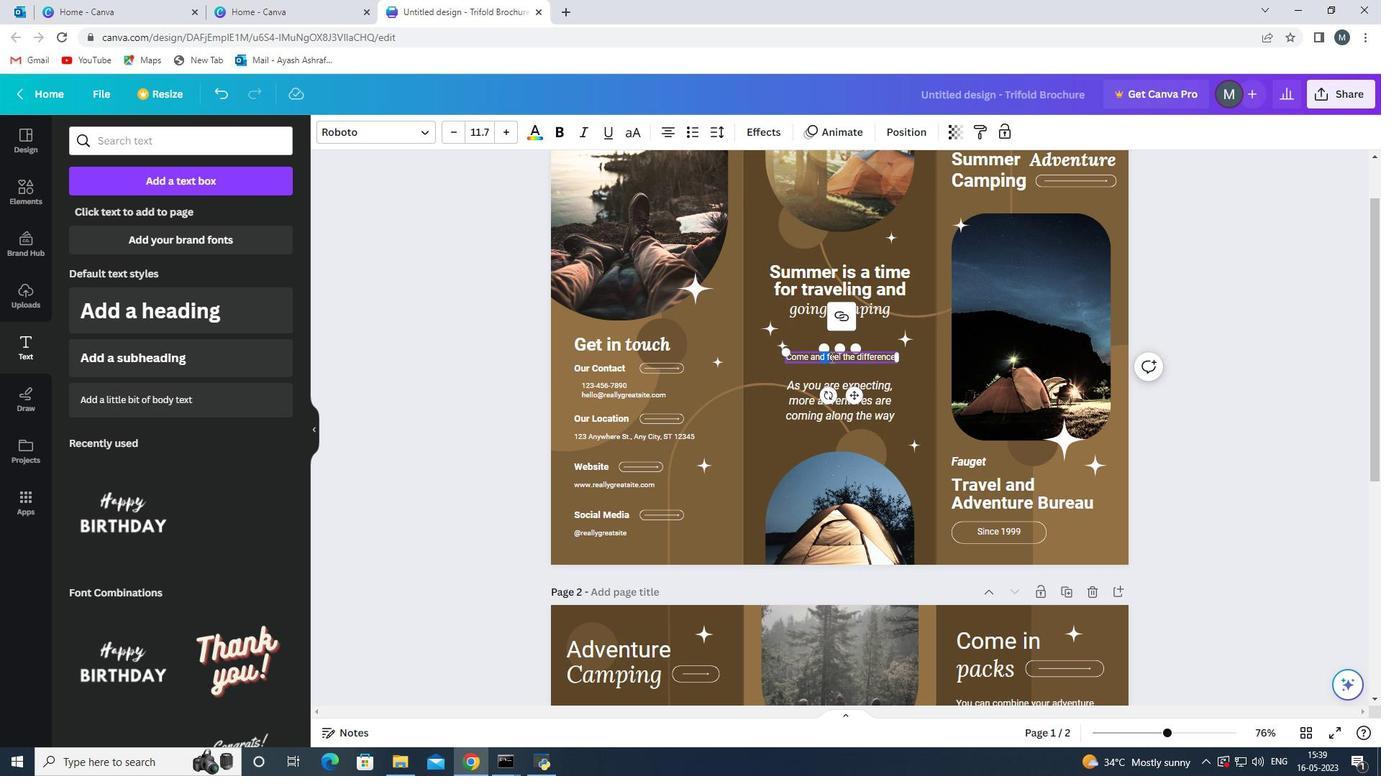
Action: Mouse moved to (835, 360)
Screenshot: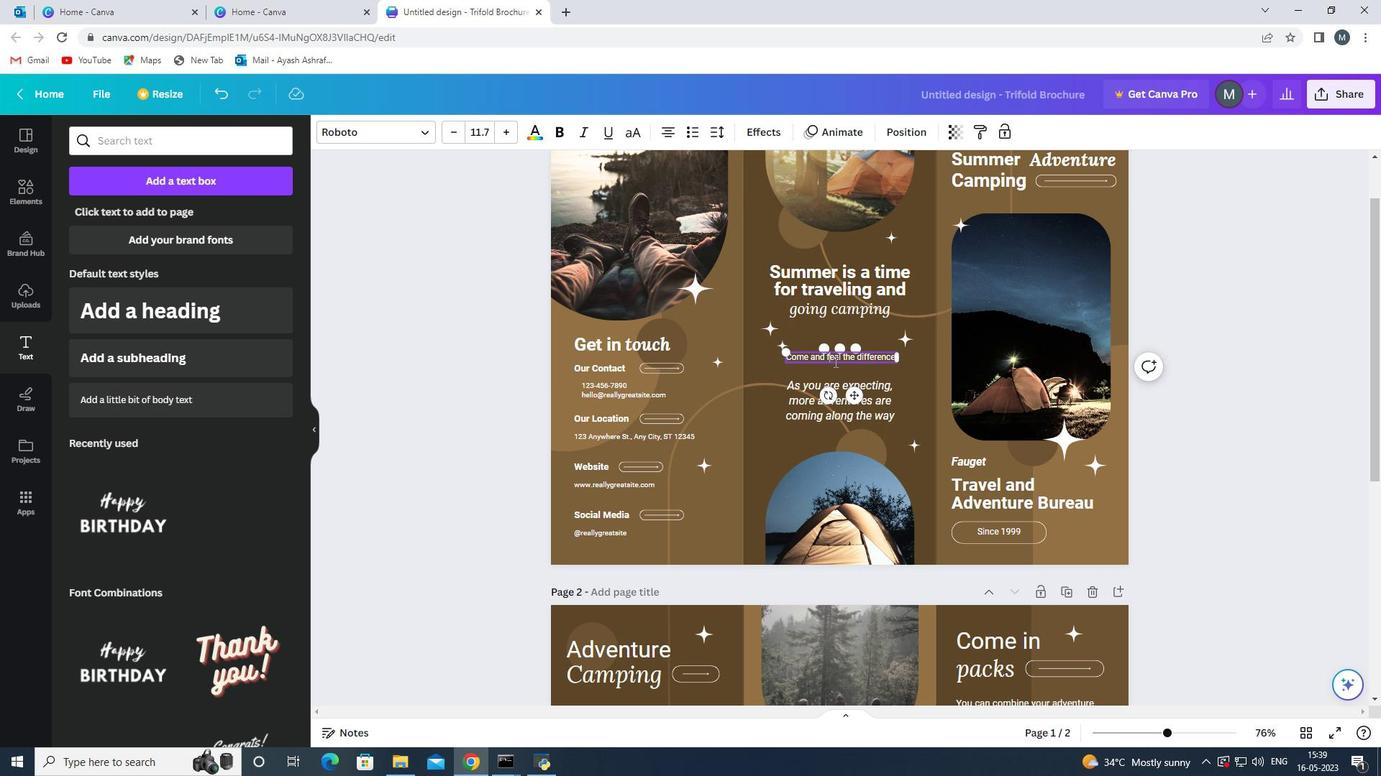 
Action: Mouse pressed left at (835, 360)
Screenshot: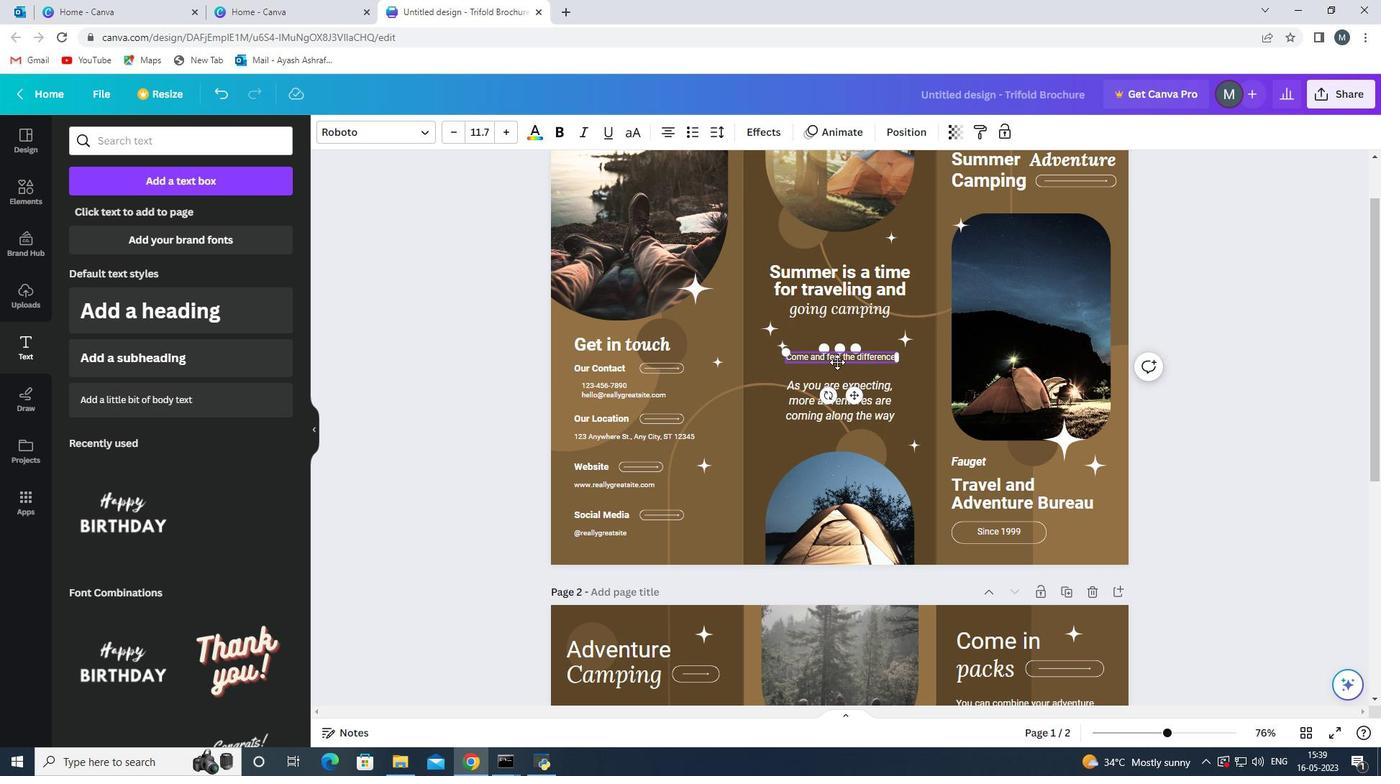 
Action: Mouse moved to (835, 463)
Screenshot: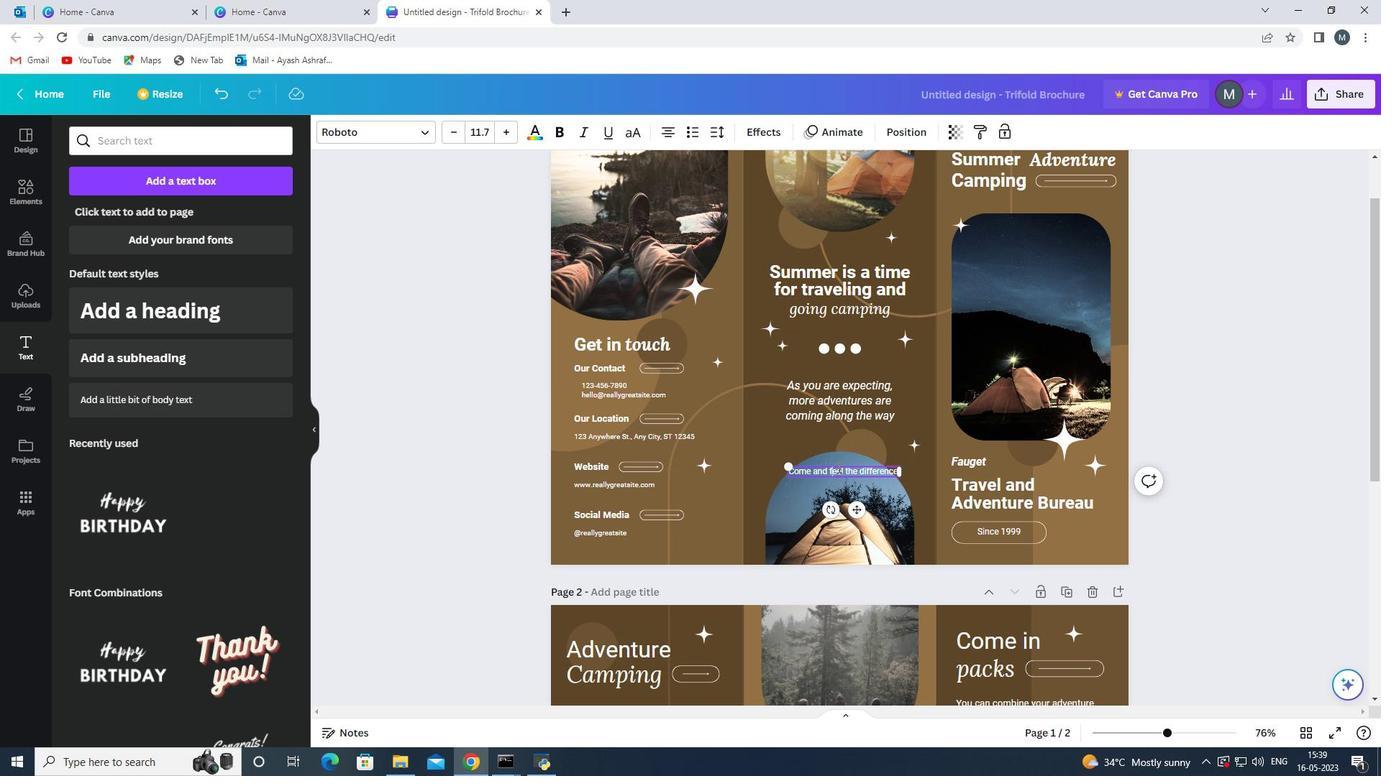 
Action: Mouse pressed left at (835, 463)
Screenshot: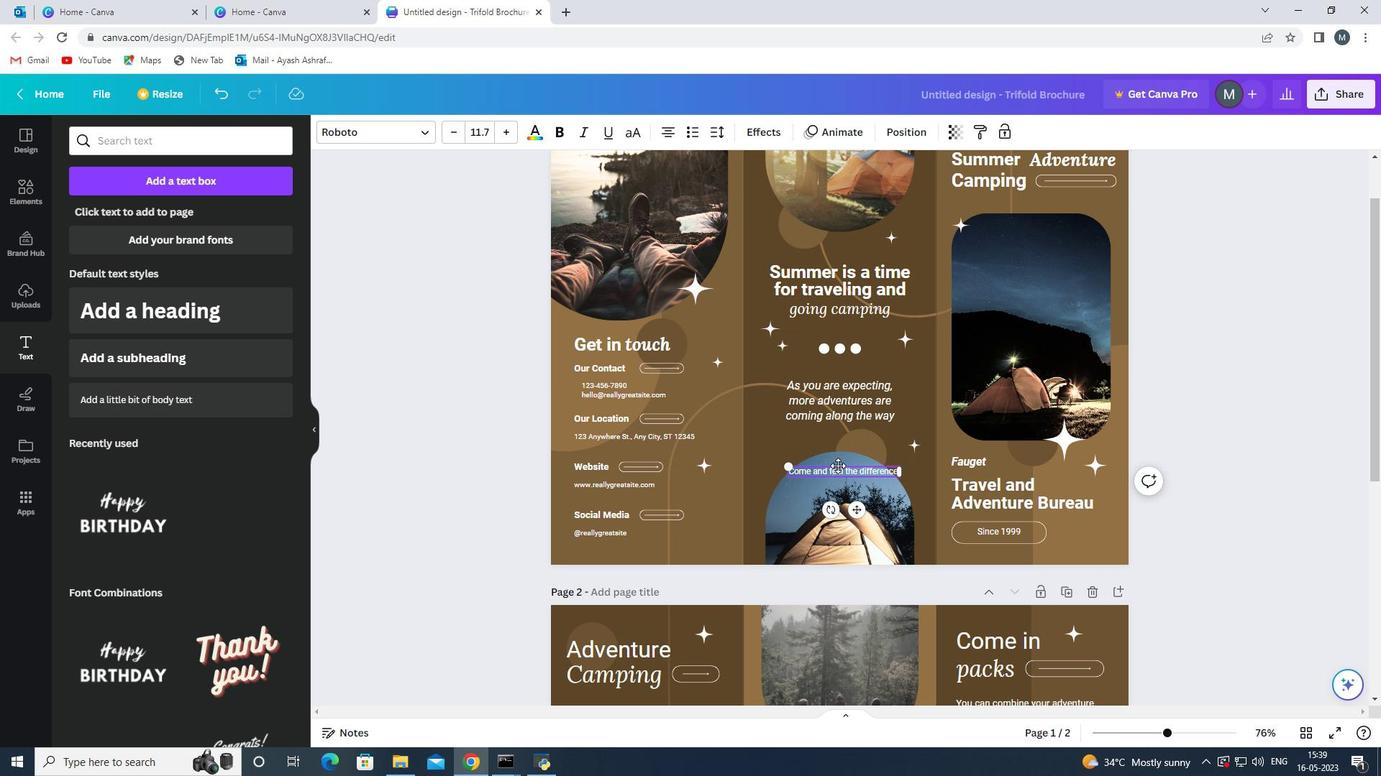 
Action: Mouse moved to (788, 442)
Screenshot: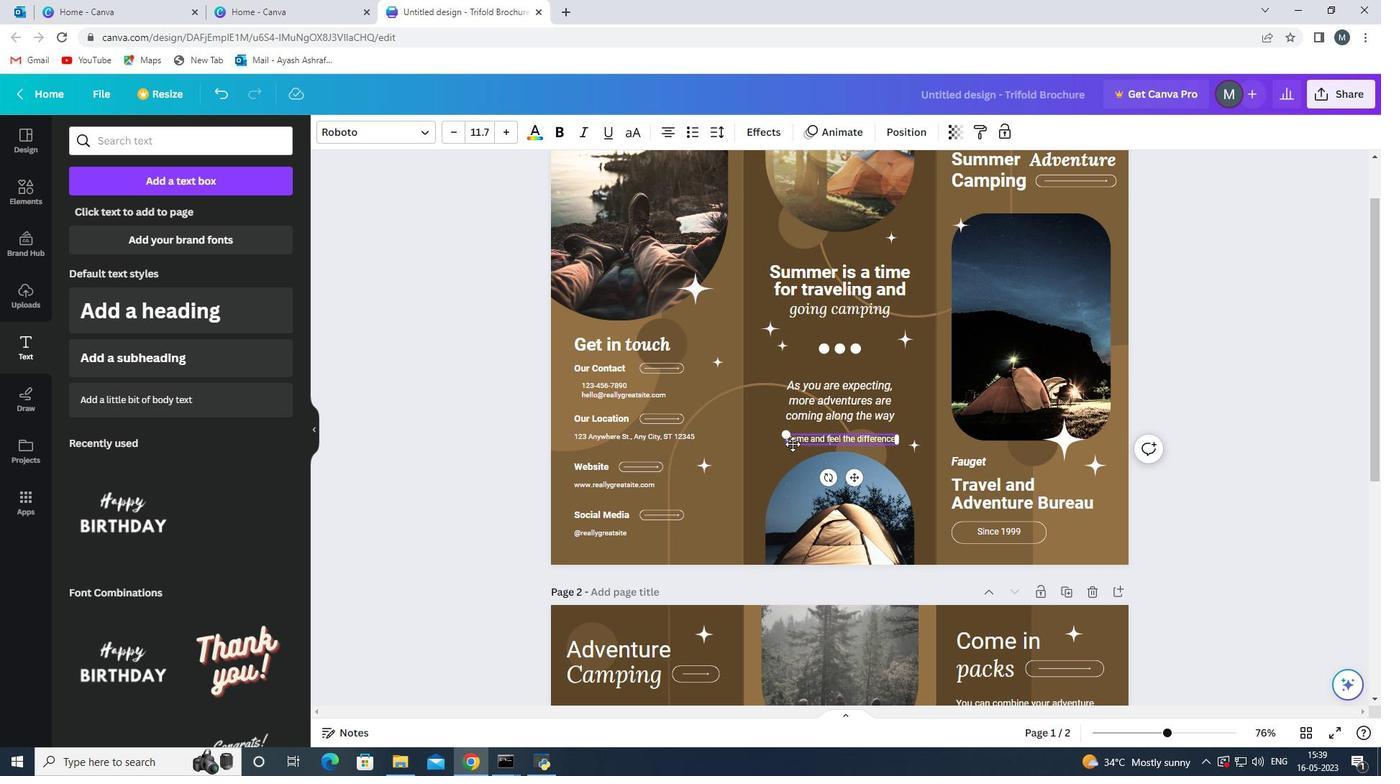 
Action: Mouse pressed left at (788, 442)
Screenshot: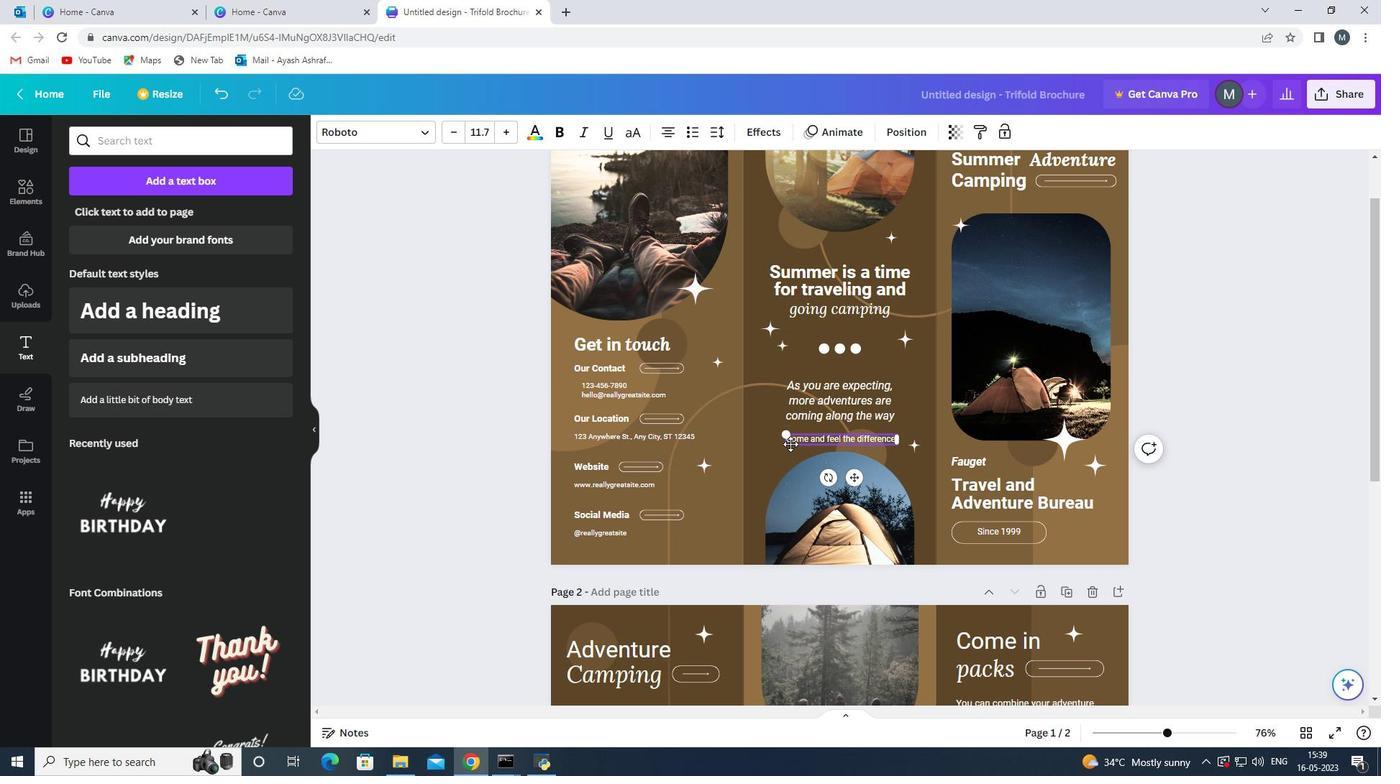 
Action: Mouse moved to (848, 586)
Screenshot: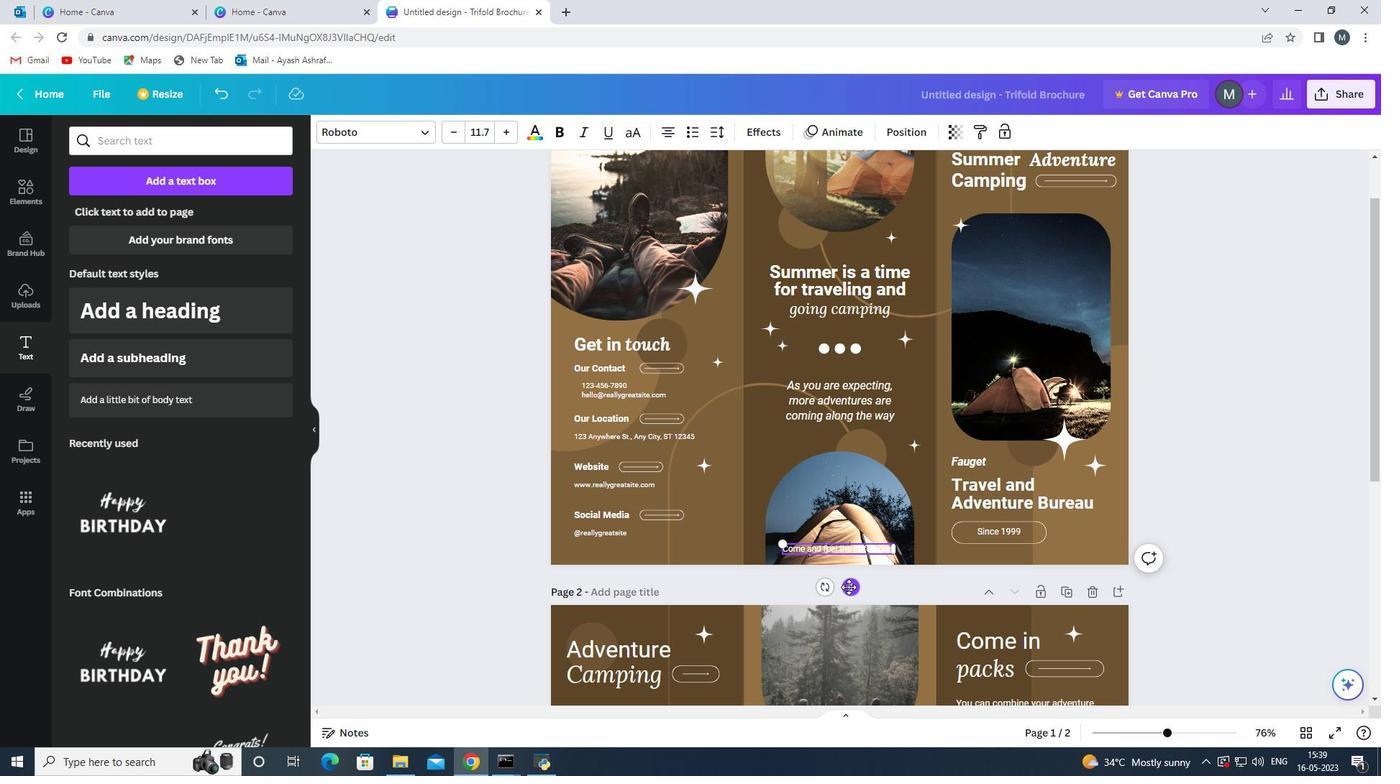 
Action: Mouse pressed left at (848, 586)
Screenshot: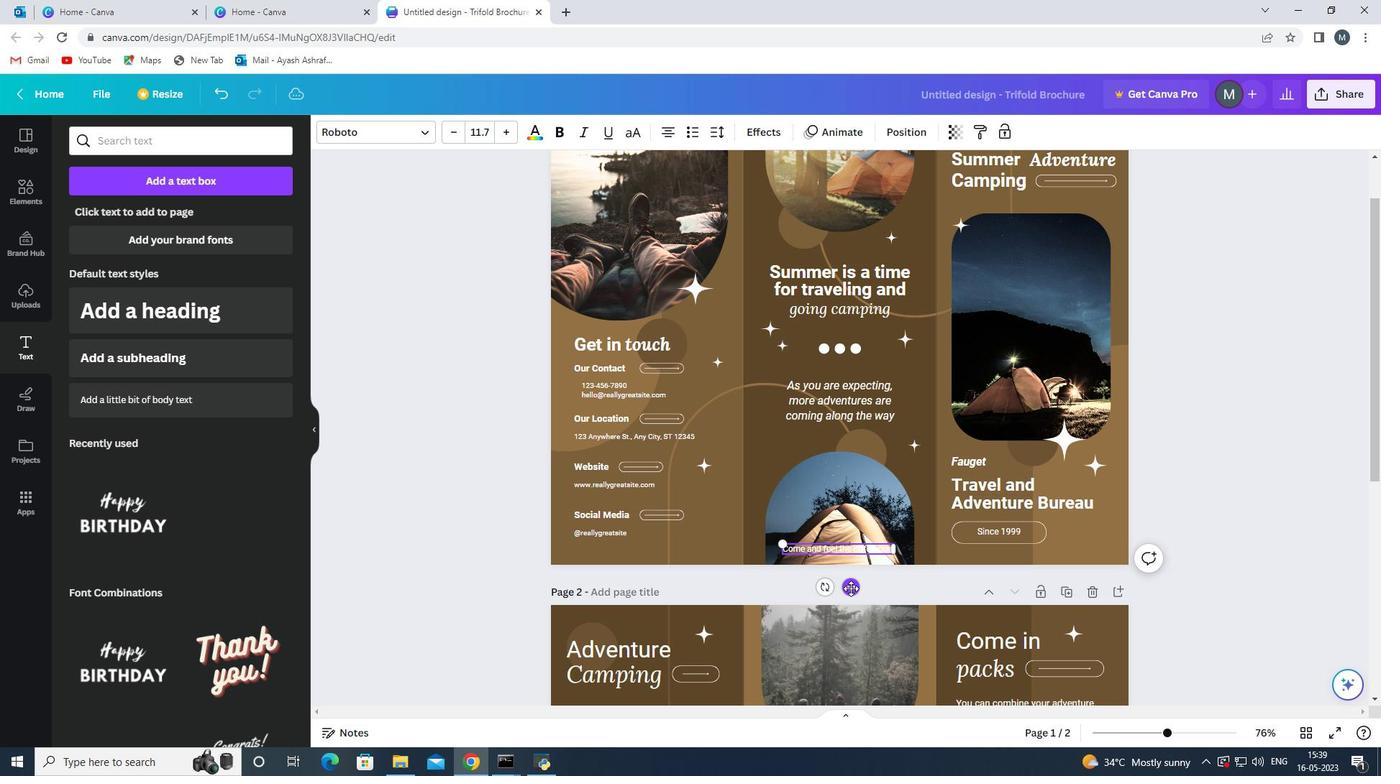 
Action: Mouse moved to (827, 541)
Screenshot: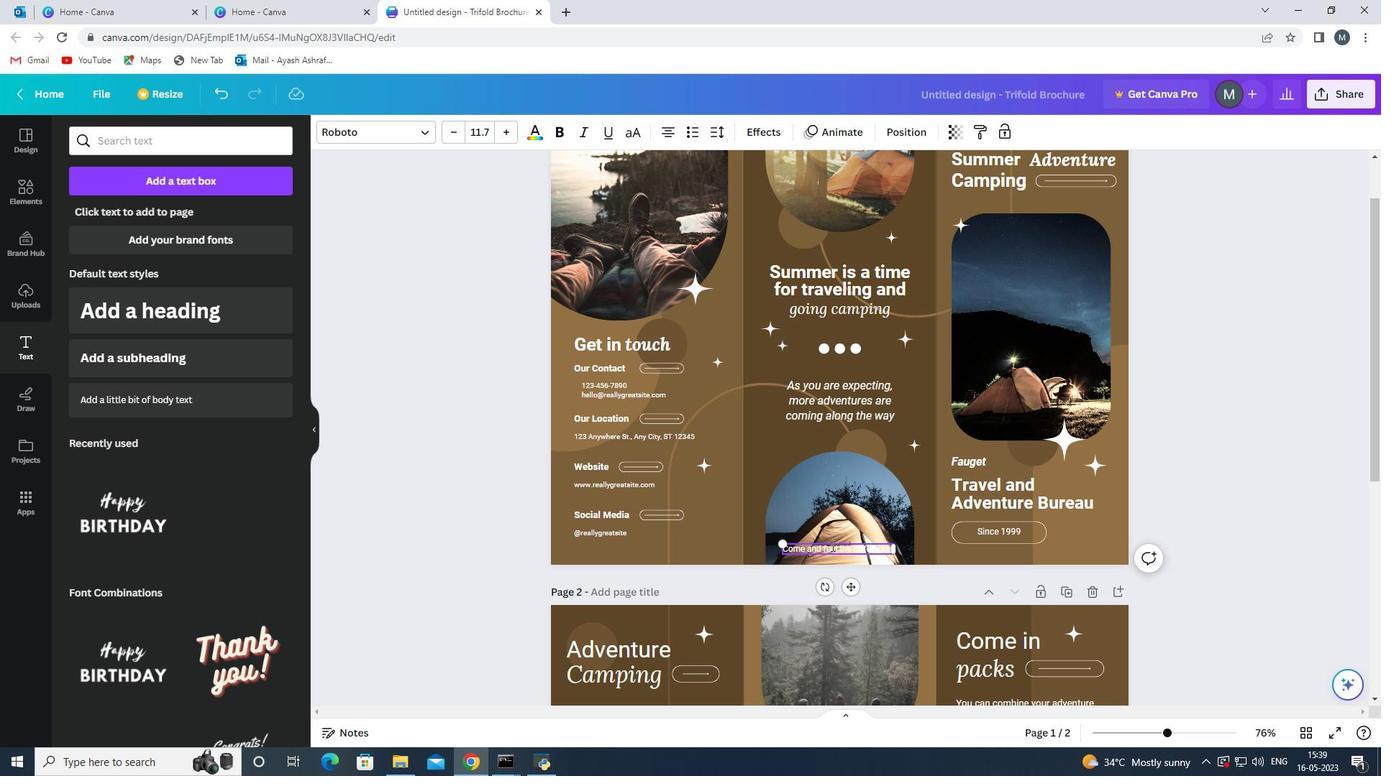
Action: Mouse pressed left at (827, 541)
Screenshot: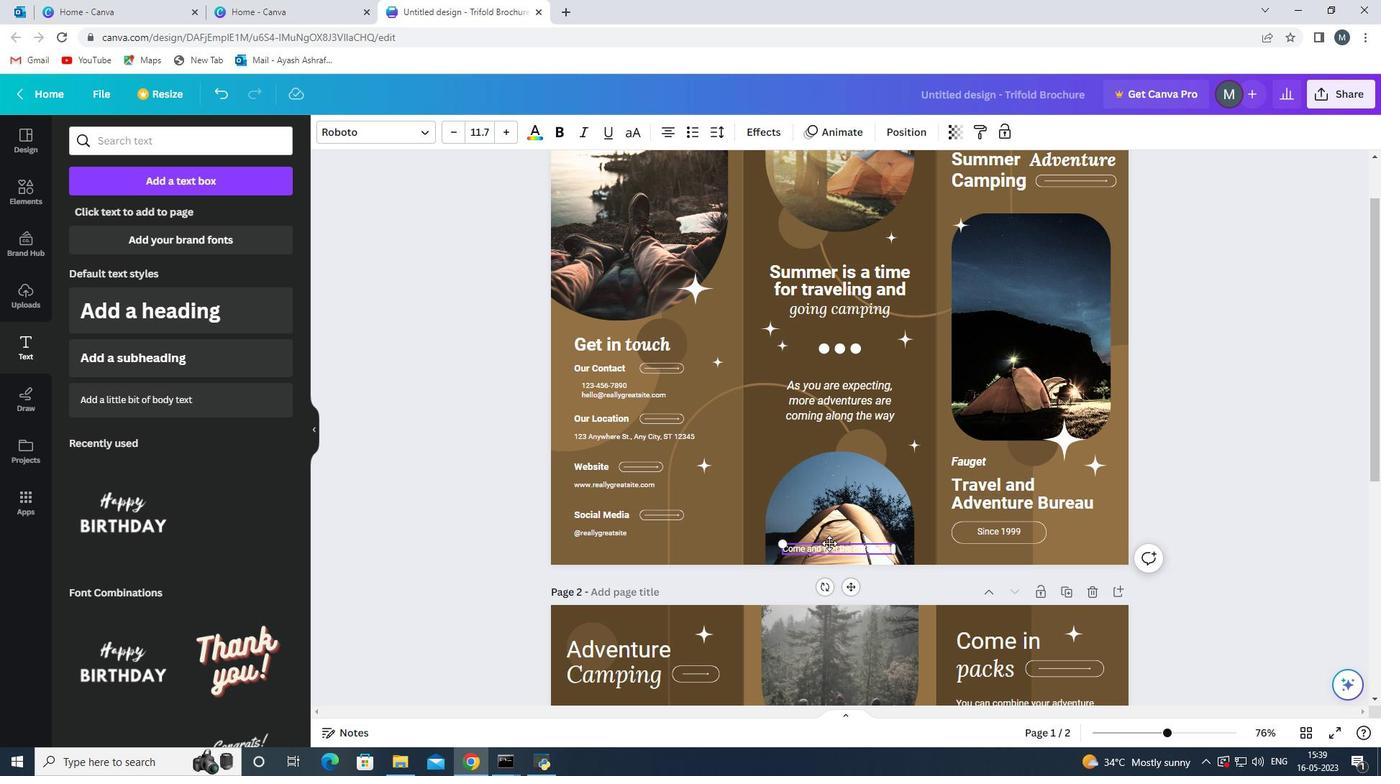 
Action: Mouse moved to (825, 495)
Screenshot: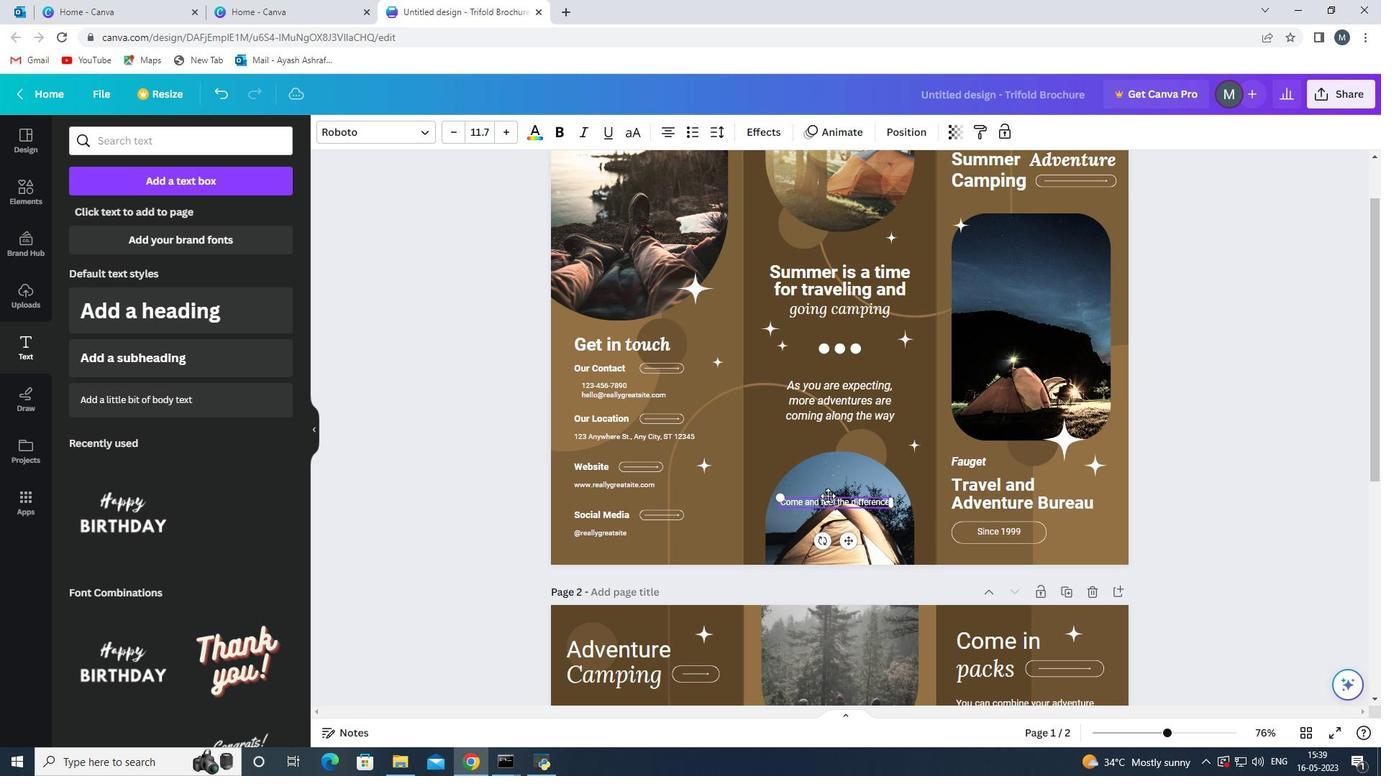 
Action: Mouse pressed left at (825, 495)
Screenshot: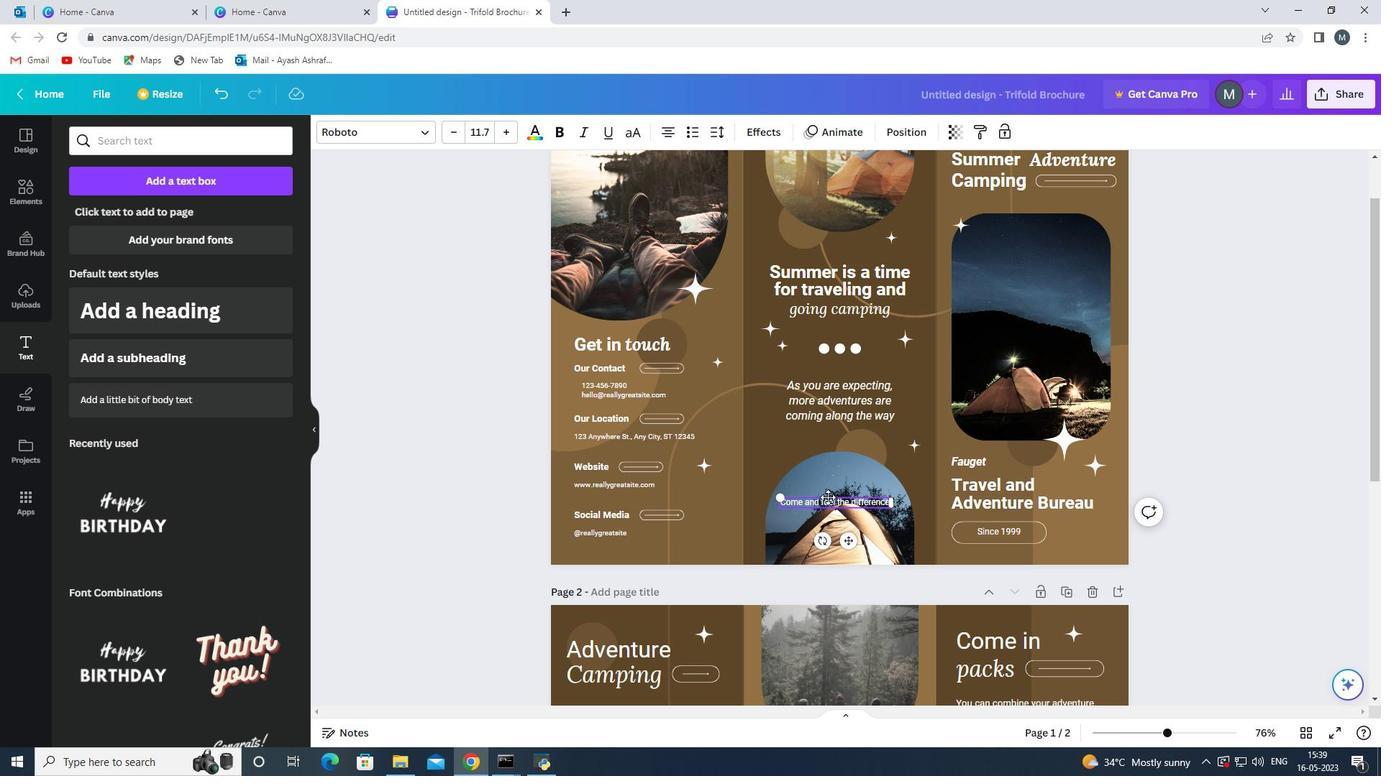 
Action: Mouse pressed left at (825, 495)
Screenshot: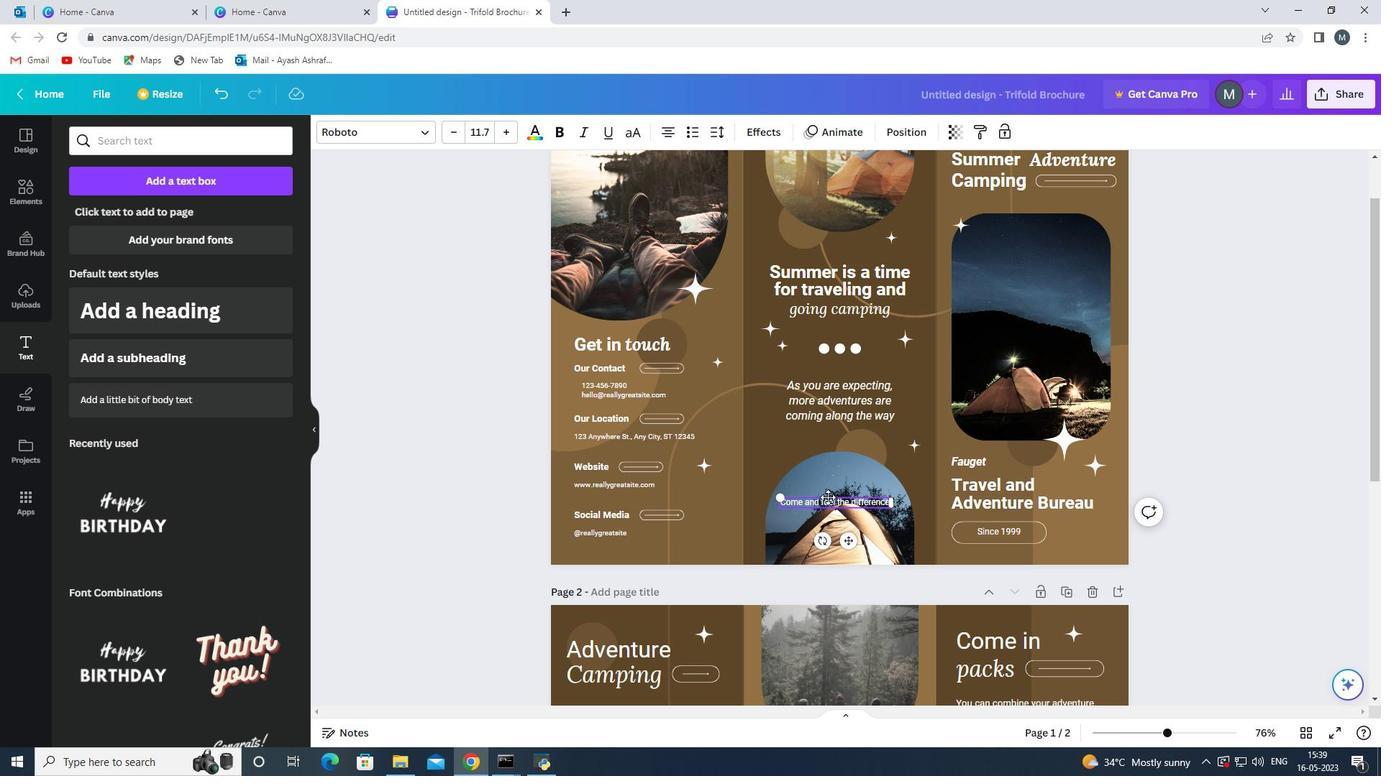 
Action: Mouse moved to (804, 461)
Screenshot: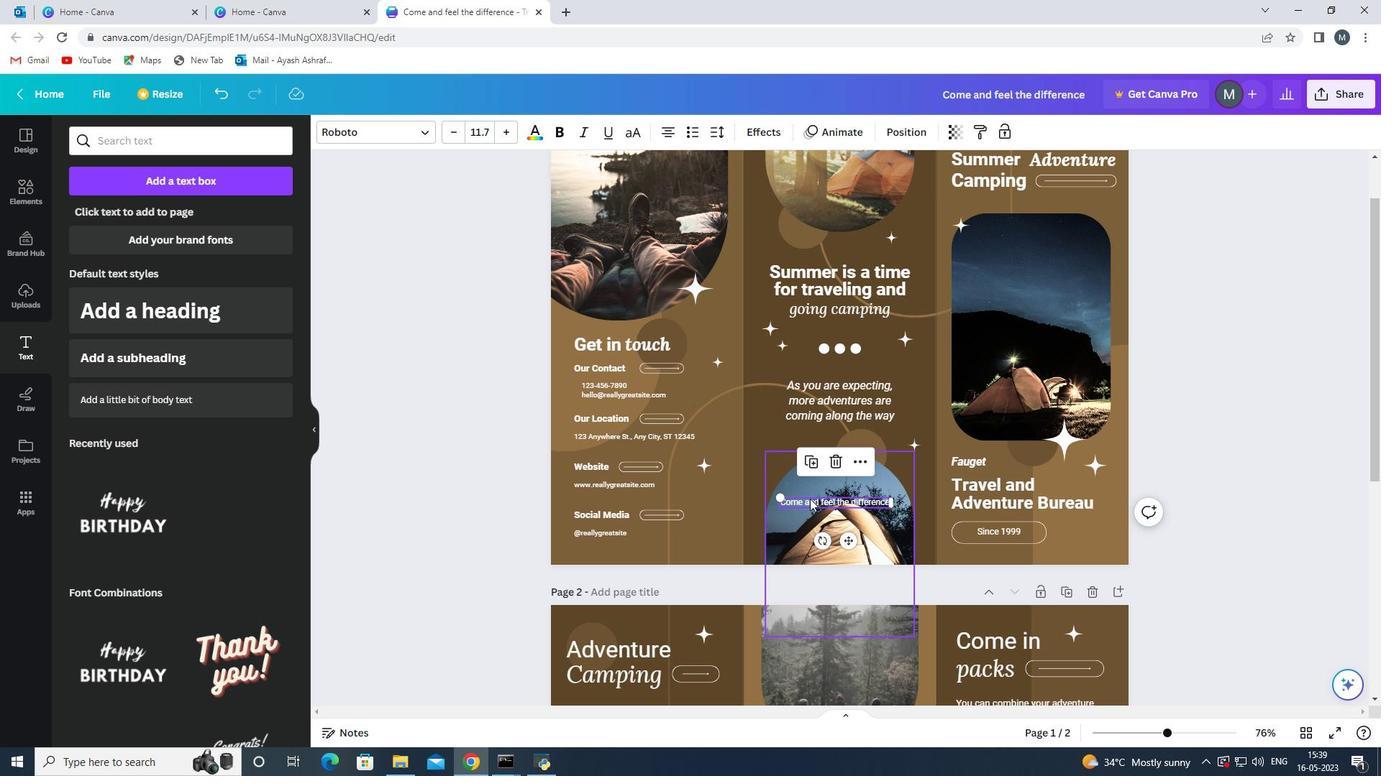 
Action: Mouse pressed left at (804, 461)
Screenshot: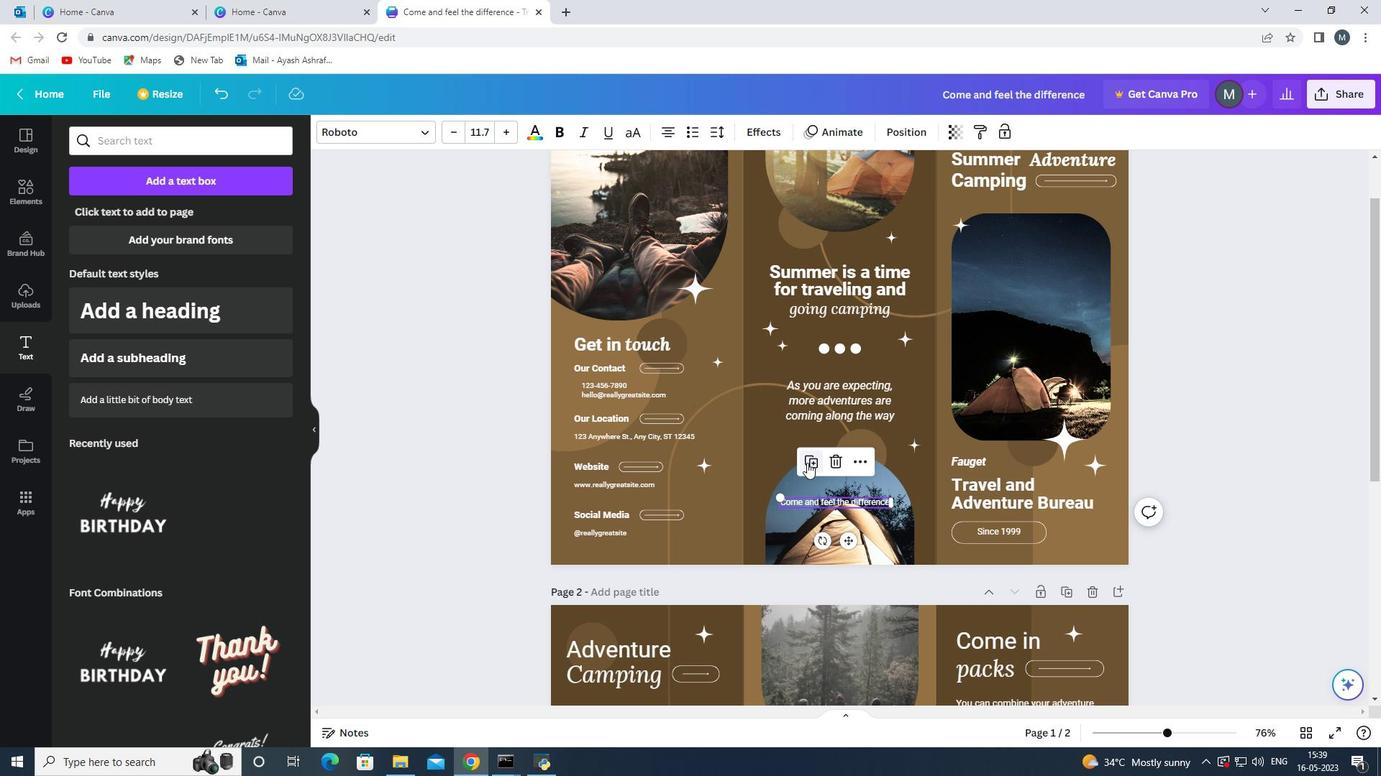 
Action: Mouse moved to (791, 510)
Screenshot: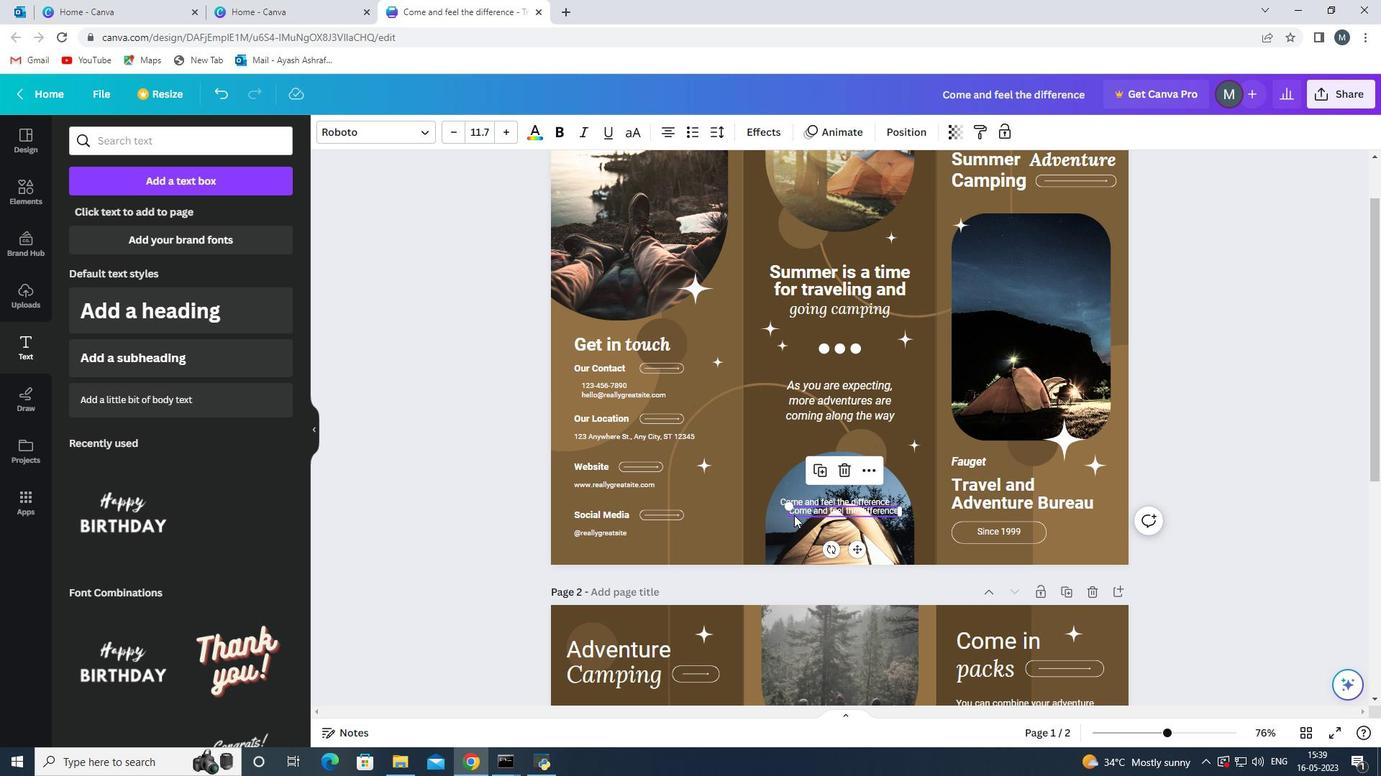
Action: Mouse pressed left at (791, 510)
Screenshot: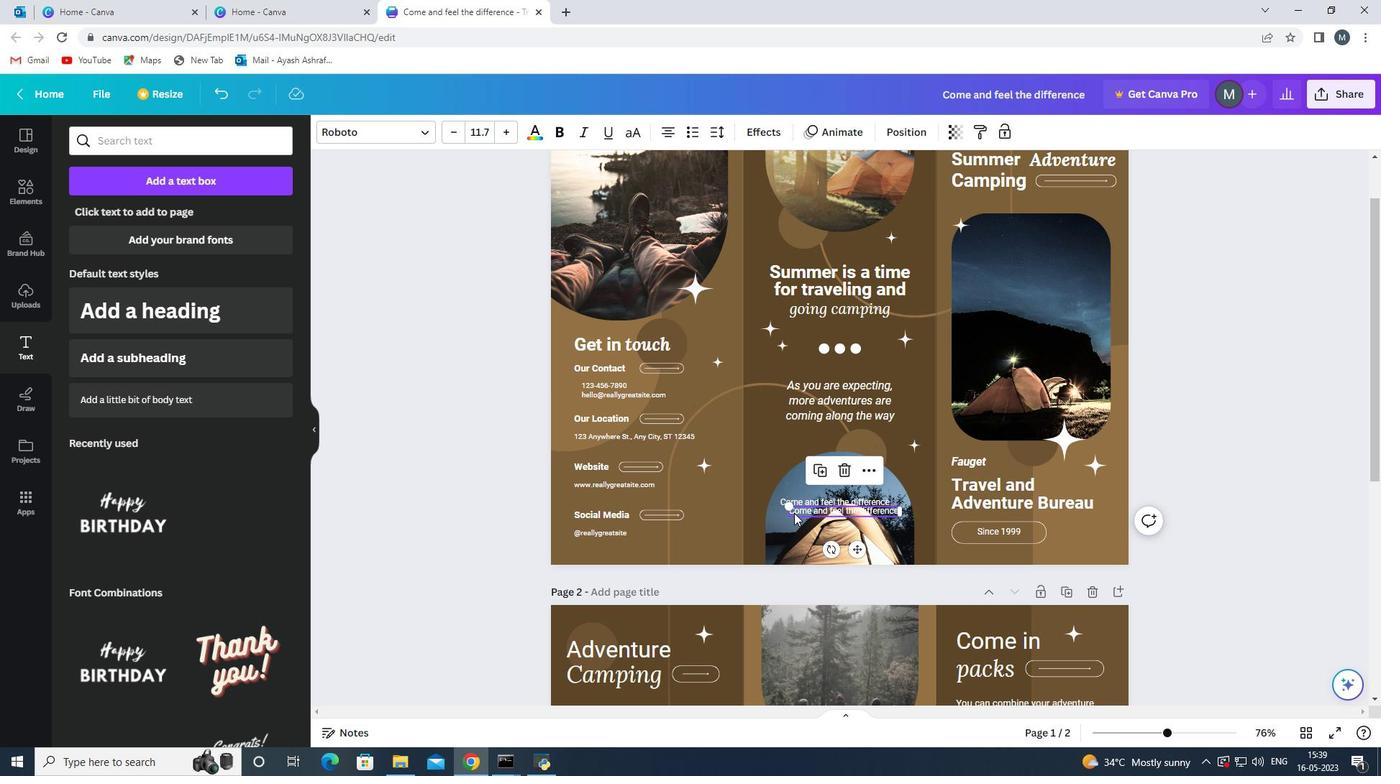 
Action: Mouse moved to (826, 523)
Screenshot: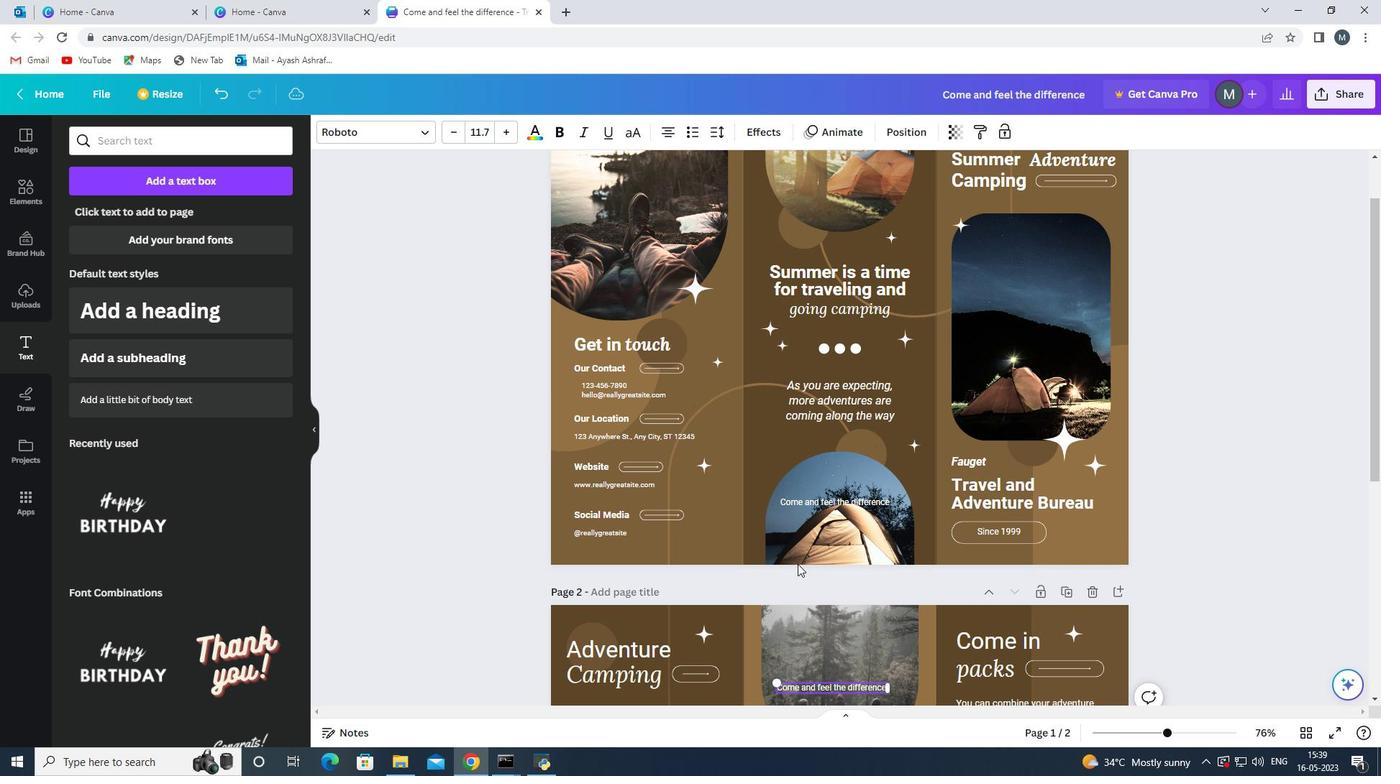 
Action: Mouse scrolled (826, 522) with delta (0, 0)
Screenshot: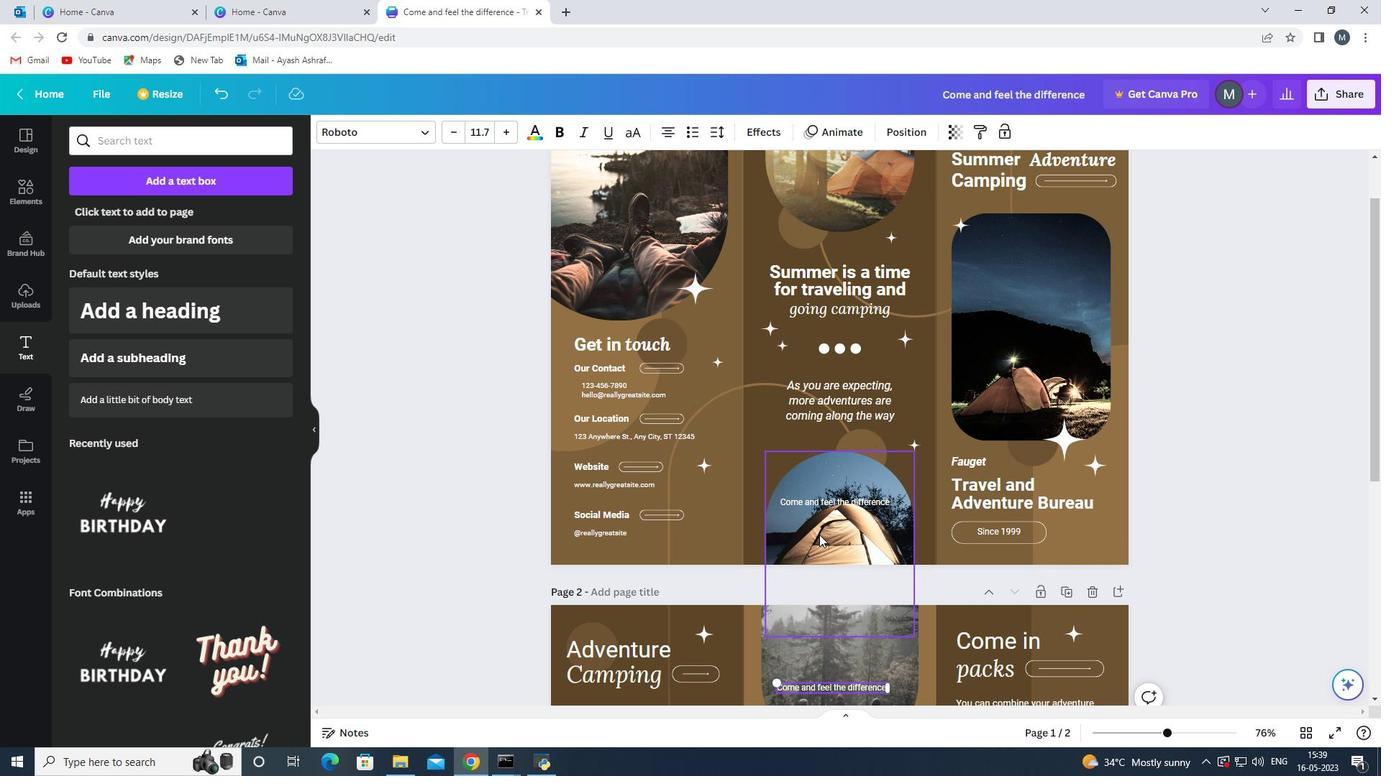 
Action: Mouse scrolled (826, 522) with delta (0, 0)
Screenshot: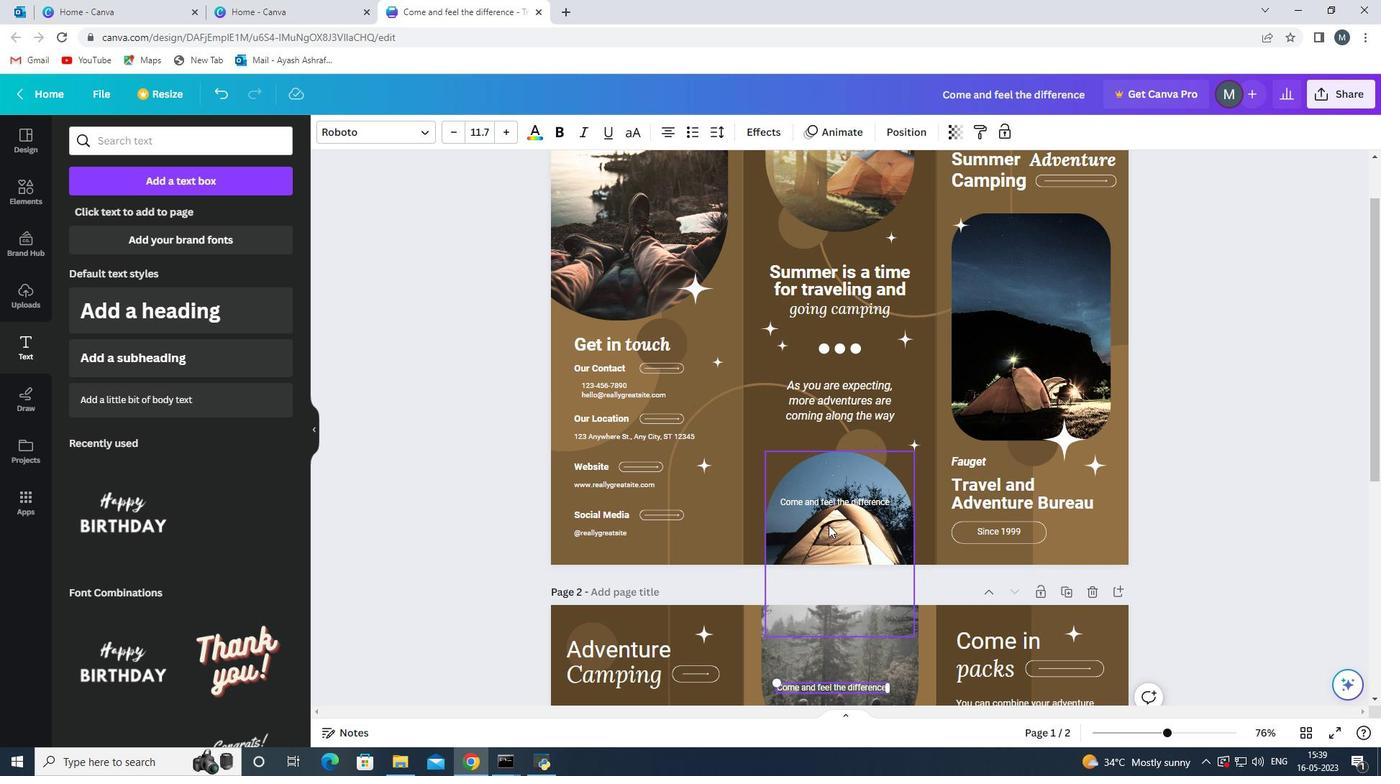 
Action: Mouse moved to (854, 499)
Screenshot: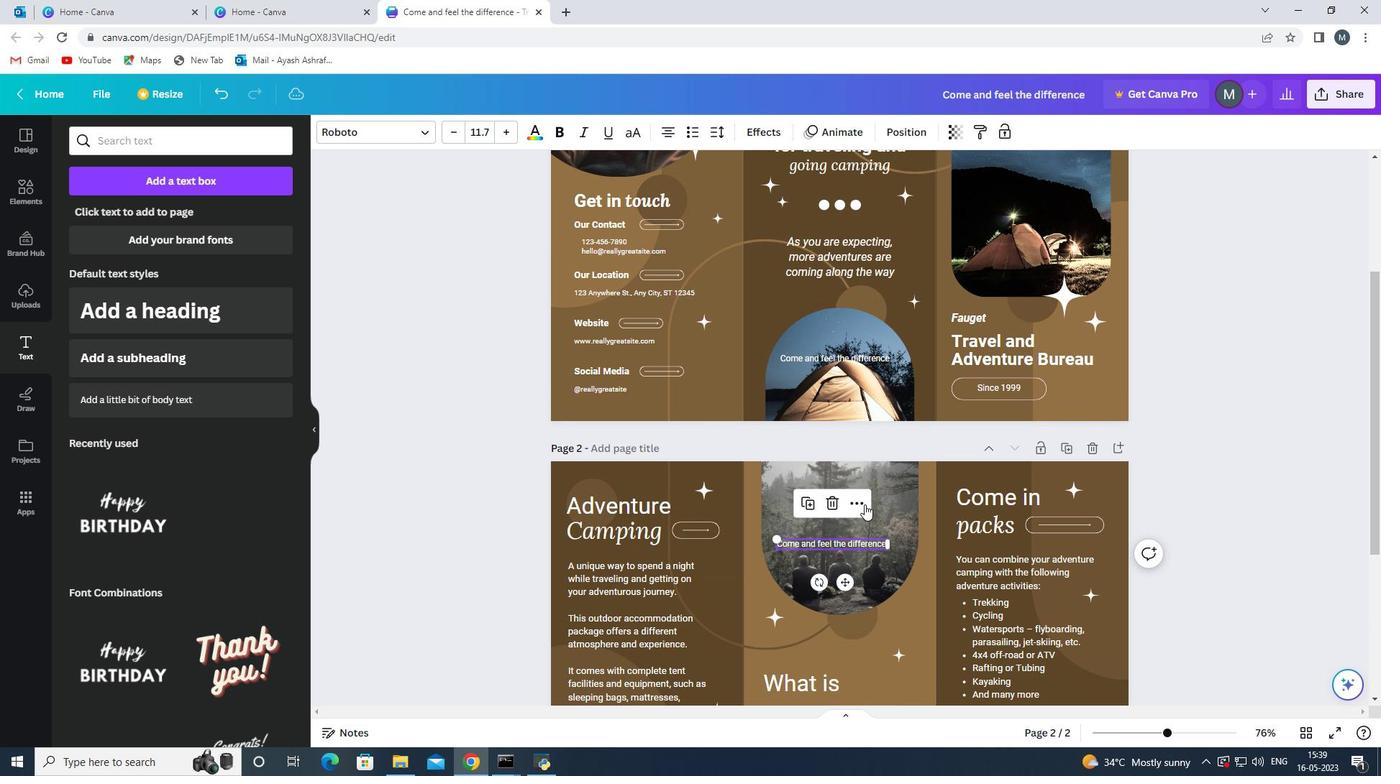 
Action: Mouse pressed left at (854, 499)
Screenshot: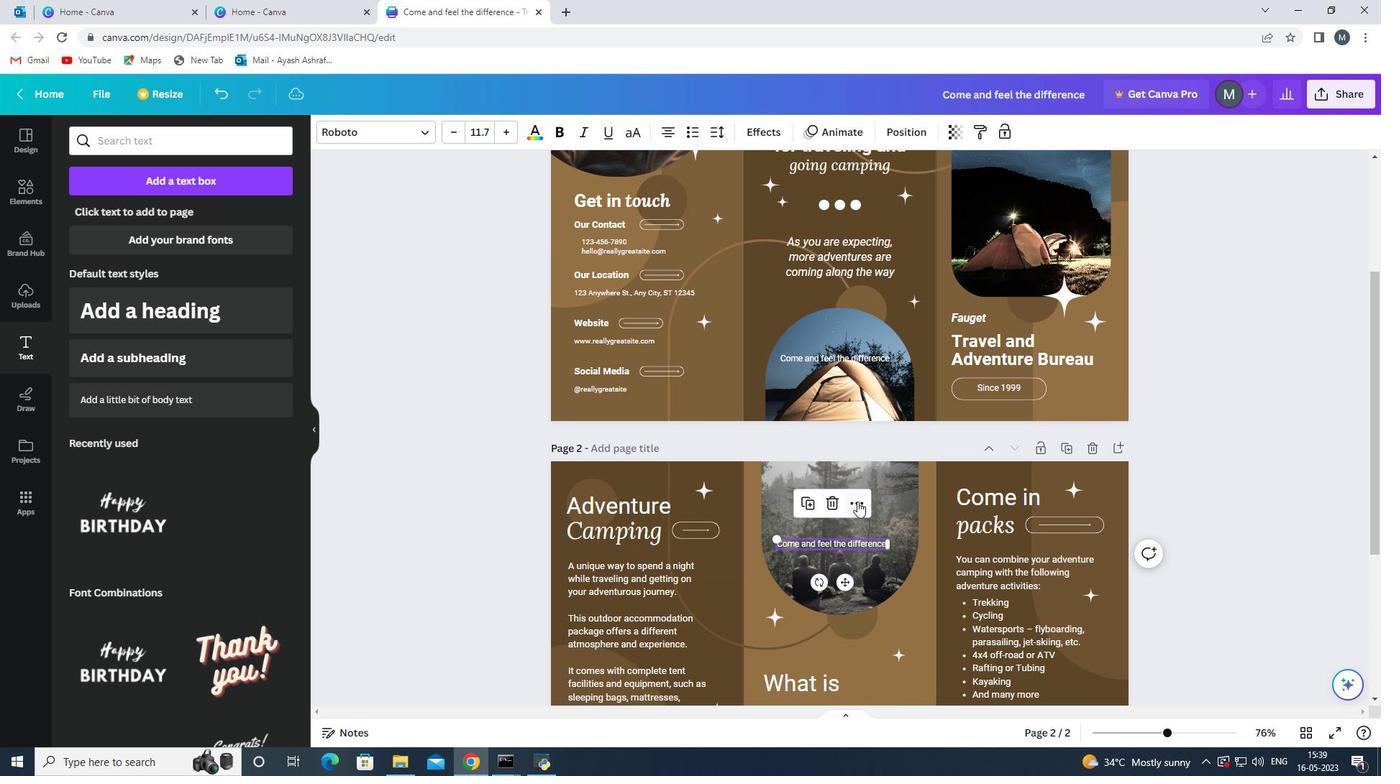
Action: Mouse moved to (824, 602)
Screenshot: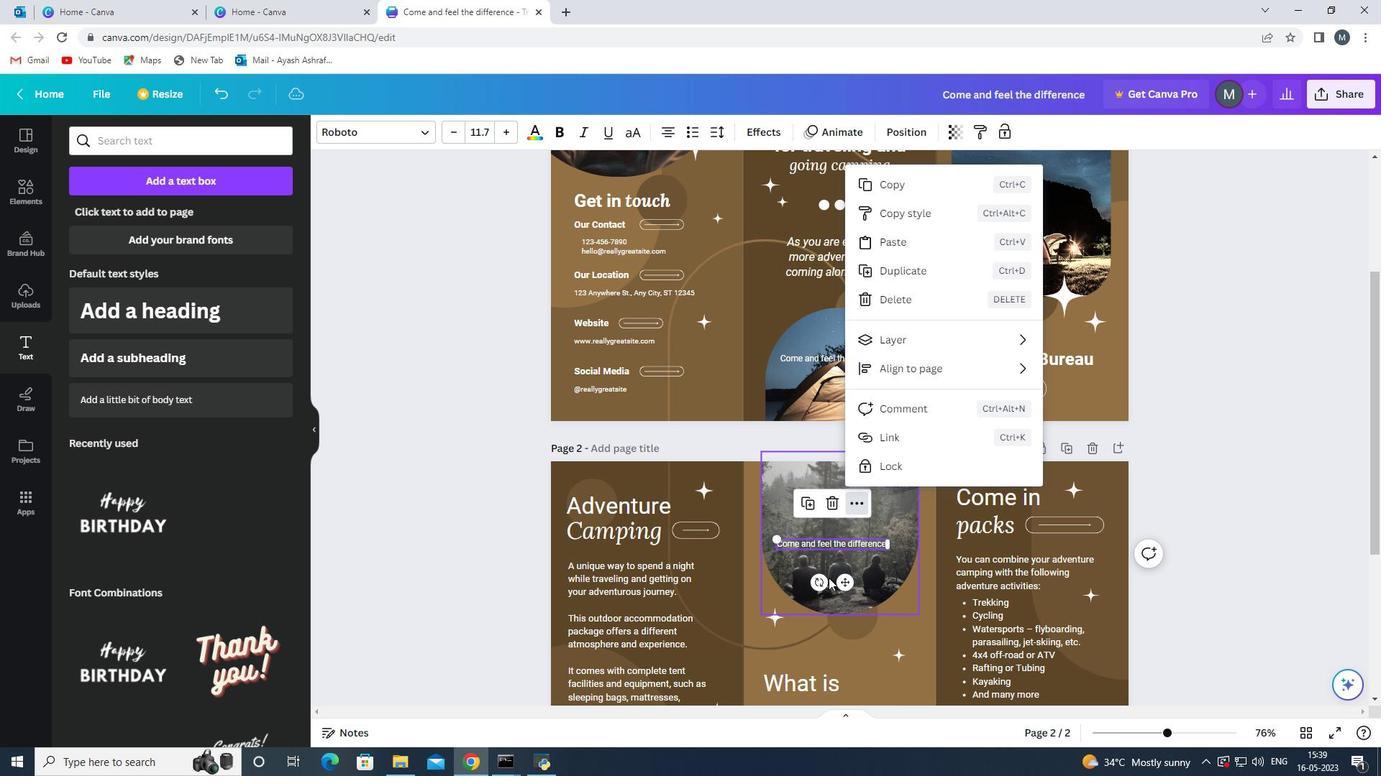 
Action: Mouse pressed left at (824, 602)
Screenshot: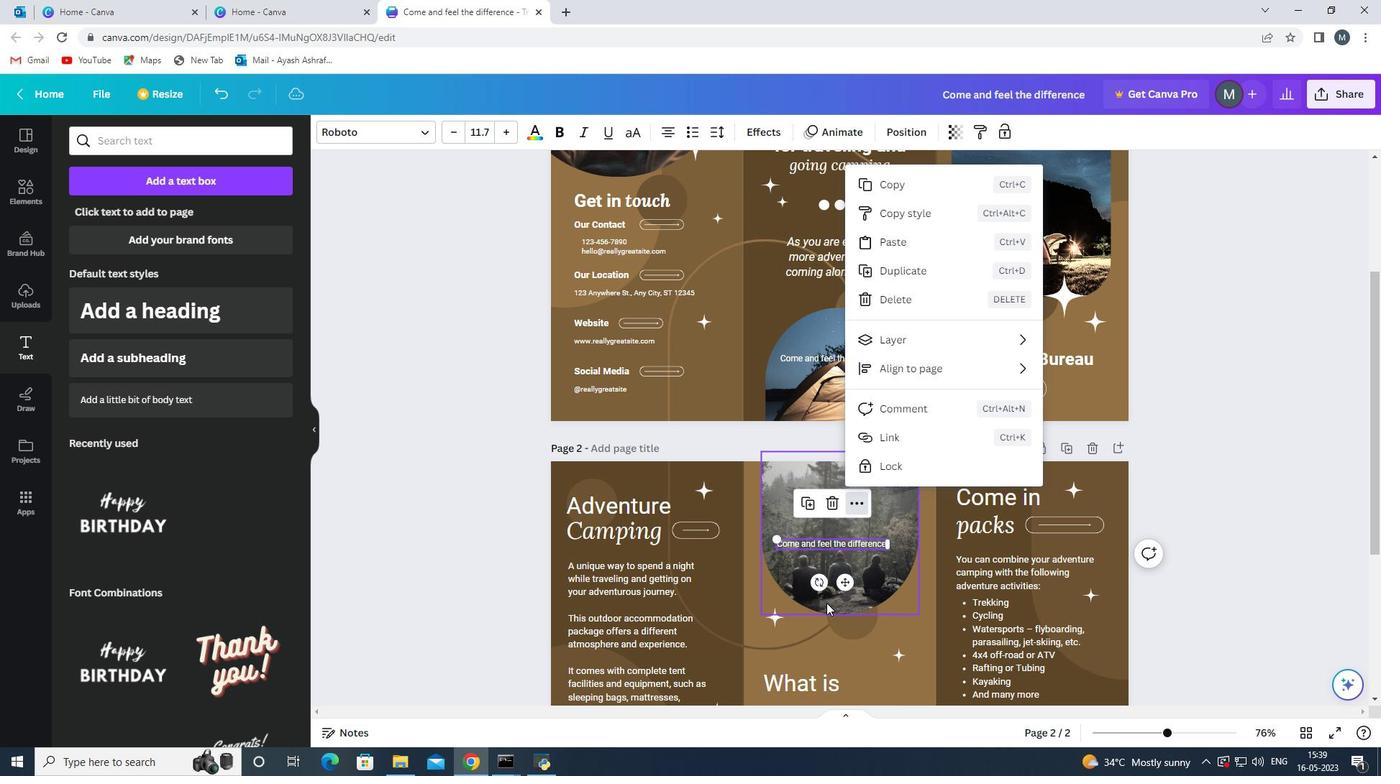 
Action: Mouse moved to (853, 538)
Screenshot: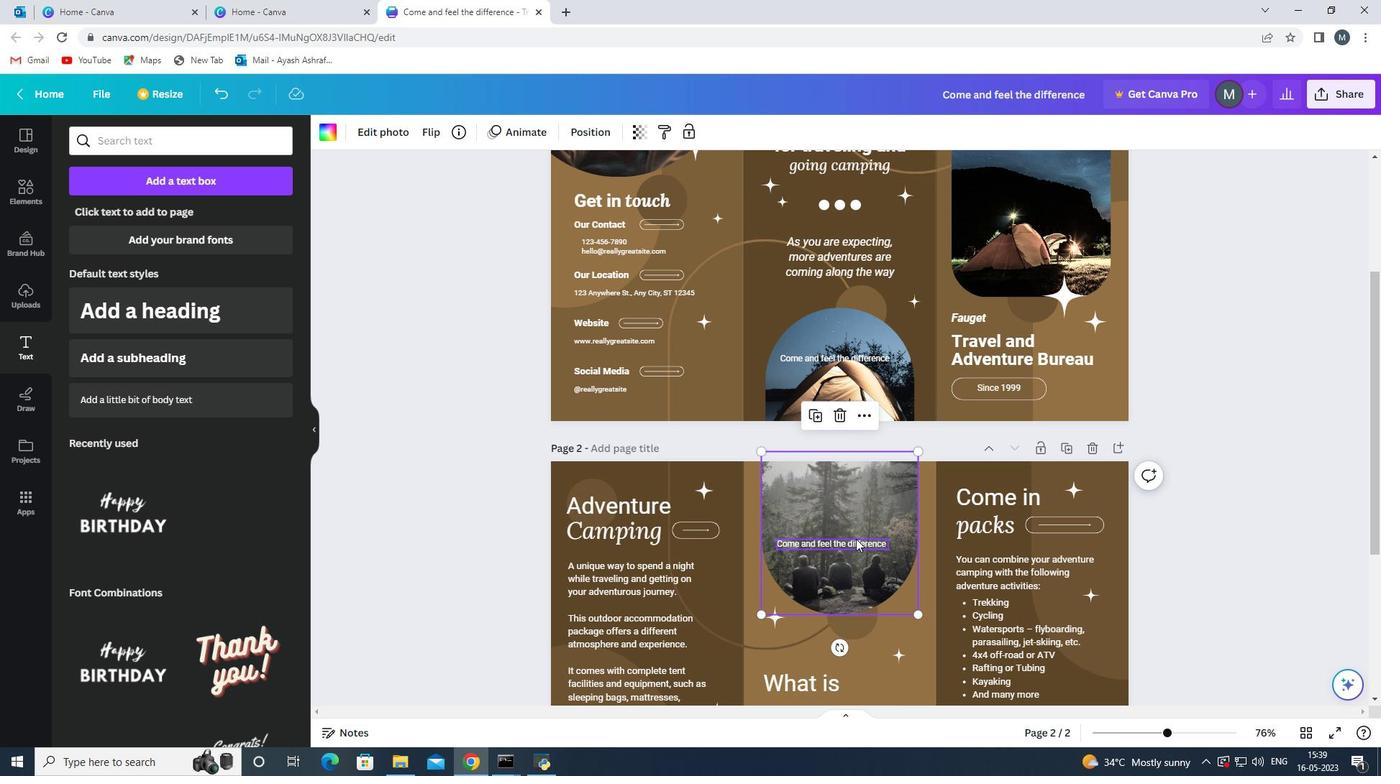 
Action: Mouse pressed left at (853, 538)
Screenshot: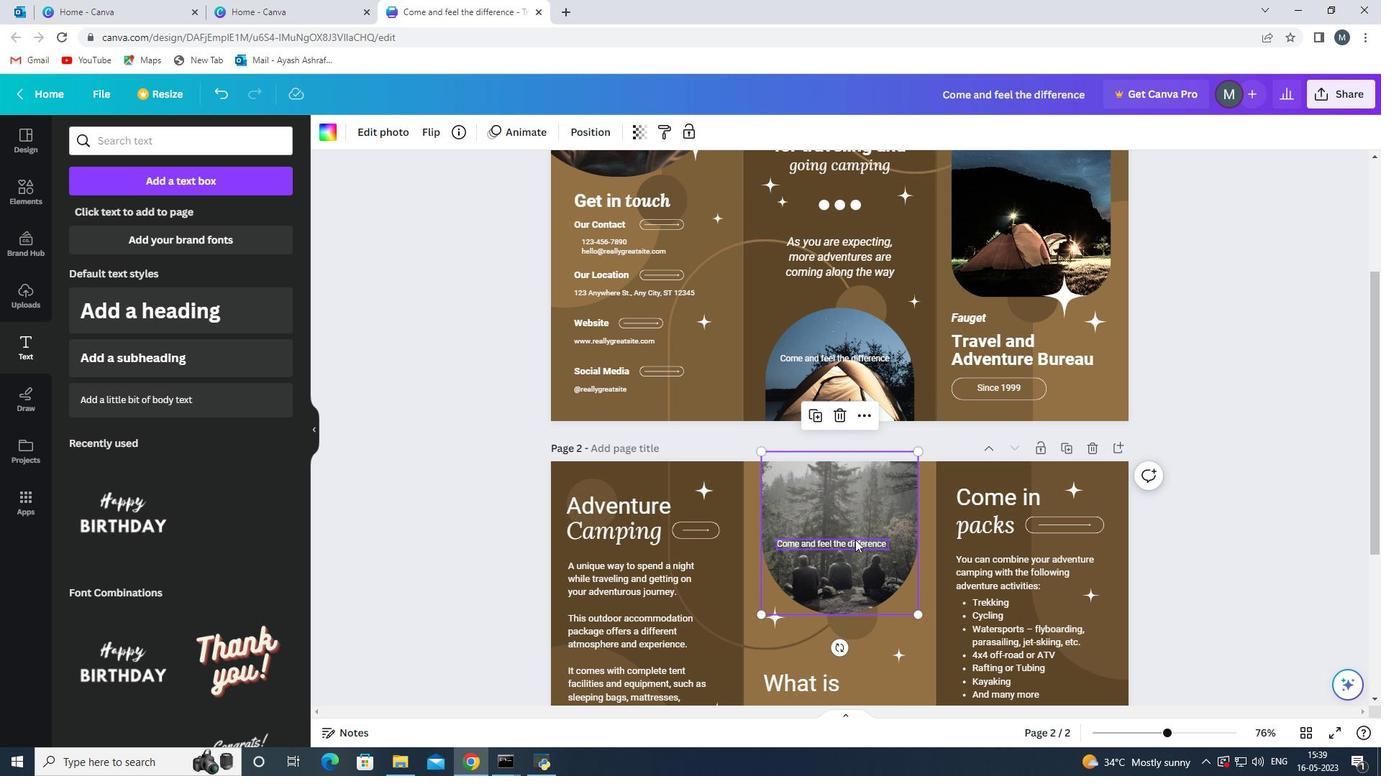 
Action: Mouse pressed left at (853, 538)
Screenshot: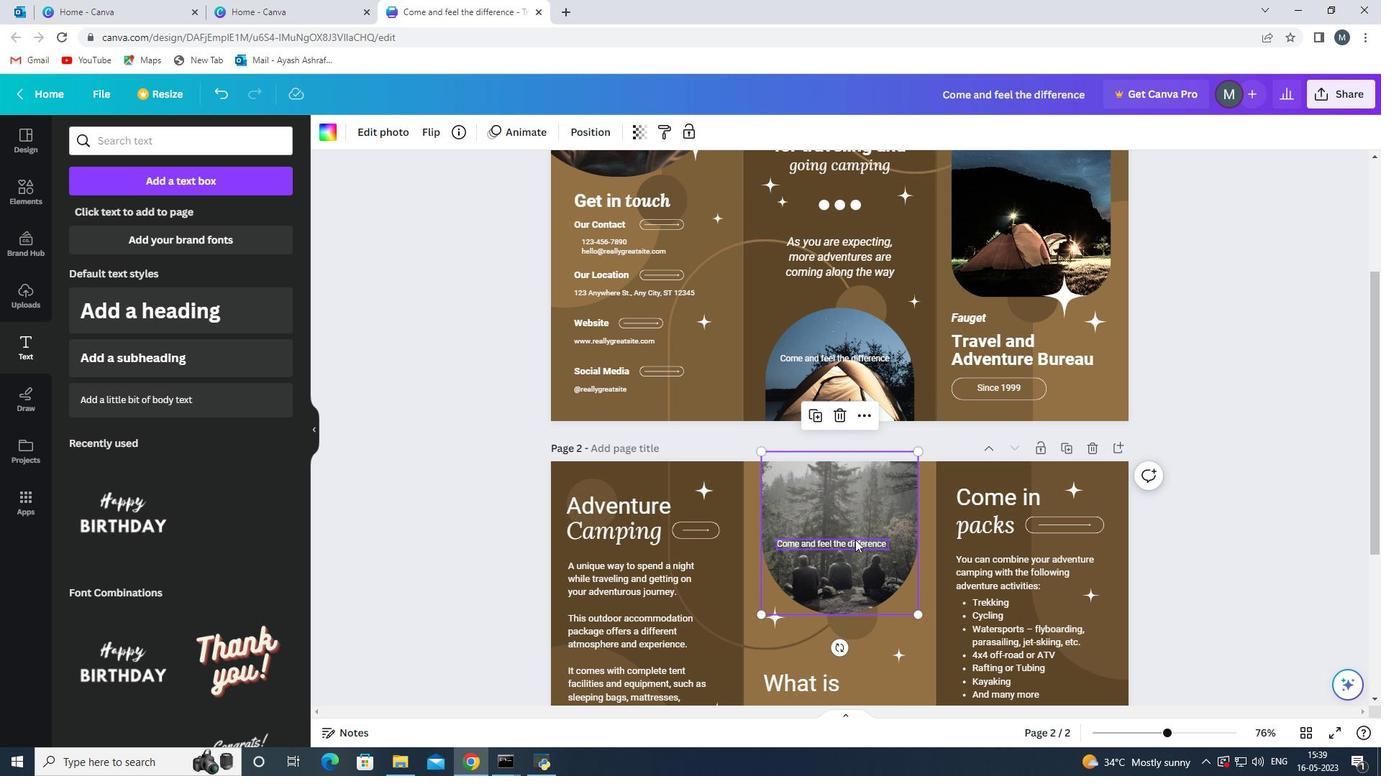 
Action: Mouse moved to (27, 402)
Screenshot: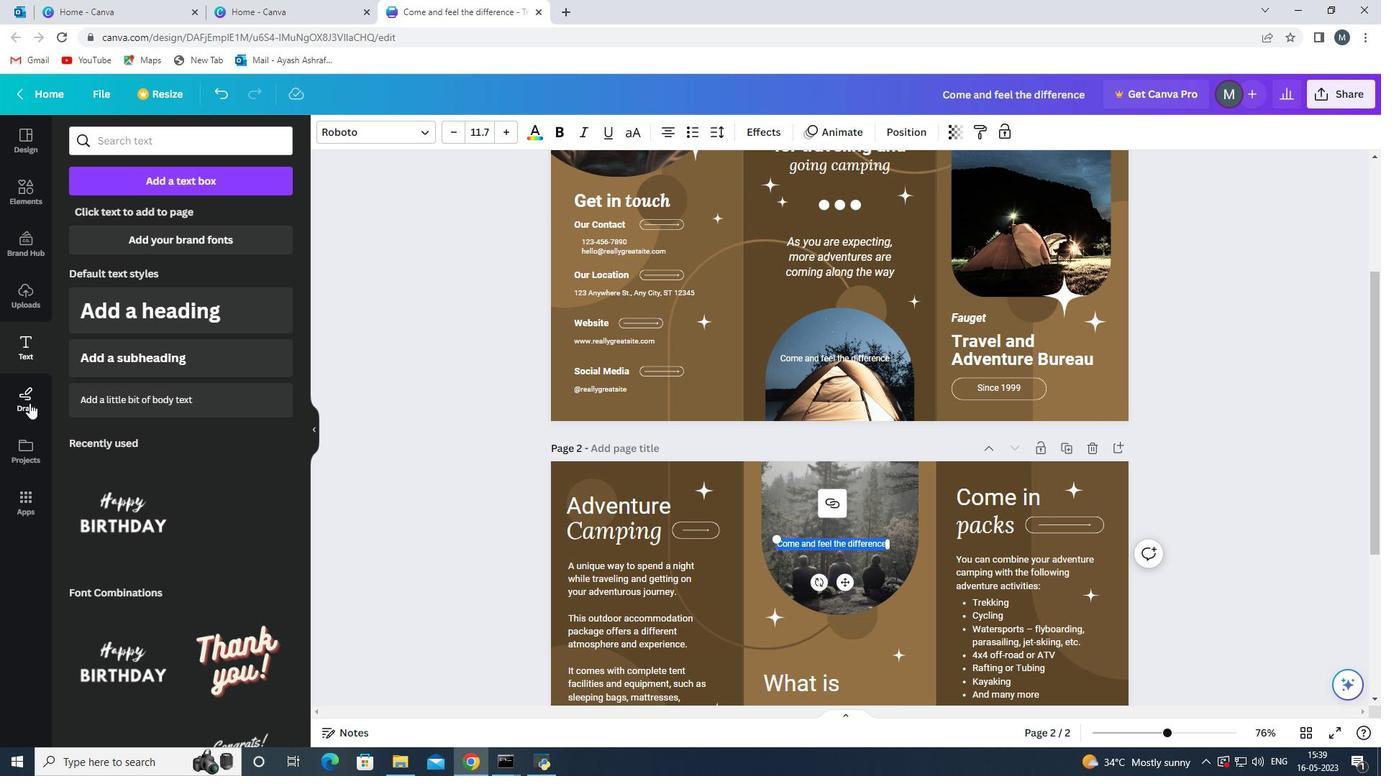 
Action: Mouse pressed left at (27, 402)
Screenshot: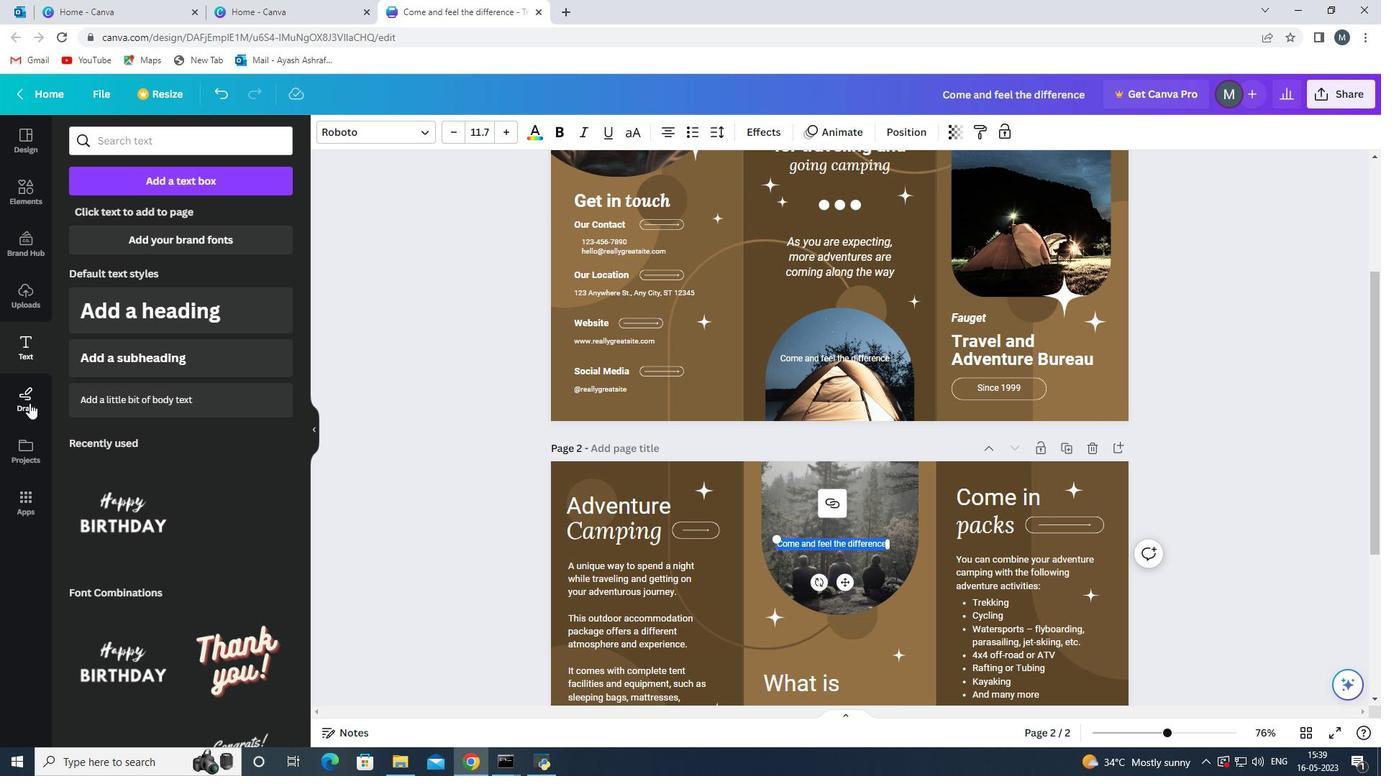 
Action: Mouse moved to (643, 513)
Screenshot: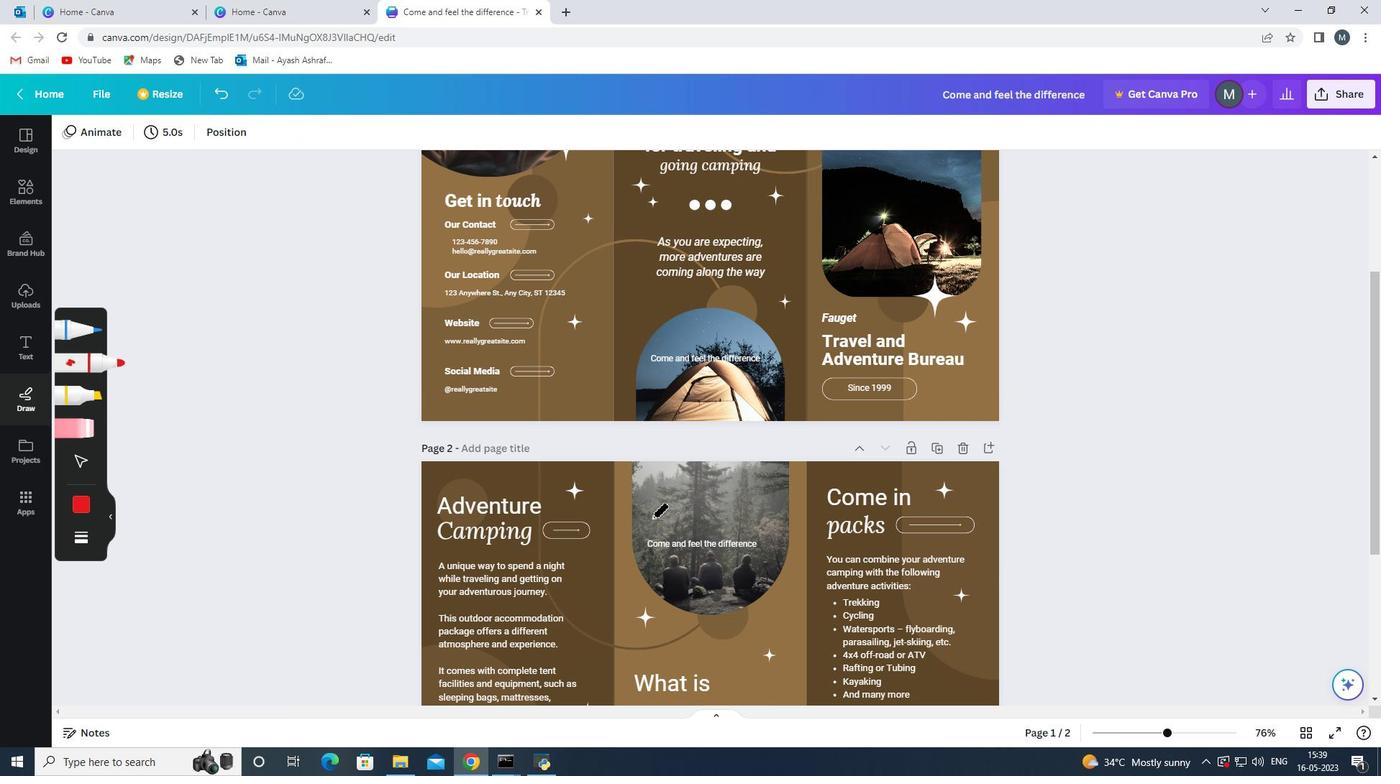
Action: Mouse pressed left at (643, 513)
Screenshot: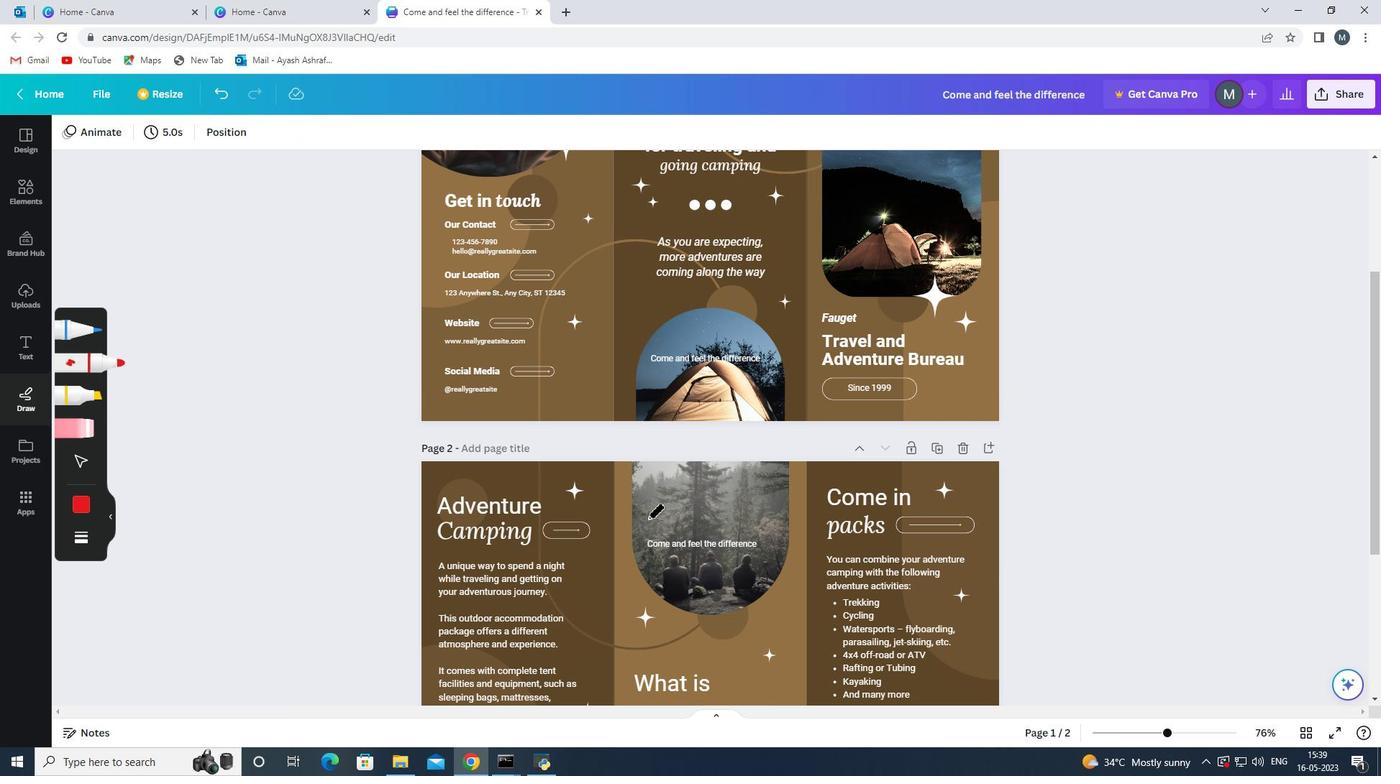 
Action: Mouse moved to (709, 509)
Screenshot: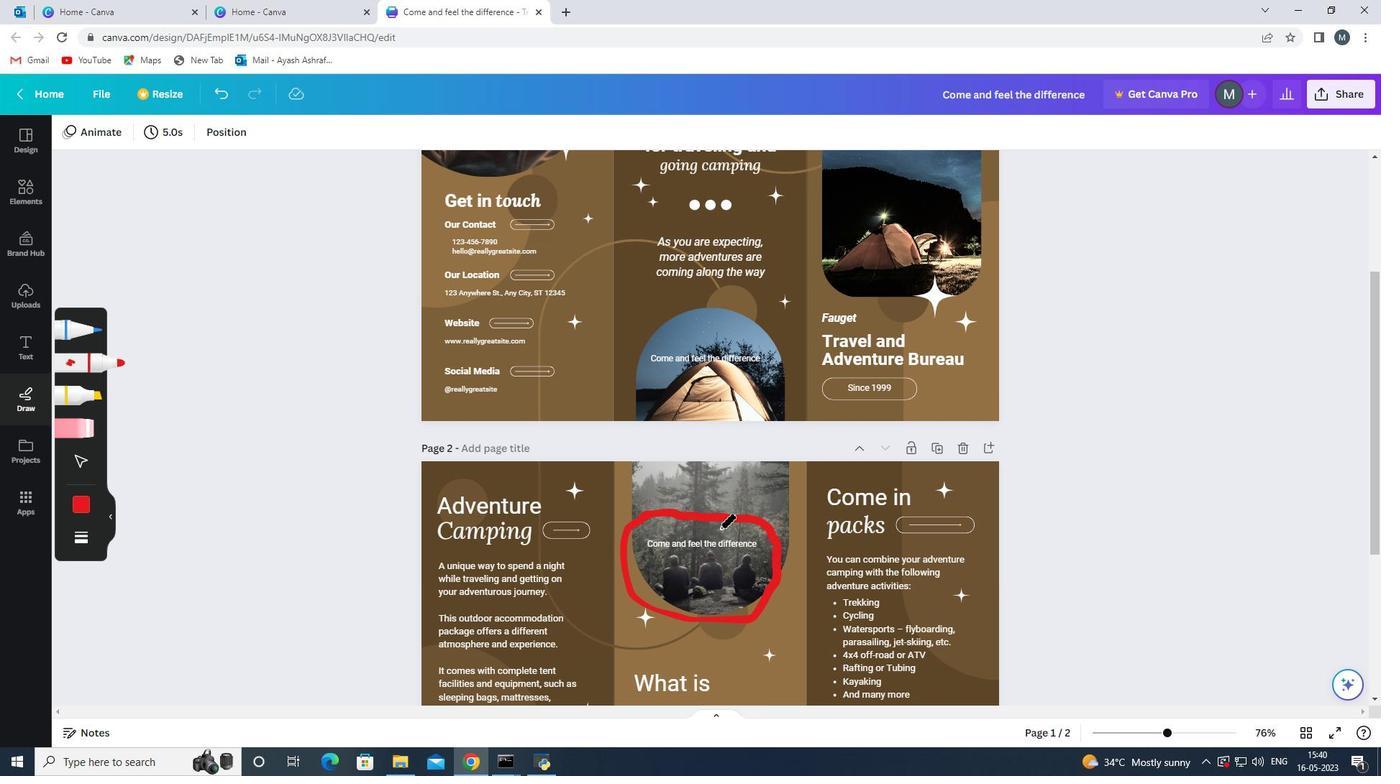 
Action: Mouse pressed left at (709, 509)
Screenshot: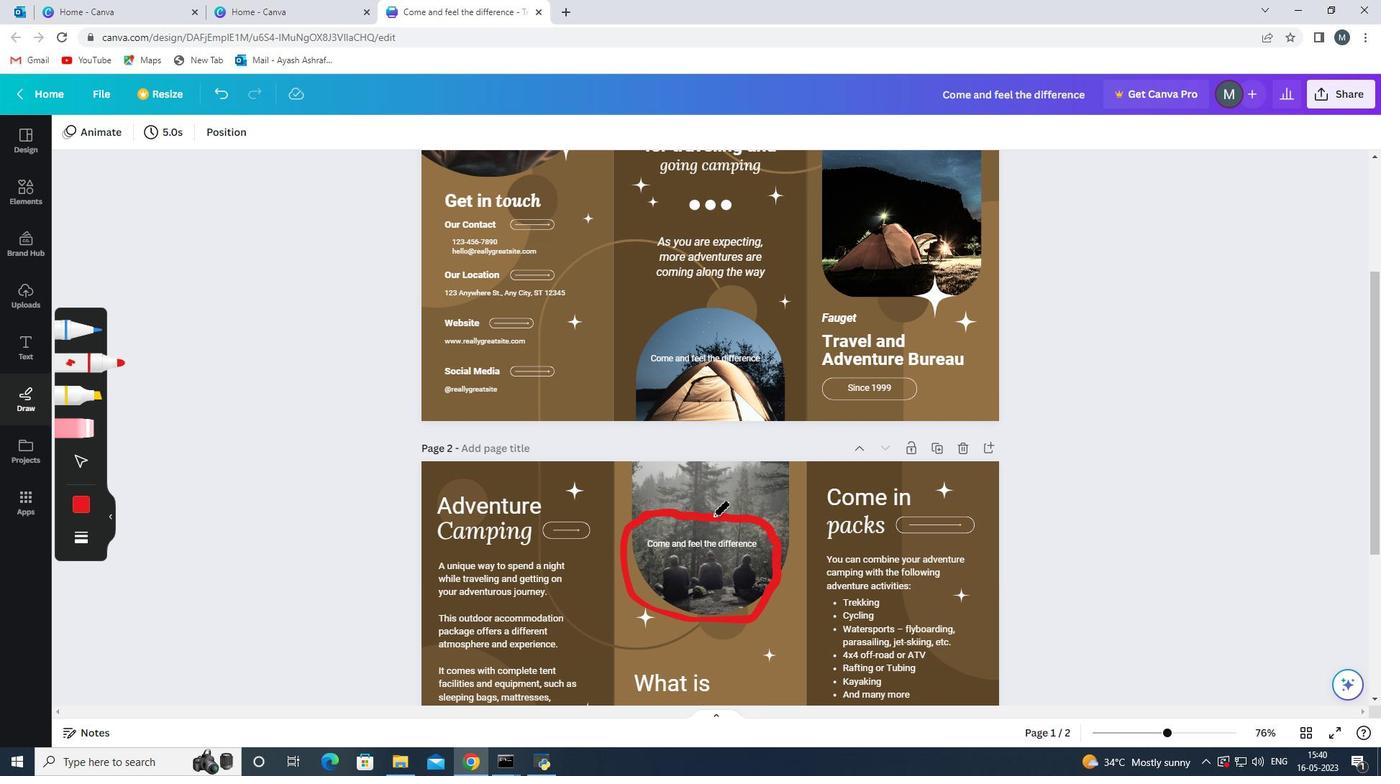 
Action: Mouse moved to (700, 515)
Screenshot: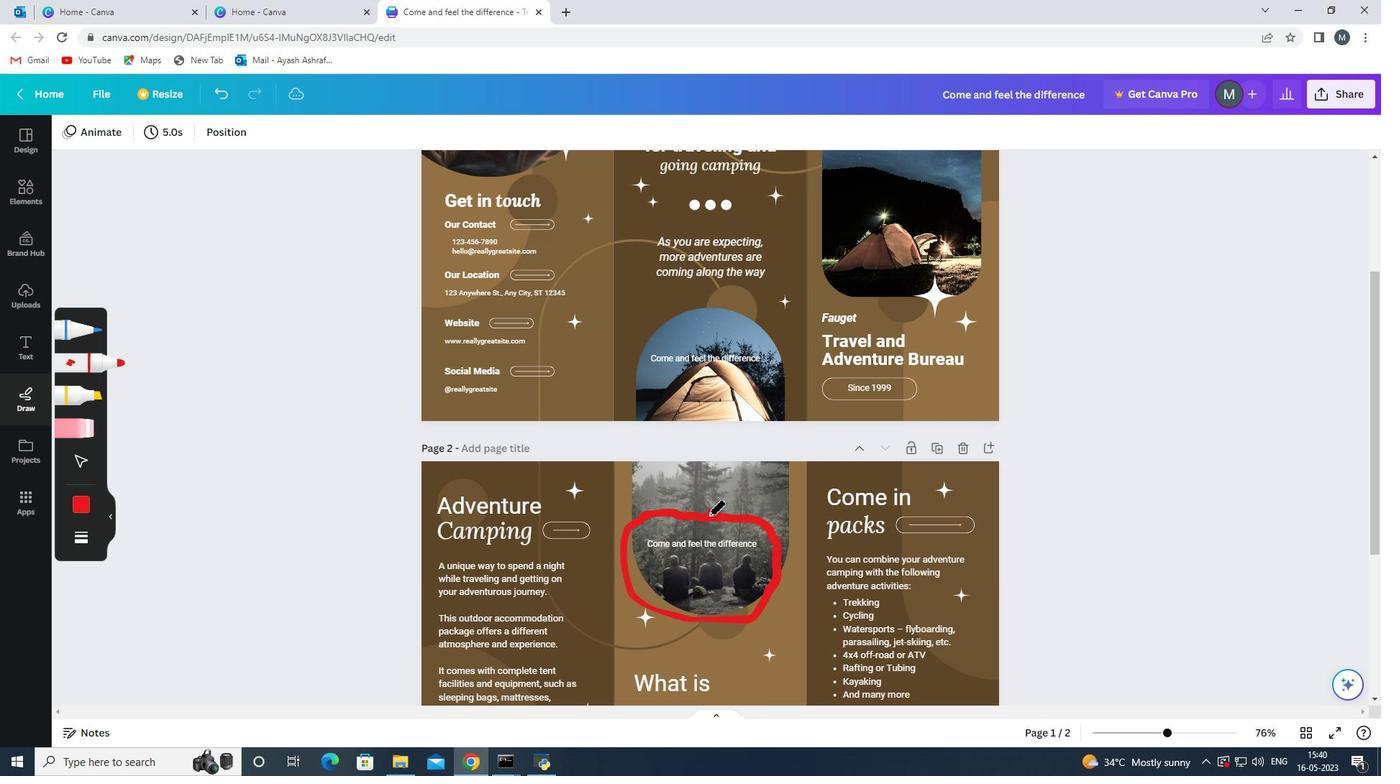 
Action: Mouse pressed left at (700, 515)
Screenshot: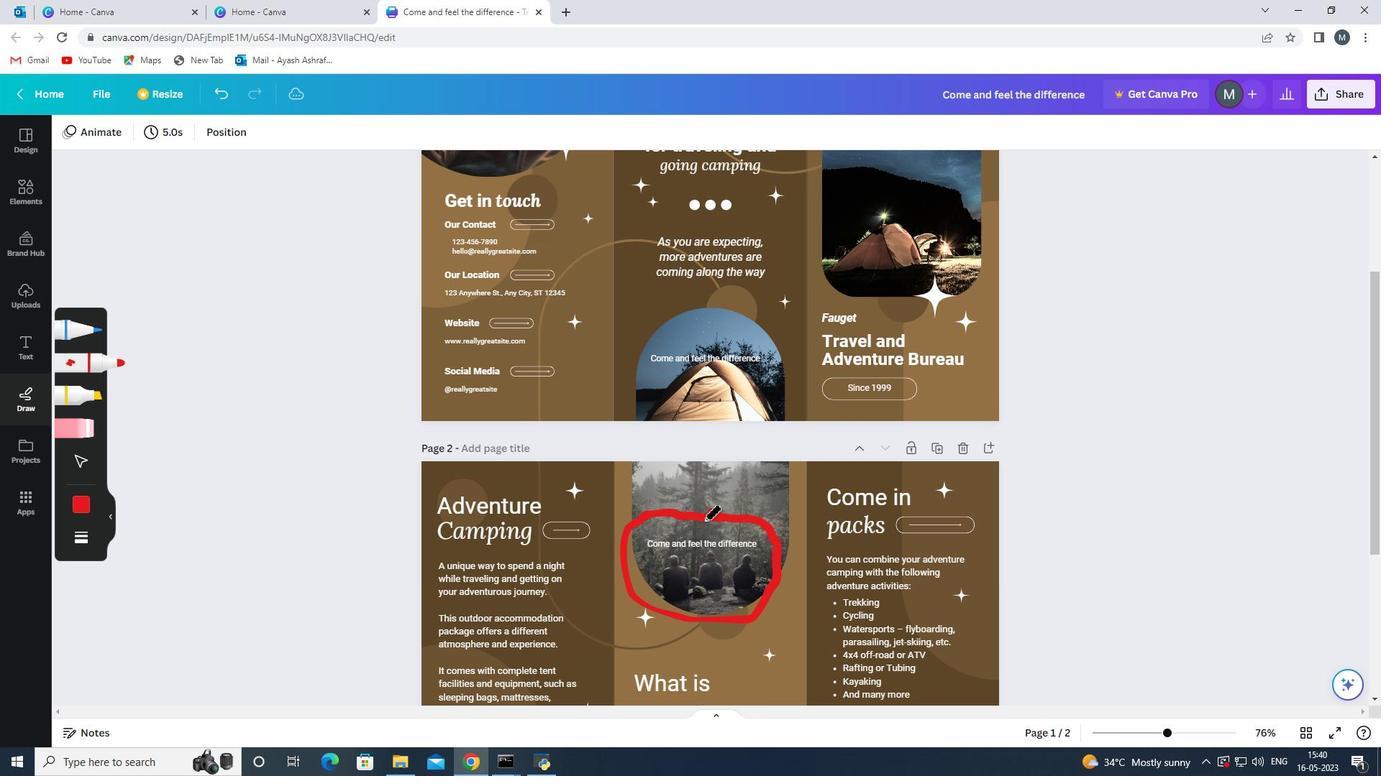 
Action: Mouse pressed left at (700, 515)
Screenshot: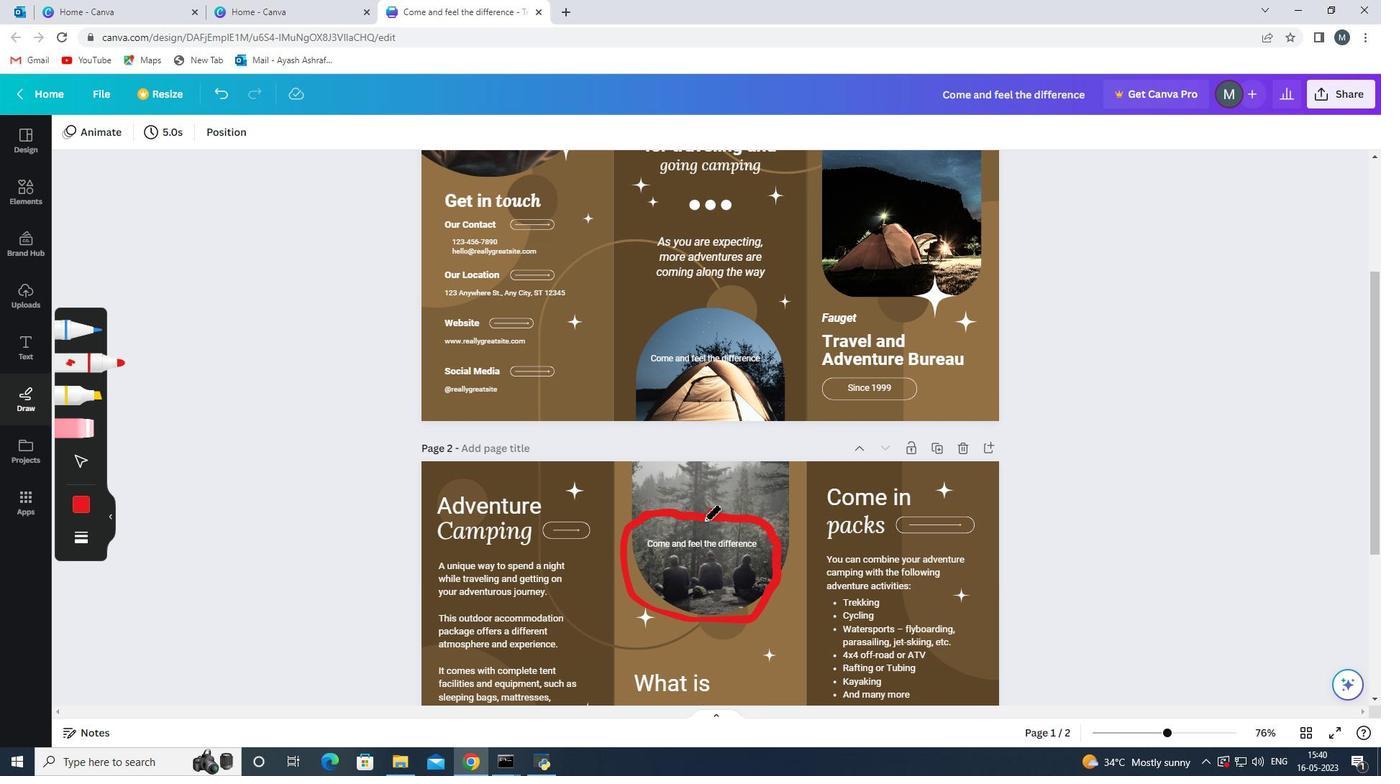 
Action: Mouse pressed left at (700, 515)
Screenshot: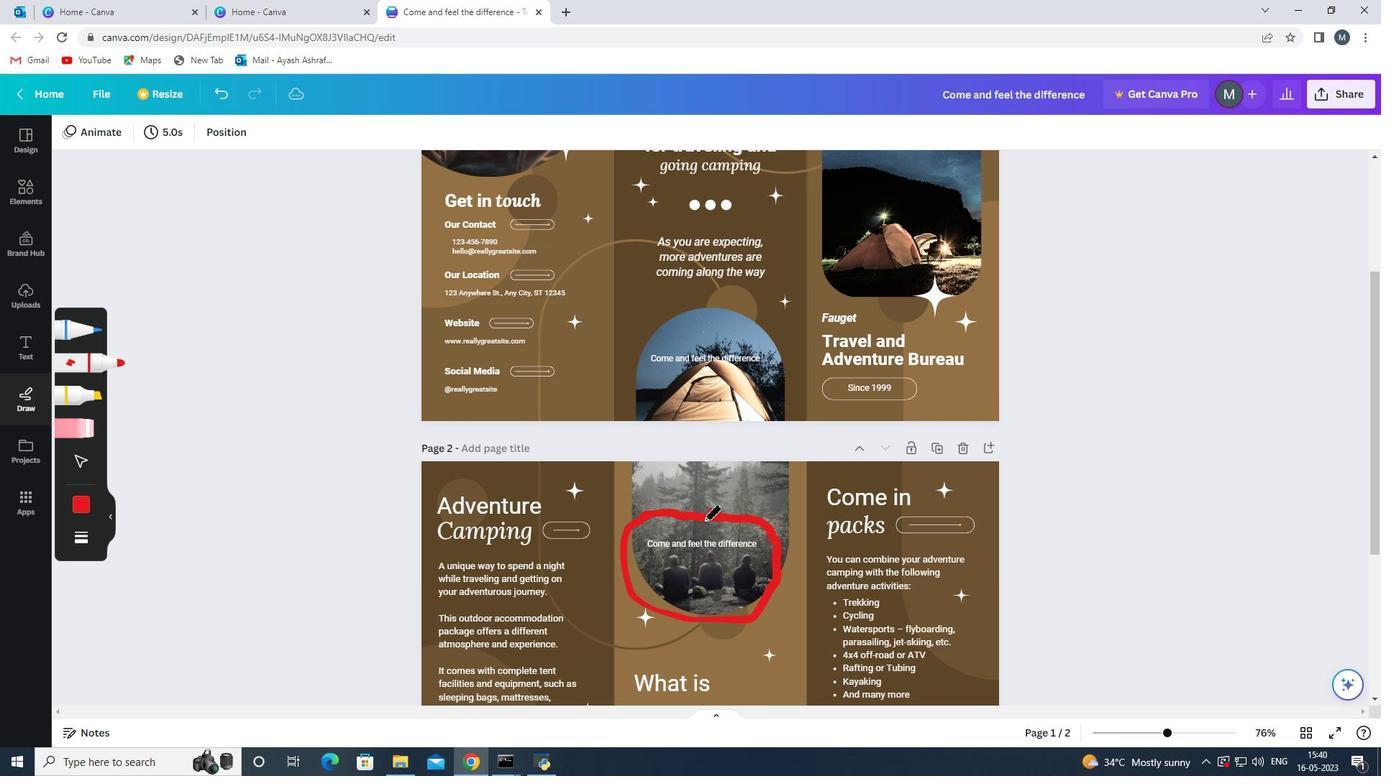 
Action: Mouse moved to (766, 659)
Screenshot: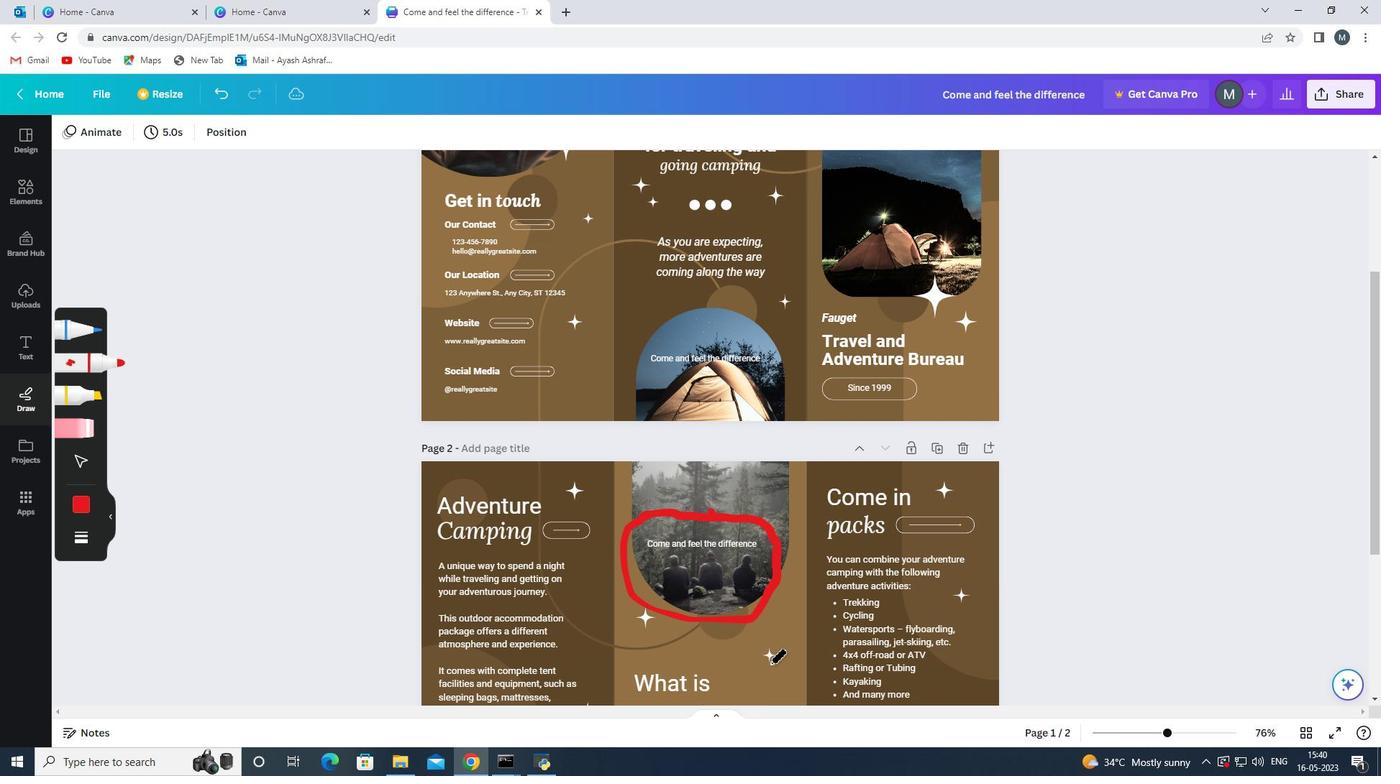 
Action: Mouse pressed left at (766, 659)
Screenshot: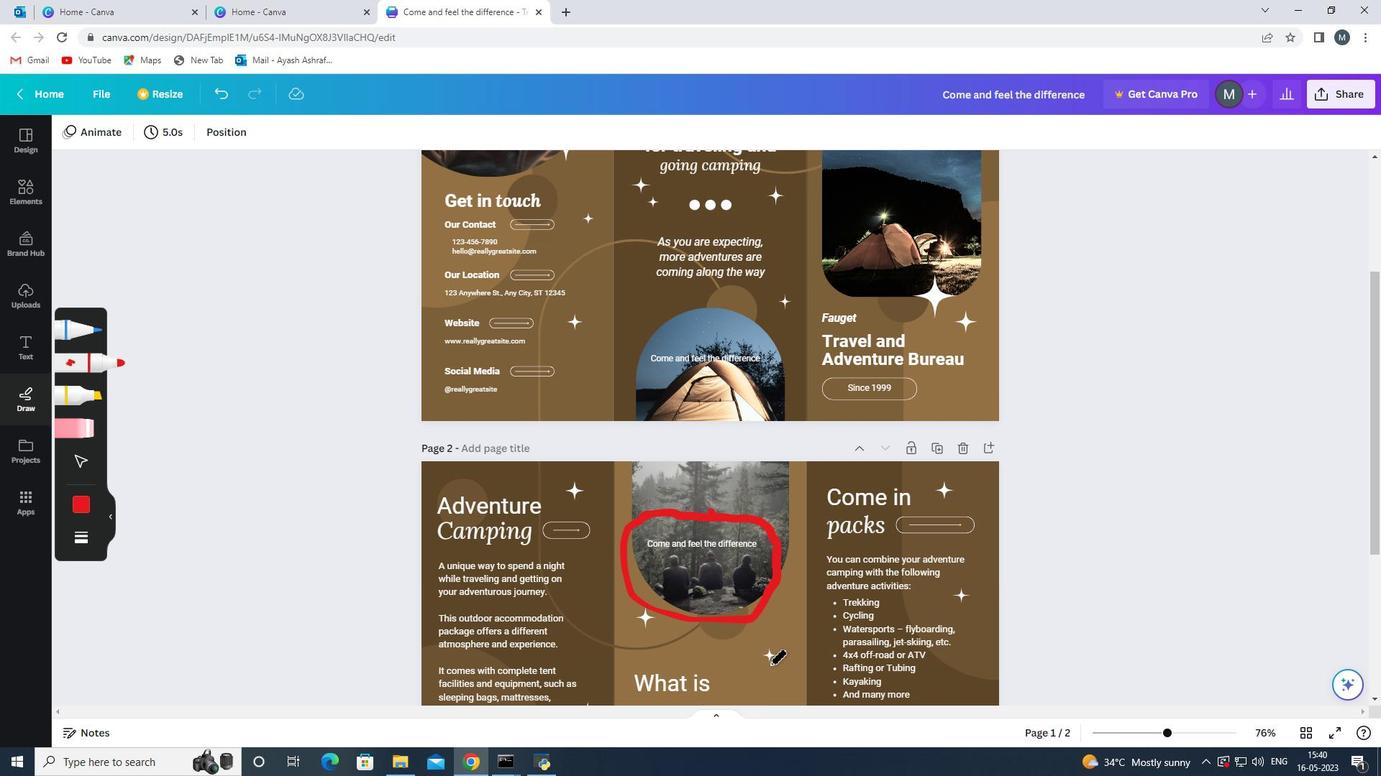 
Action: Mouse moved to (489, 481)
Screenshot: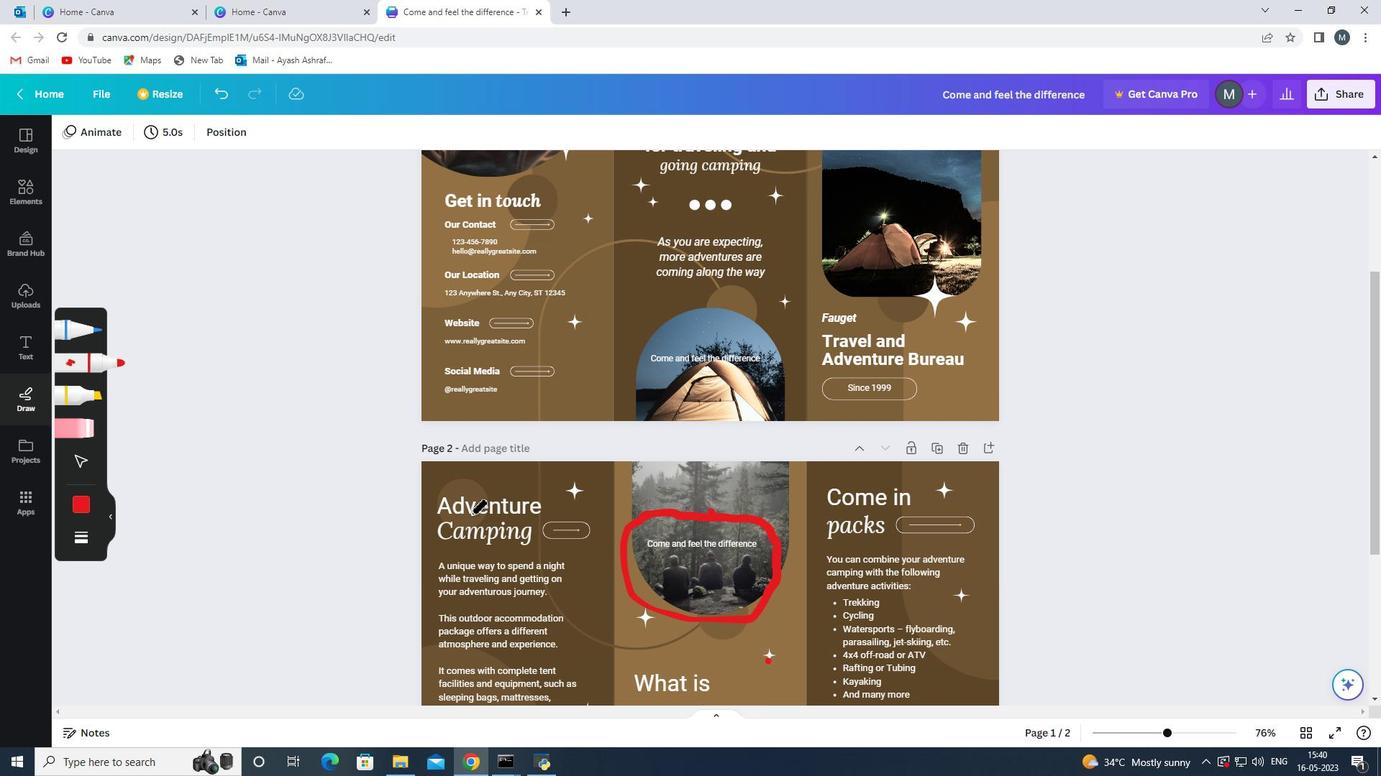 
Action: Mouse pressed left at (489, 481)
Screenshot: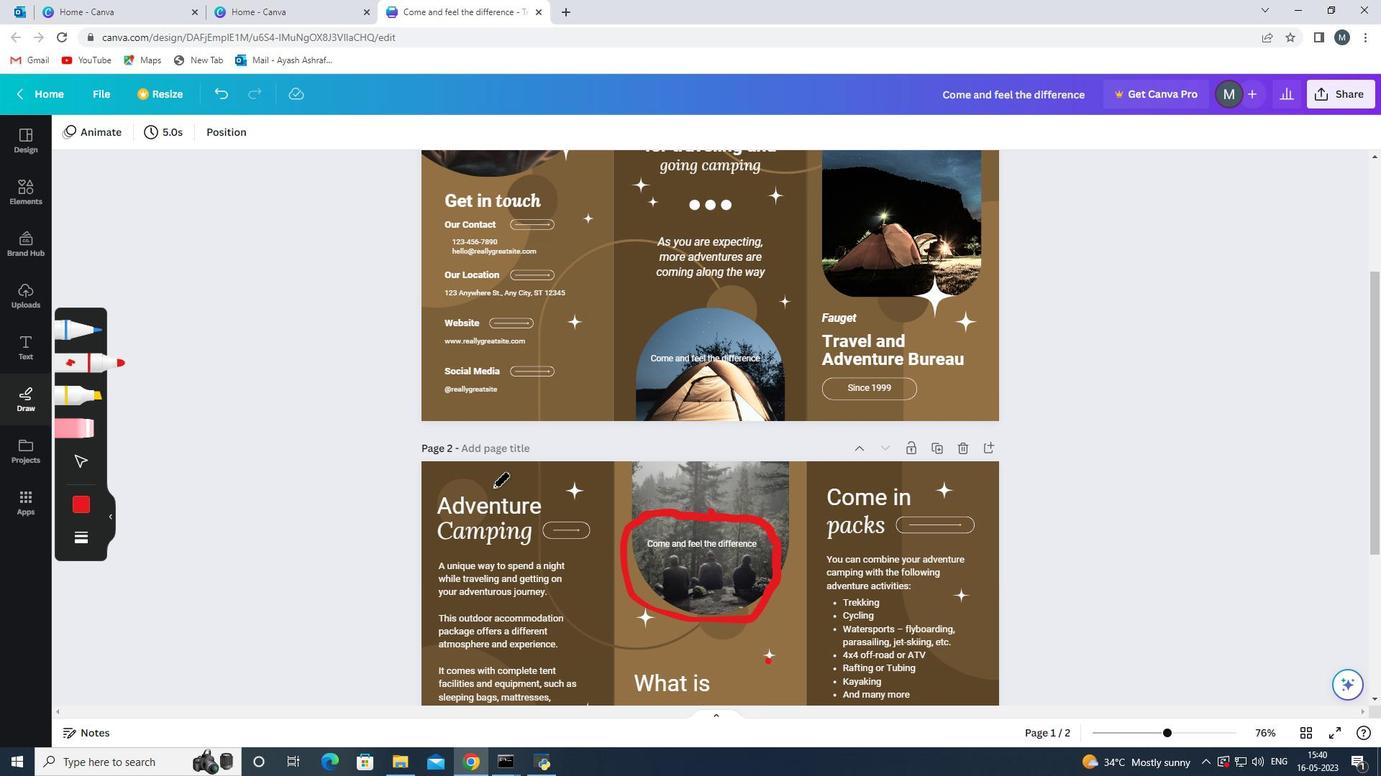 
Action: Mouse moved to (12, 398)
Screenshot: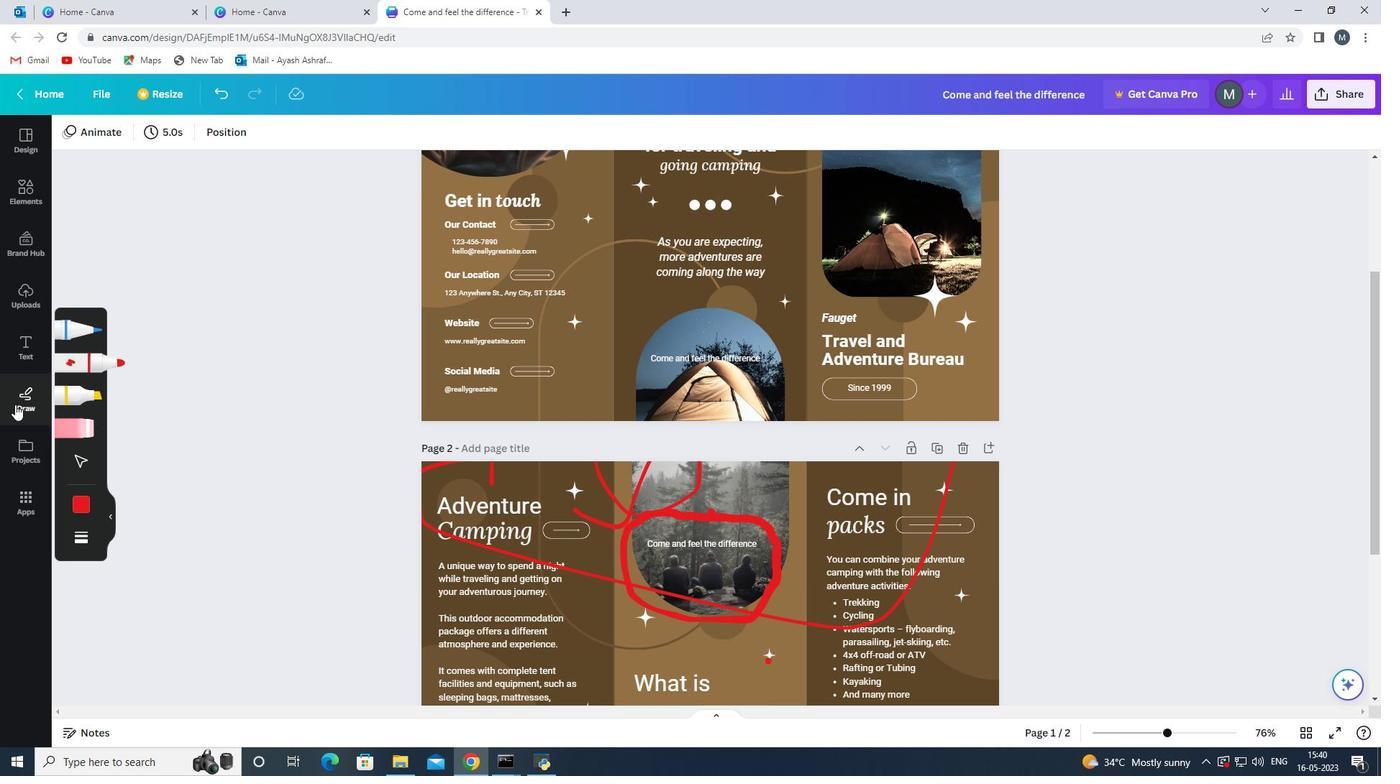 
Action: Mouse pressed left at (12, 398)
Screenshot: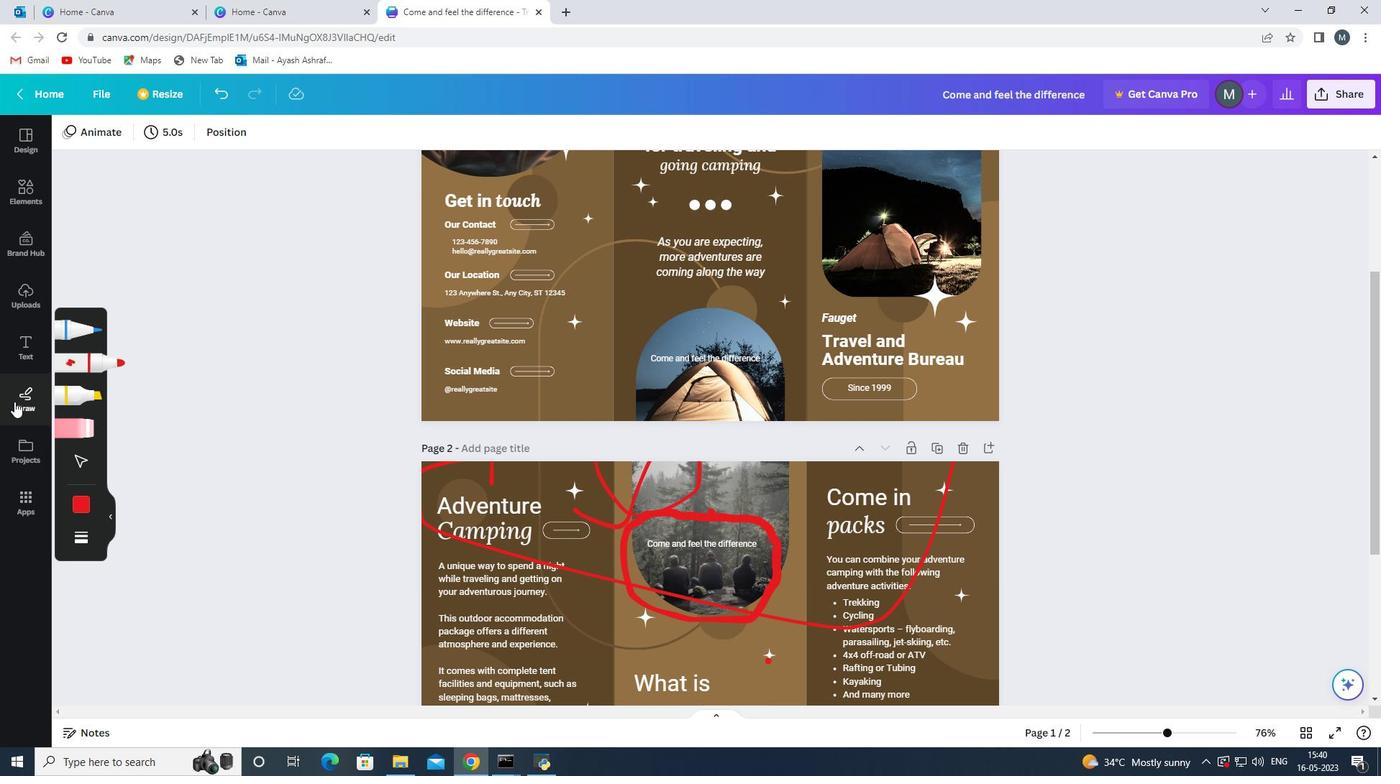 
Action: Mouse moved to (650, 504)
Screenshot: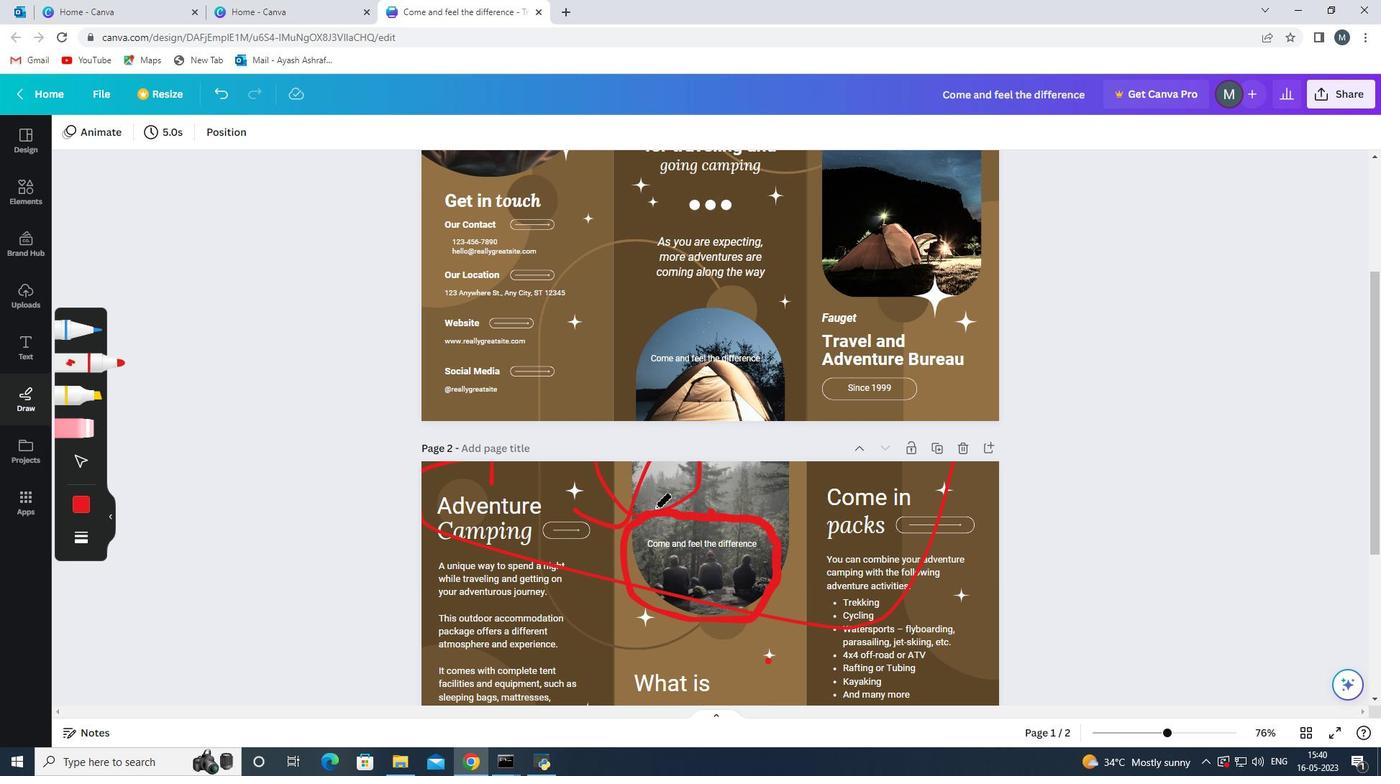 
Action: Mouse pressed left at (650, 504)
Screenshot: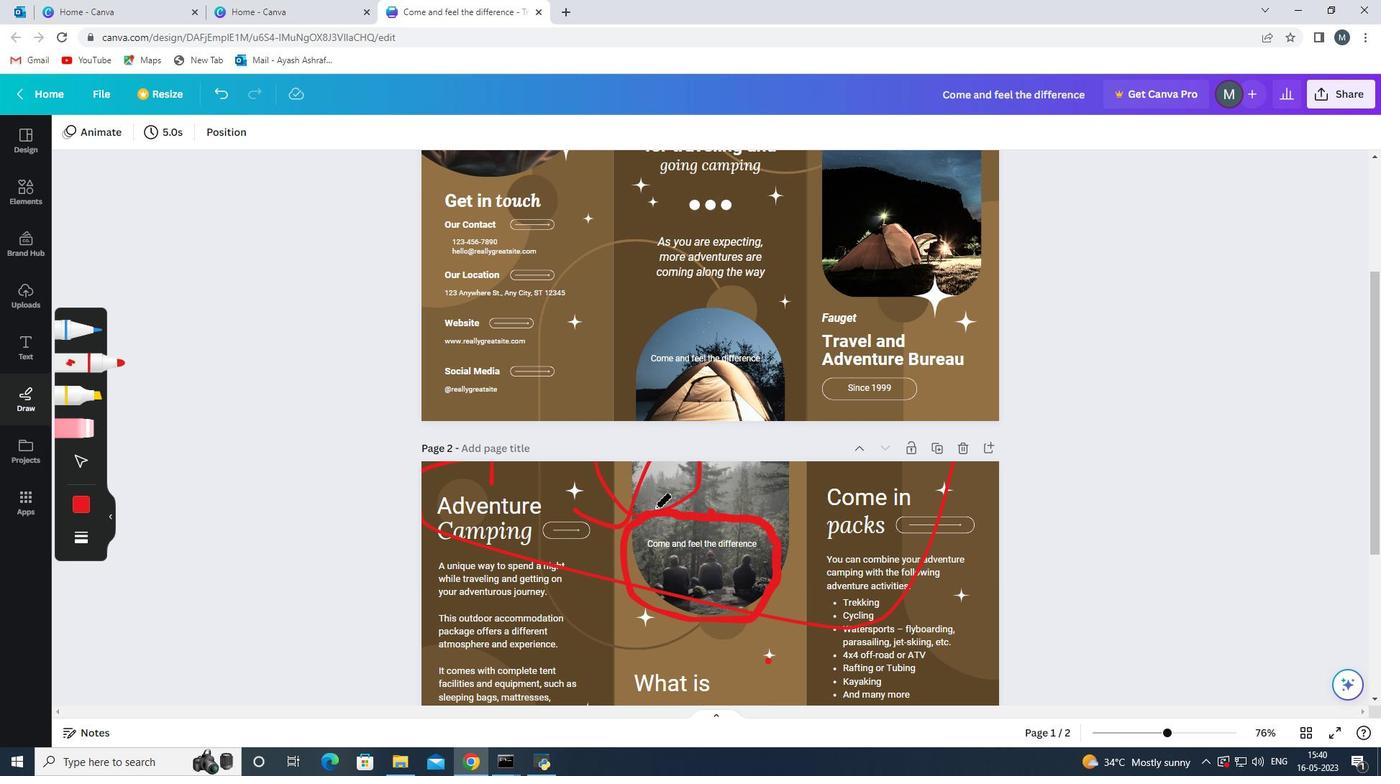 
Action: Mouse moved to (844, 364)
Screenshot: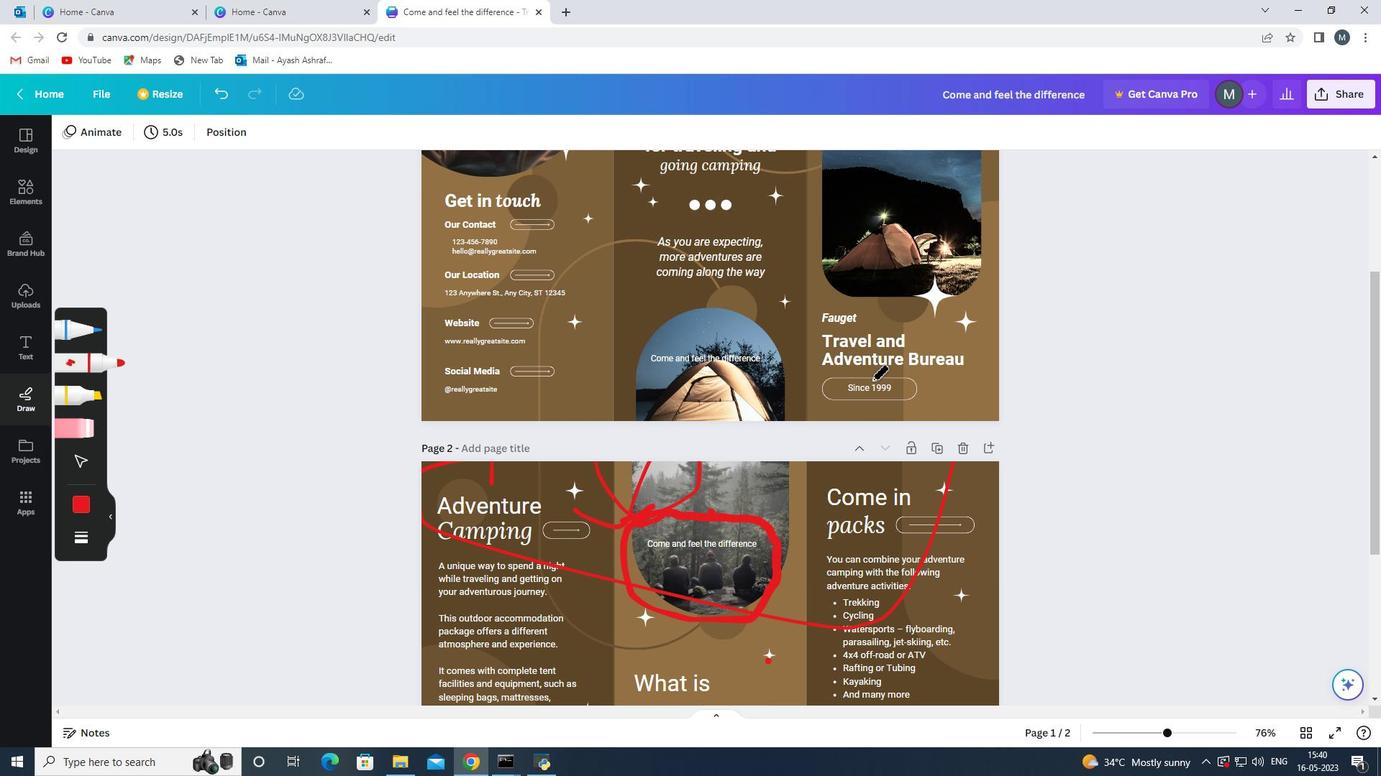 
Action: Mouse scrolled (844, 365) with delta (0, 0)
Screenshot: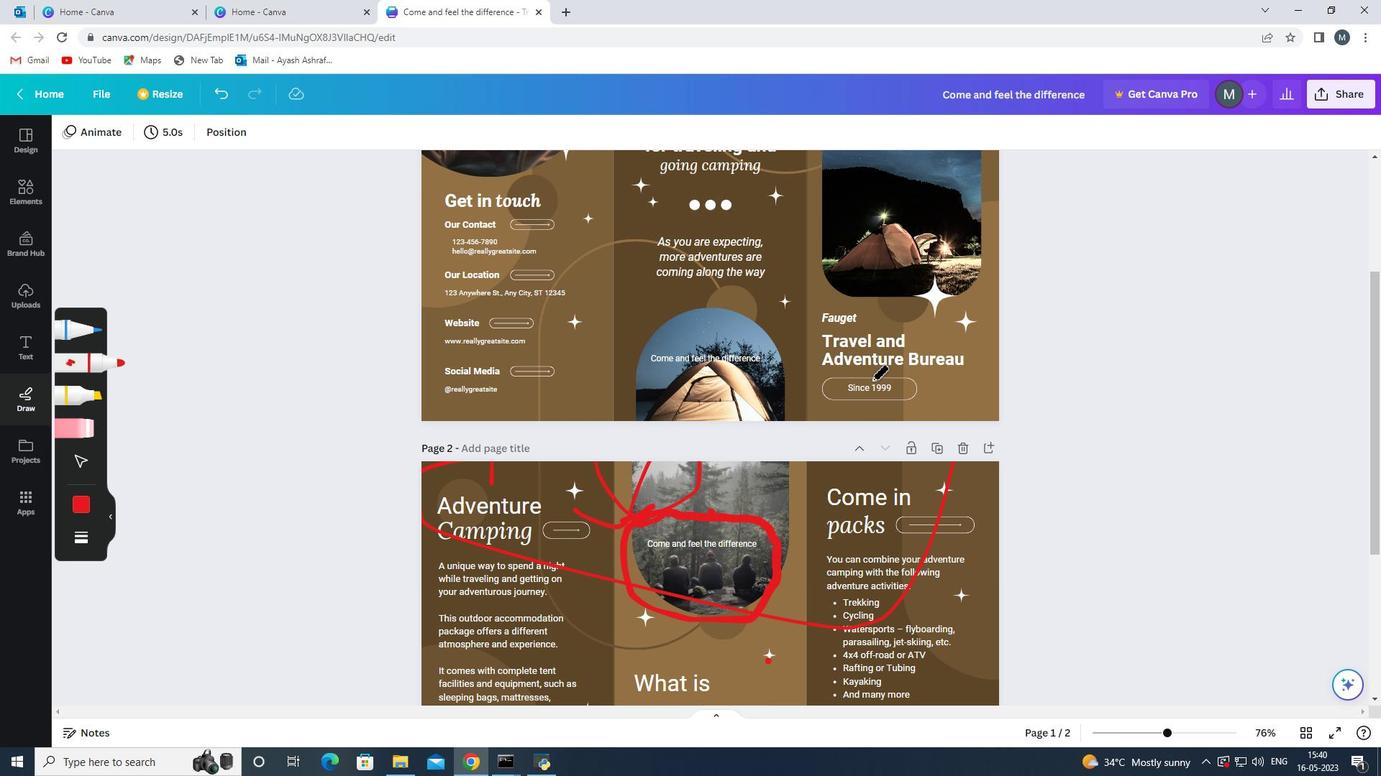 
Action: Mouse scrolled (844, 365) with delta (0, 0)
Screenshot: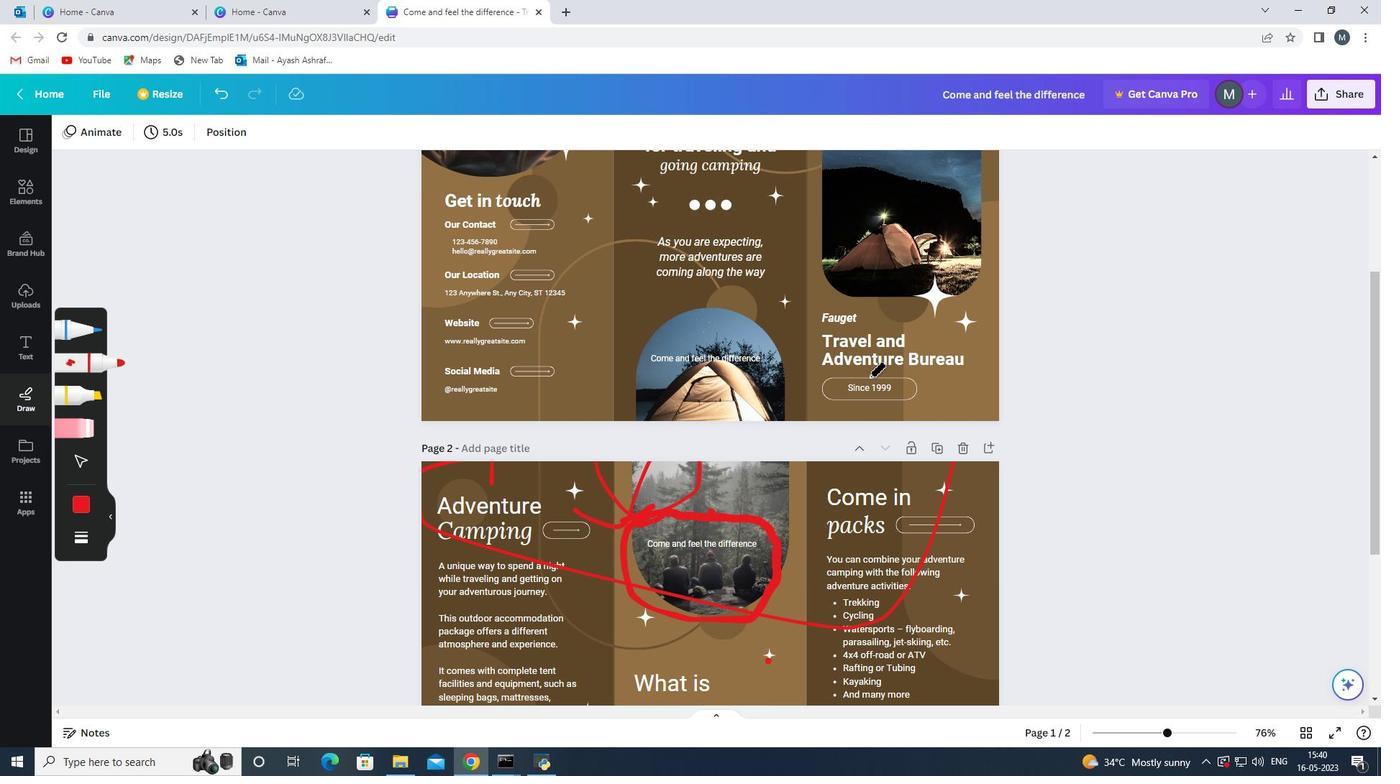 
Action: Mouse scrolled (844, 365) with delta (0, 0)
Screenshot: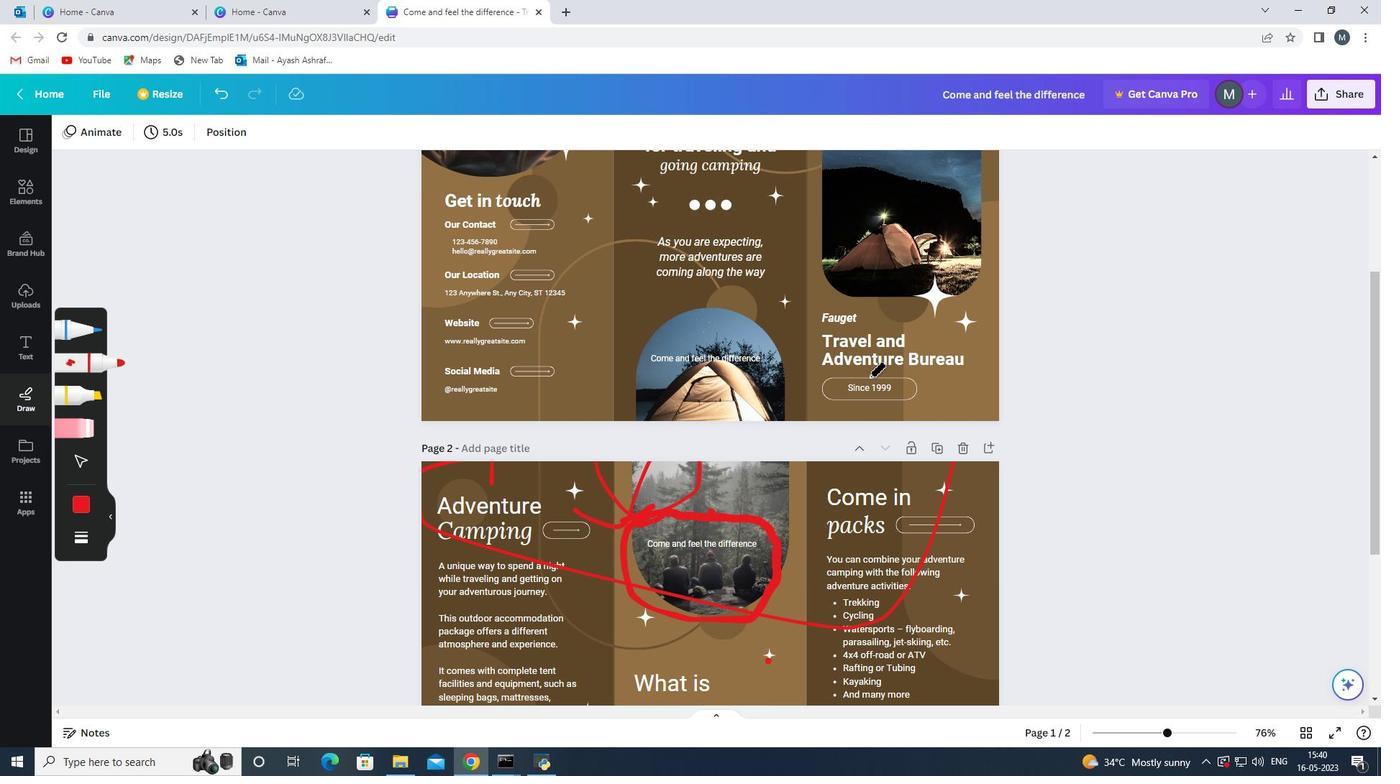 
Action: Mouse scrolled (844, 365) with delta (0, 0)
Screenshot: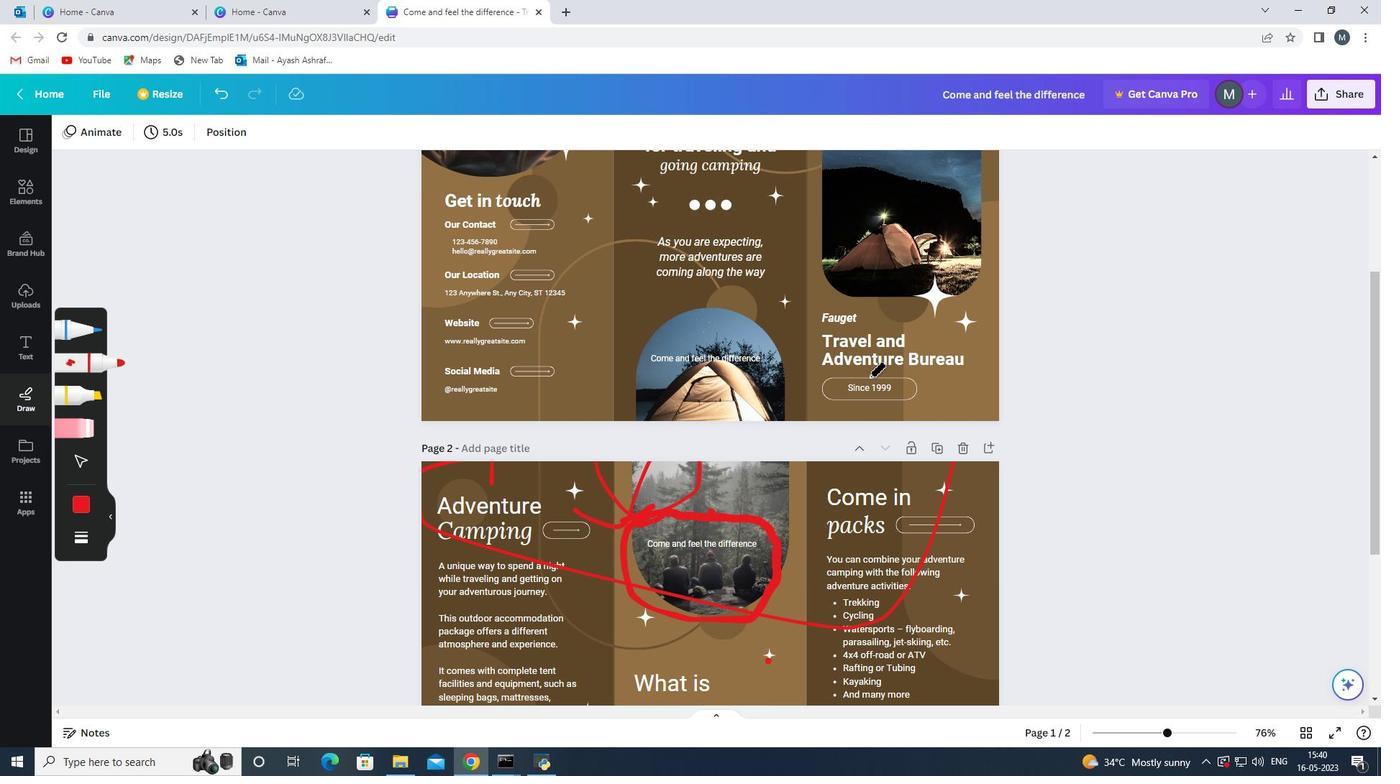 
Action: Mouse scrolled (844, 365) with delta (0, 0)
Screenshot: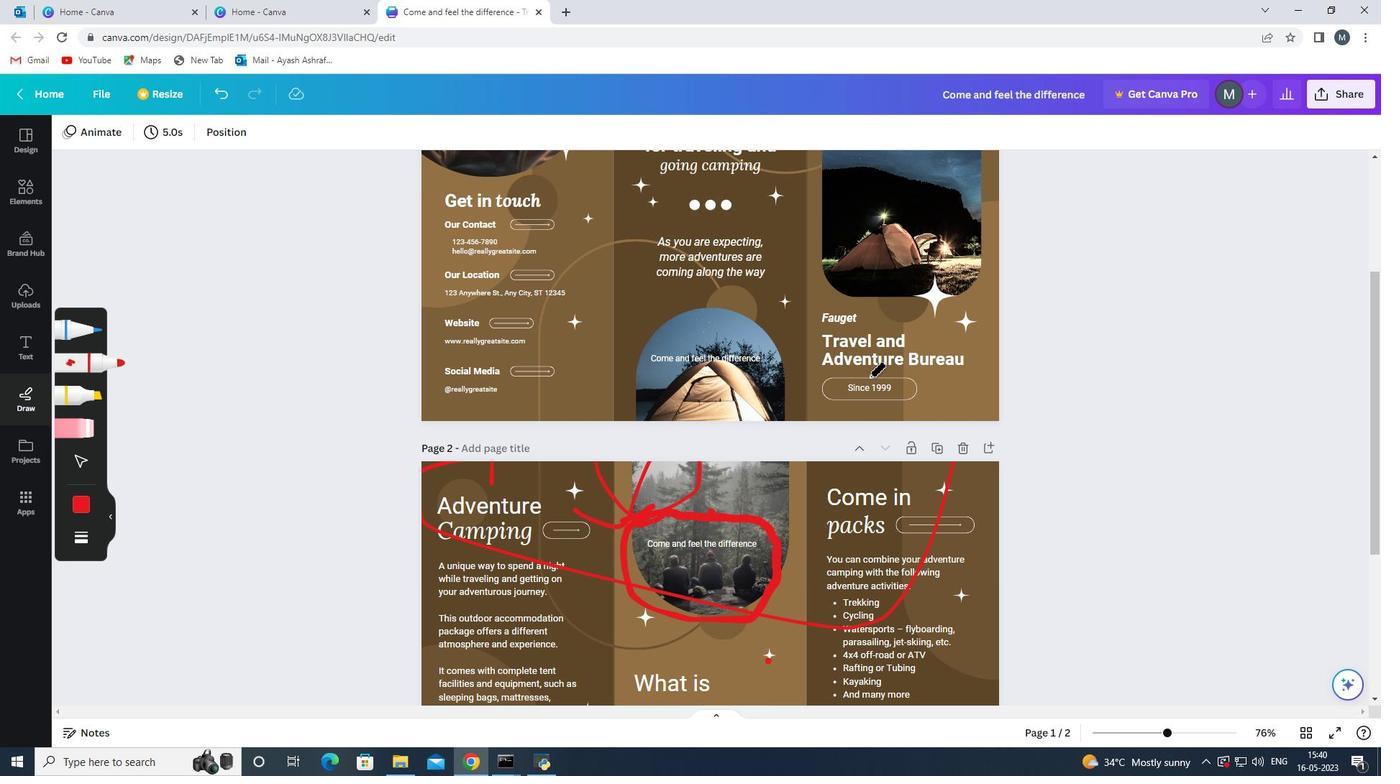 
Action: Mouse scrolled (844, 365) with delta (0, 0)
Screenshot: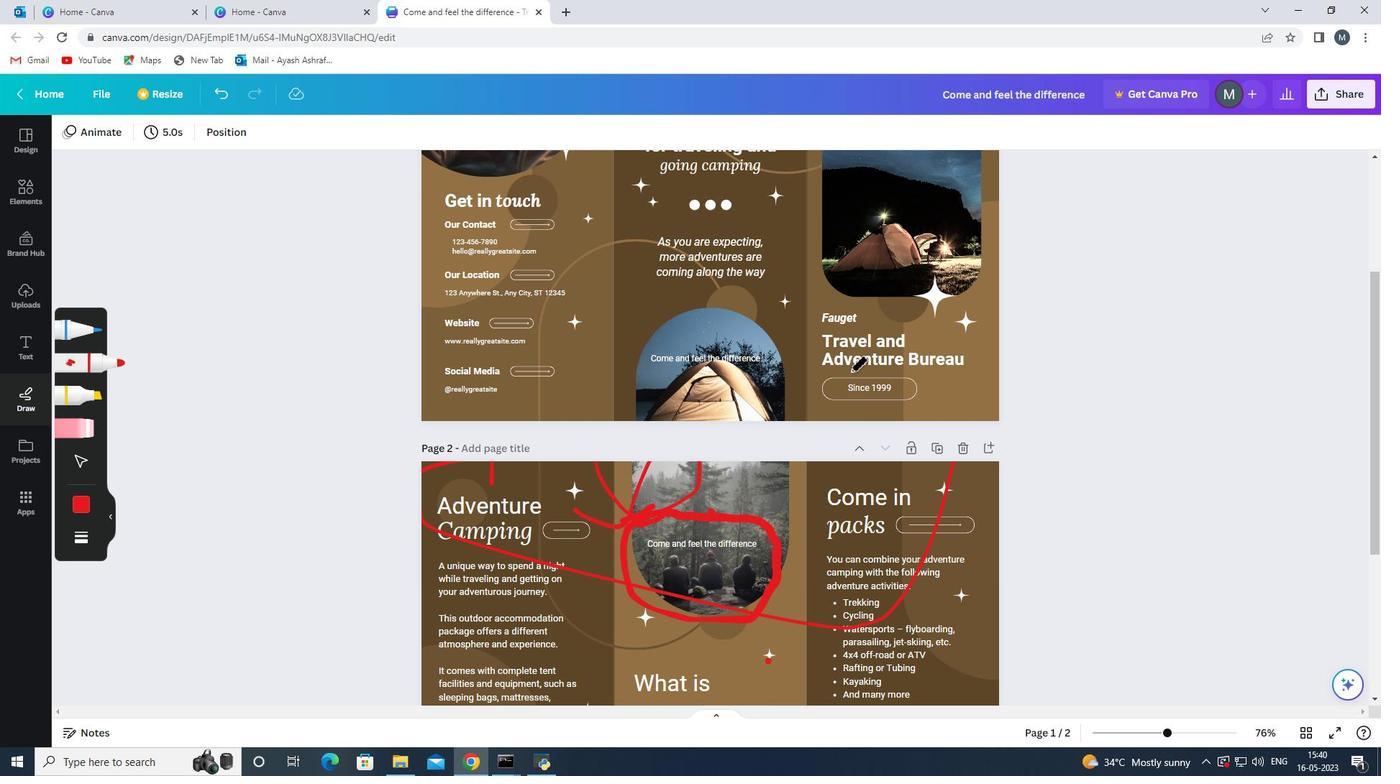 
Action: Mouse moved to (604, 361)
Screenshot: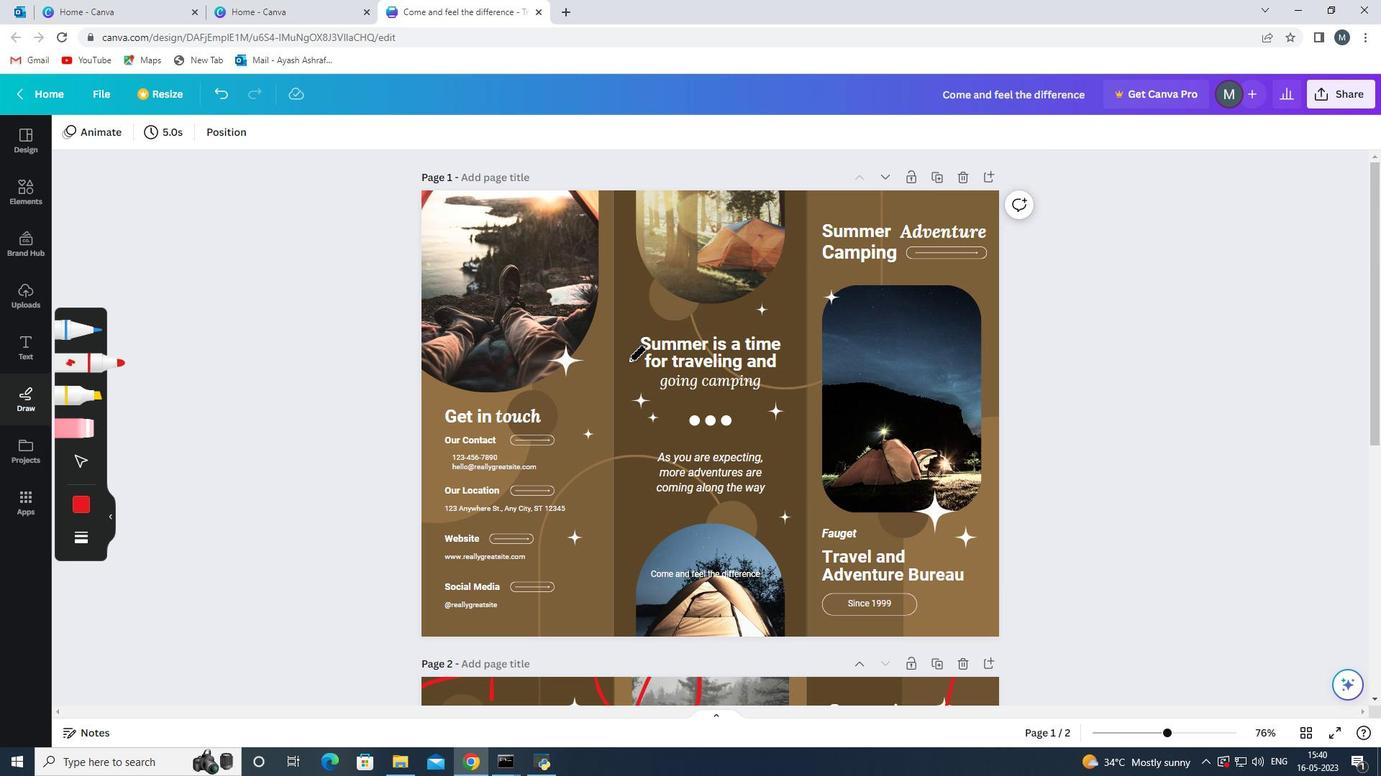 
Action: Mouse scrolled (605, 361) with delta (0, 0)
Screenshot: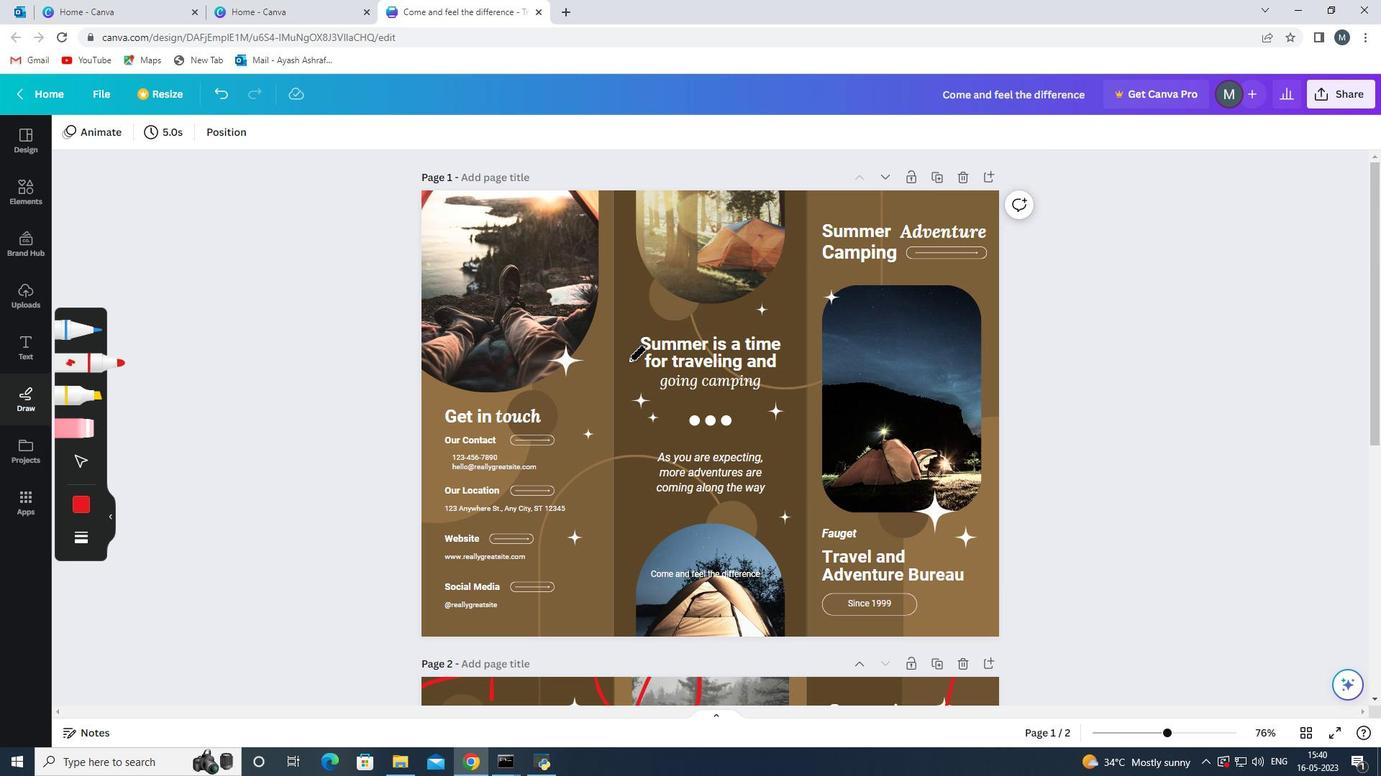 
Action: Mouse scrolled (604, 361) with delta (0, 0)
Screenshot: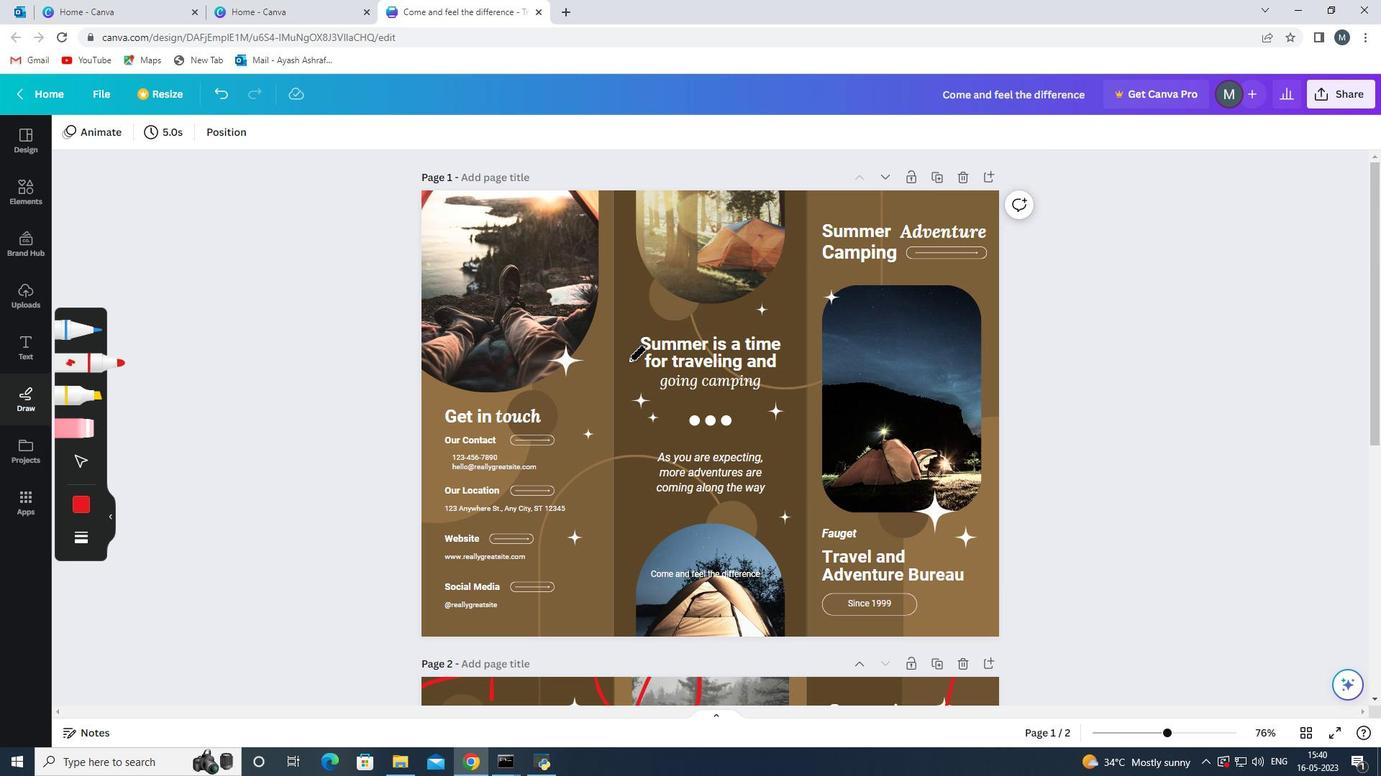 
Action: Mouse scrolled (604, 361) with delta (0, 0)
Screenshot: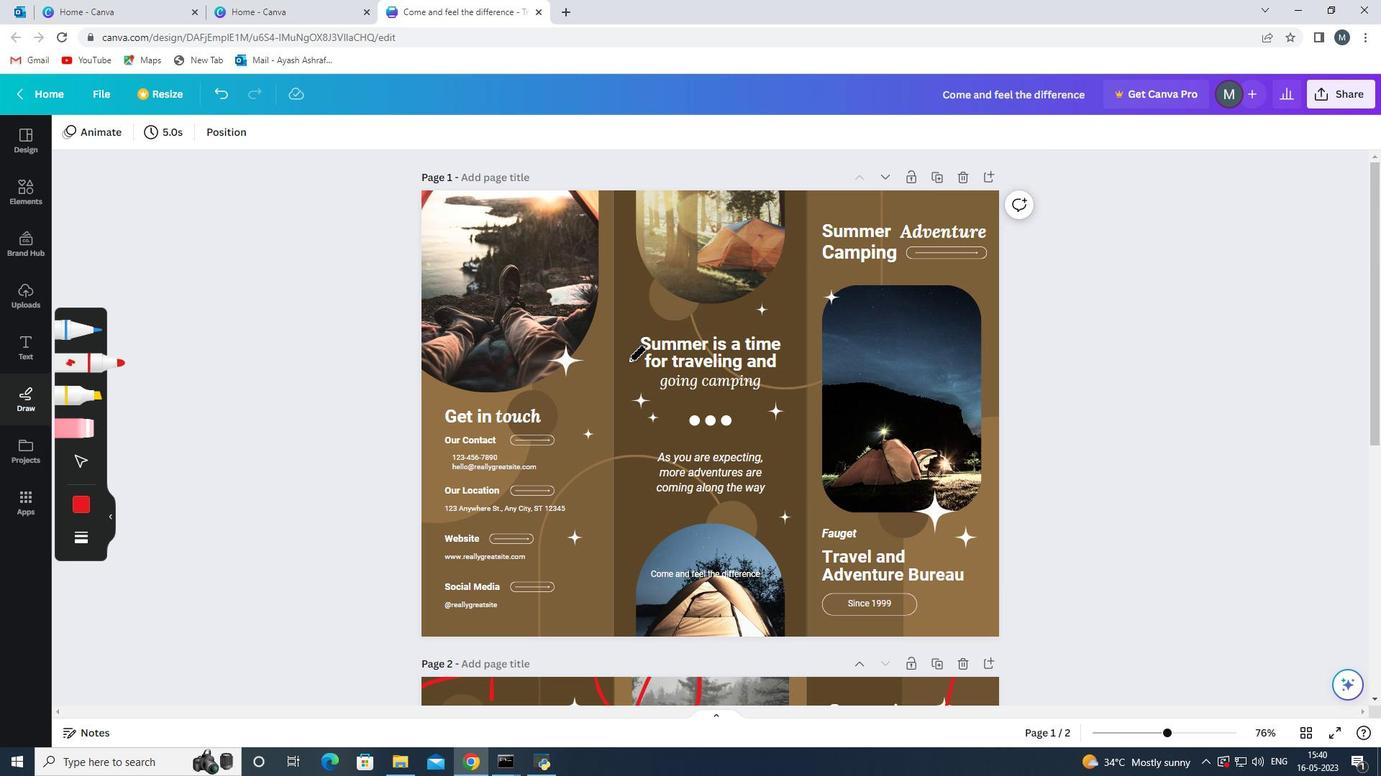 
Action: Mouse scrolled (604, 361) with delta (0, 0)
Screenshot: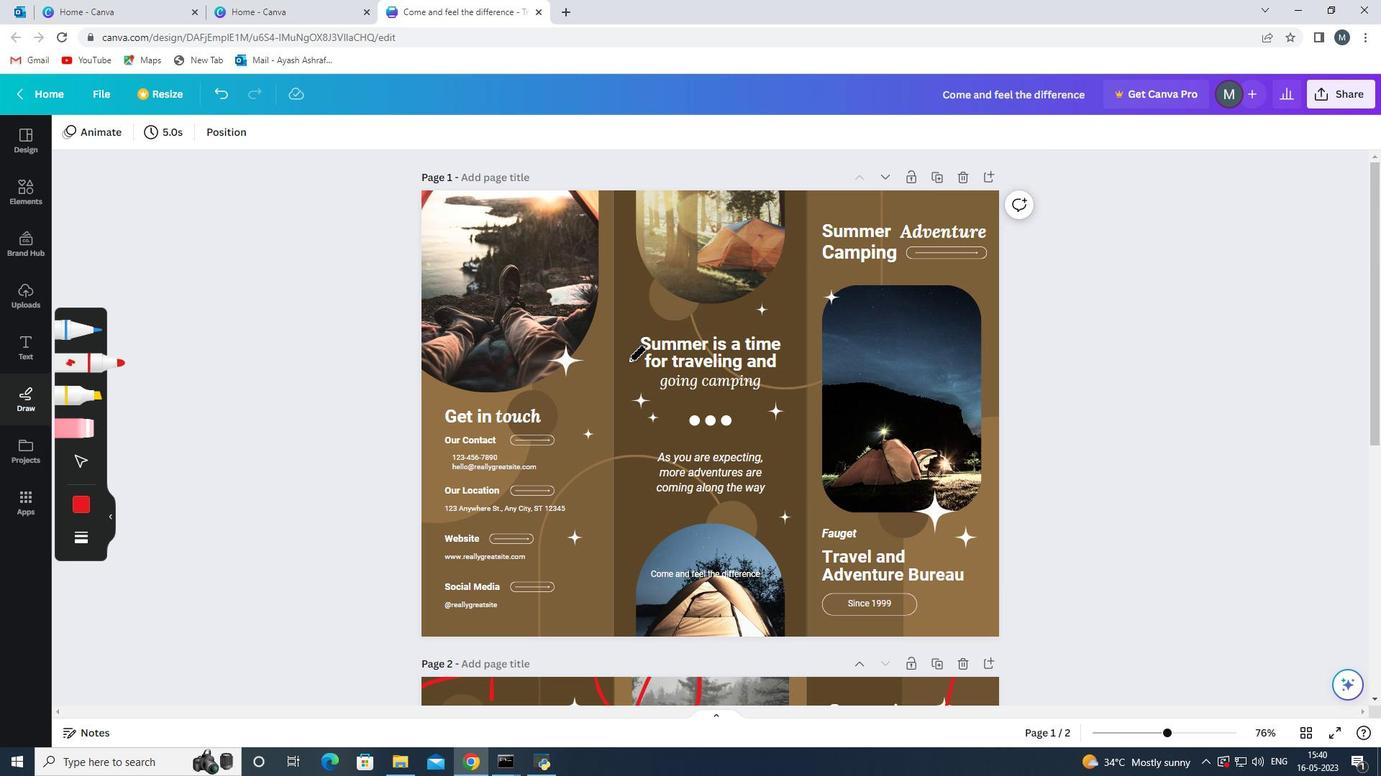 
Action: Mouse scrolled (604, 361) with delta (0, 0)
Screenshot: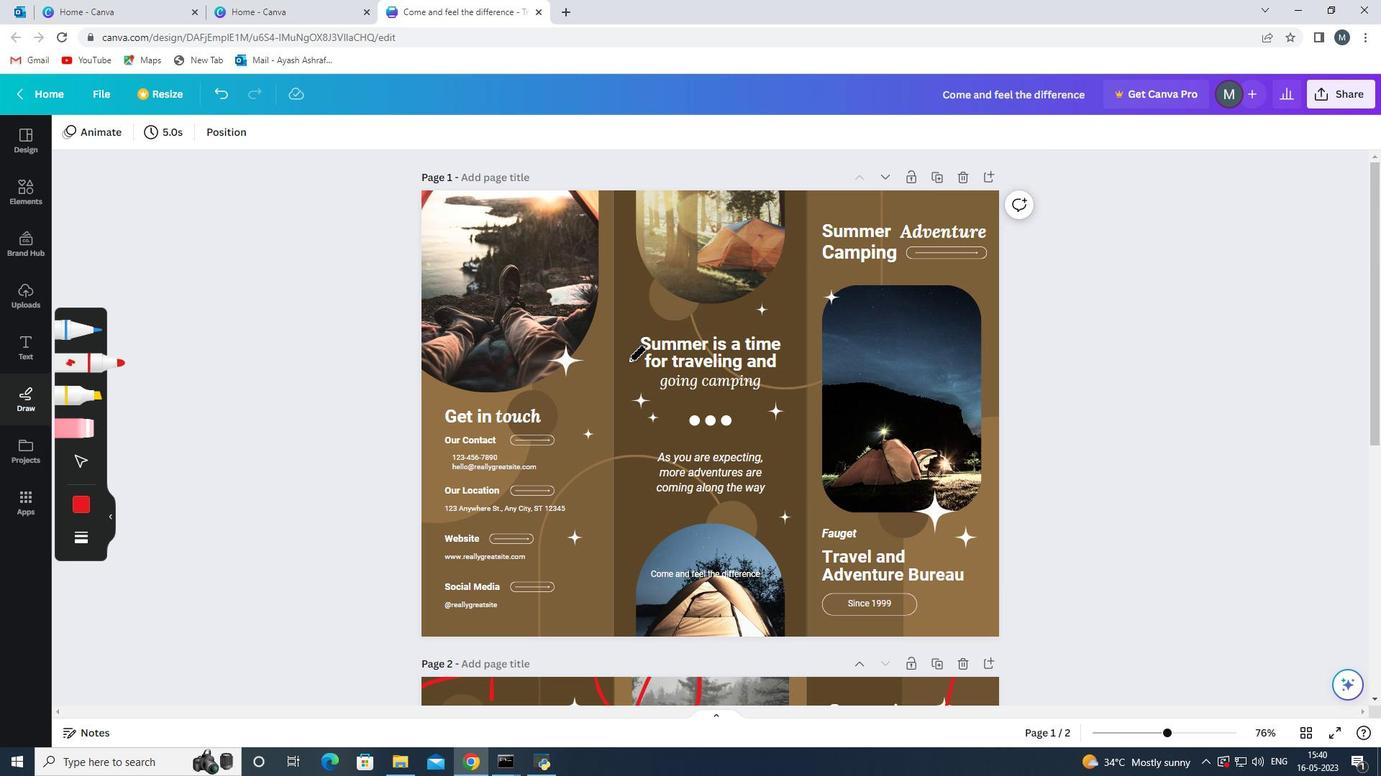 
Action: Mouse scrolled (604, 361) with delta (0, 0)
Screenshot: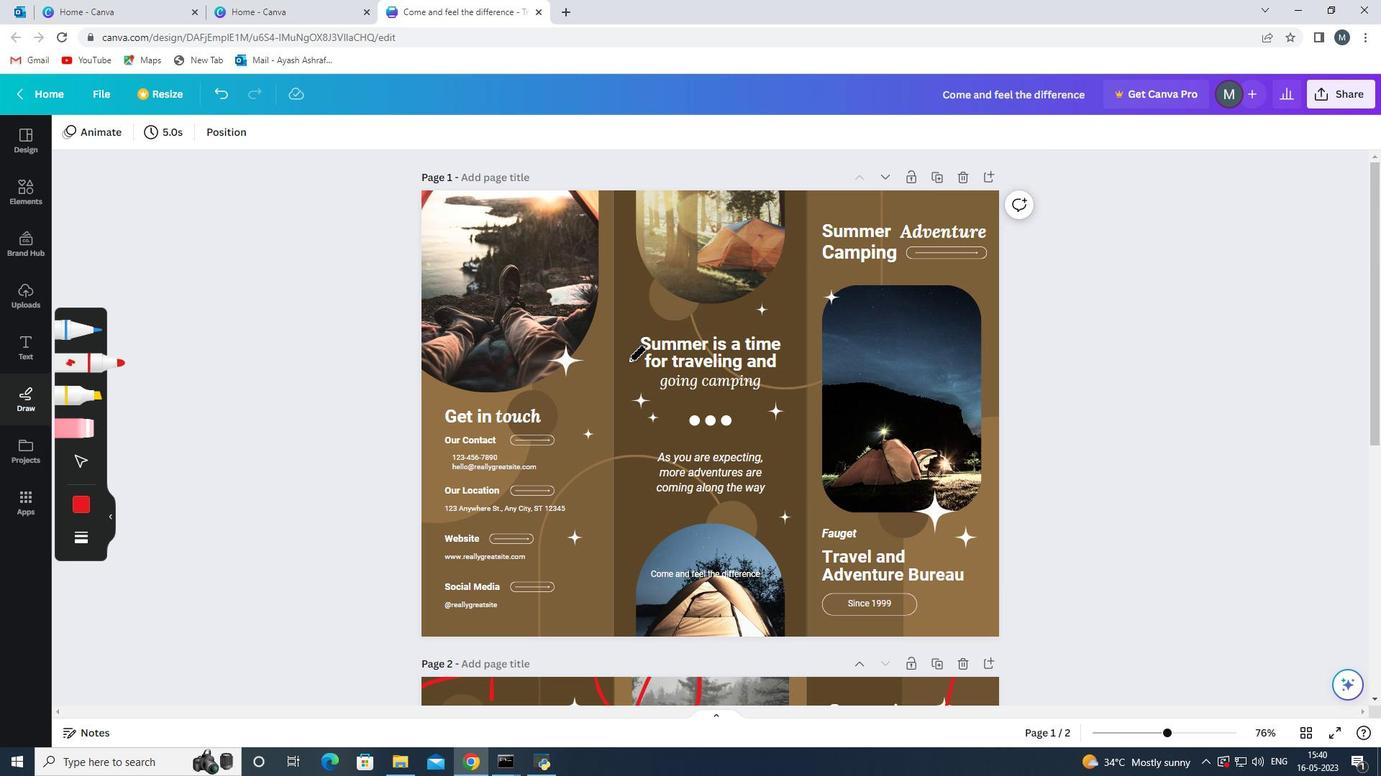 
